Task: Research Airbnb options in Jönköping, Sweden from 6th December, 2023 to 10th December, 2023 for 1 adult.1  bedroom having 1 bed and 1 bathroom. Property type can be hotel. Look for 5 properties as per requirement.
Action: Mouse moved to (606, 80)
Screenshot: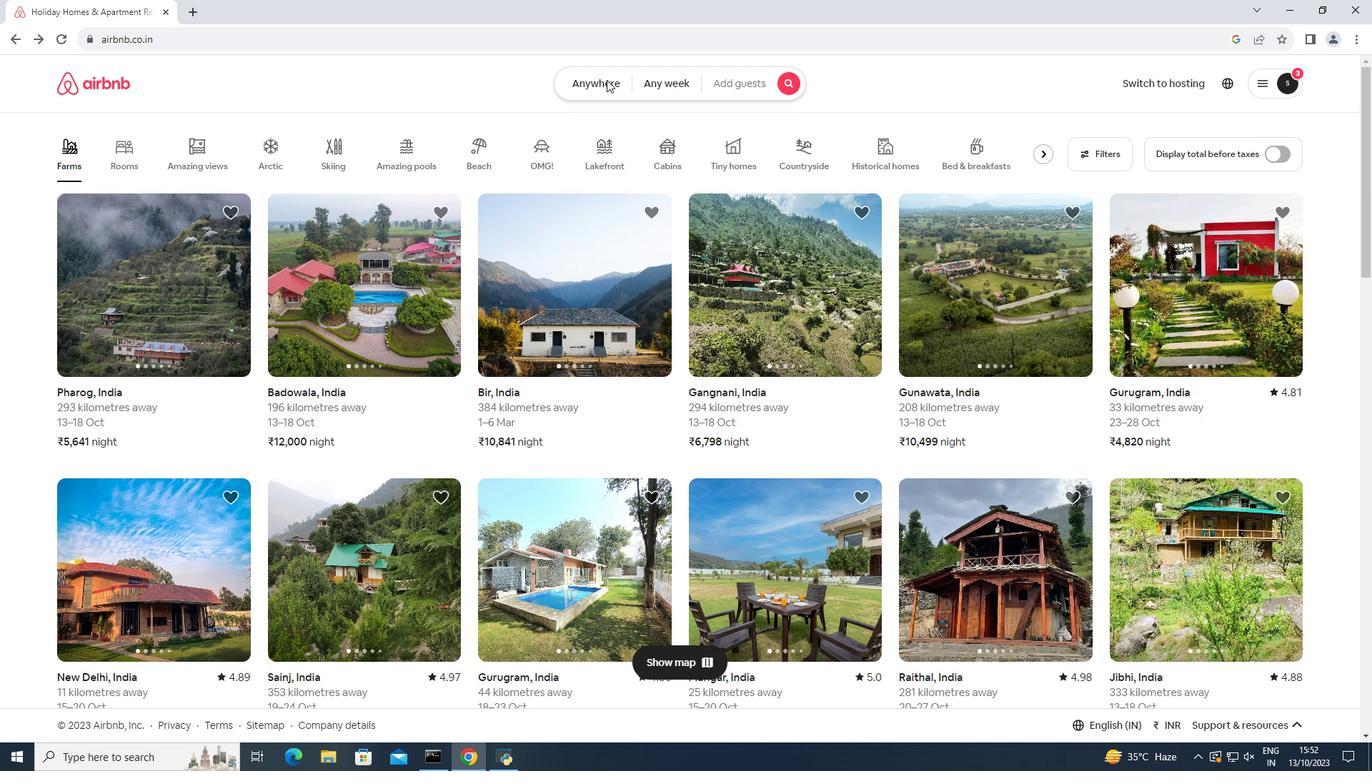 
Action: Mouse pressed left at (606, 80)
Screenshot: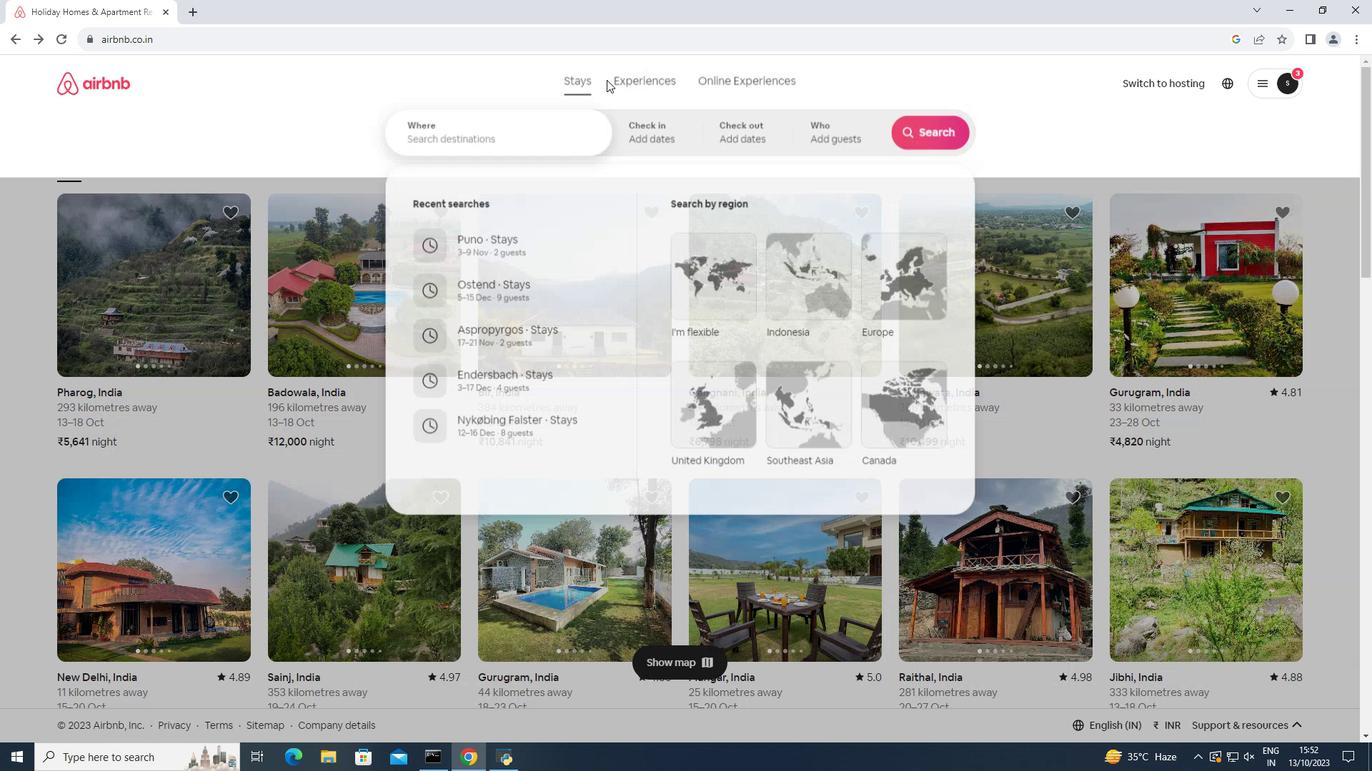 
Action: Mouse moved to (435, 137)
Screenshot: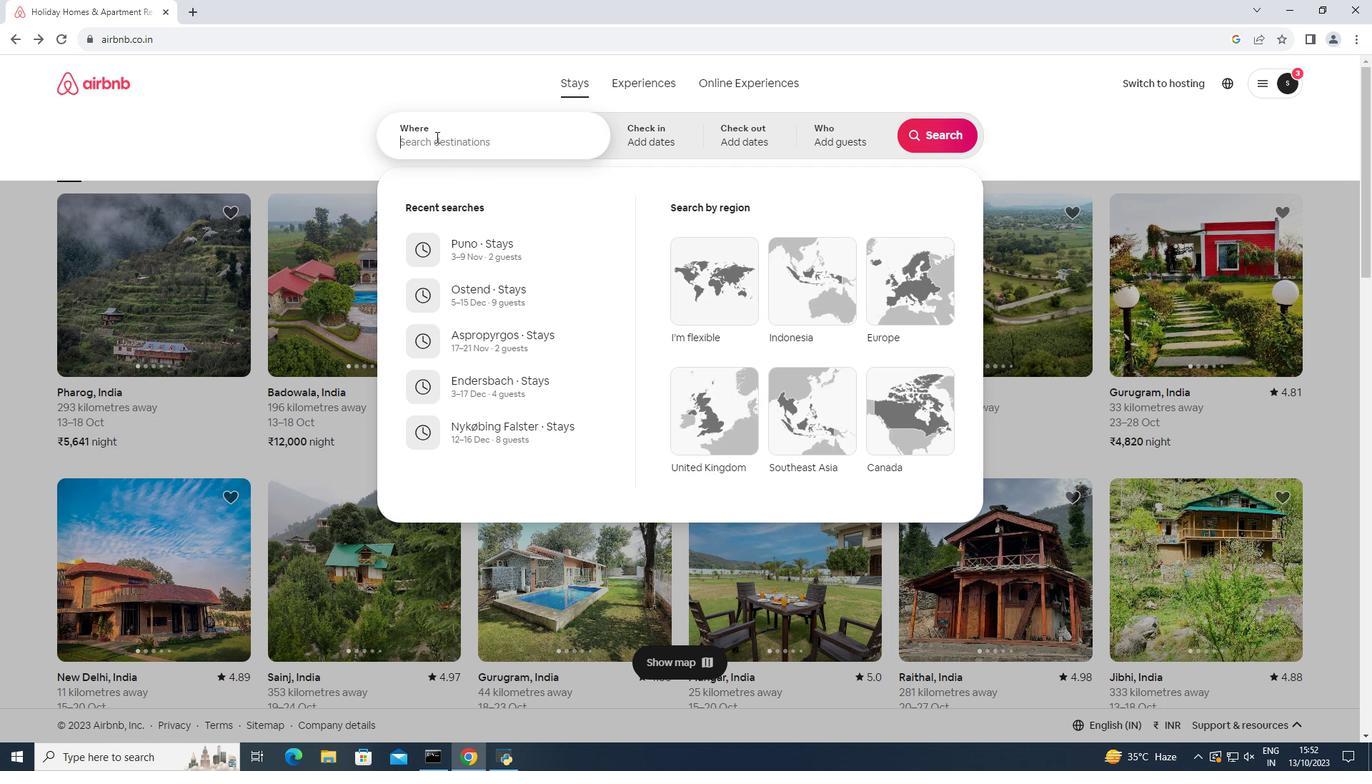 
Action: Mouse pressed left at (435, 137)
Screenshot: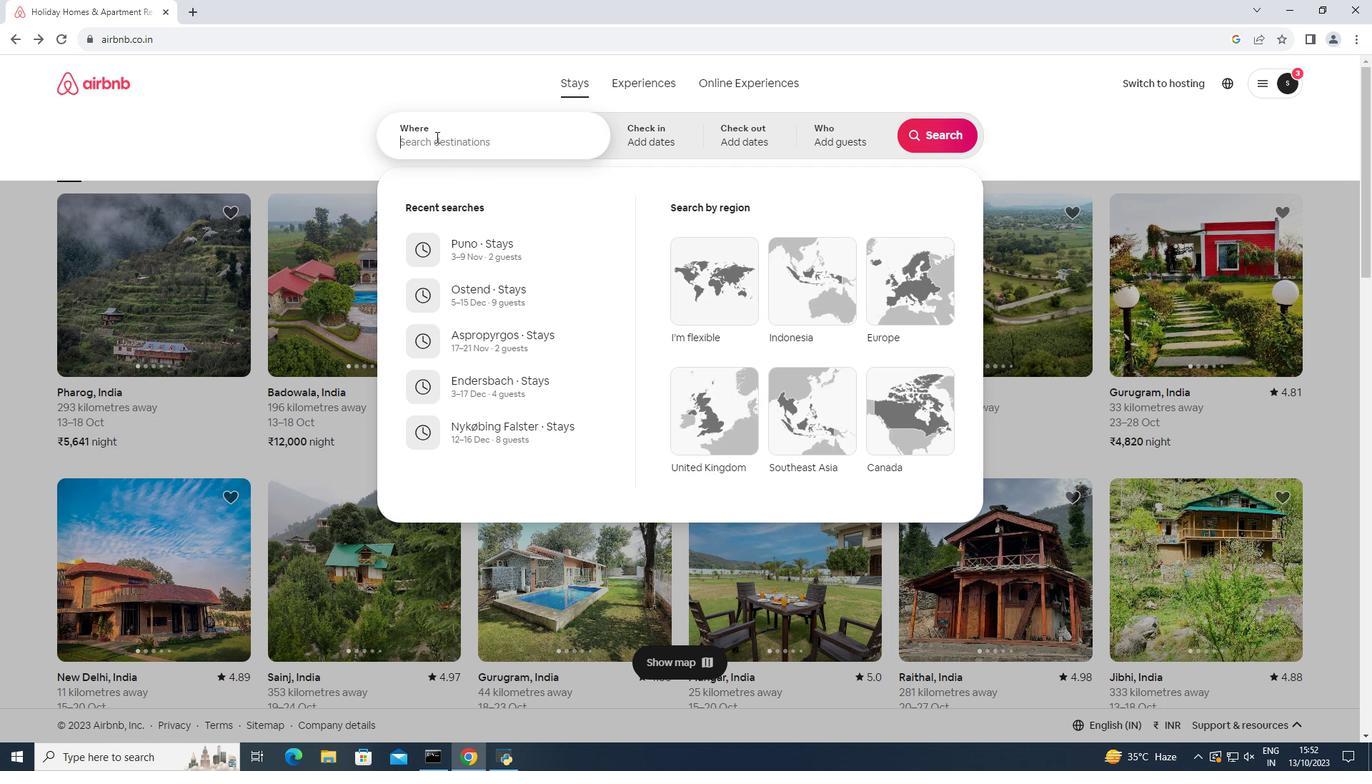 
Action: Key pressed <Key.shift>Jonkoping,<Key.space>sweden
Screenshot: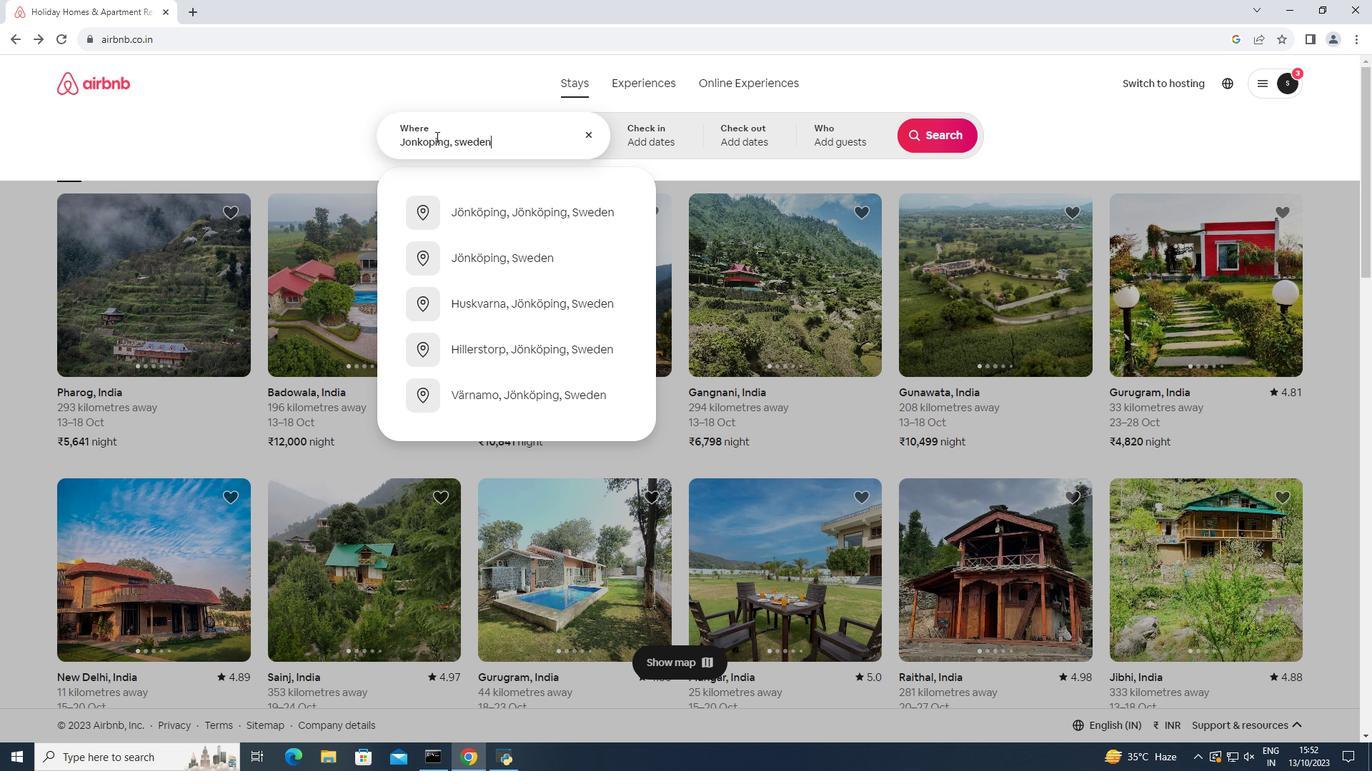
Action: Mouse moved to (556, 220)
Screenshot: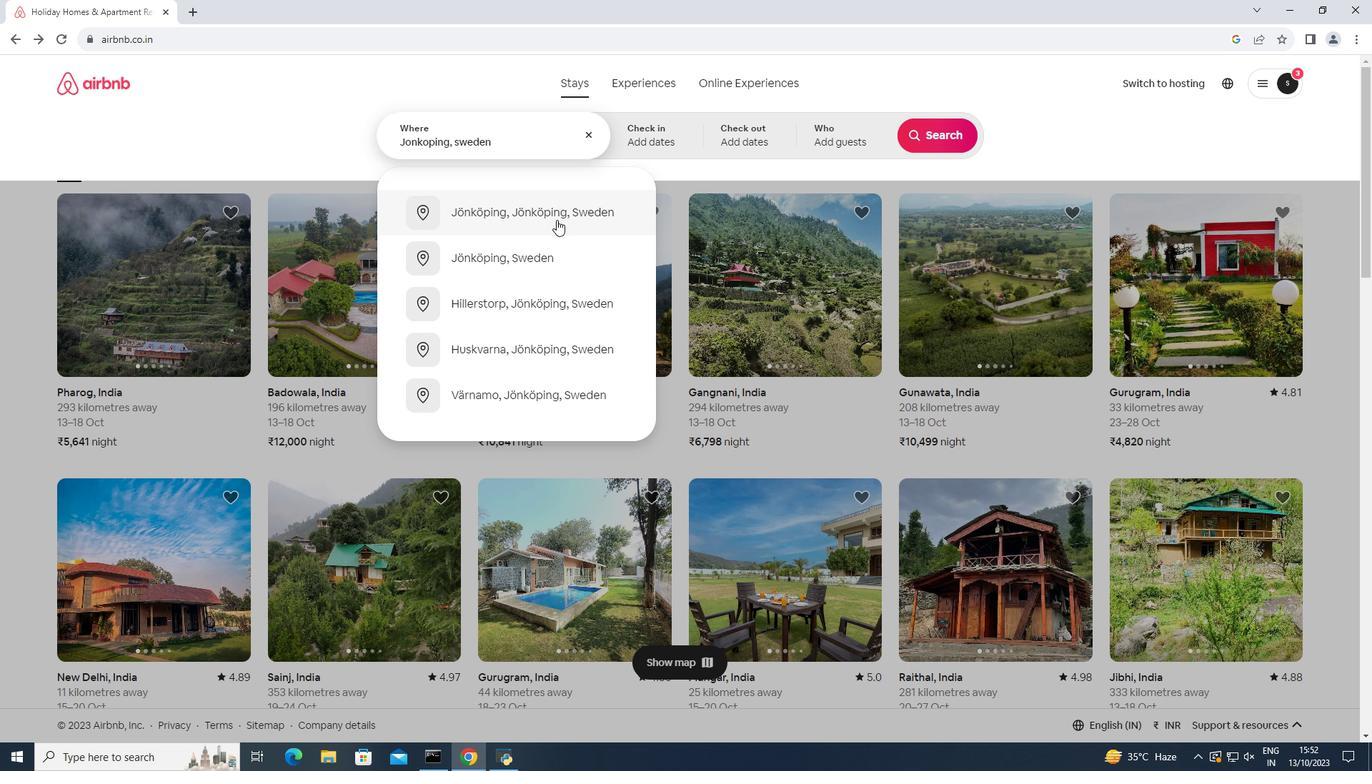 
Action: Key pressed <Key.enter>
Screenshot: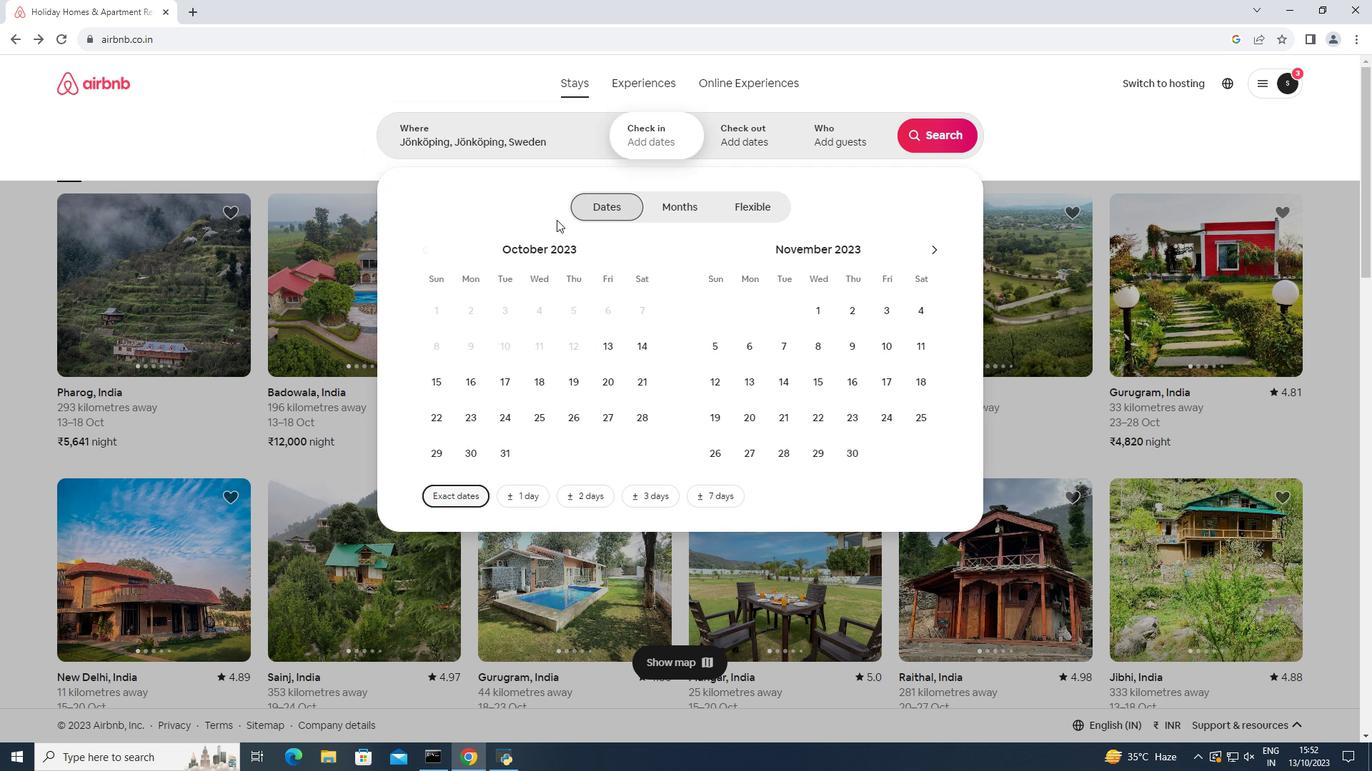 
Action: Mouse moved to (936, 250)
Screenshot: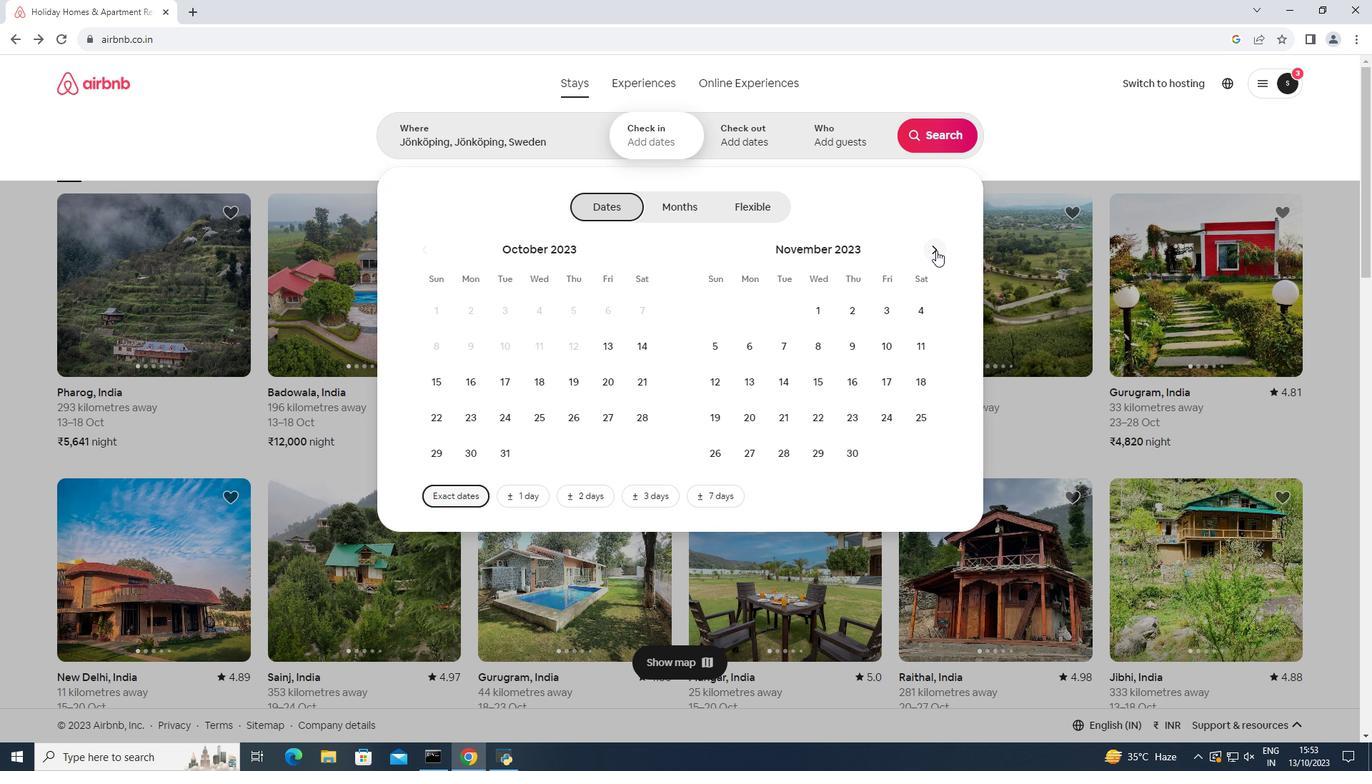 
Action: Mouse pressed left at (936, 250)
Screenshot: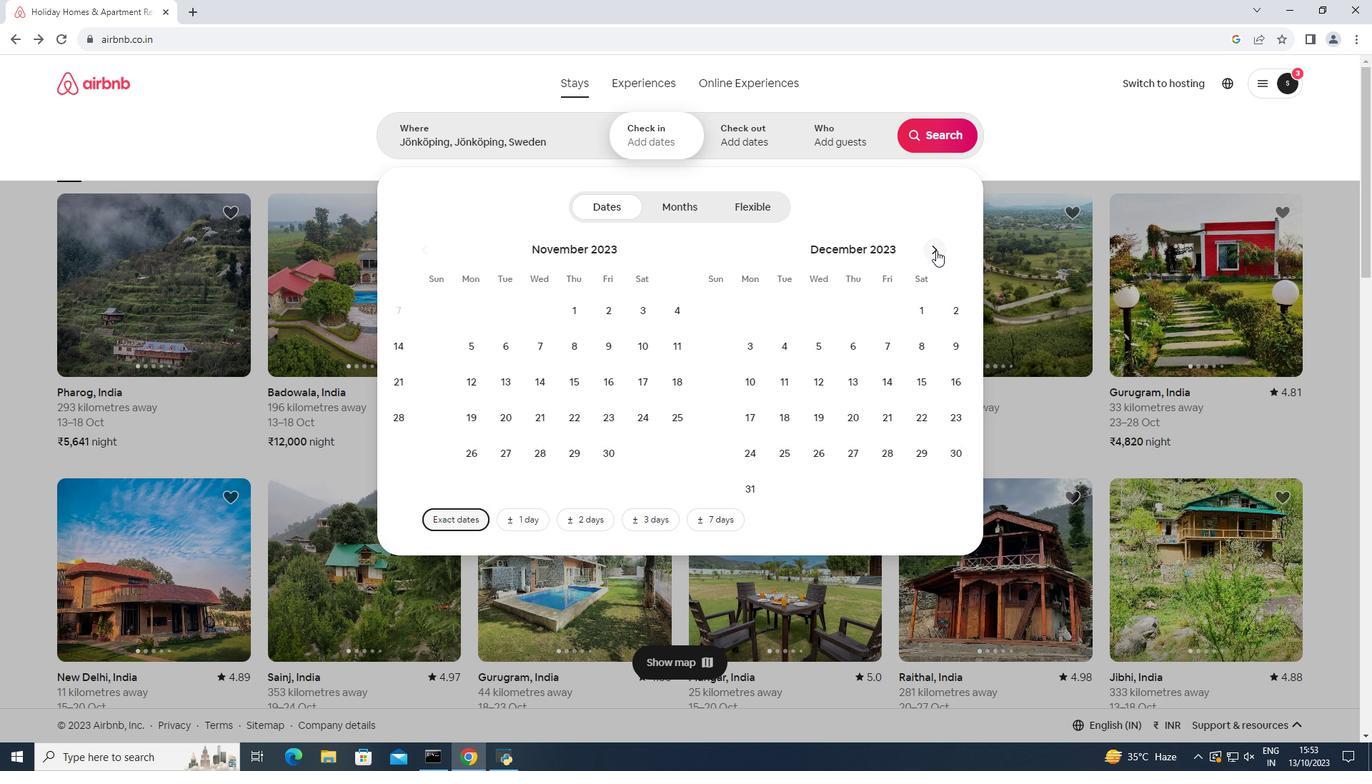 
Action: Mouse moved to (821, 345)
Screenshot: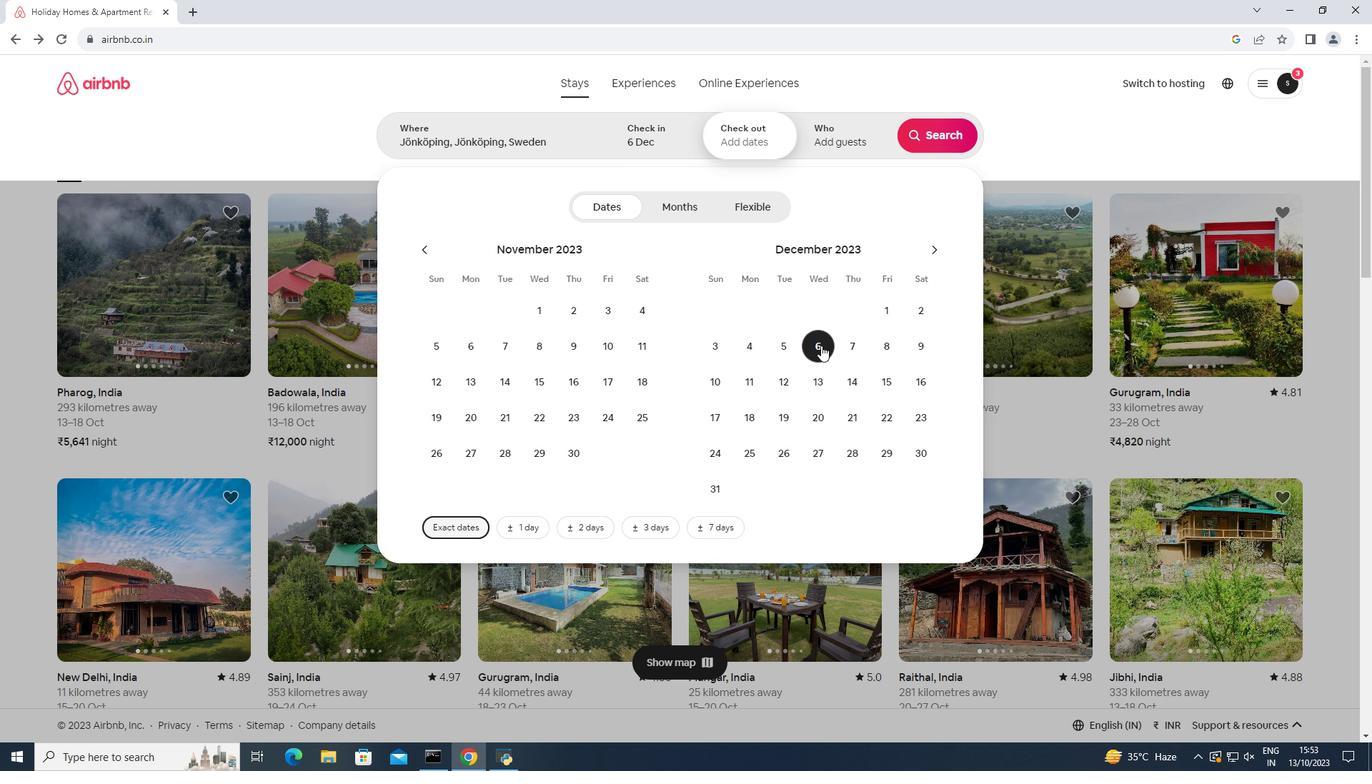 
Action: Mouse pressed left at (821, 345)
Screenshot: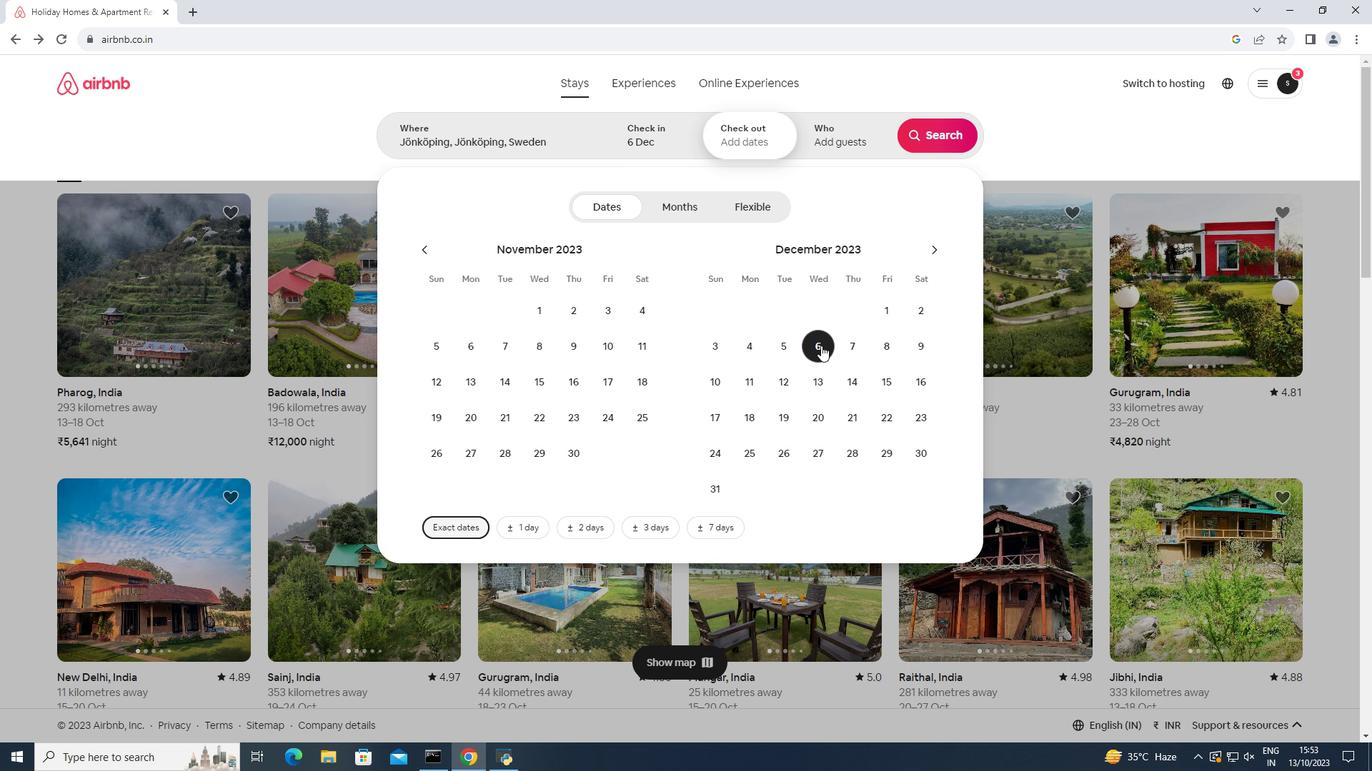 
Action: Mouse moved to (711, 380)
Screenshot: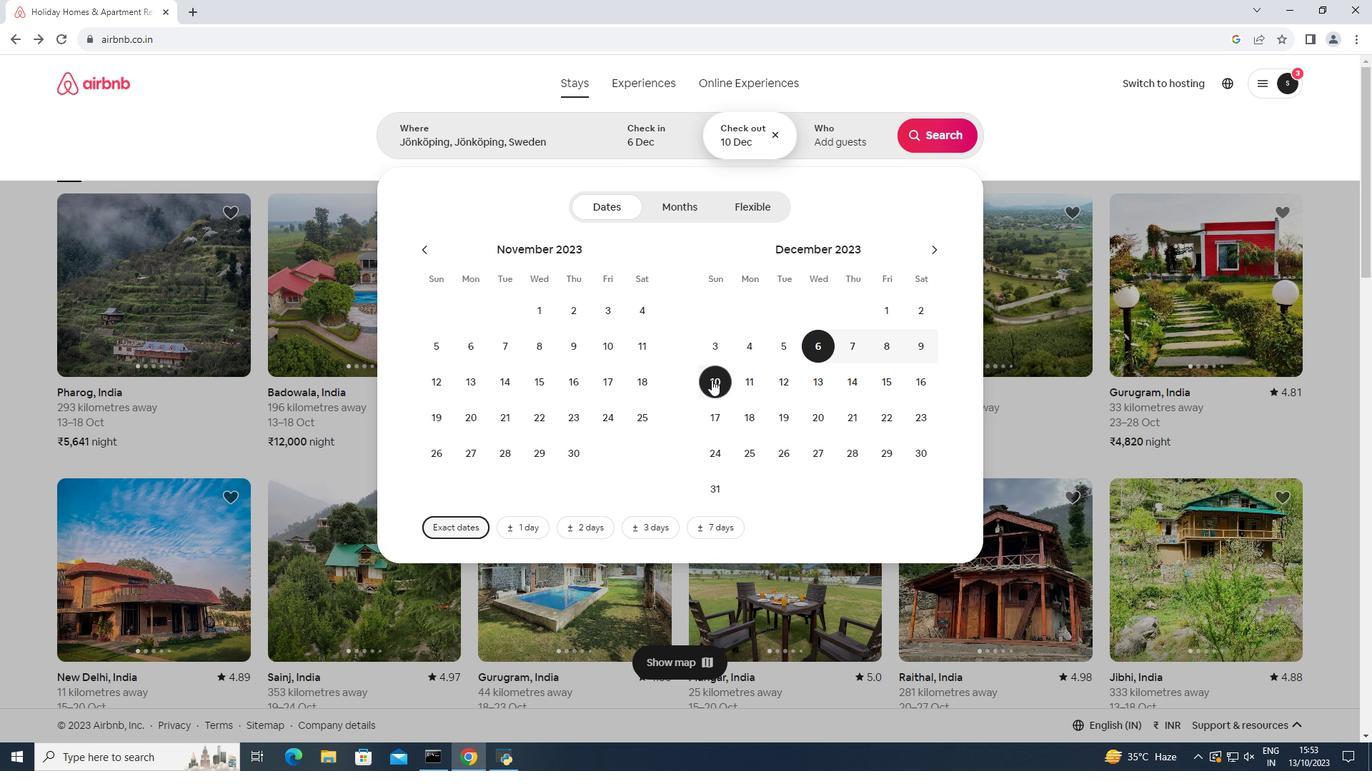 
Action: Mouse pressed left at (711, 380)
Screenshot: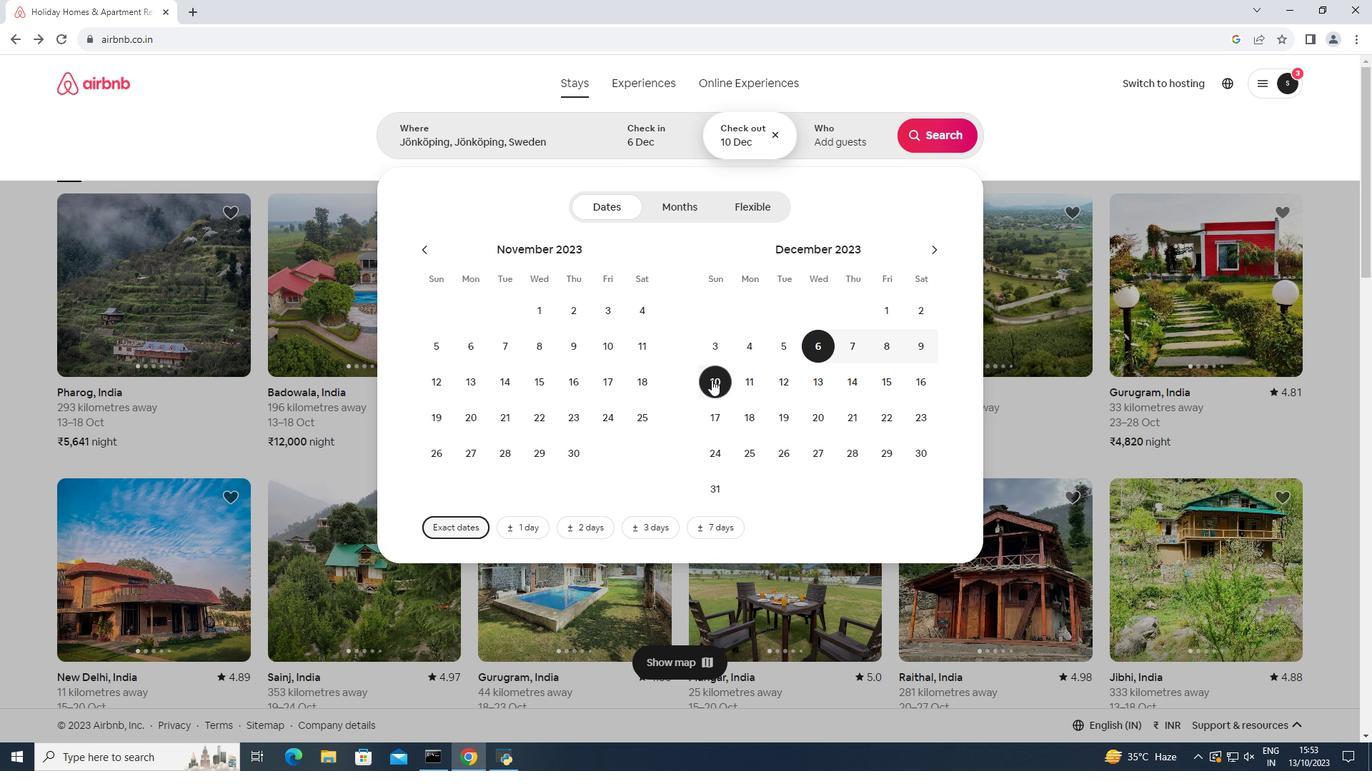 
Action: Mouse moved to (846, 130)
Screenshot: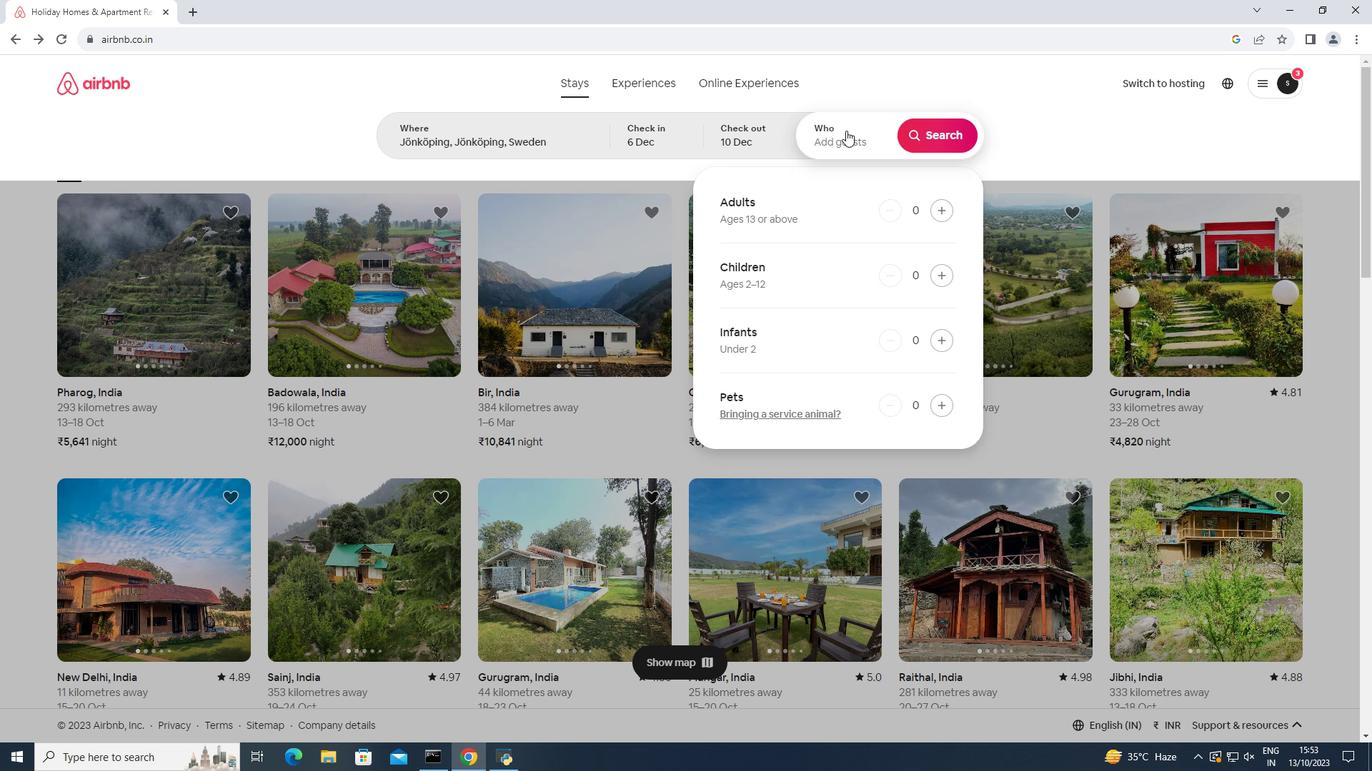 
Action: Mouse pressed left at (846, 130)
Screenshot: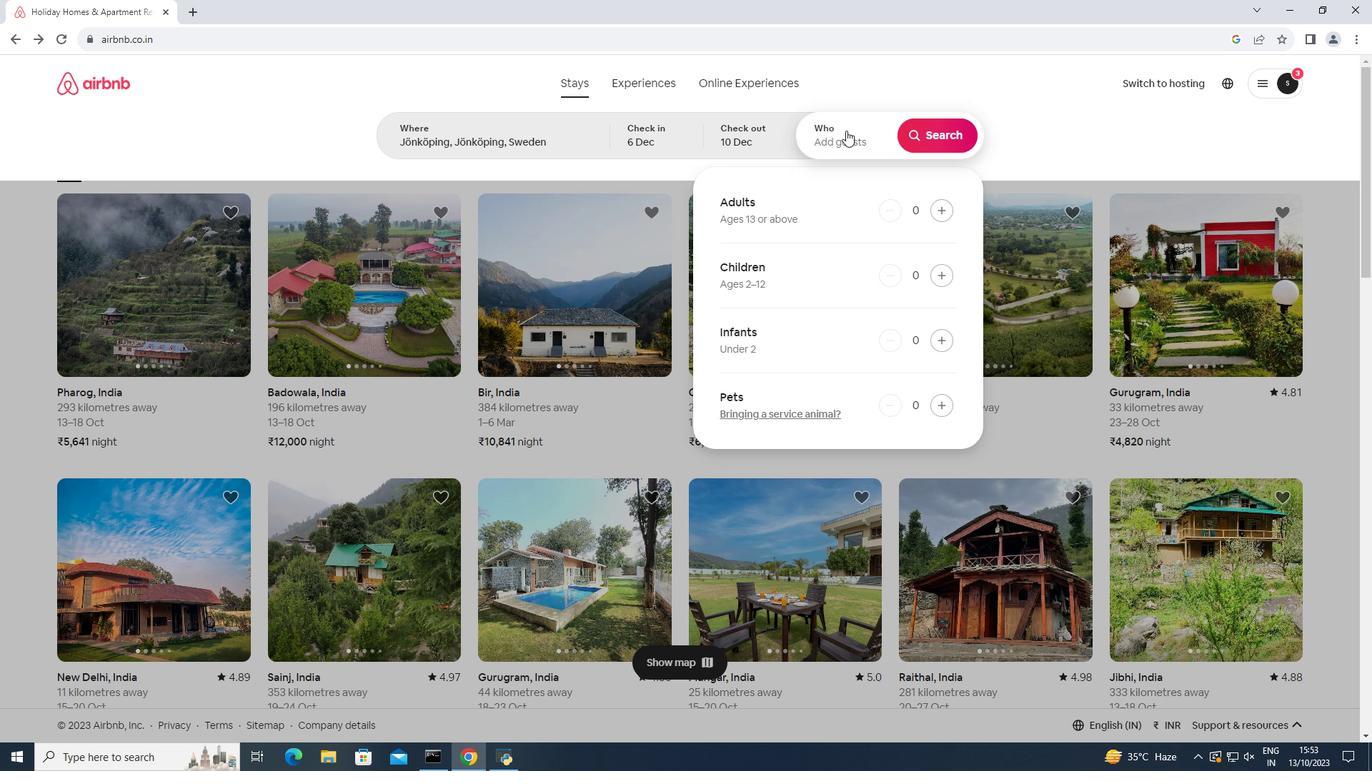 
Action: Mouse moved to (942, 210)
Screenshot: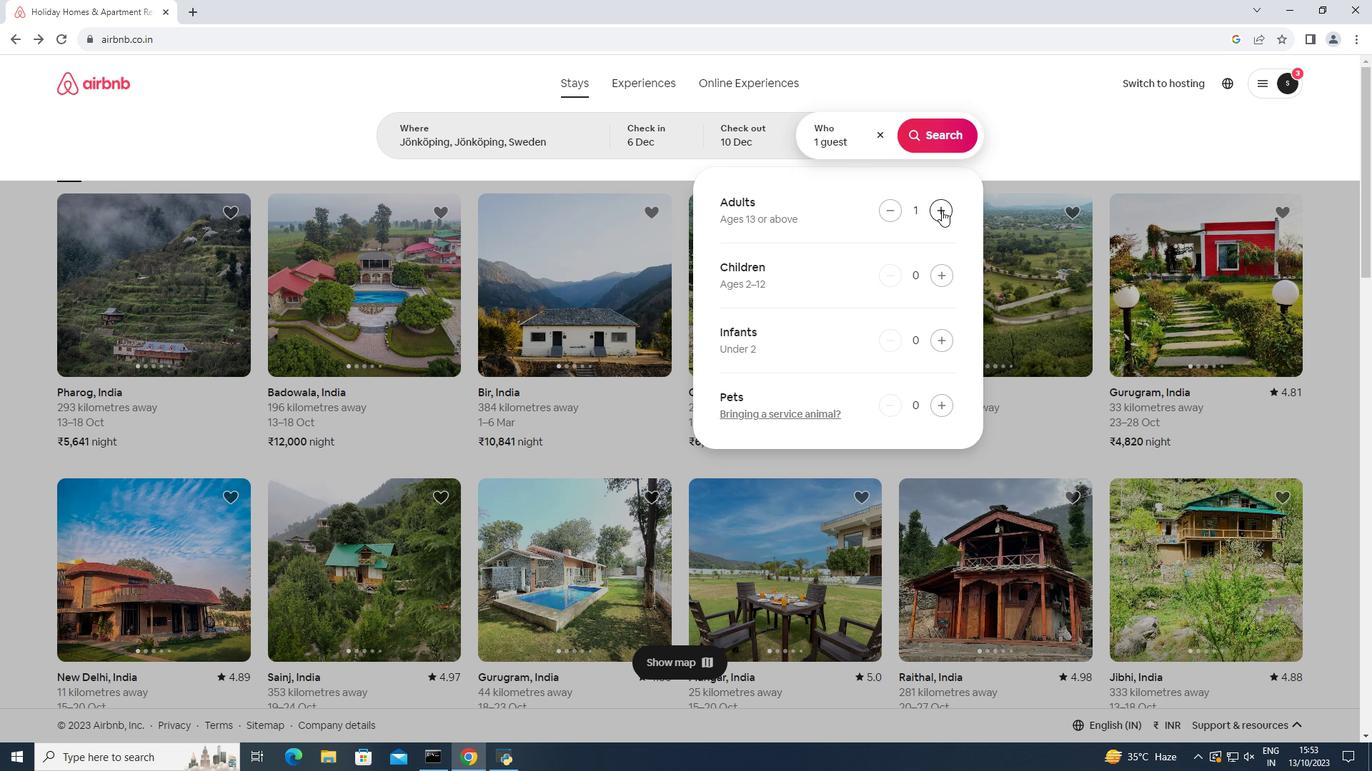 
Action: Mouse pressed left at (942, 210)
Screenshot: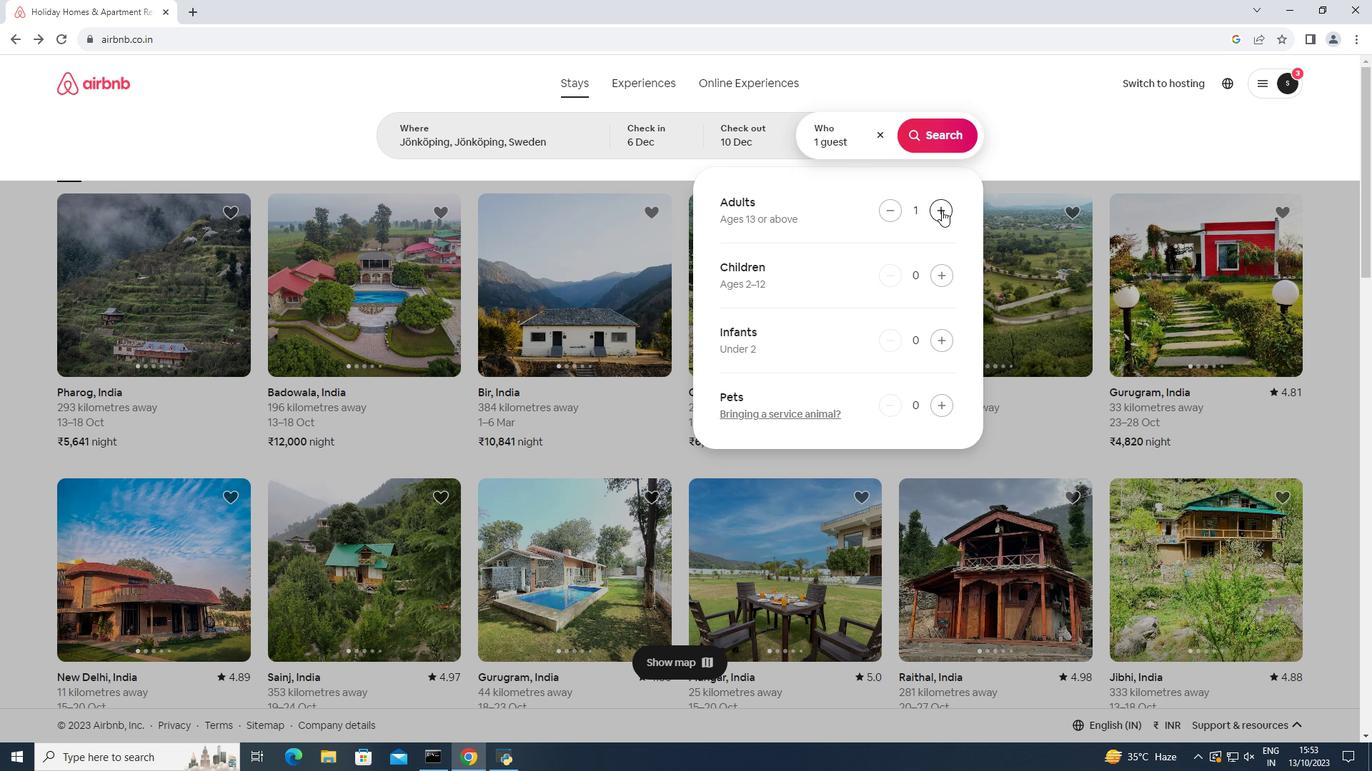 
Action: Mouse moved to (942, 124)
Screenshot: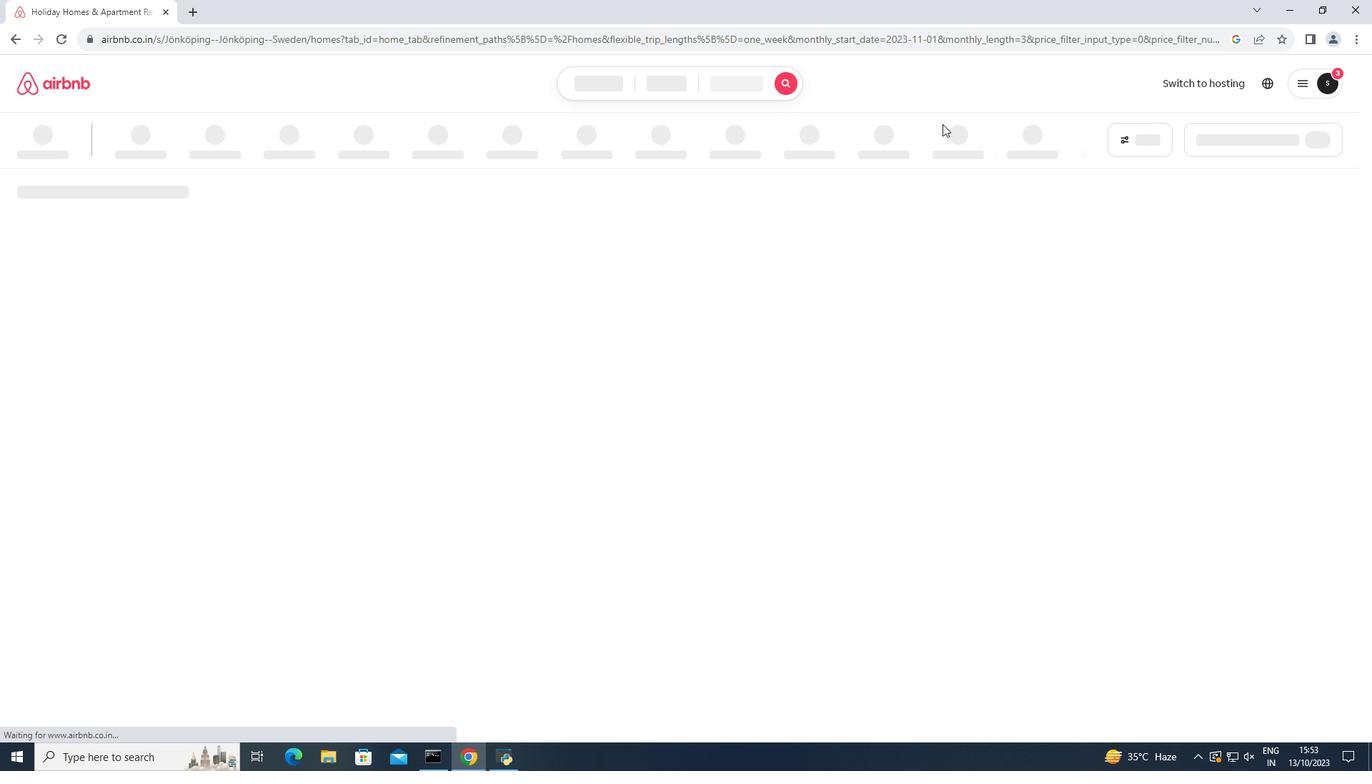 
Action: Mouse pressed left at (942, 124)
Screenshot: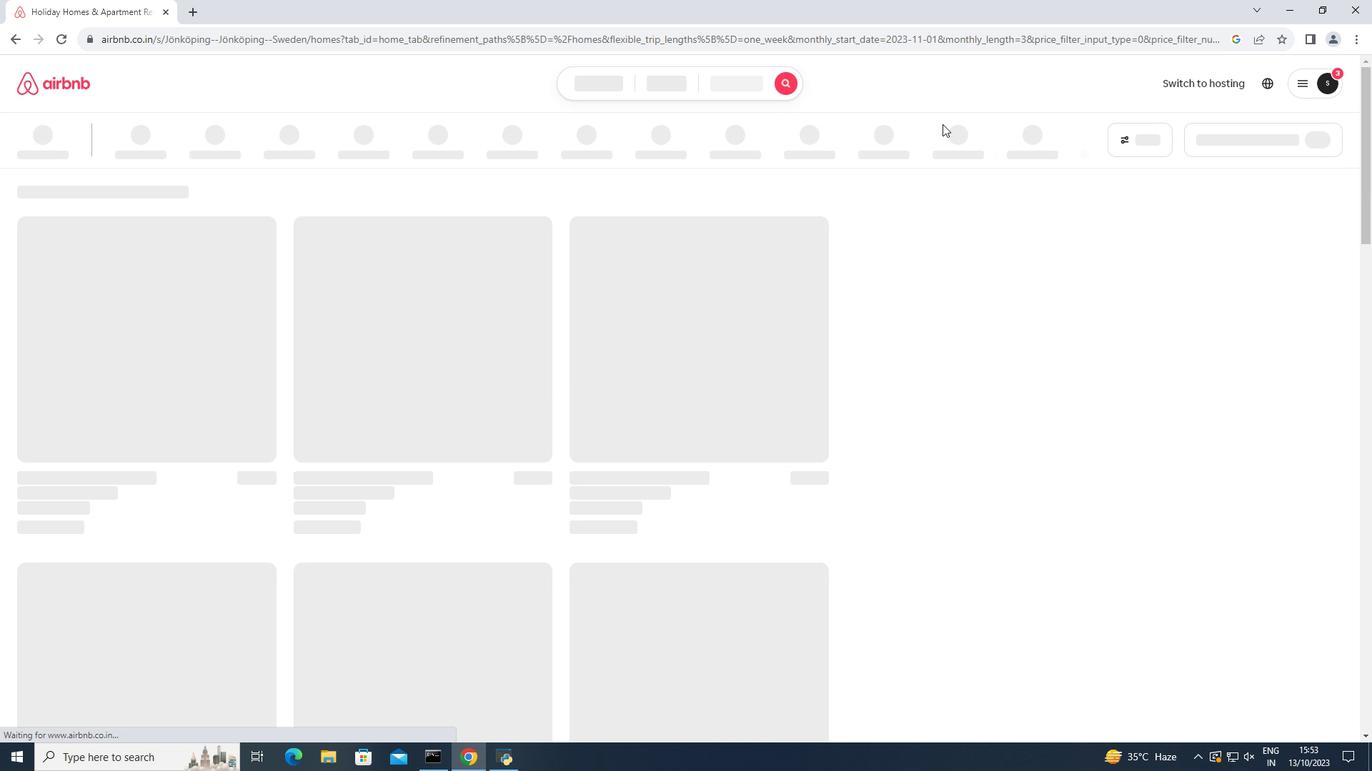 
Action: Mouse moved to (1136, 145)
Screenshot: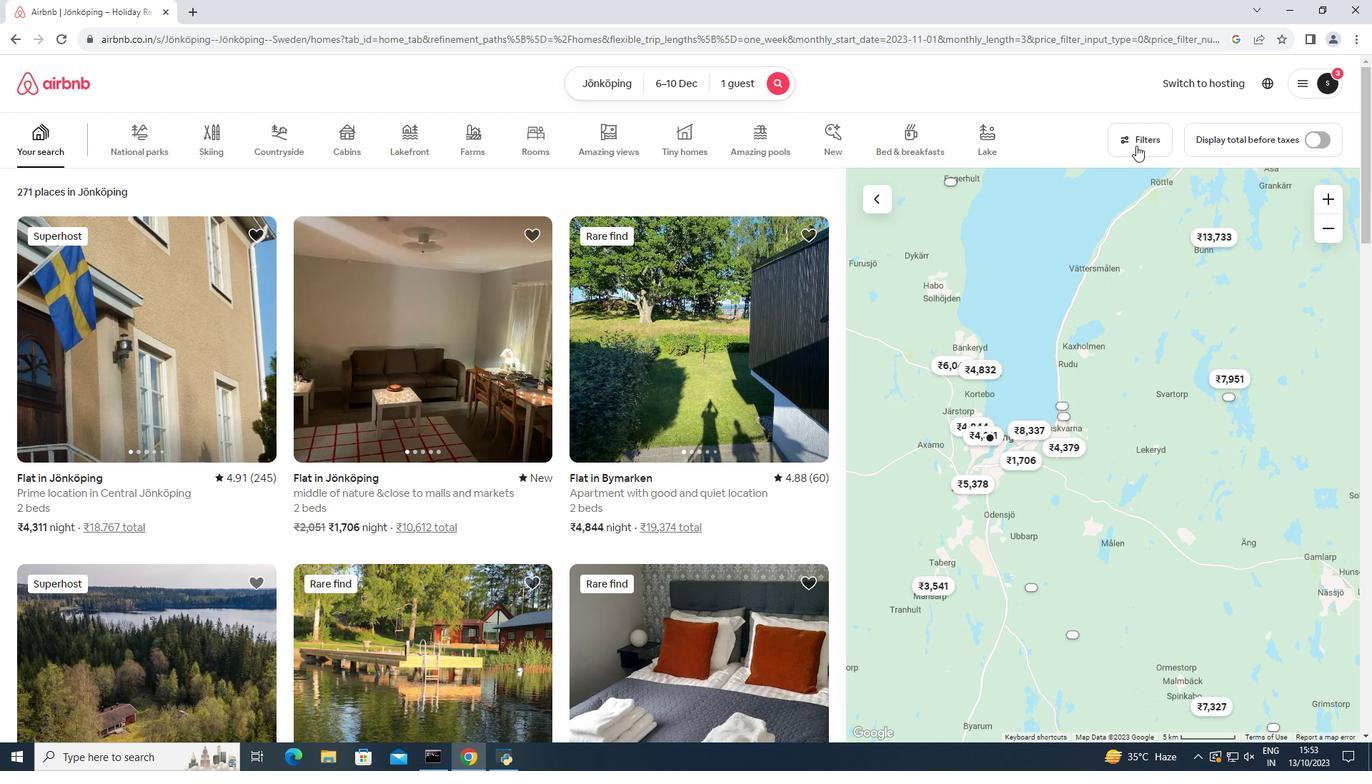 
Action: Mouse pressed left at (1136, 145)
Screenshot: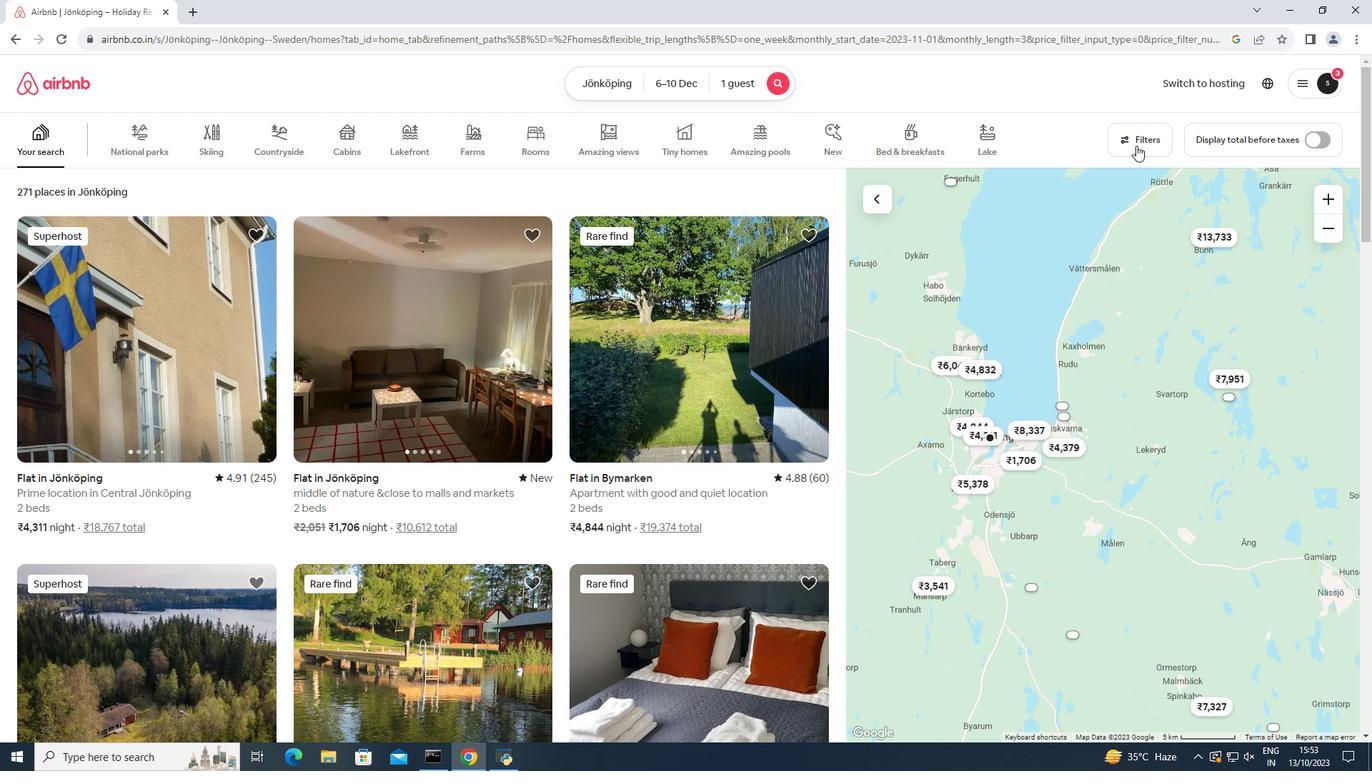 
Action: Mouse moved to (761, 419)
Screenshot: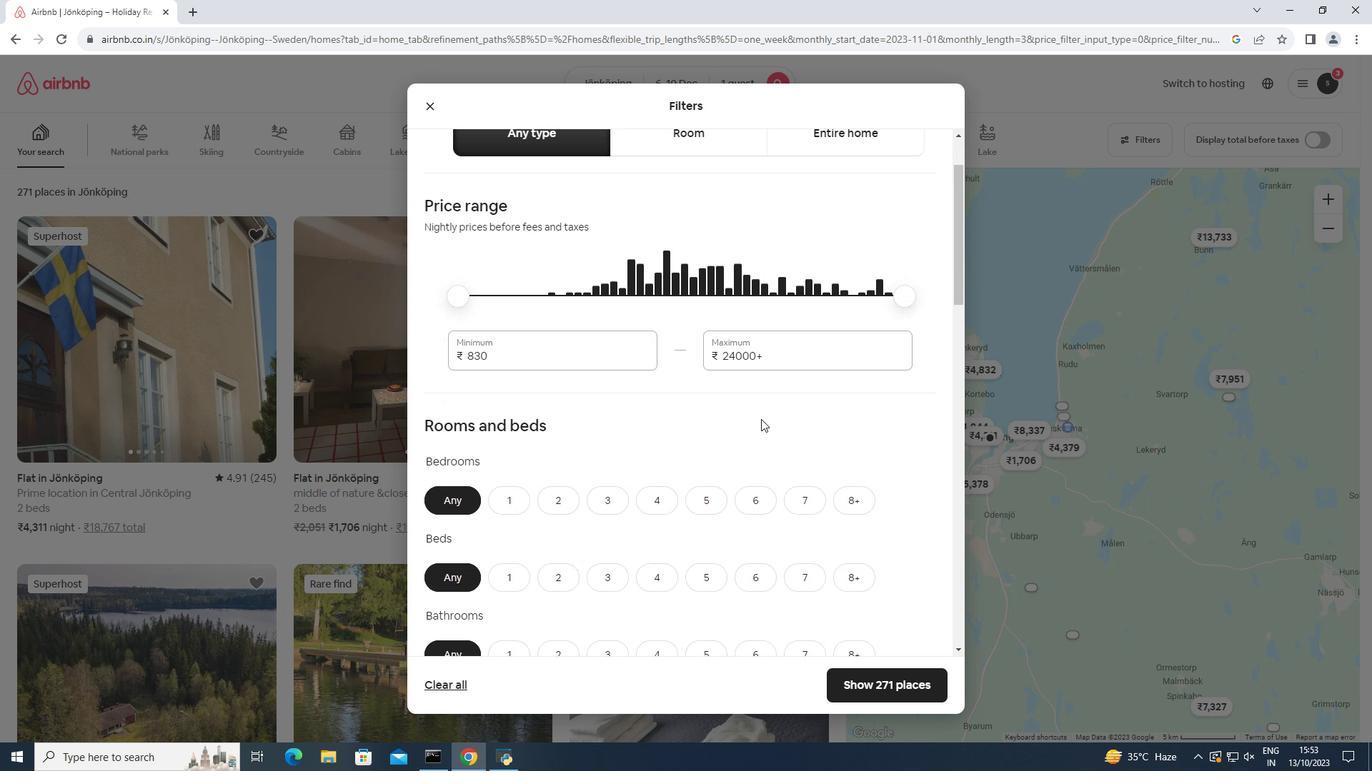 
Action: Mouse scrolled (761, 418) with delta (0, 0)
Screenshot: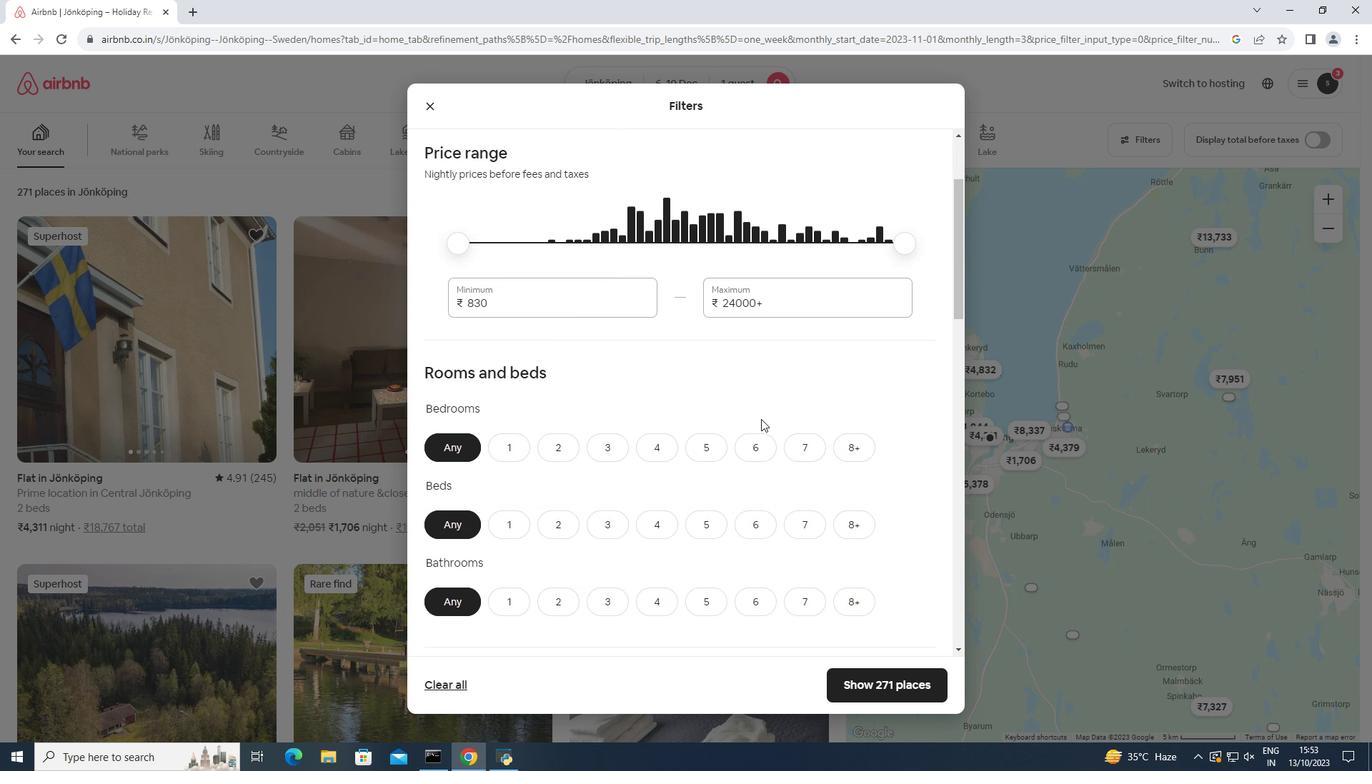 
Action: Mouse scrolled (761, 418) with delta (0, 0)
Screenshot: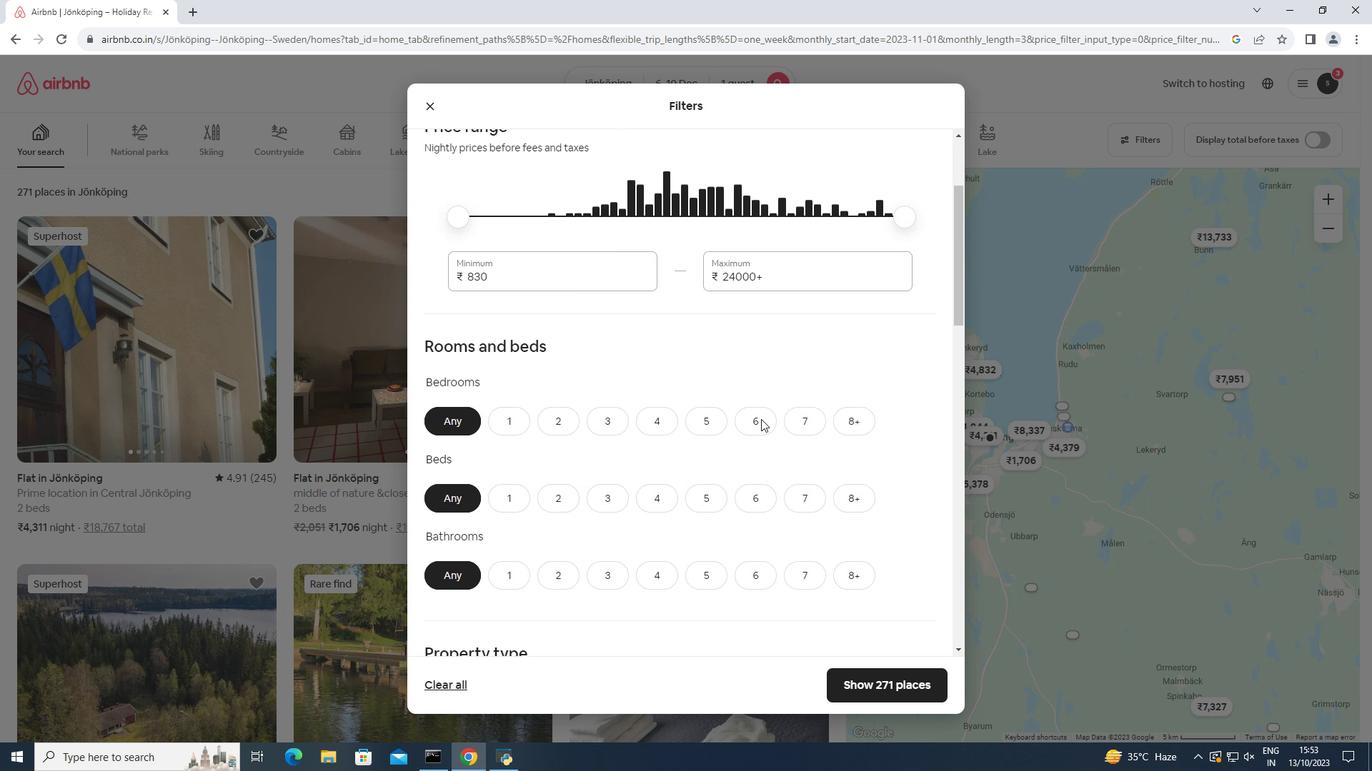 
Action: Mouse scrolled (761, 418) with delta (0, 0)
Screenshot: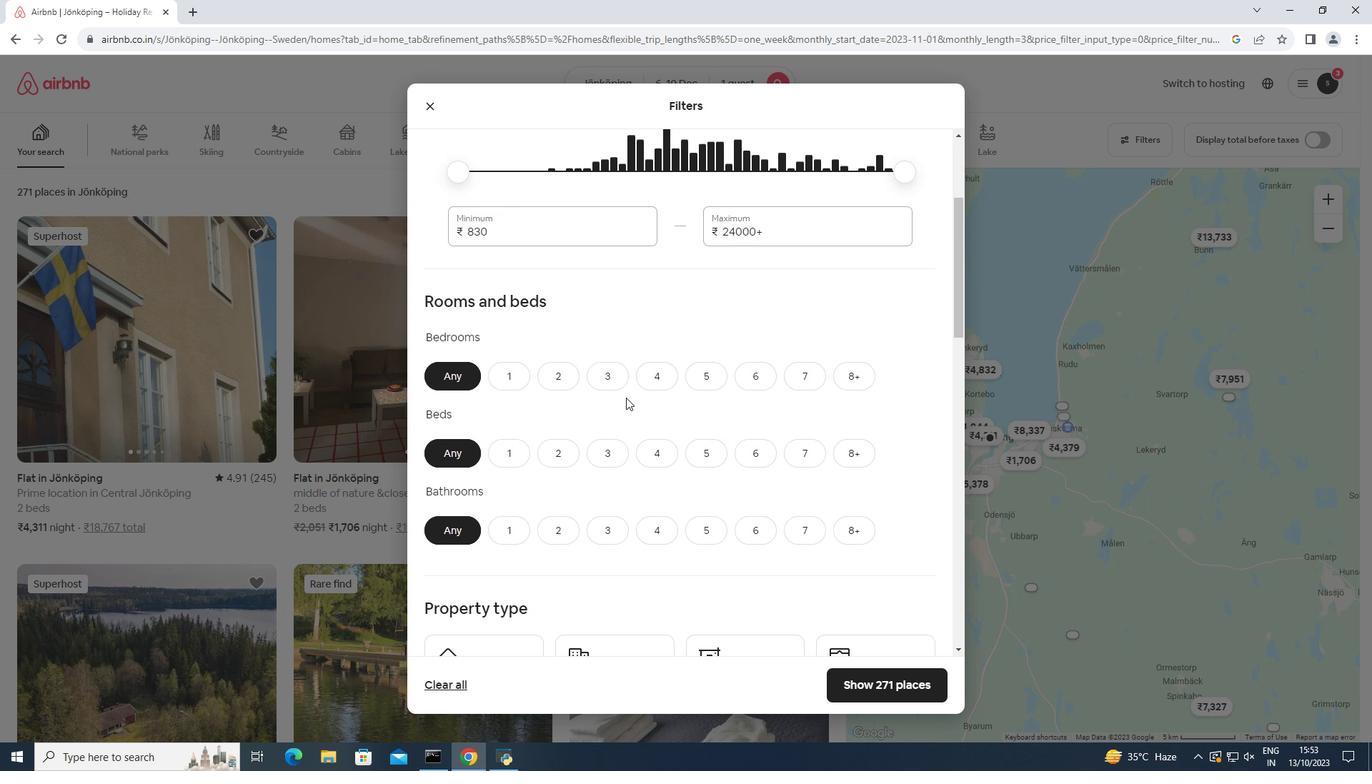 
Action: Mouse moved to (513, 370)
Screenshot: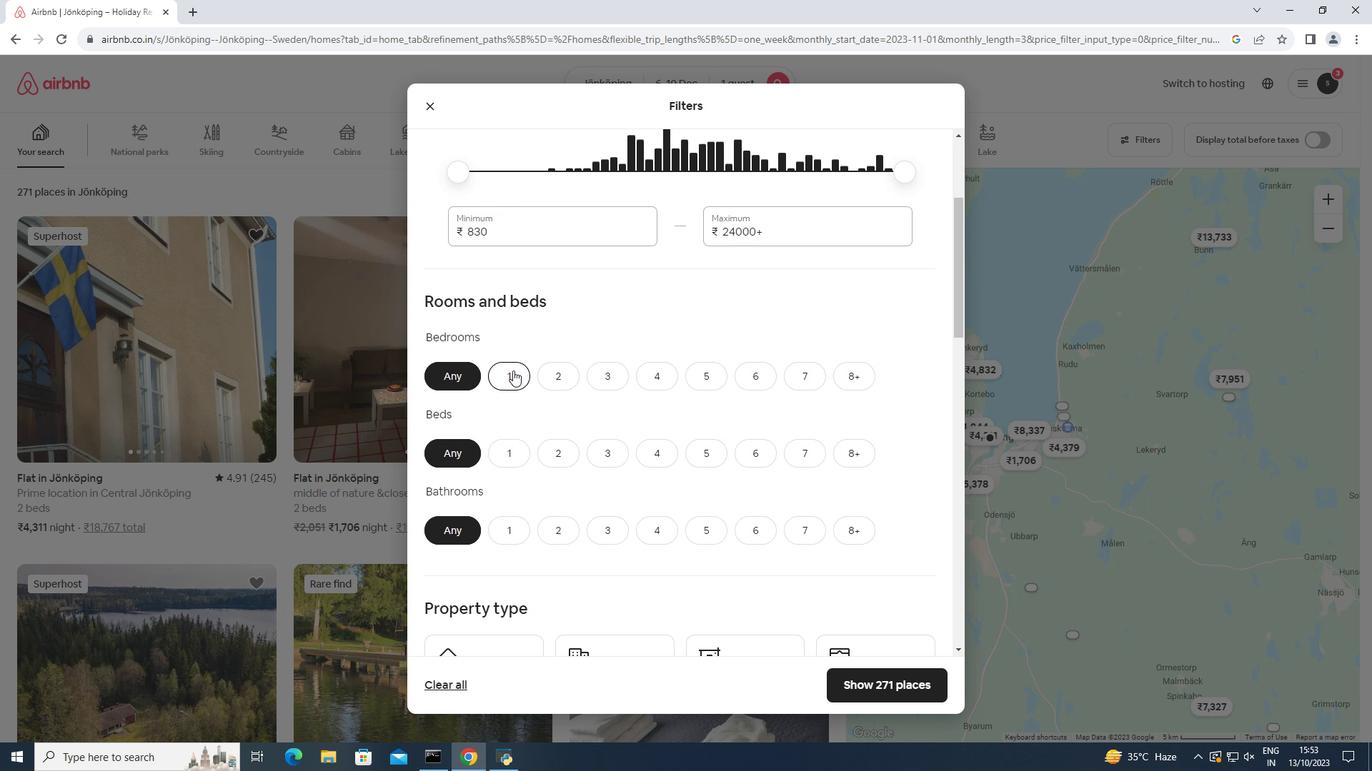 
Action: Mouse pressed left at (513, 370)
Screenshot: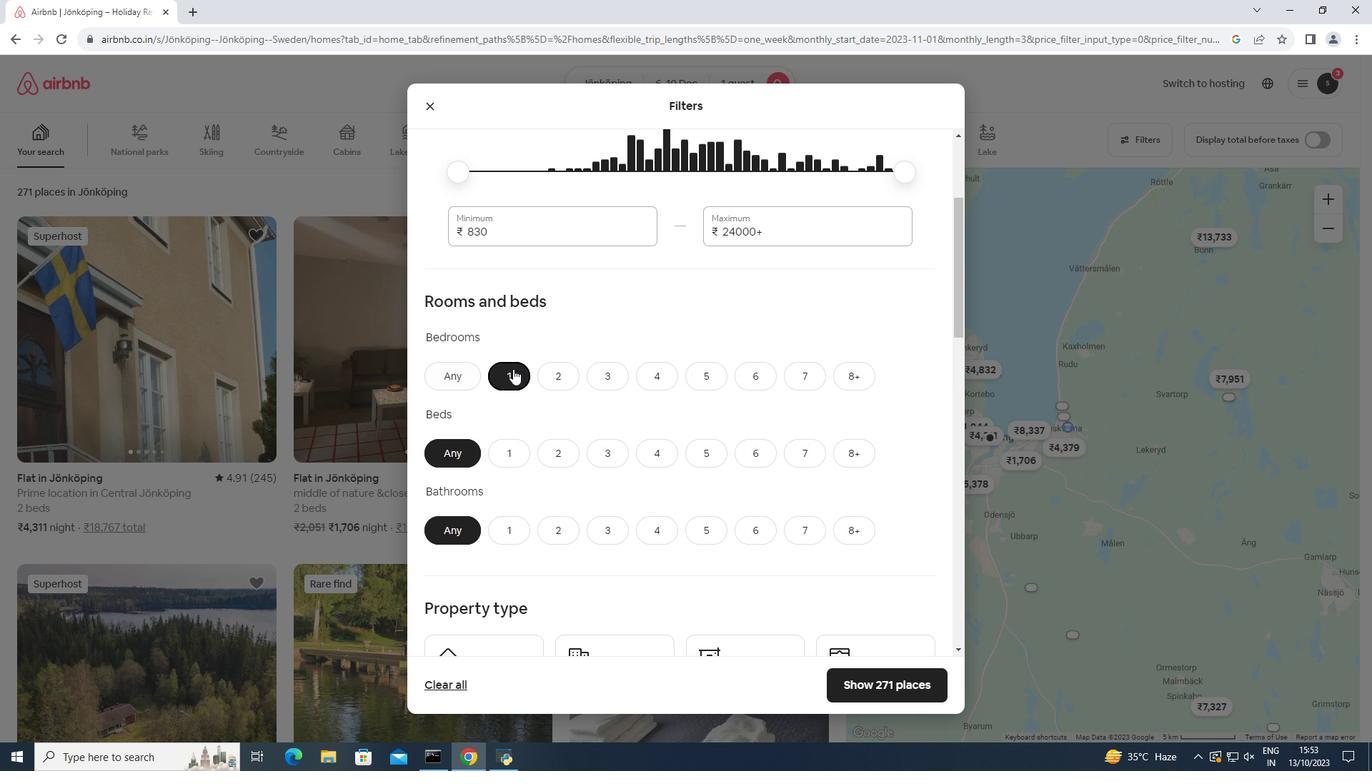 
Action: Mouse moved to (509, 450)
Screenshot: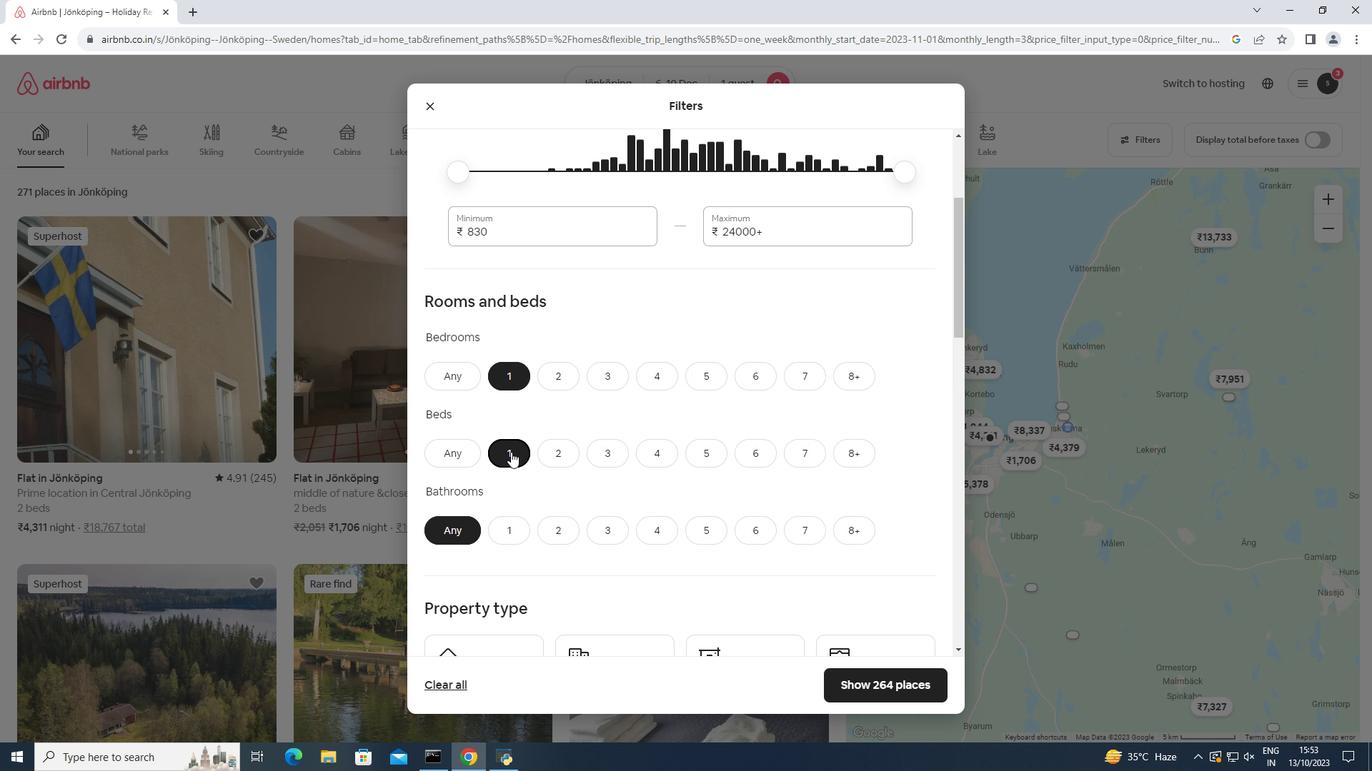 
Action: Mouse pressed left at (509, 450)
Screenshot: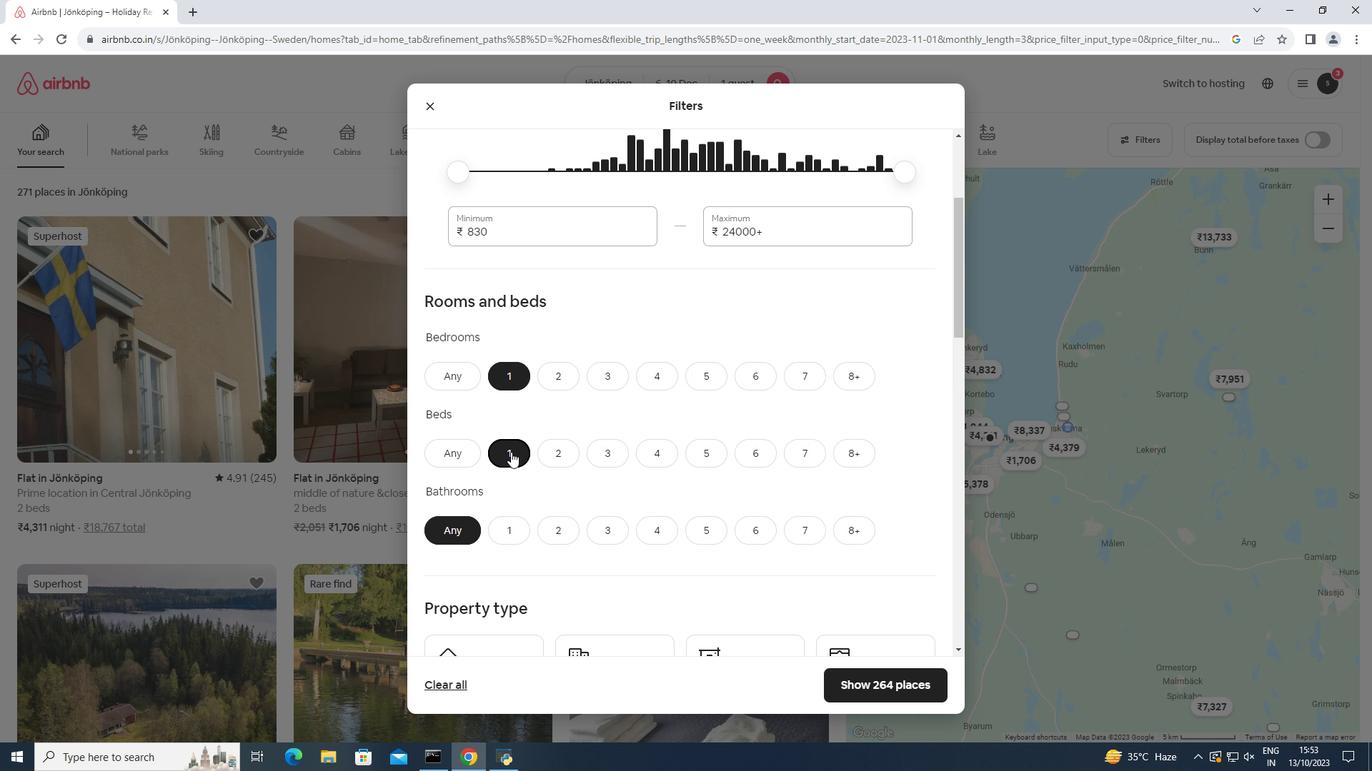 
Action: Mouse moved to (516, 531)
Screenshot: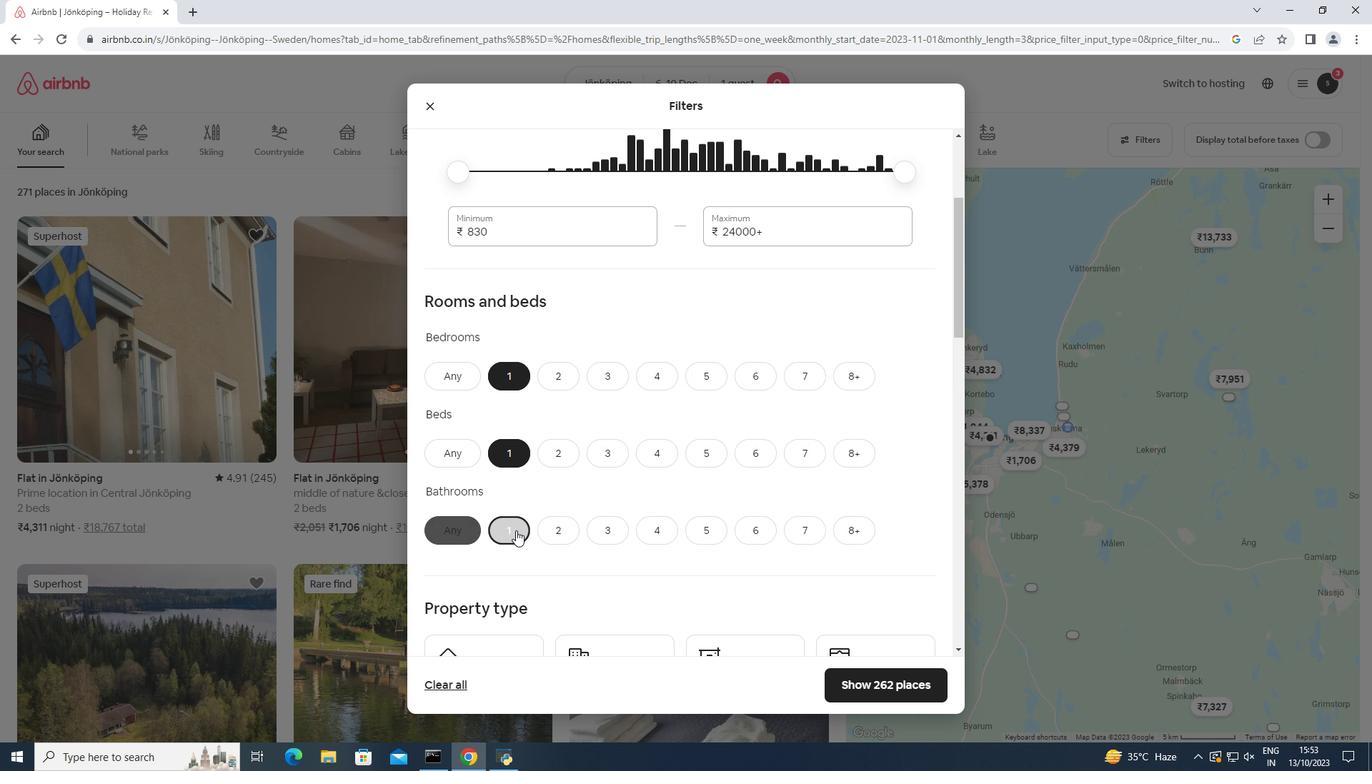 
Action: Mouse pressed left at (516, 531)
Screenshot: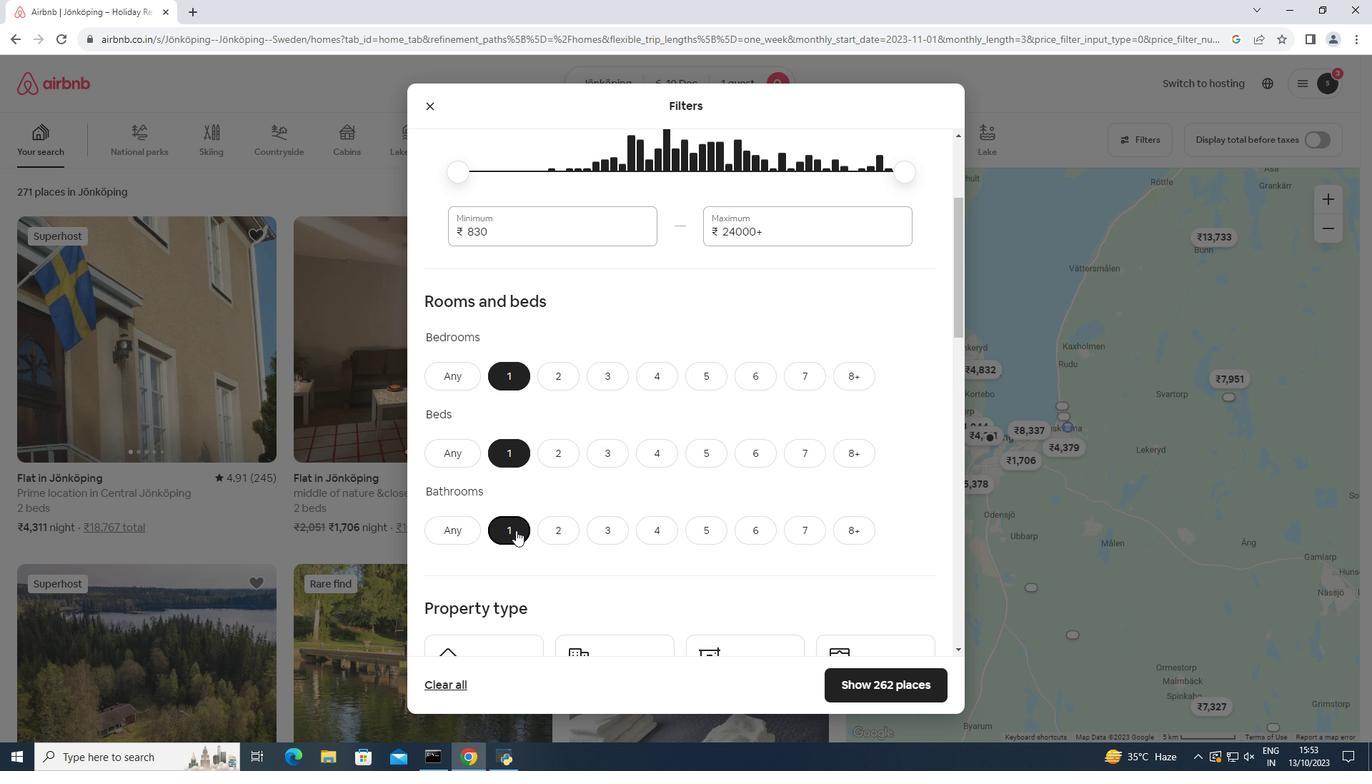 
Action: Mouse moved to (583, 459)
Screenshot: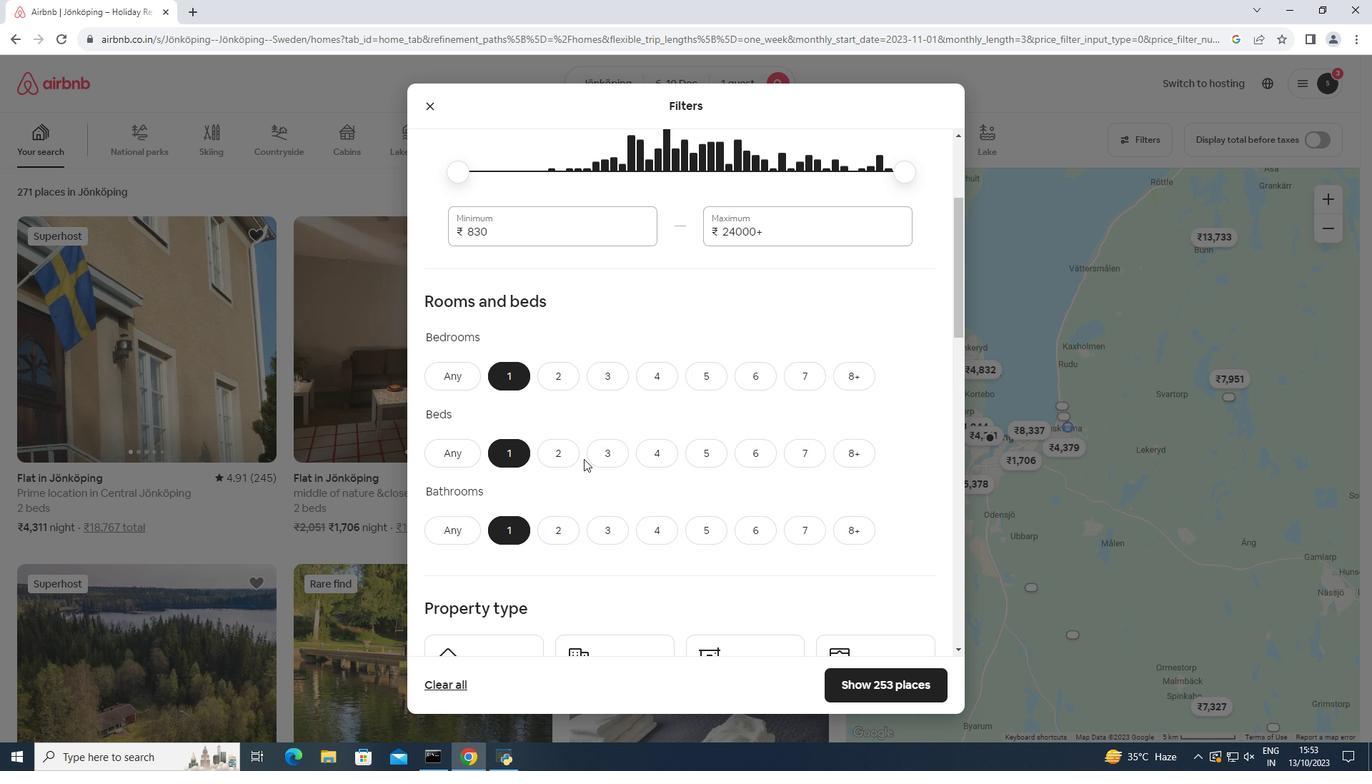 
Action: Mouse scrolled (583, 458) with delta (0, 0)
Screenshot: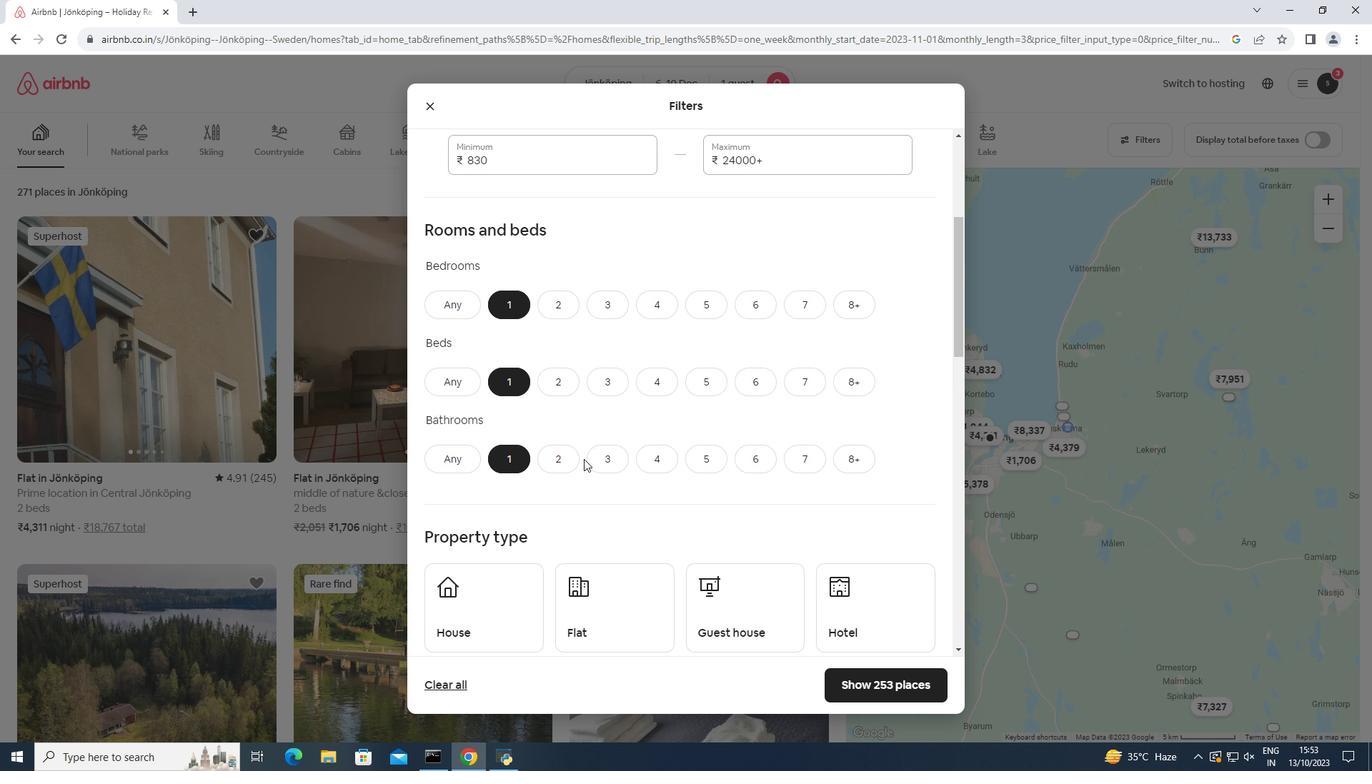 
Action: Mouse scrolled (583, 458) with delta (0, 0)
Screenshot: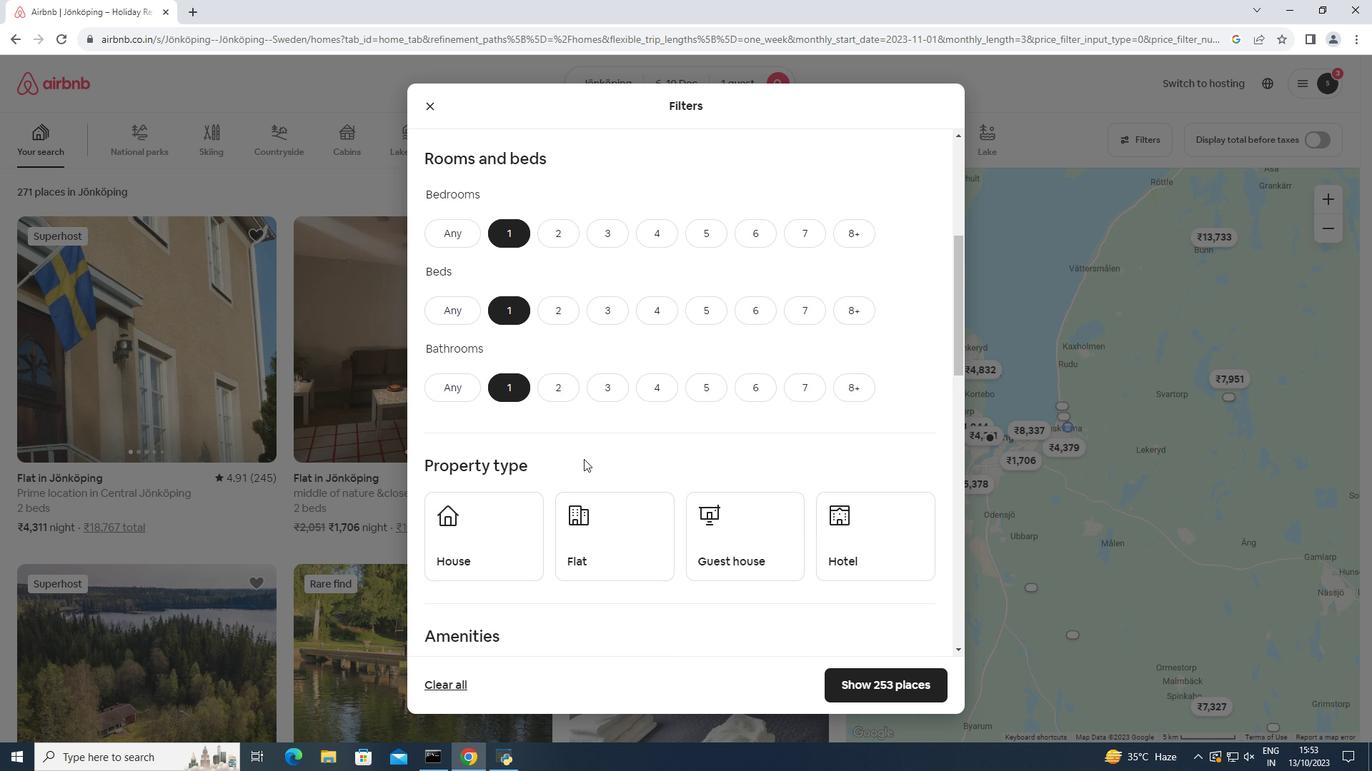 
Action: Mouse scrolled (583, 458) with delta (0, 0)
Screenshot: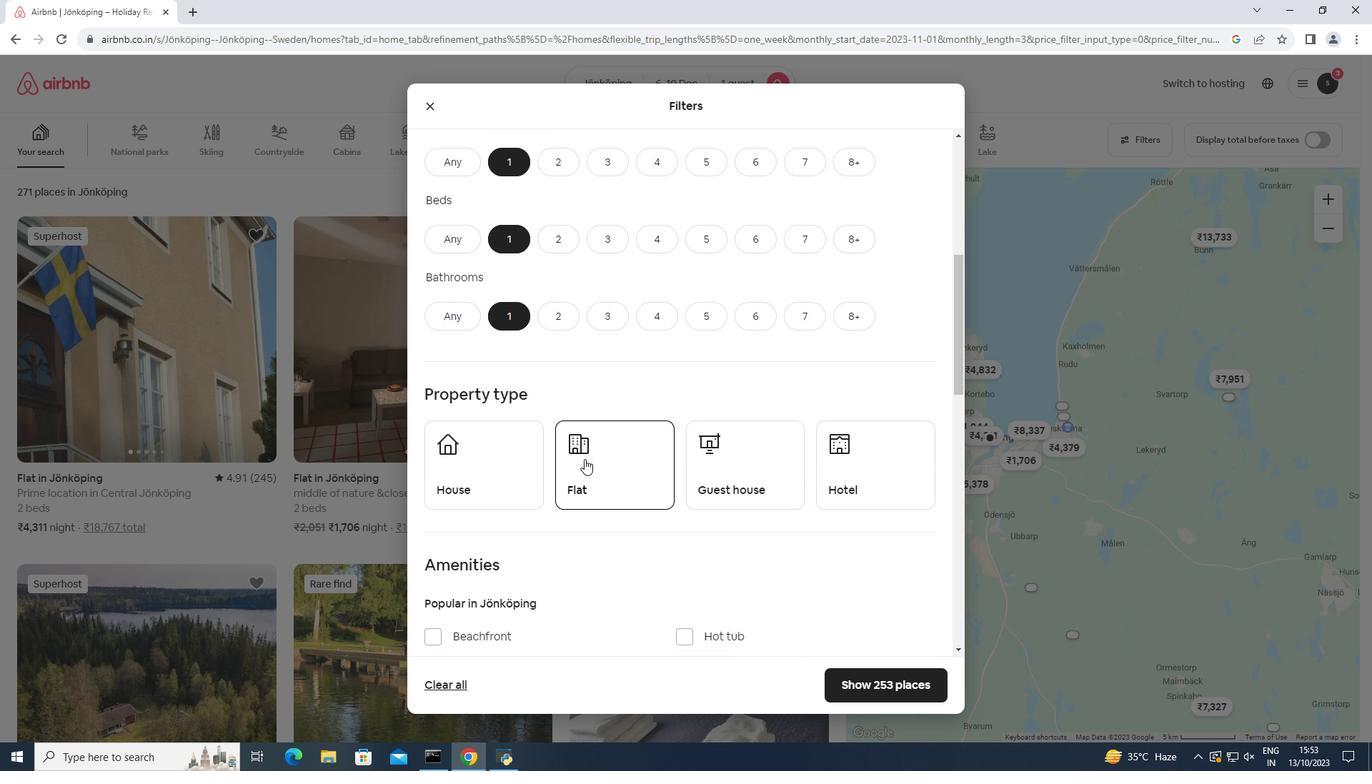 
Action: Mouse moved to (584, 459)
Screenshot: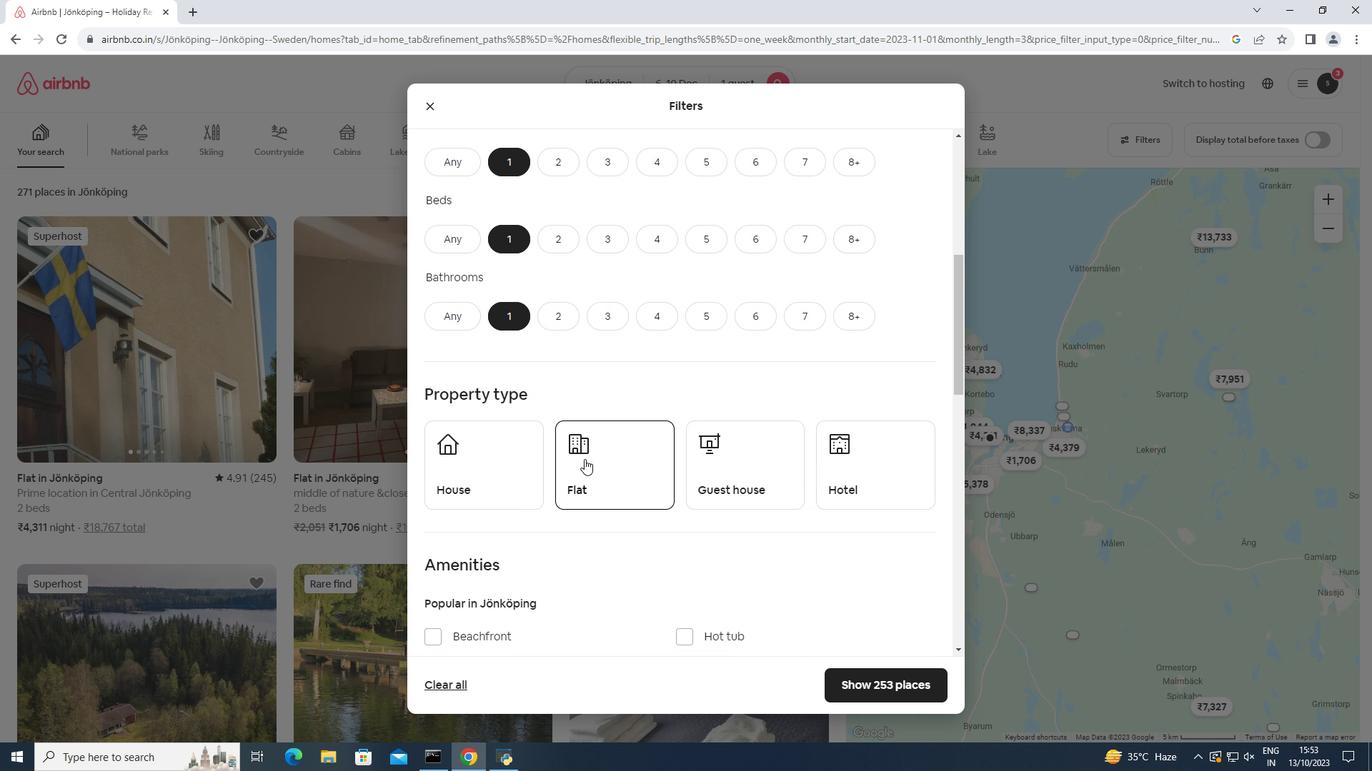 
Action: Mouse scrolled (584, 458) with delta (0, 0)
Screenshot: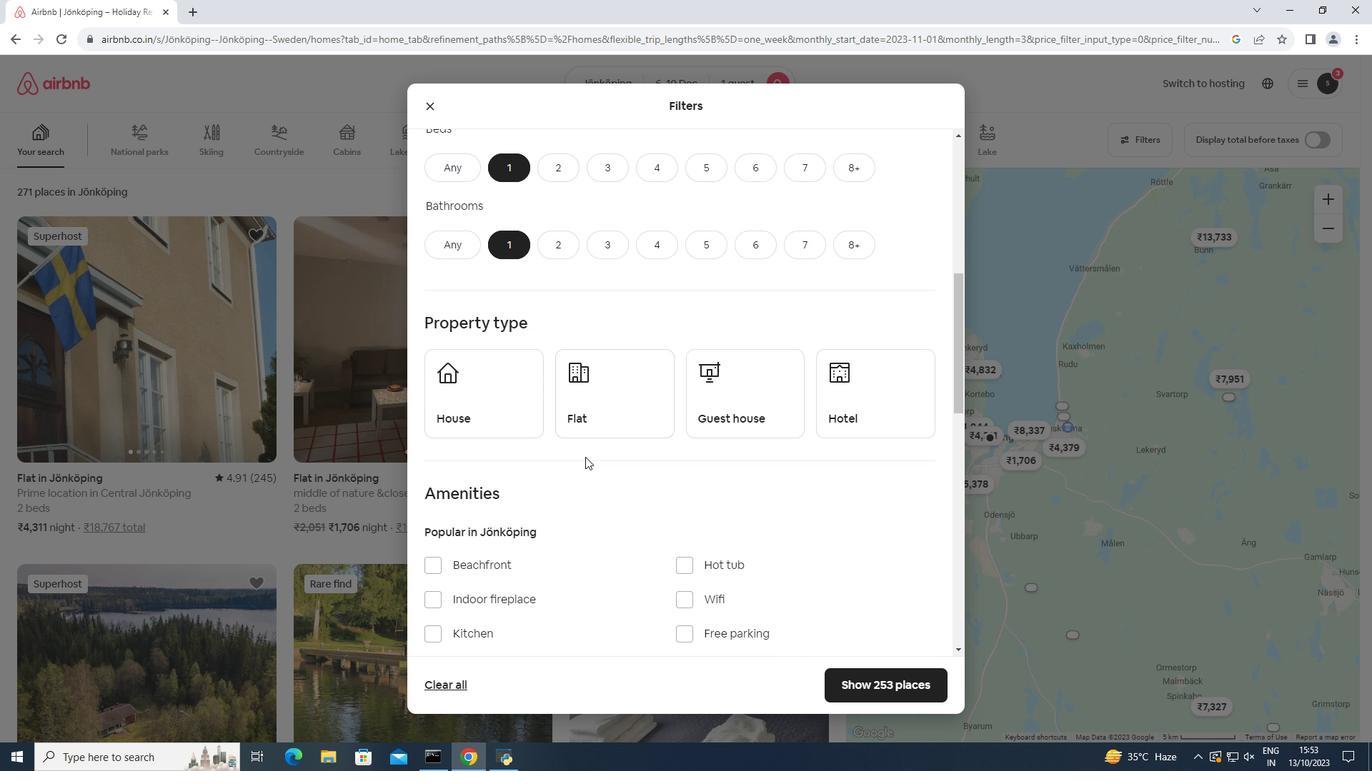 
Action: Mouse moved to (856, 422)
Screenshot: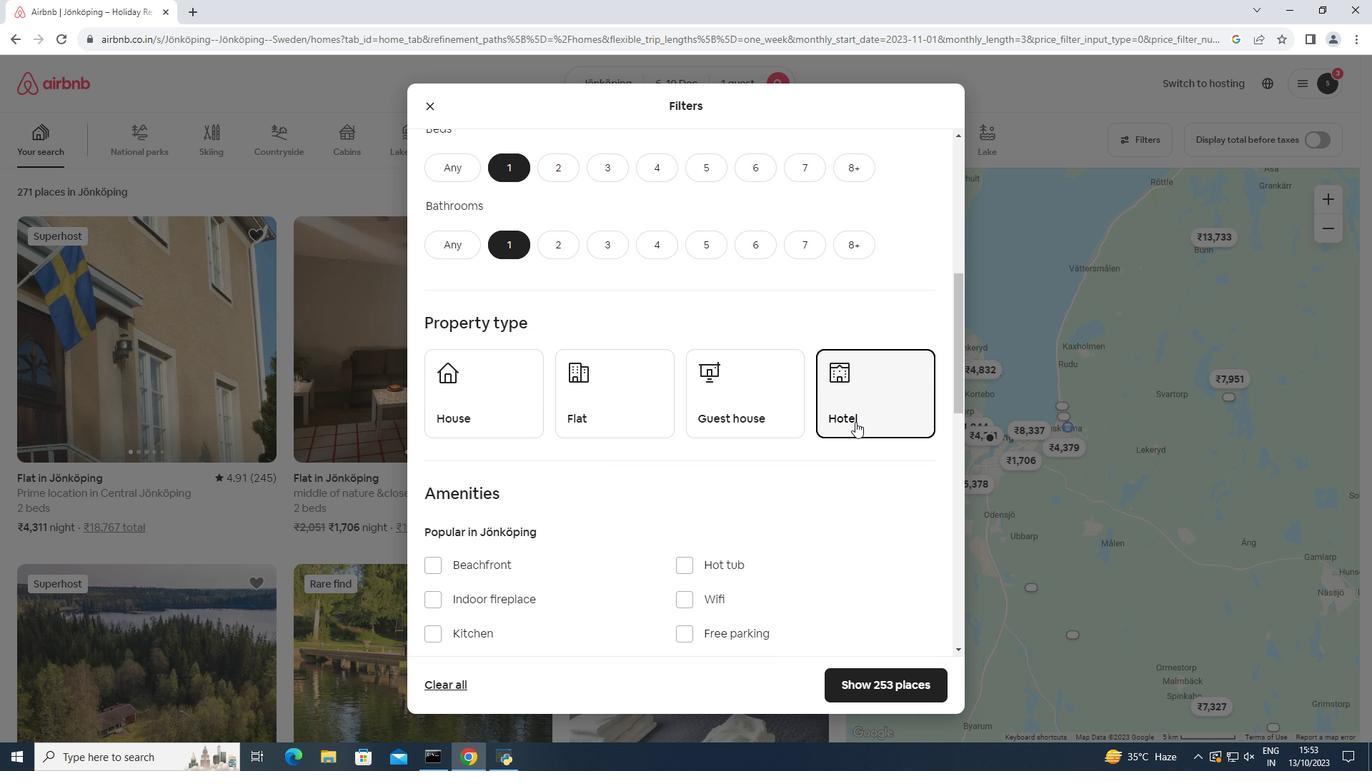 
Action: Mouse pressed left at (856, 422)
Screenshot: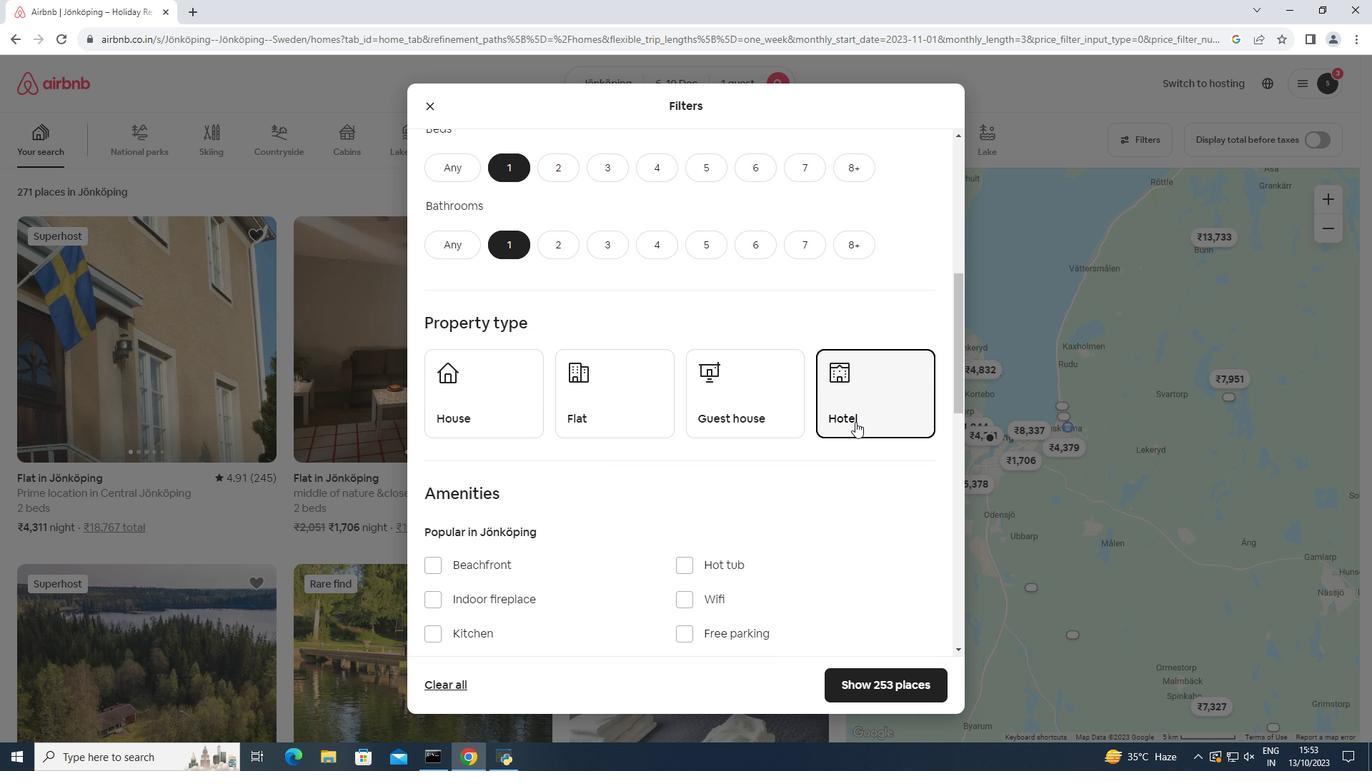 
Action: Mouse moved to (705, 441)
Screenshot: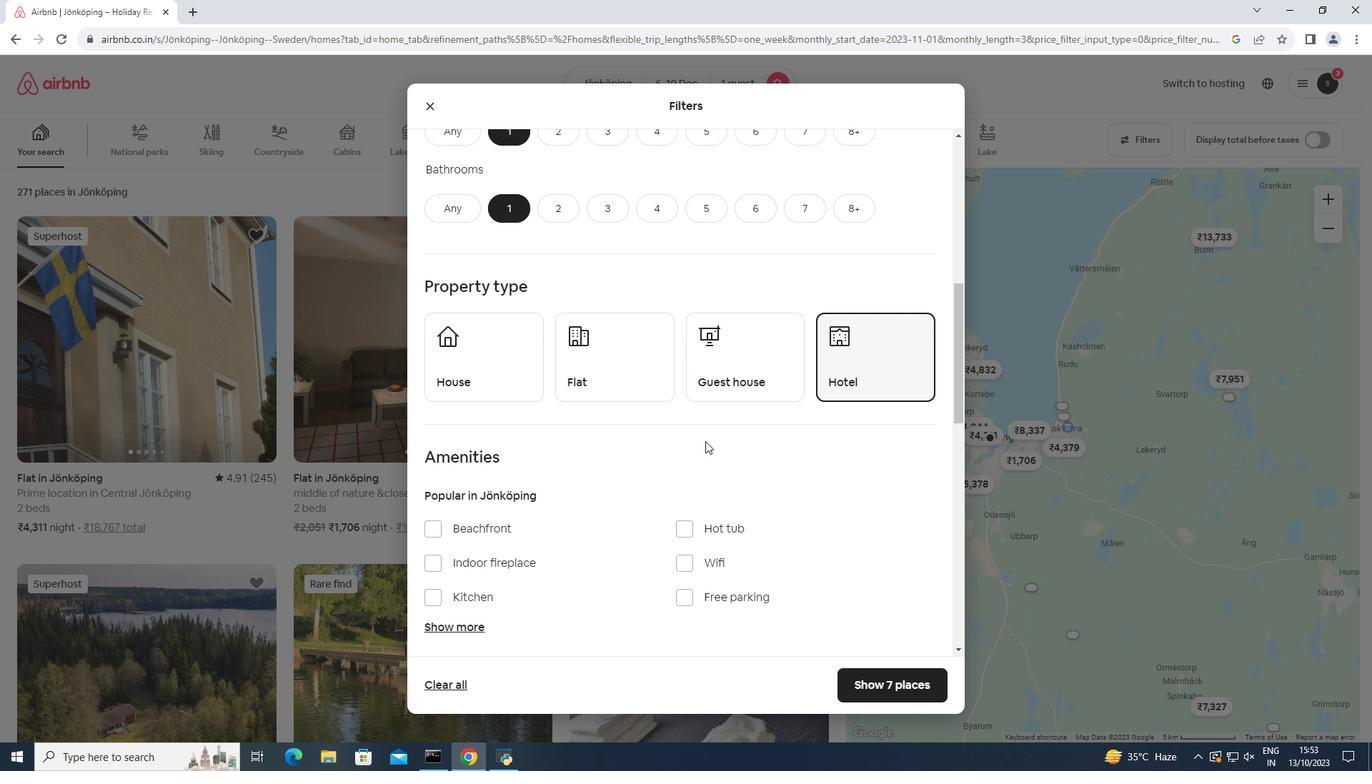 
Action: Mouse scrolled (705, 440) with delta (0, 0)
Screenshot: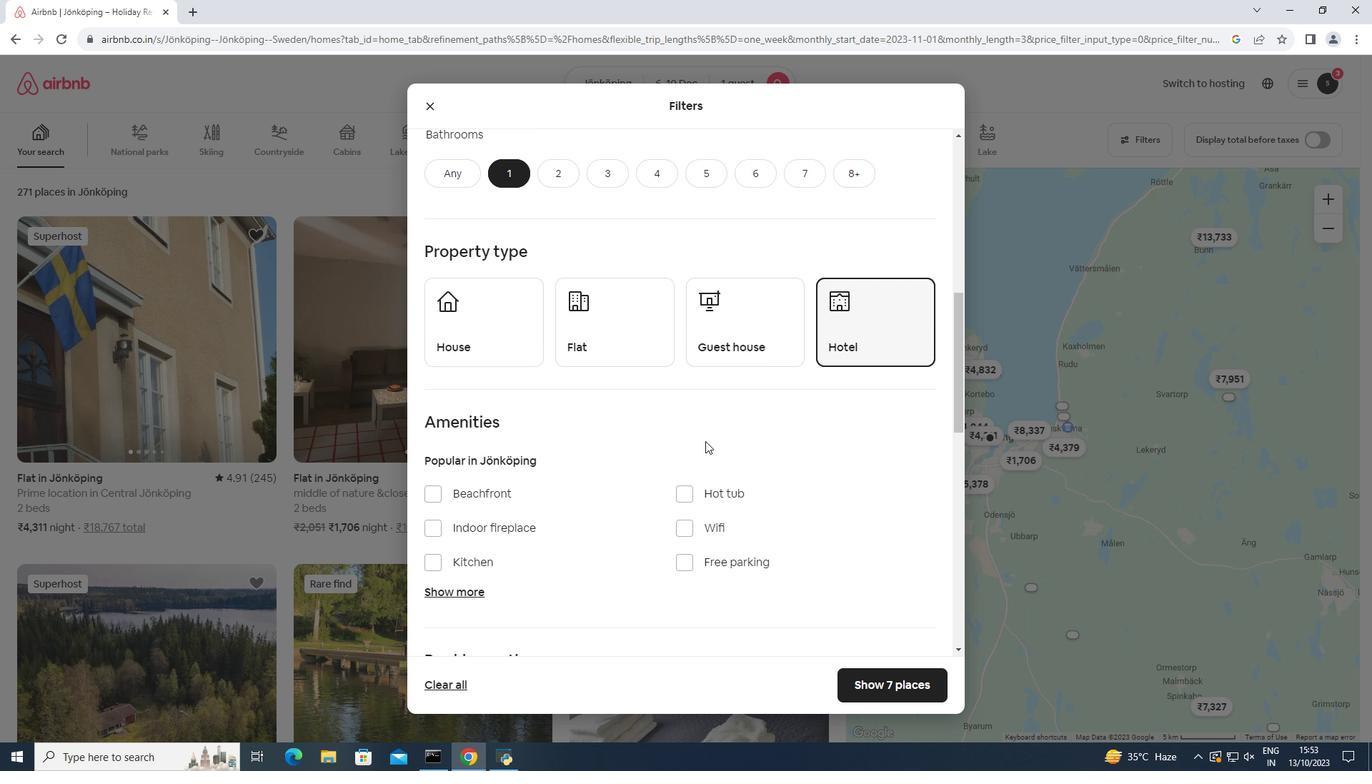 
Action: Mouse scrolled (705, 440) with delta (0, 0)
Screenshot: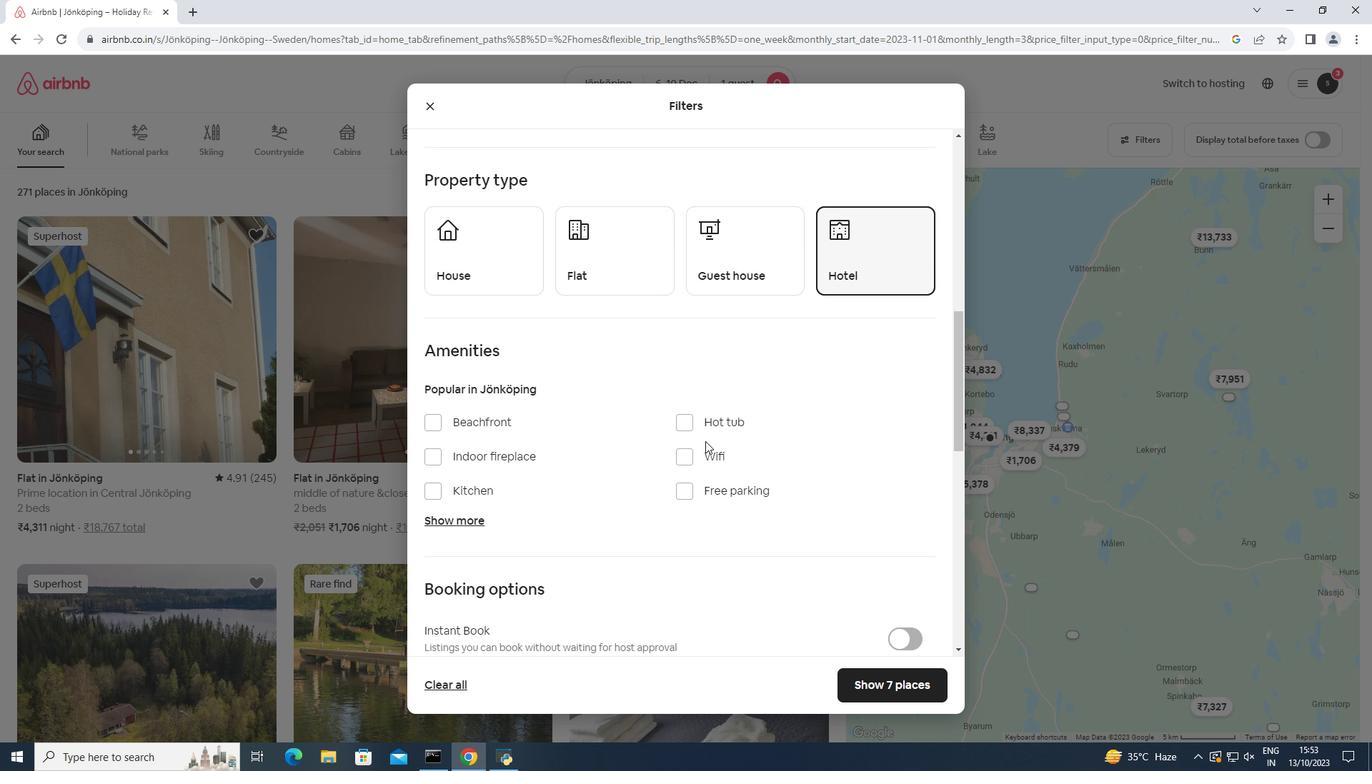 
Action: Mouse moved to (901, 698)
Screenshot: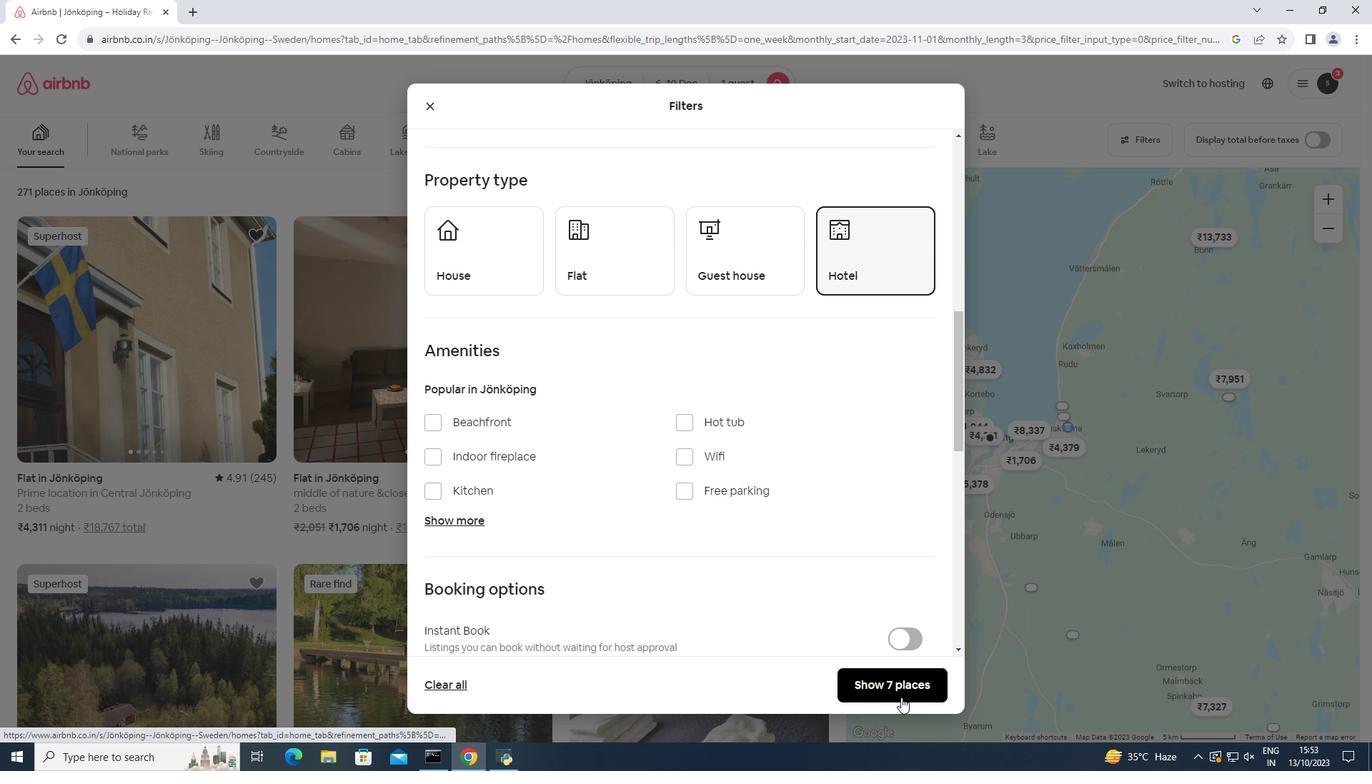 
Action: Mouse pressed left at (901, 698)
Screenshot: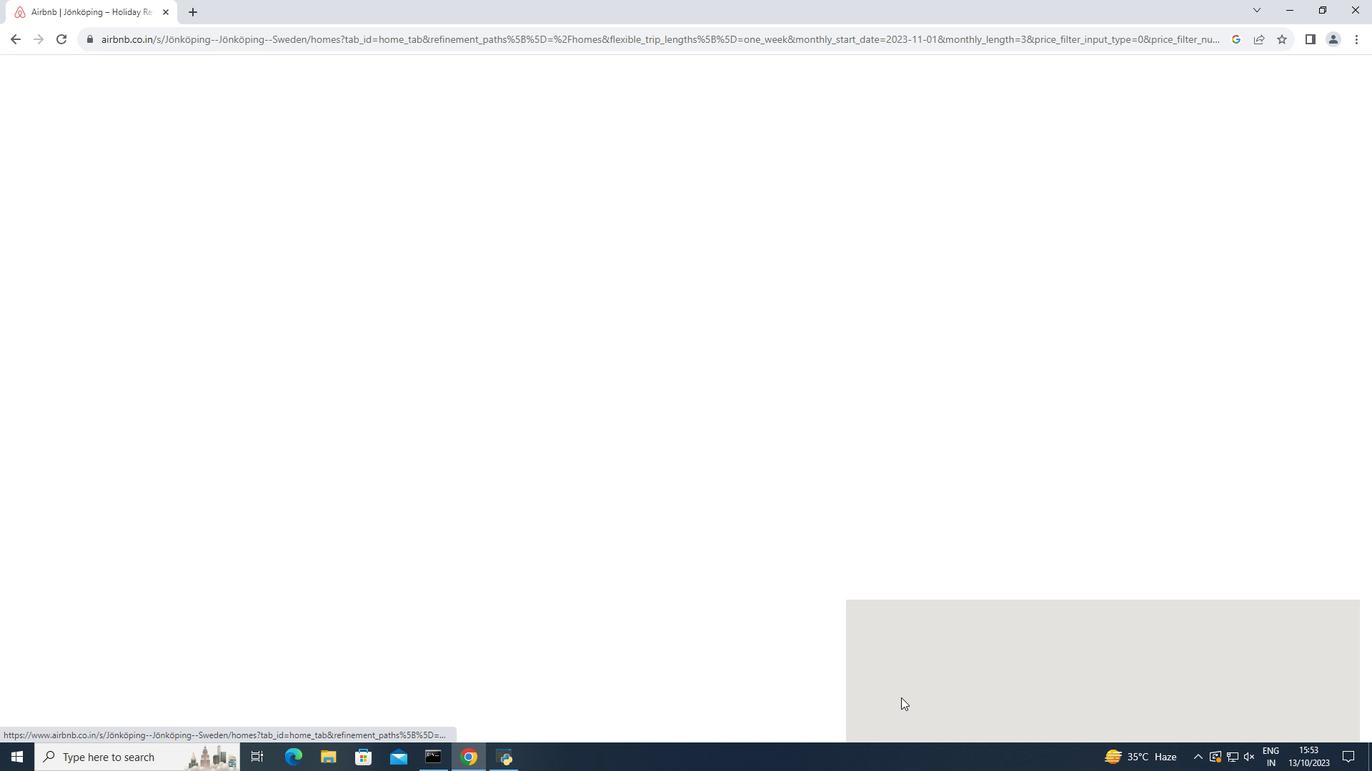 
Action: Mouse moved to (205, 330)
Screenshot: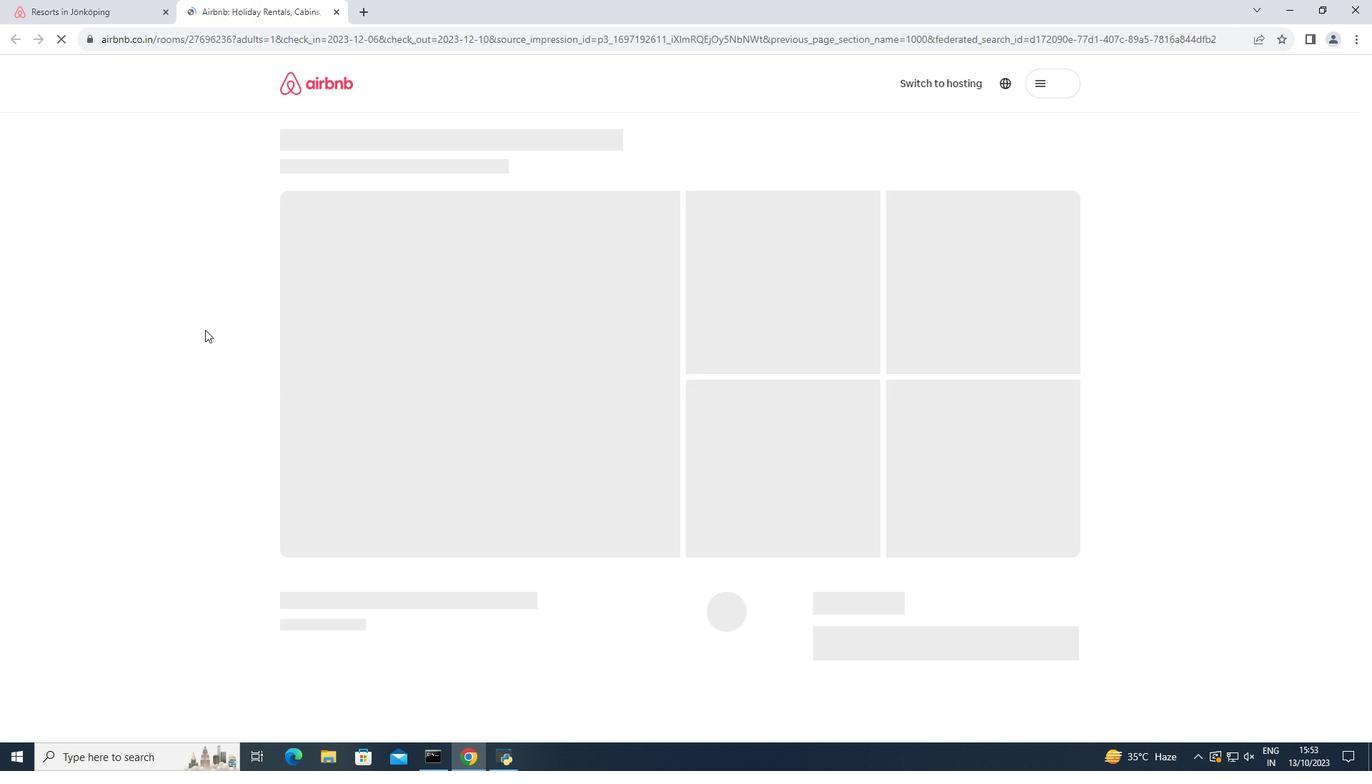 
Action: Mouse pressed left at (205, 330)
Screenshot: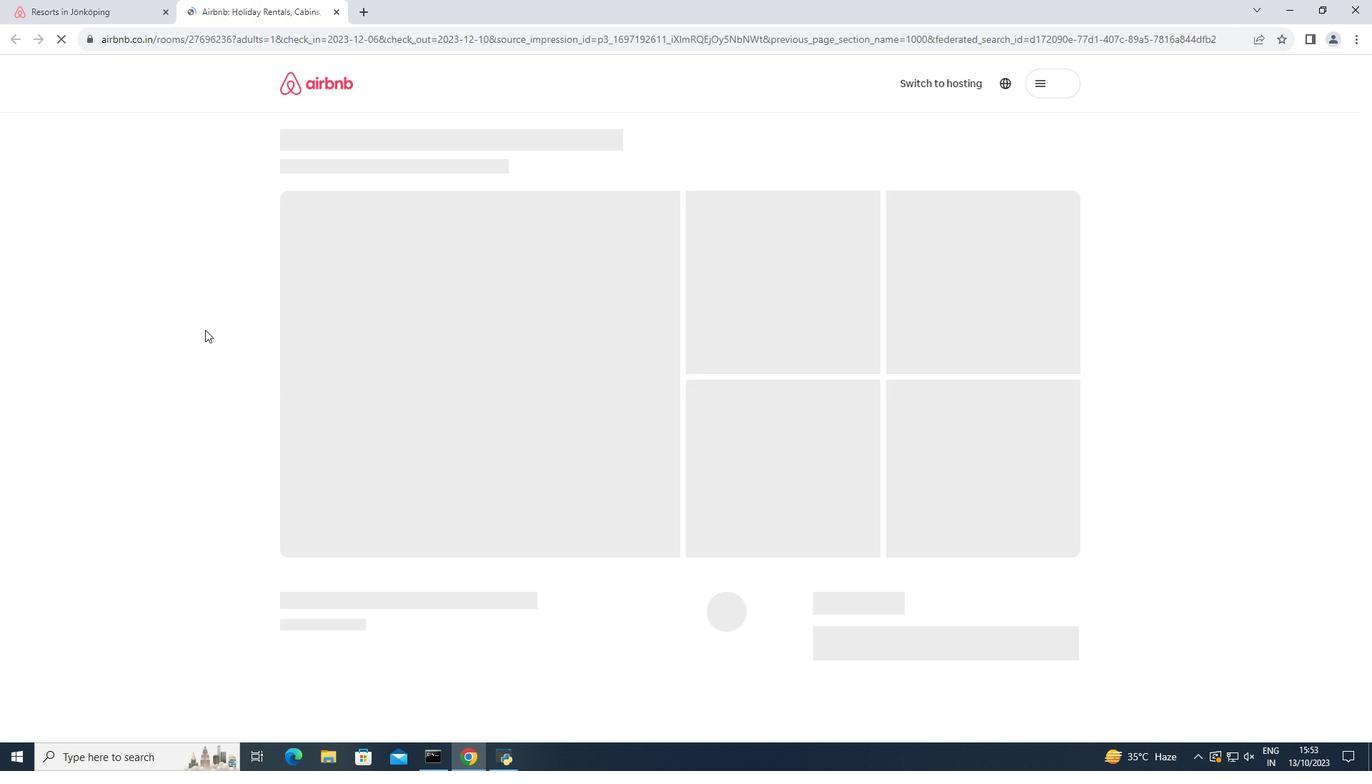 
Action: Mouse moved to (461, 375)
Screenshot: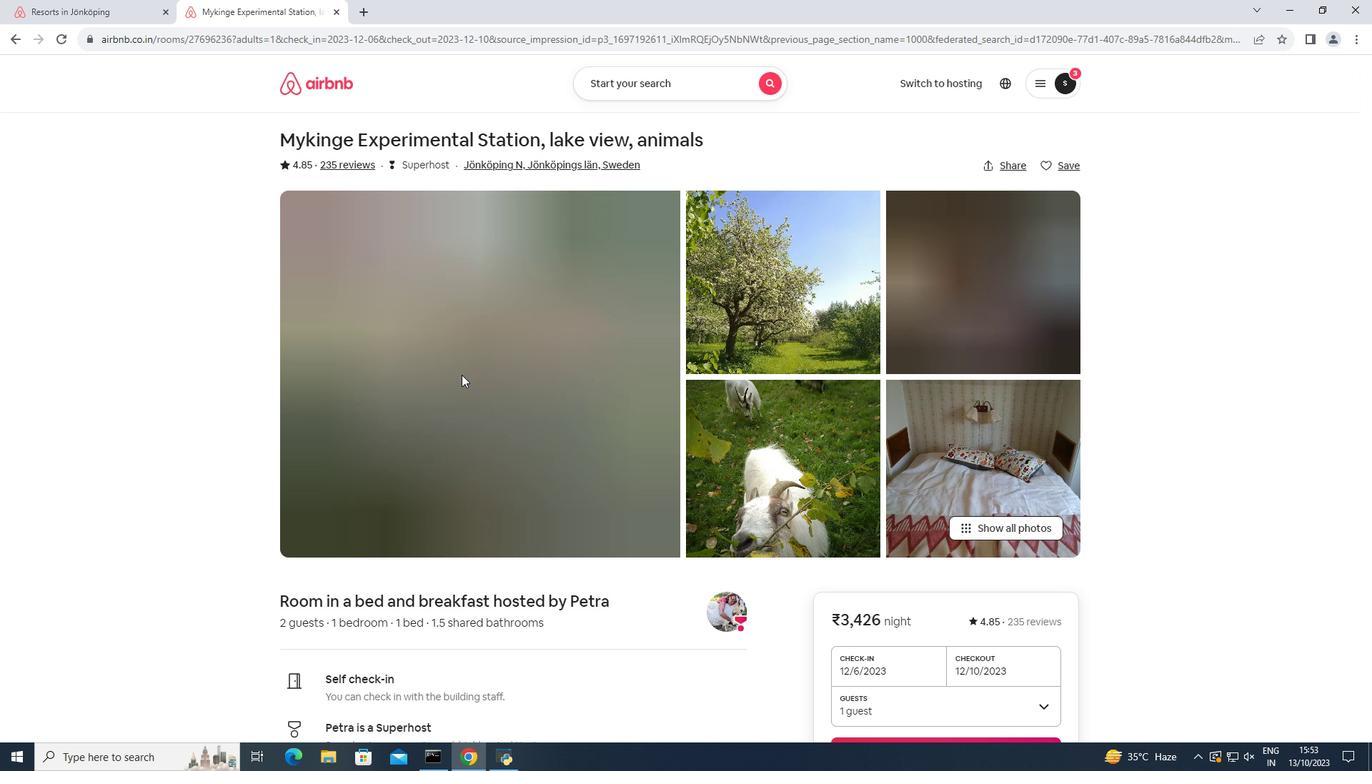 
Action: Mouse pressed left at (461, 375)
Screenshot: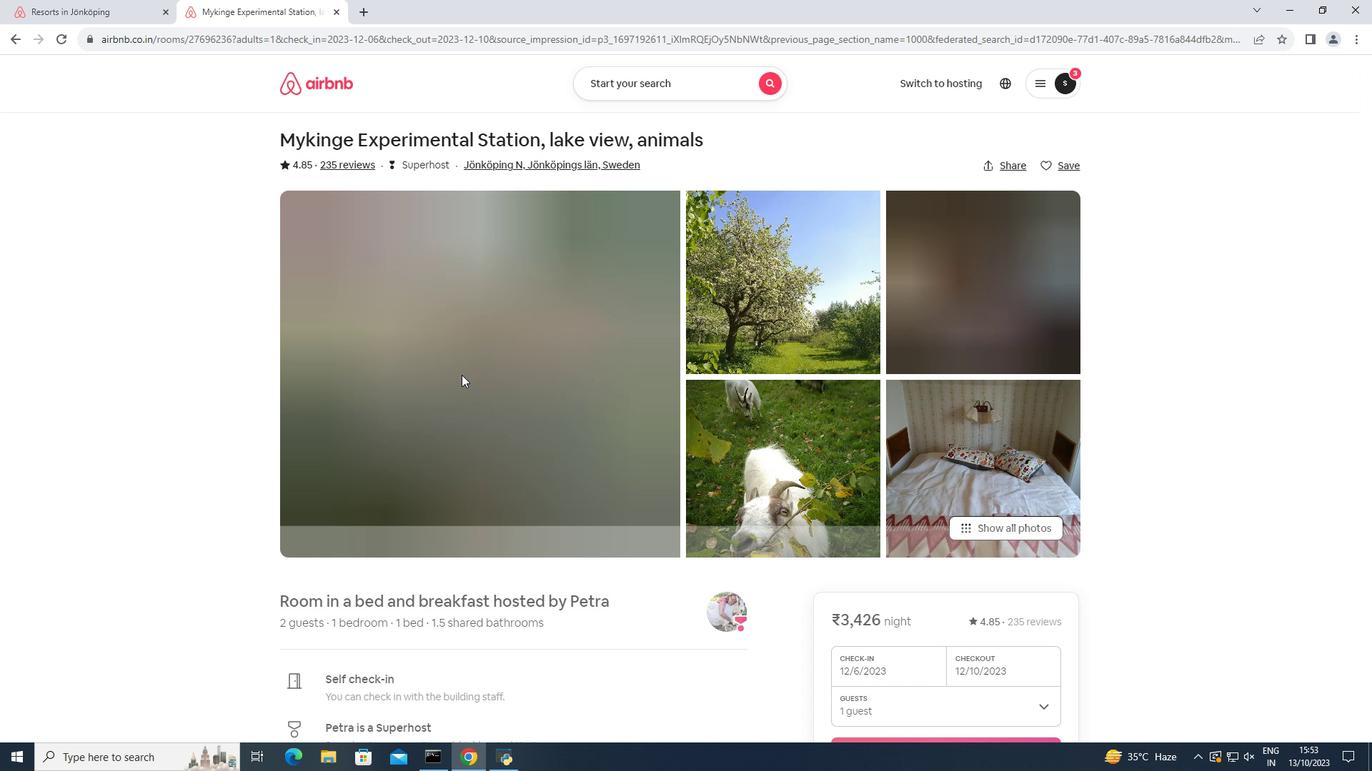 
Action: Mouse moved to (578, 384)
Screenshot: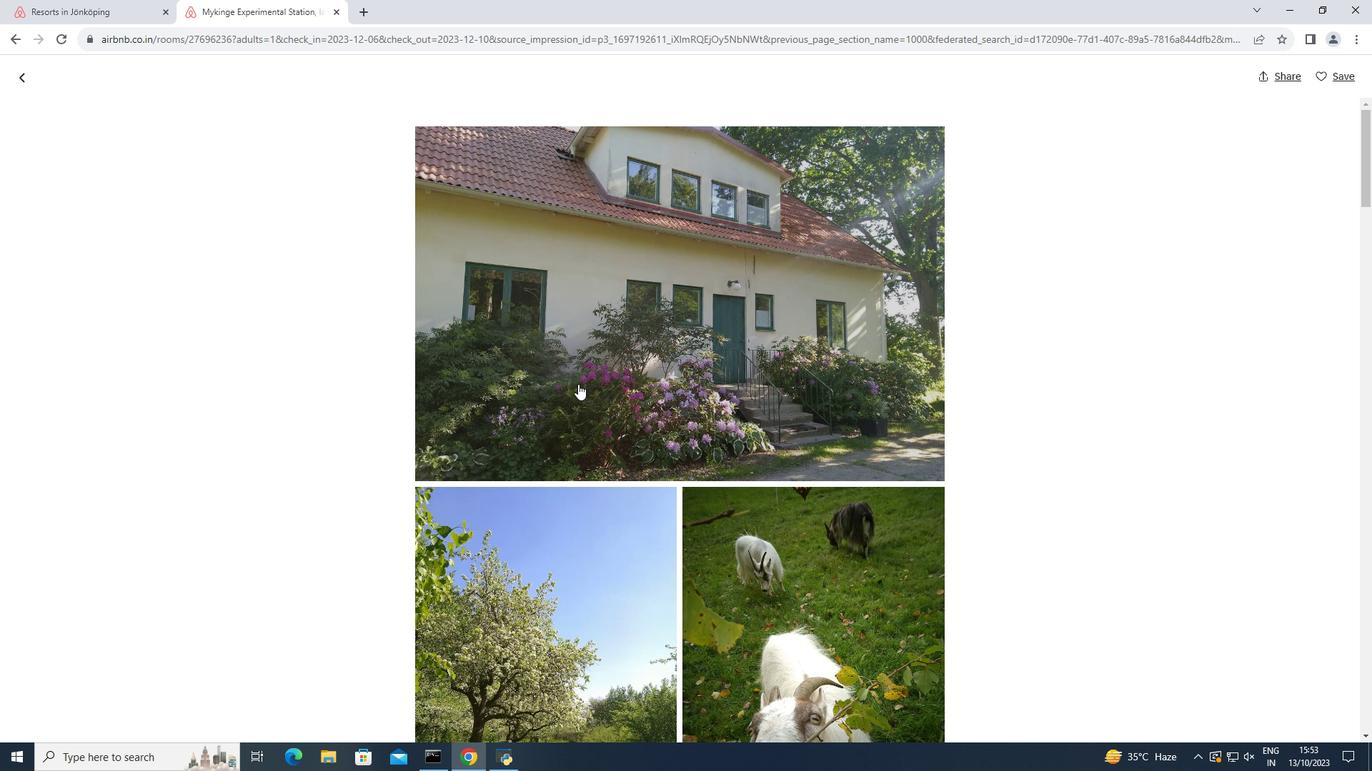 
Action: Mouse scrolled (578, 383) with delta (0, 0)
Screenshot: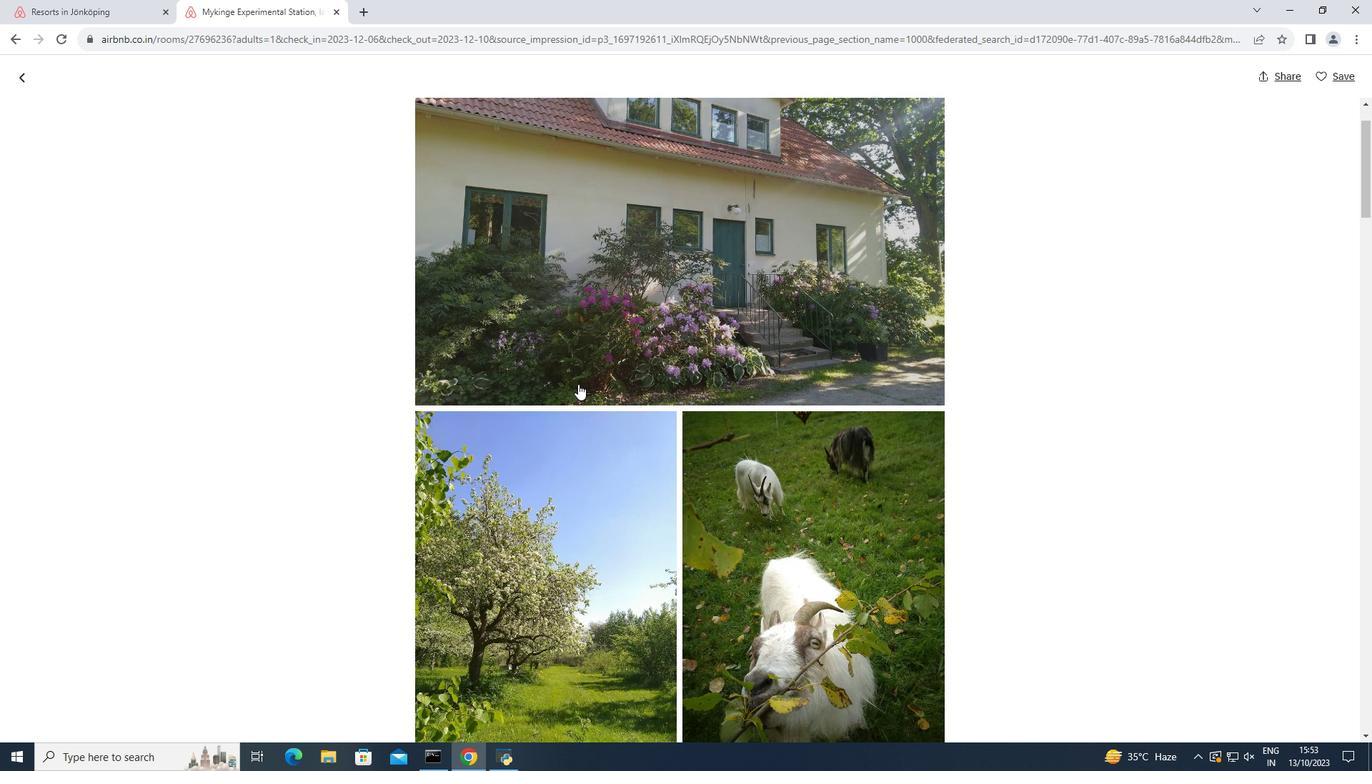 
Action: Mouse scrolled (578, 383) with delta (0, 0)
Screenshot: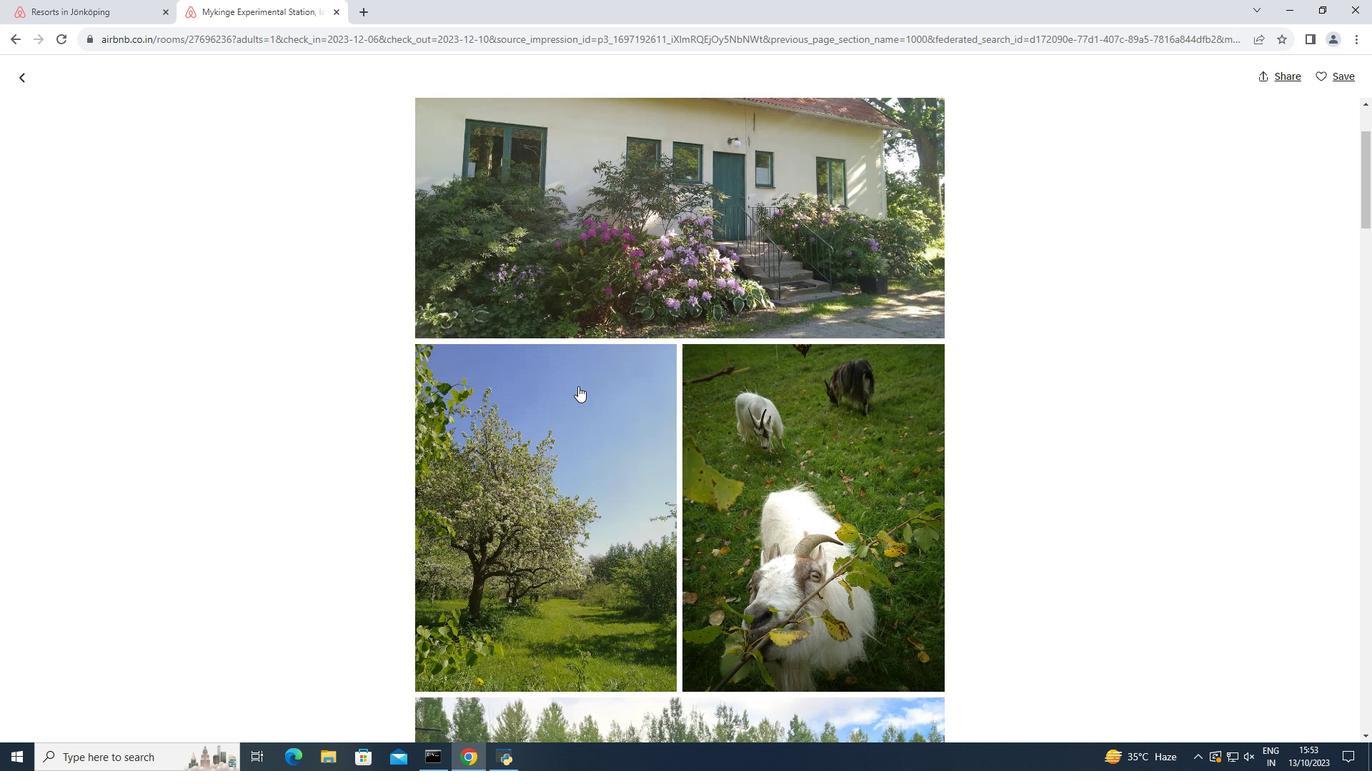 
Action: Mouse moved to (578, 386)
Screenshot: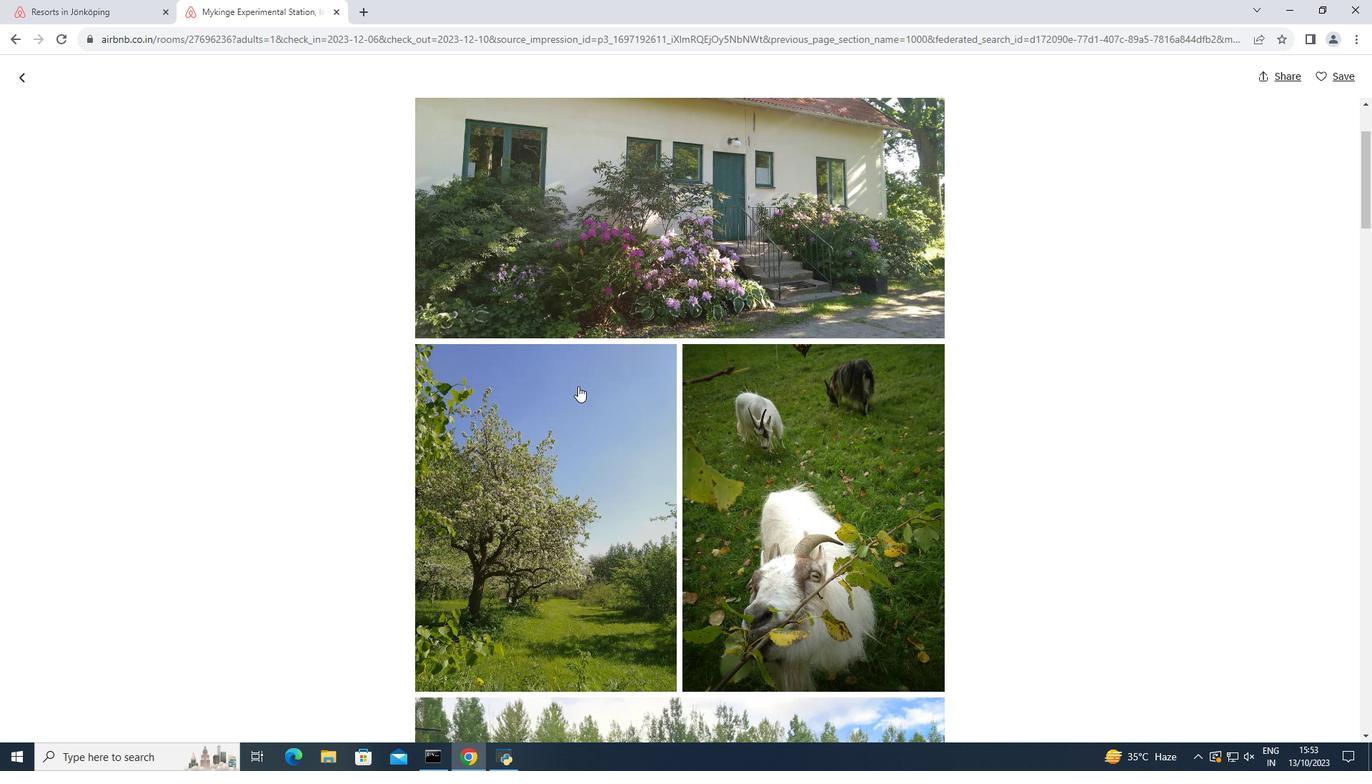 
Action: Mouse scrolled (578, 385) with delta (0, 0)
Screenshot: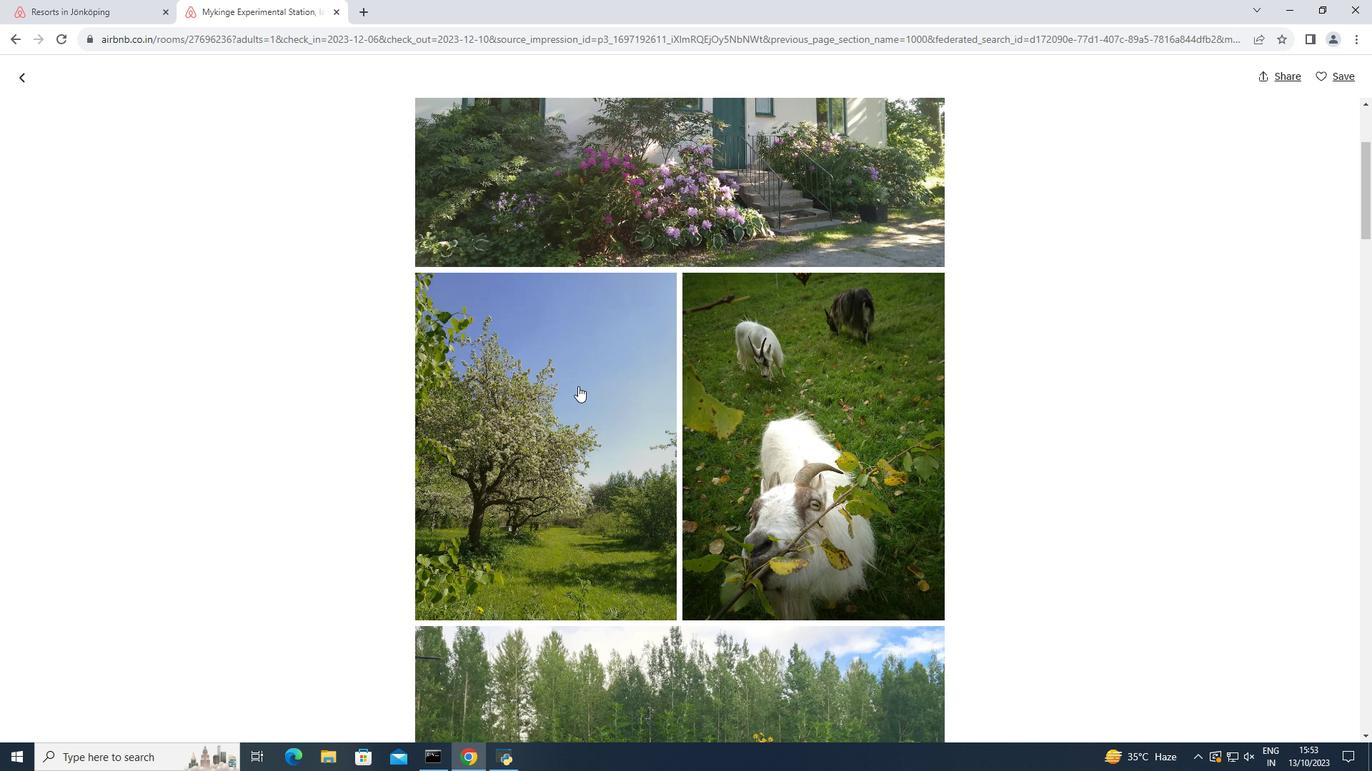 
Action: Mouse moved to (571, 388)
Screenshot: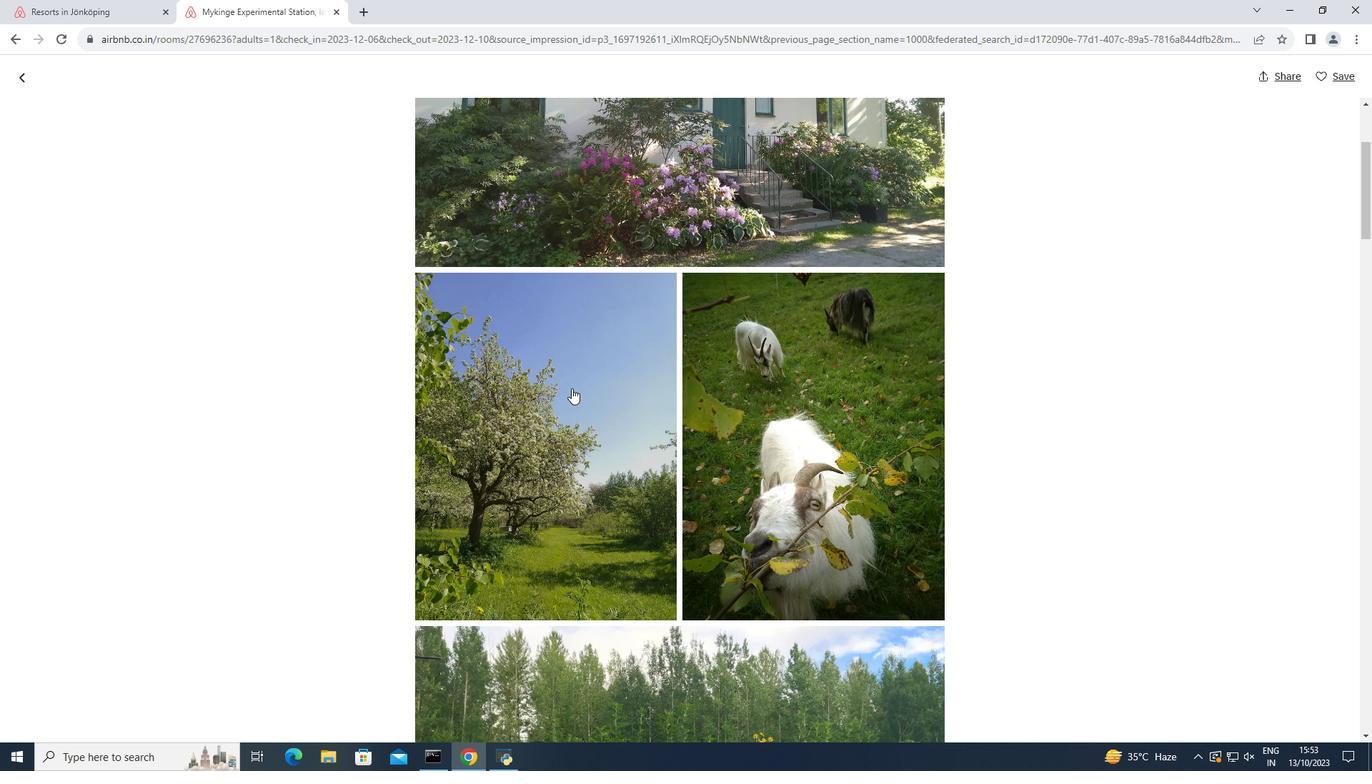 
Action: Mouse scrolled (571, 388) with delta (0, 0)
Screenshot: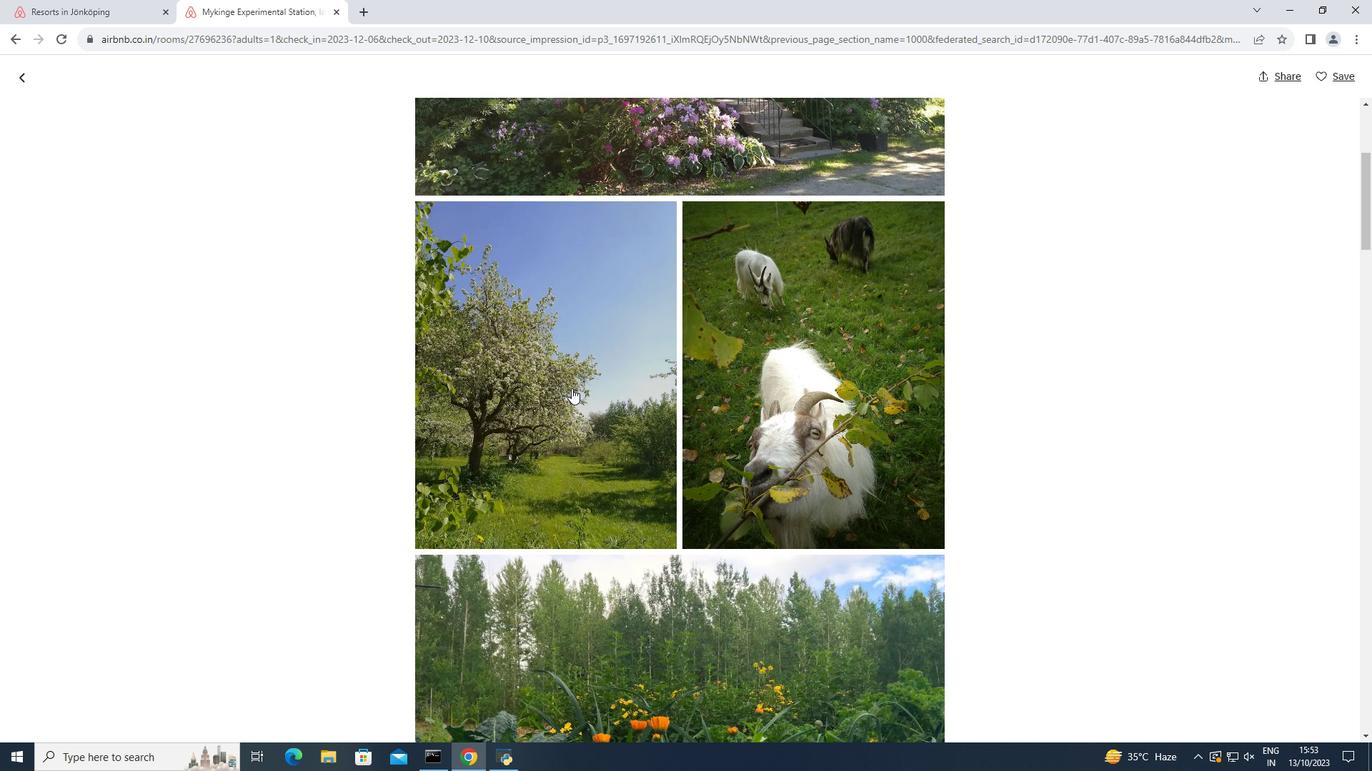 
Action: Mouse scrolled (571, 388) with delta (0, 0)
Screenshot: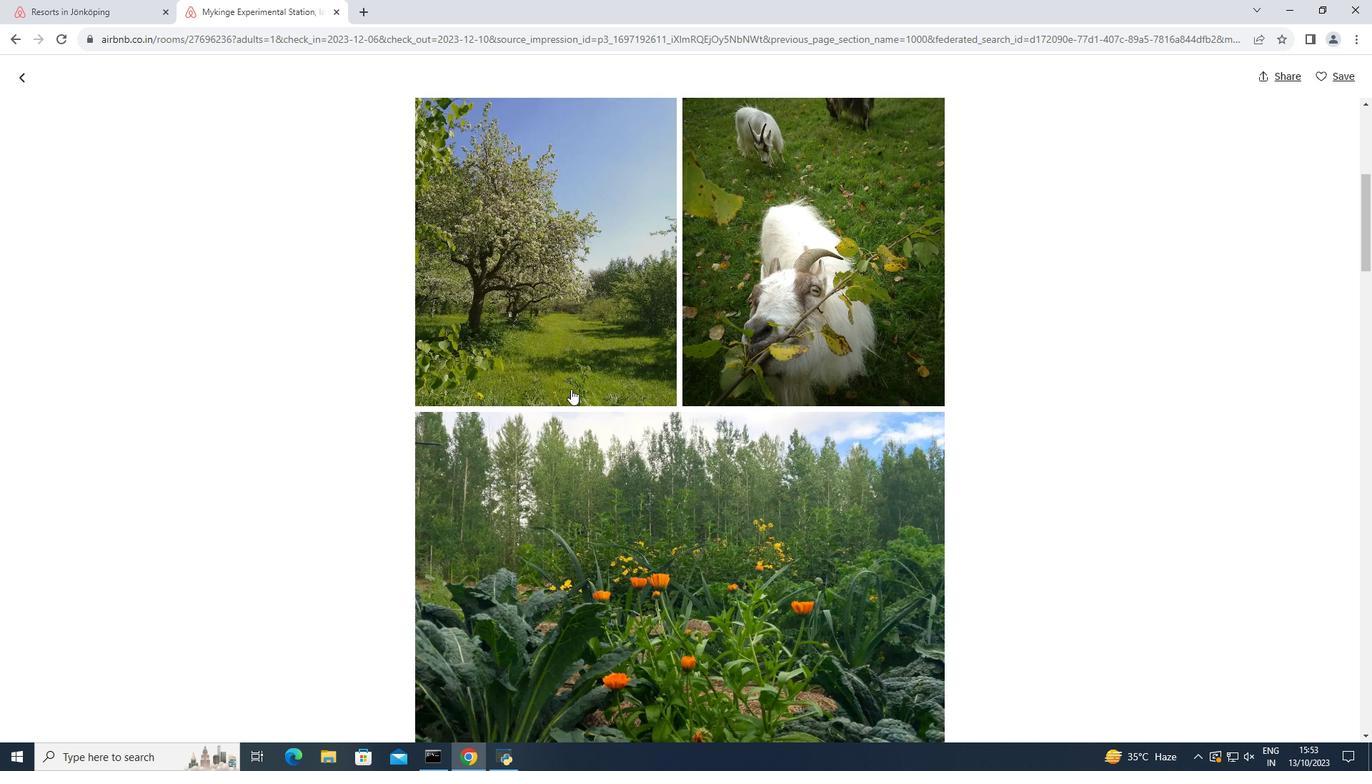 
Action: Mouse moved to (571, 389)
Screenshot: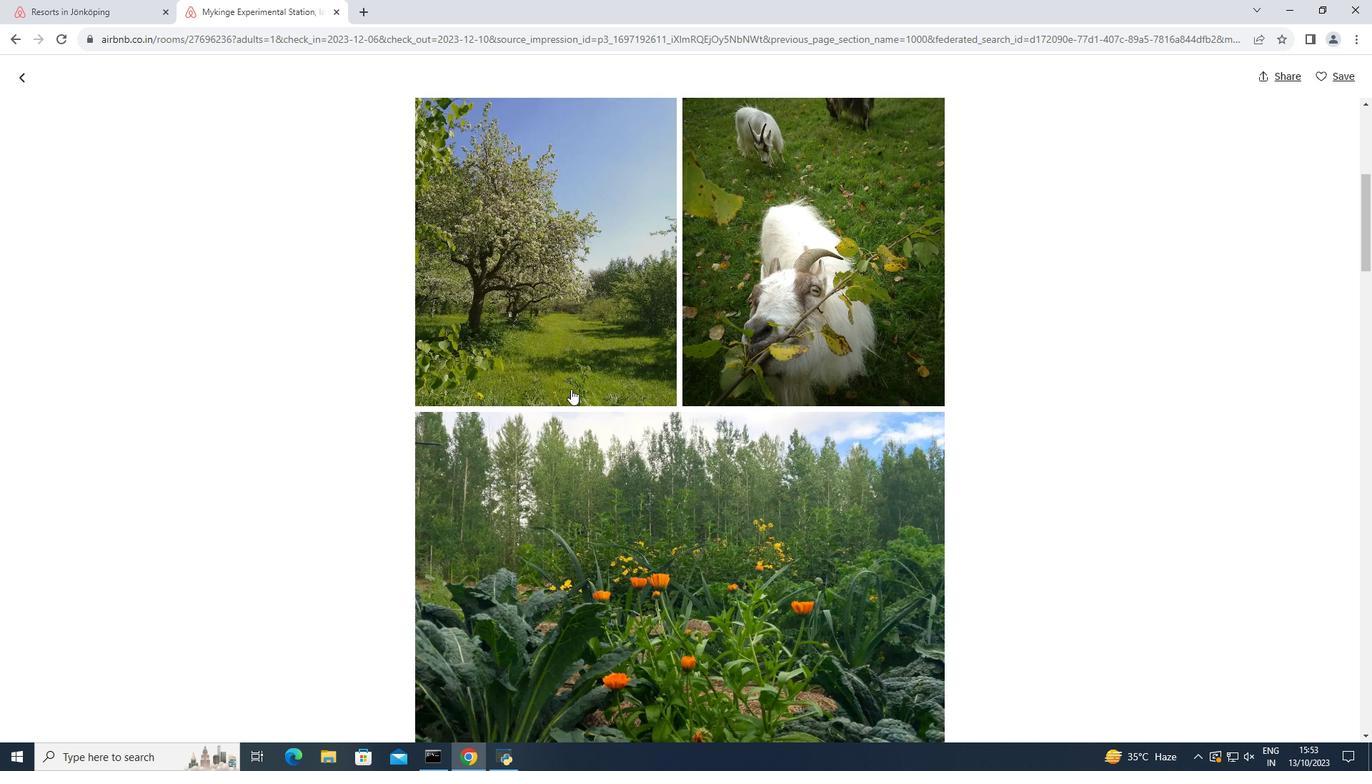 
Action: Mouse scrolled (571, 388) with delta (0, 0)
Screenshot: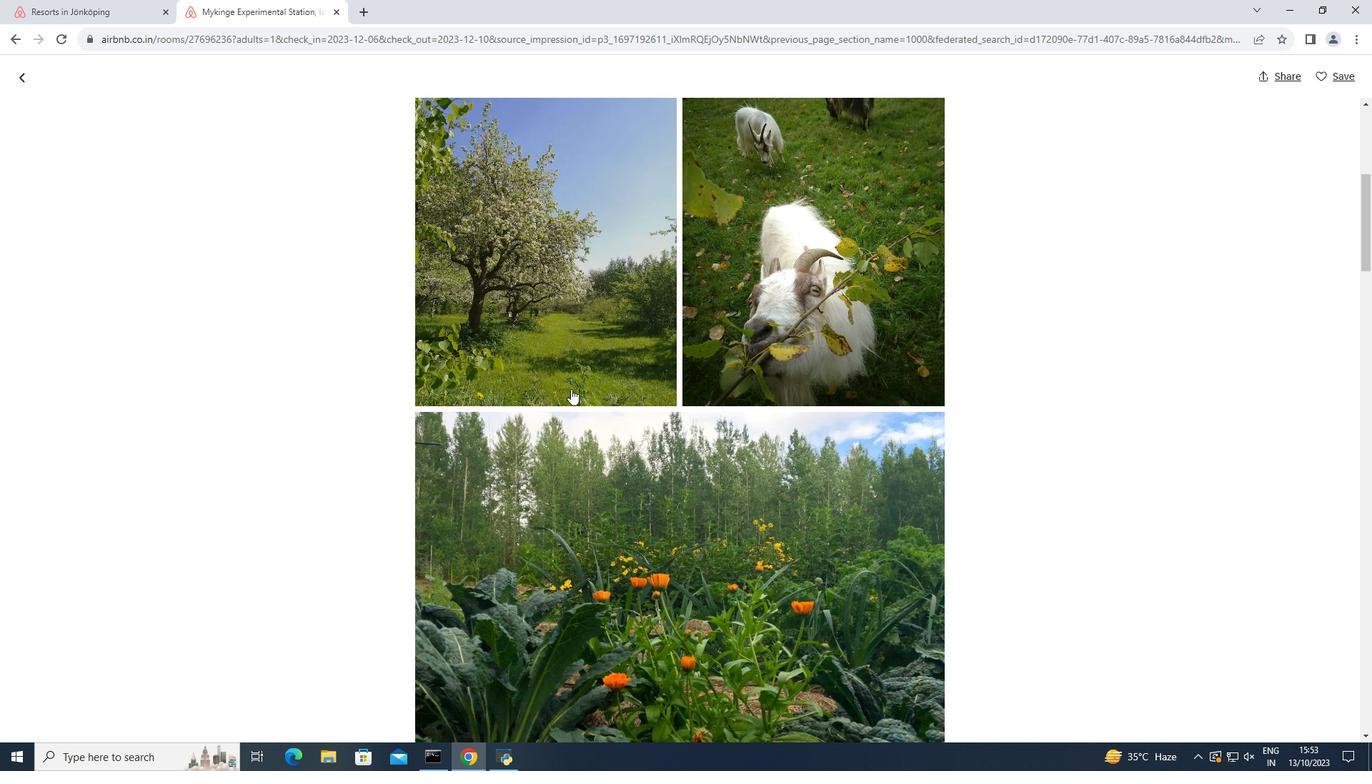 
Action: Mouse moved to (571, 390)
Screenshot: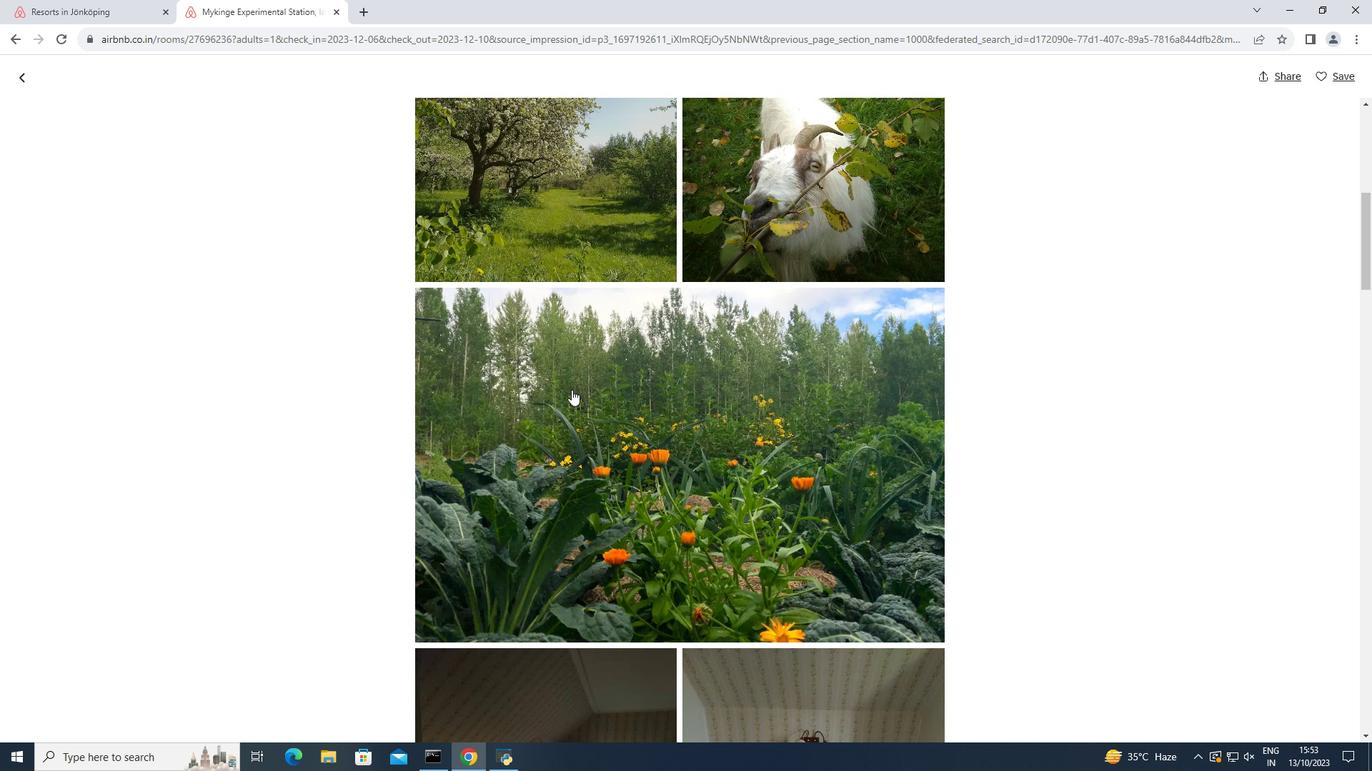 
Action: Mouse scrolled (571, 389) with delta (0, 0)
Screenshot: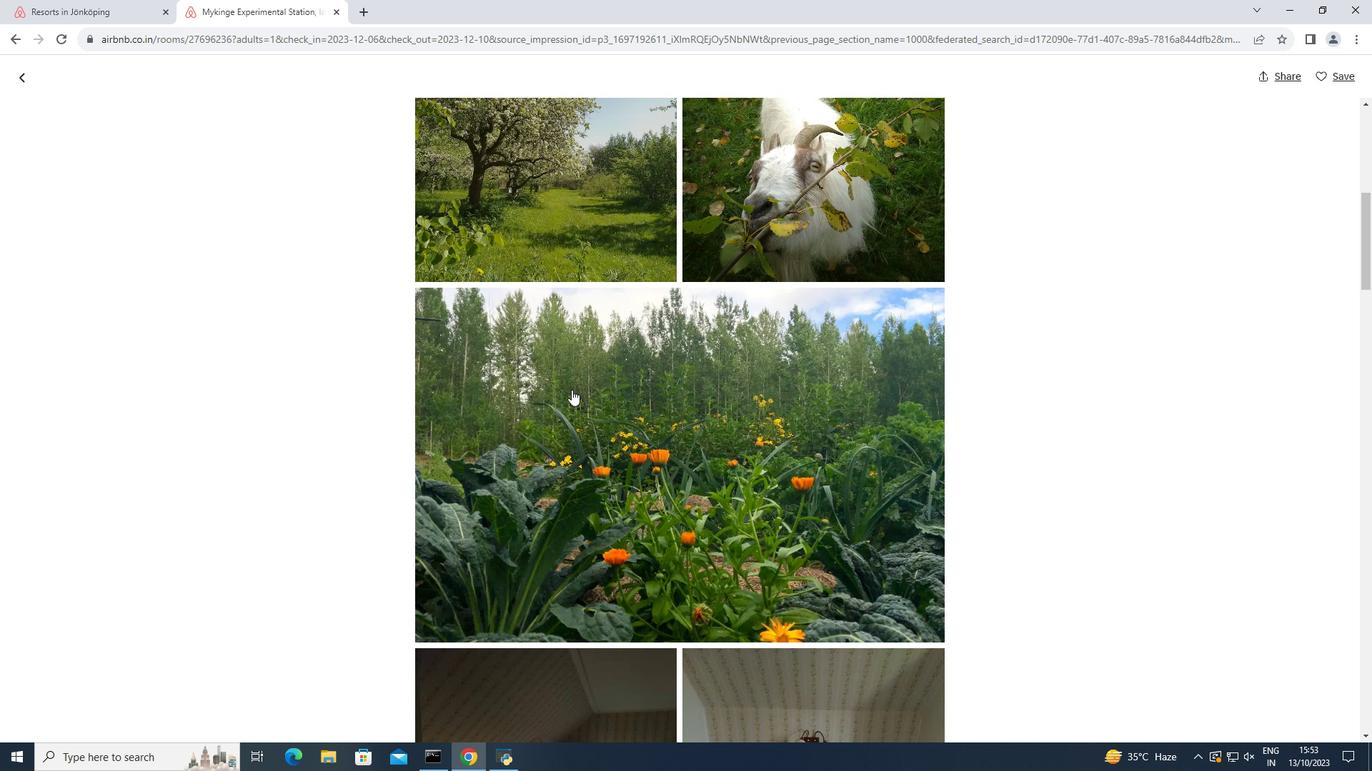 
Action: Mouse scrolled (571, 389) with delta (0, 0)
Screenshot: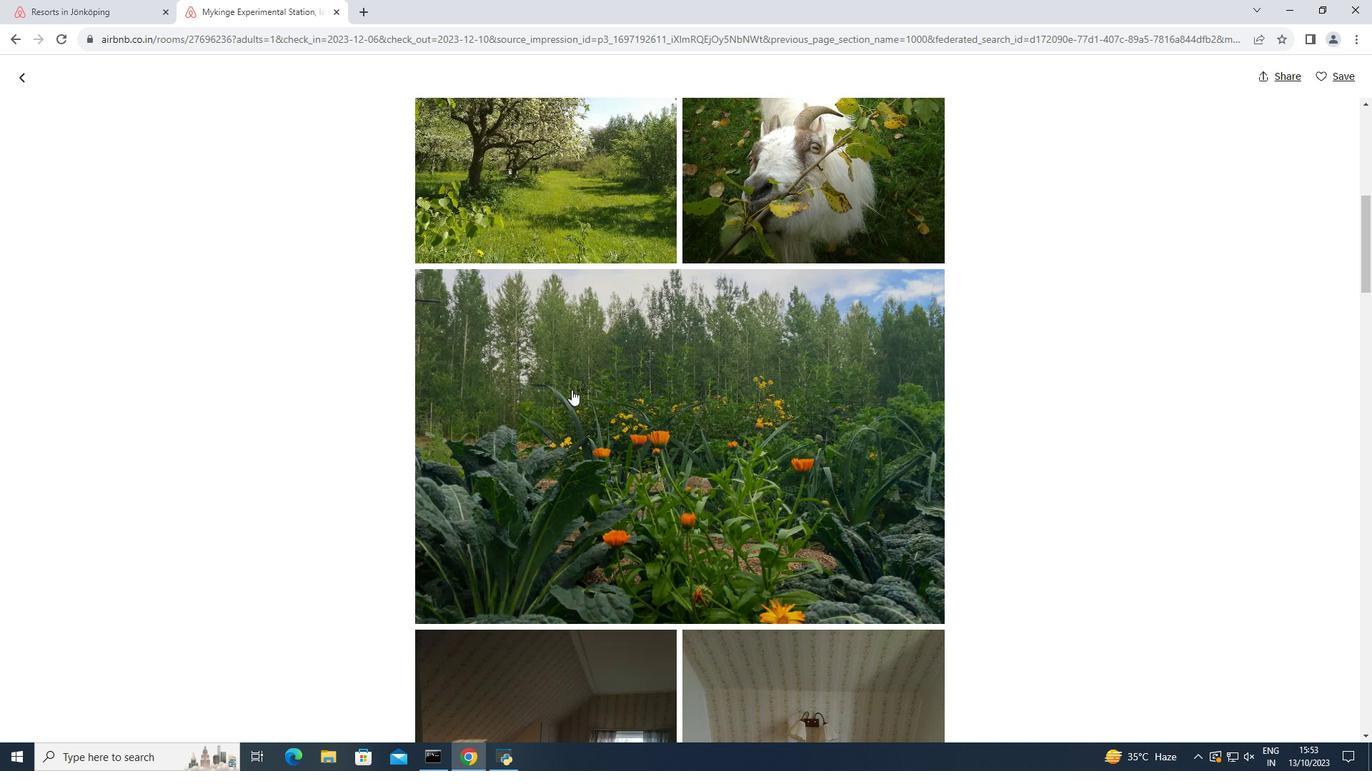 
Action: Mouse moved to (568, 390)
Screenshot: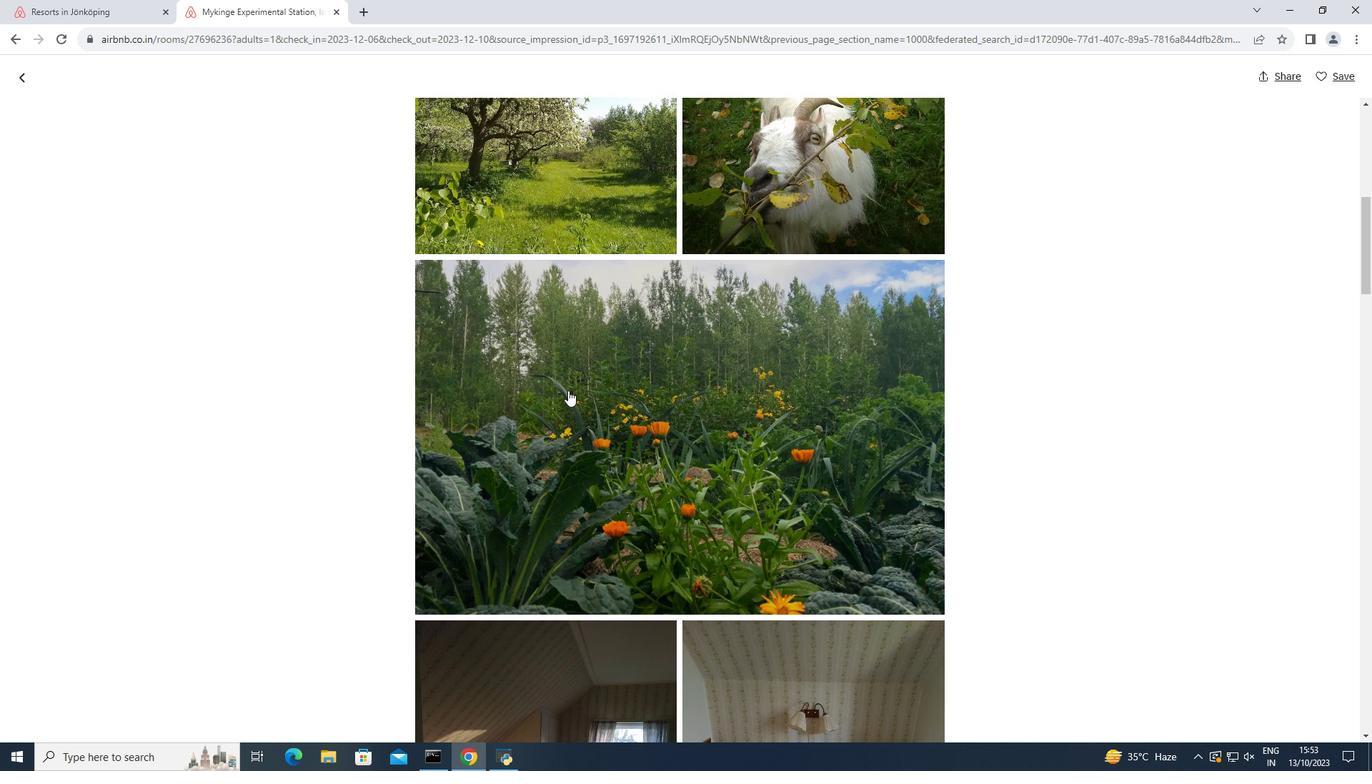 
Action: Mouse scrolled (568, 390) with delta (0, 0)
Screenshot: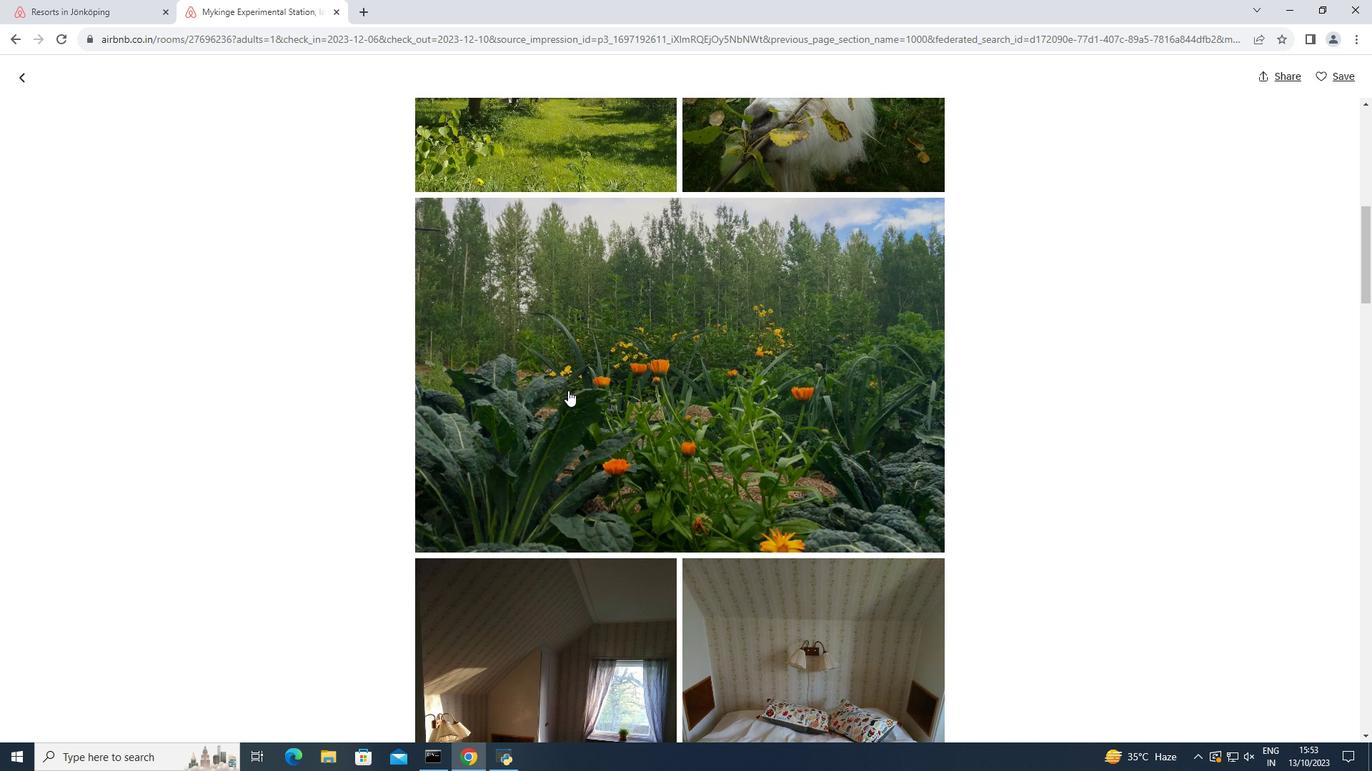 
Action: Mouse moved to (568, 390)
Screenshot: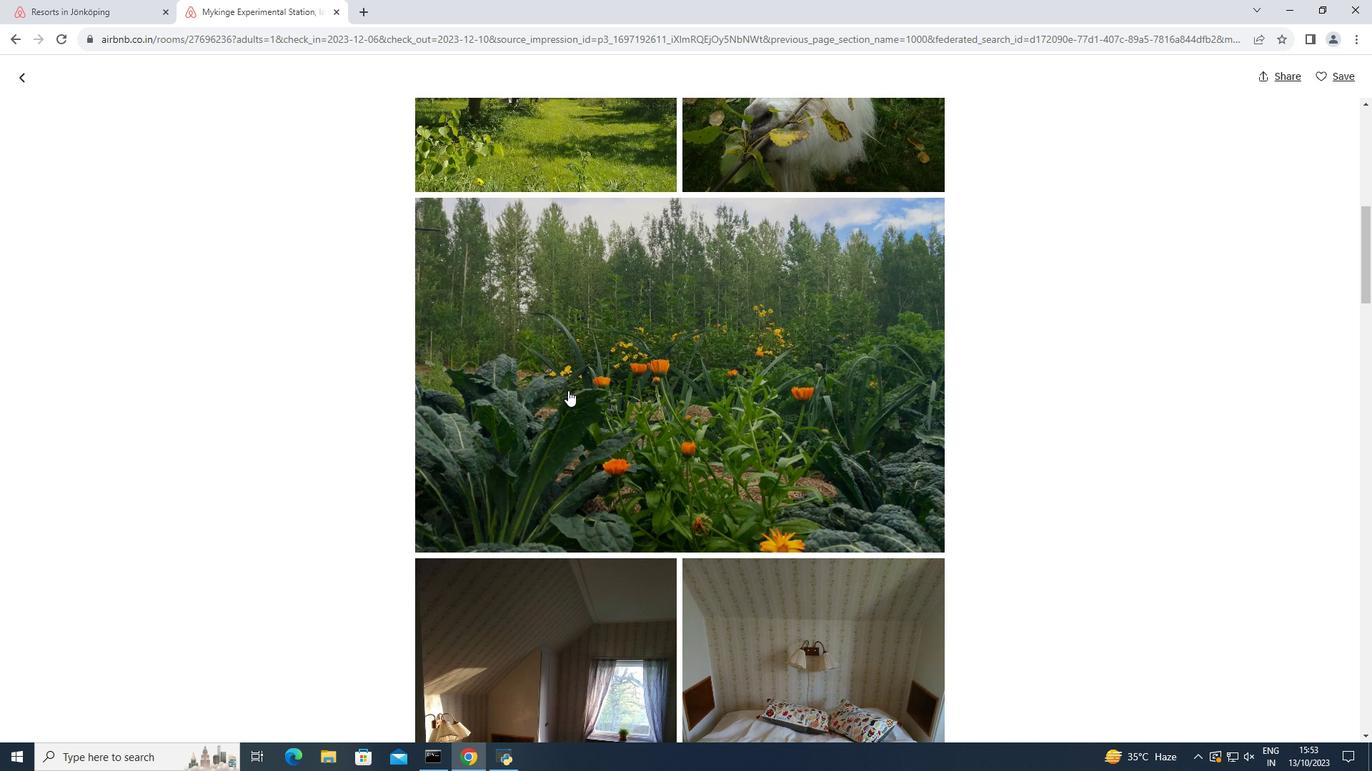
Action: Mouse scrolled (568, 390) with delta (0, 0)
Screenshot: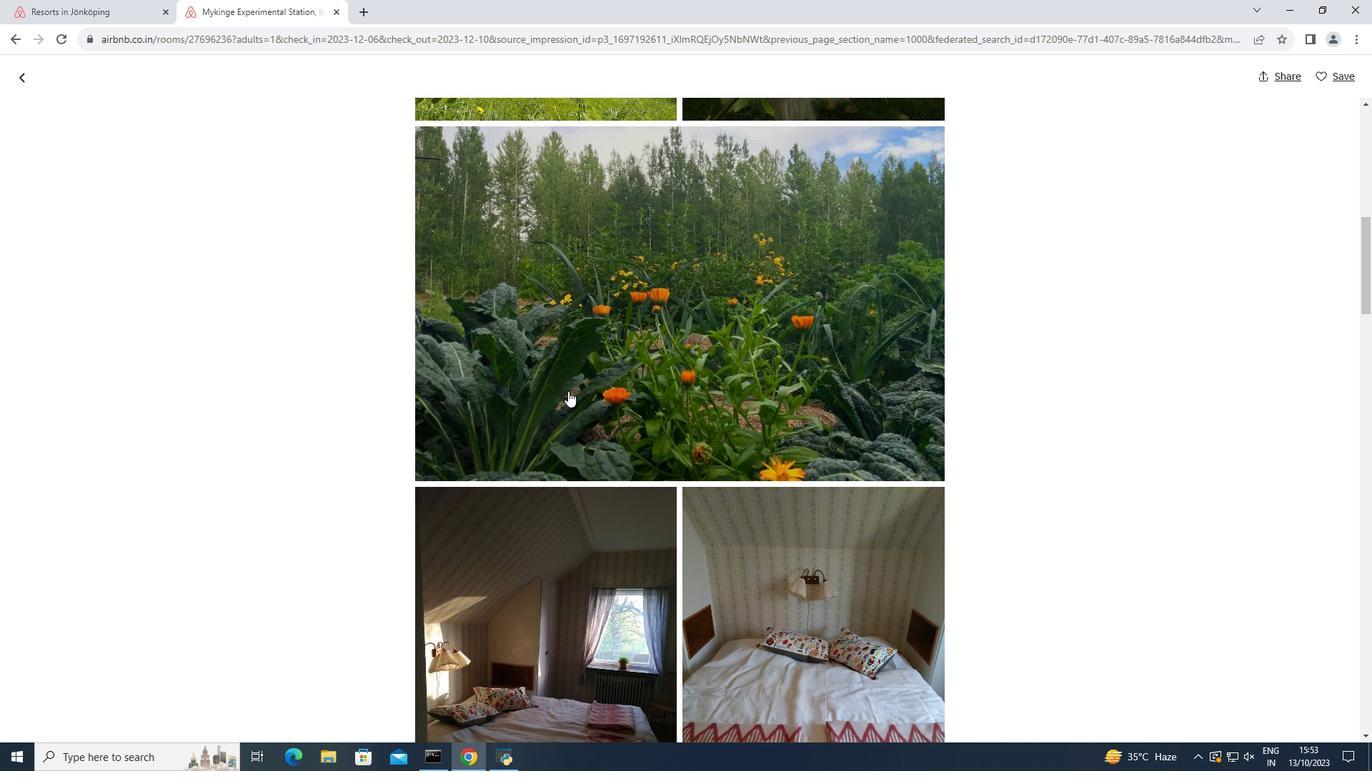 
Action: Mouse moved to (566, 393)
Screenshot: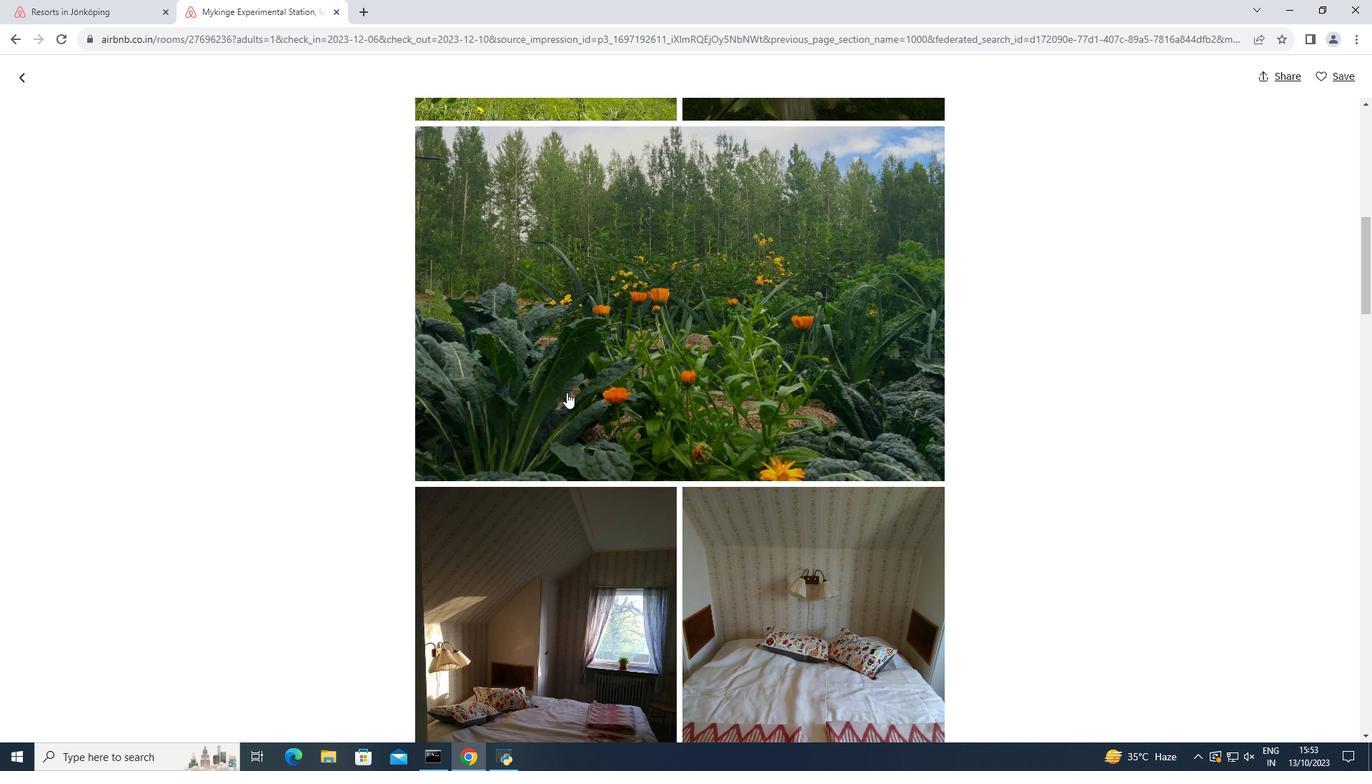 
Action: Mouse scrolled (566, 392) with delta (0, 0)
Screenshot: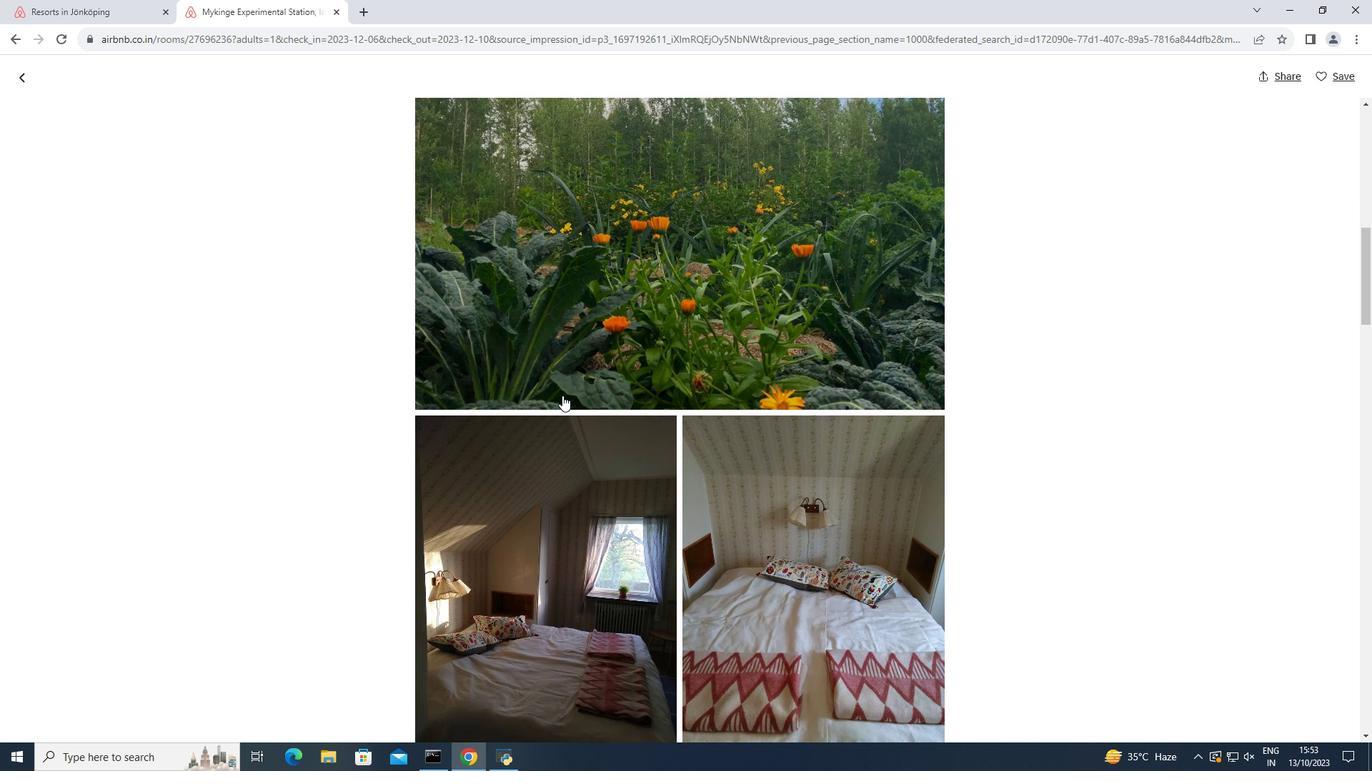 
Action: Mouse moved to (562, 395)
Screenshot: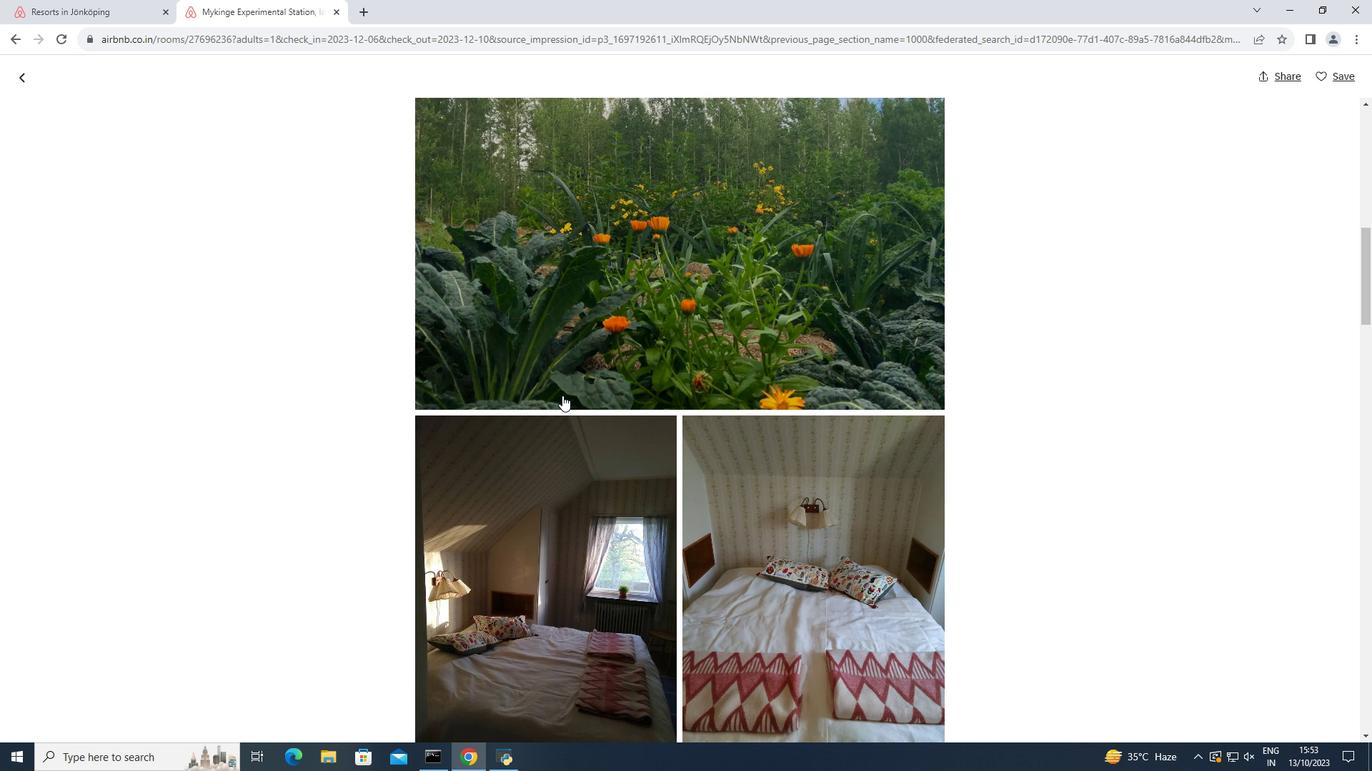 
Action: Mouse scrolled (562, 395) with delta (0, 0)
Screenshot: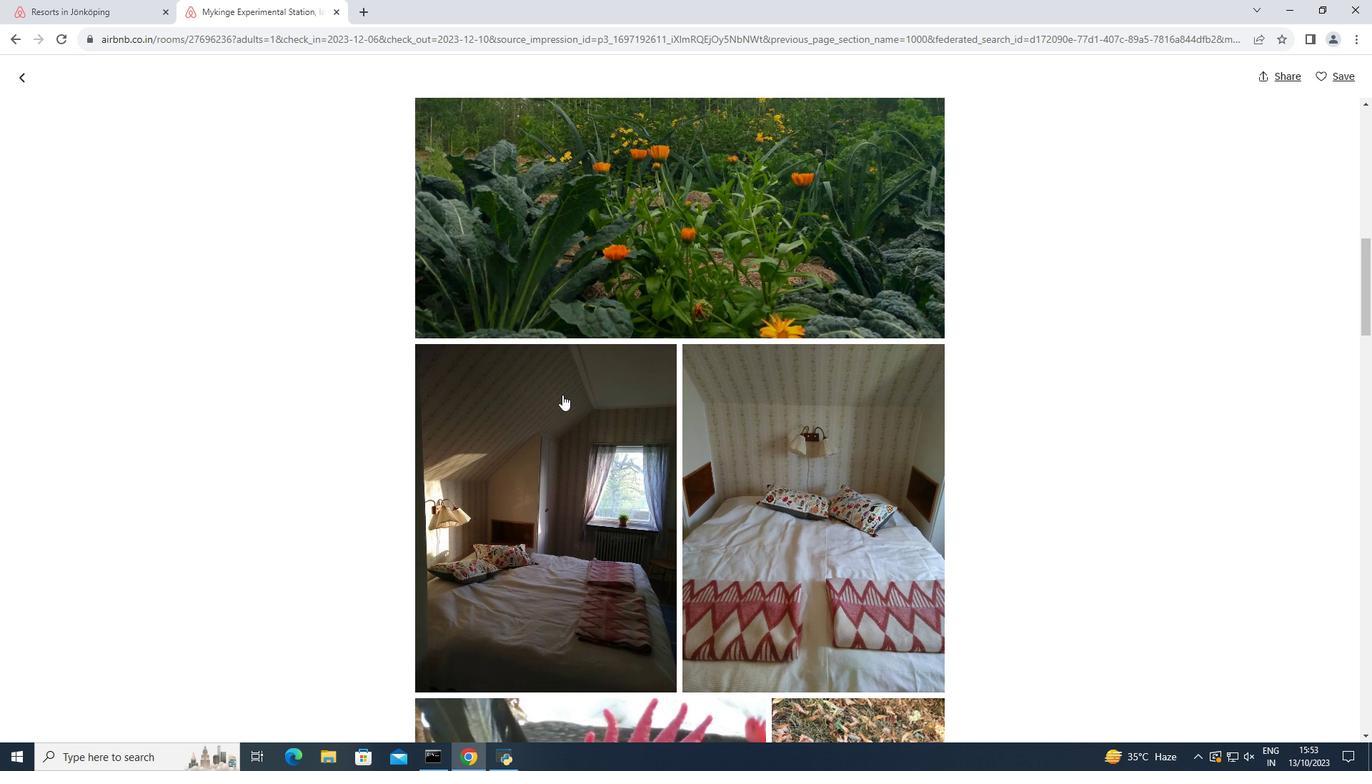 
Action: Mouse moved to (555, 393)
Screenshot: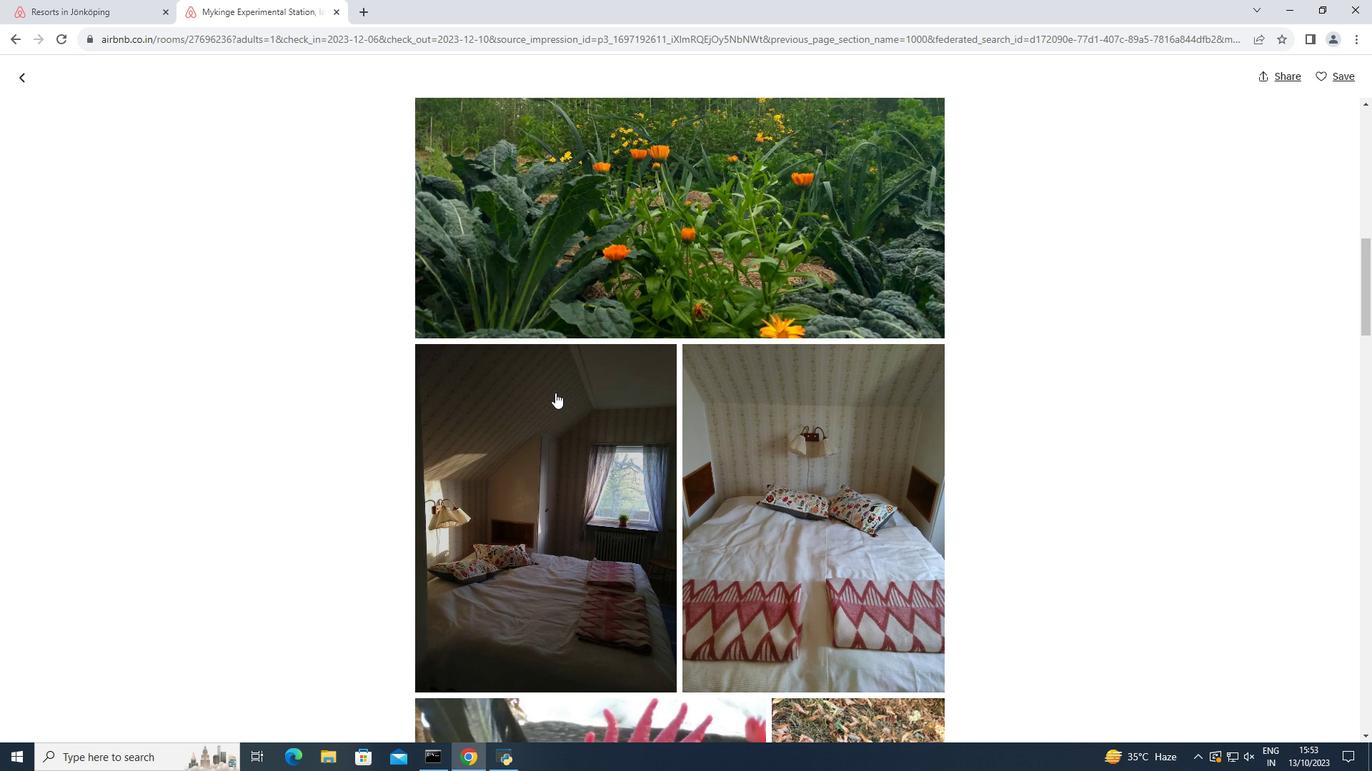 
Action: Mouse scrolled (555, 392) with delta (0, 0)
Screenshot: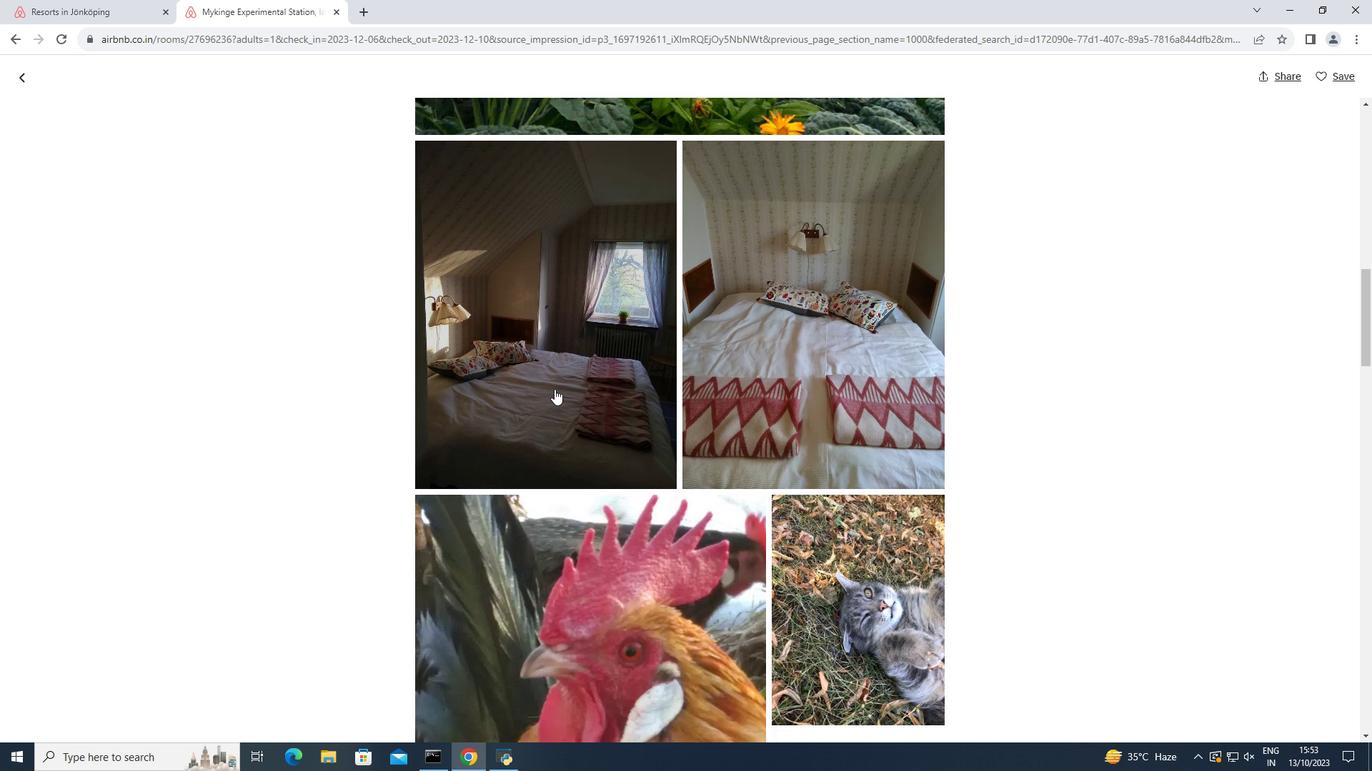 
Action: Mouse scrolled (555, 392) with delta (0, 0)
Screenshot: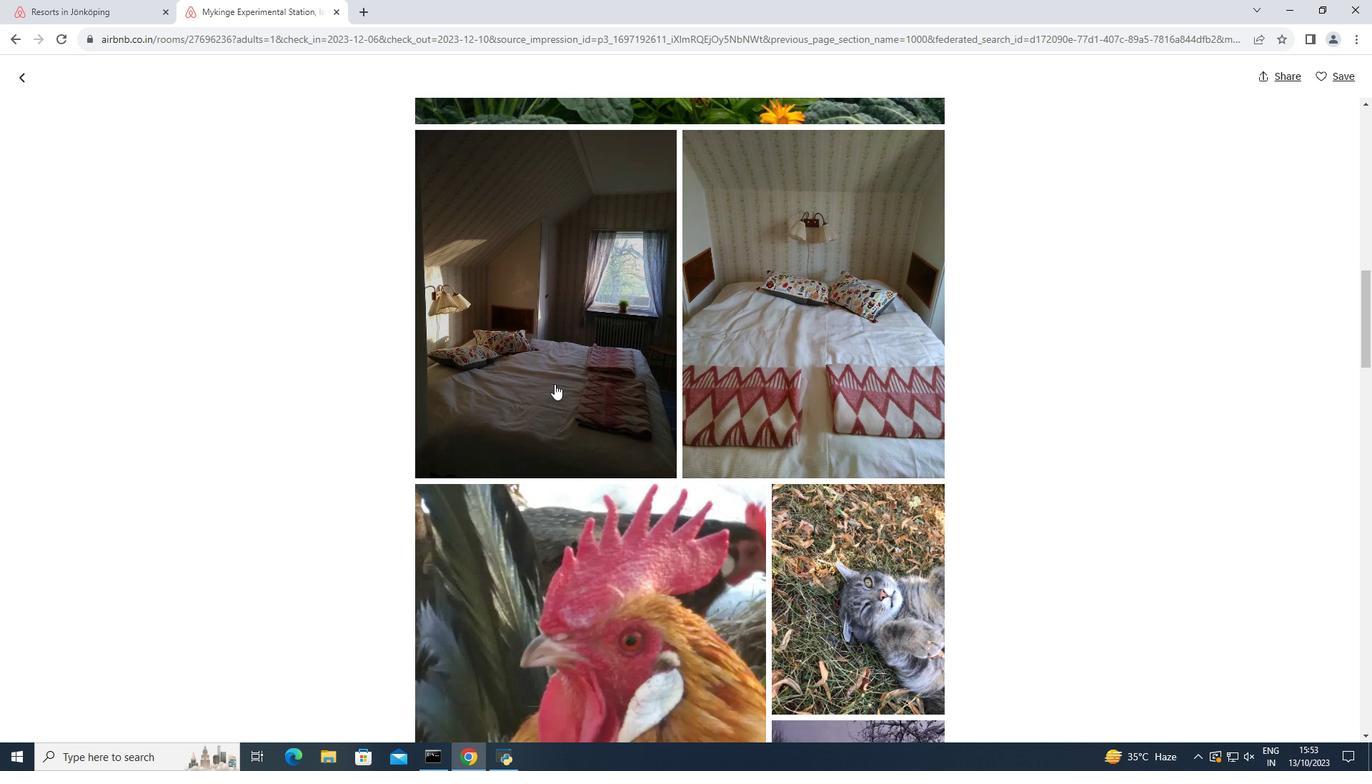 
Action: Mouse scrolled (555, 392) with delta (0, 0)
Screenshot: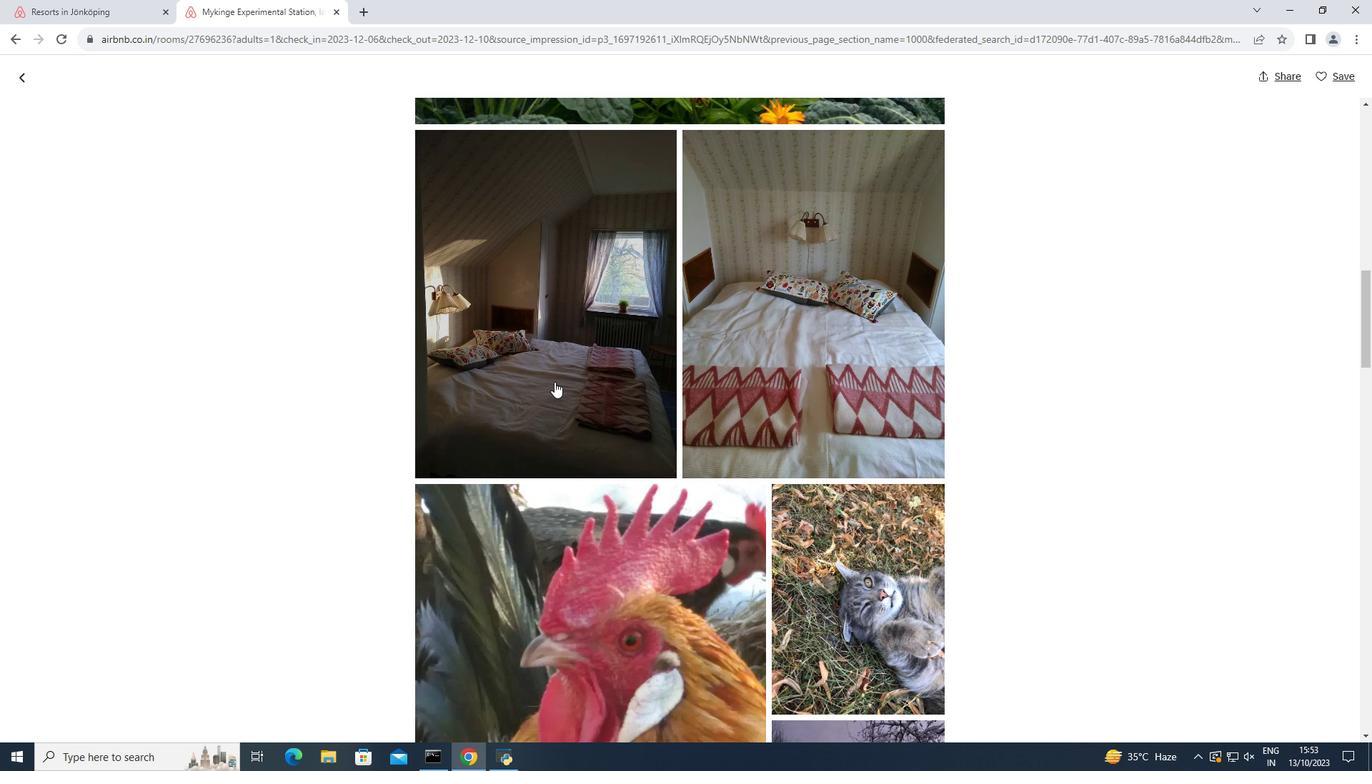 
Action: Mouse moved to (554, 381)
Screenshot: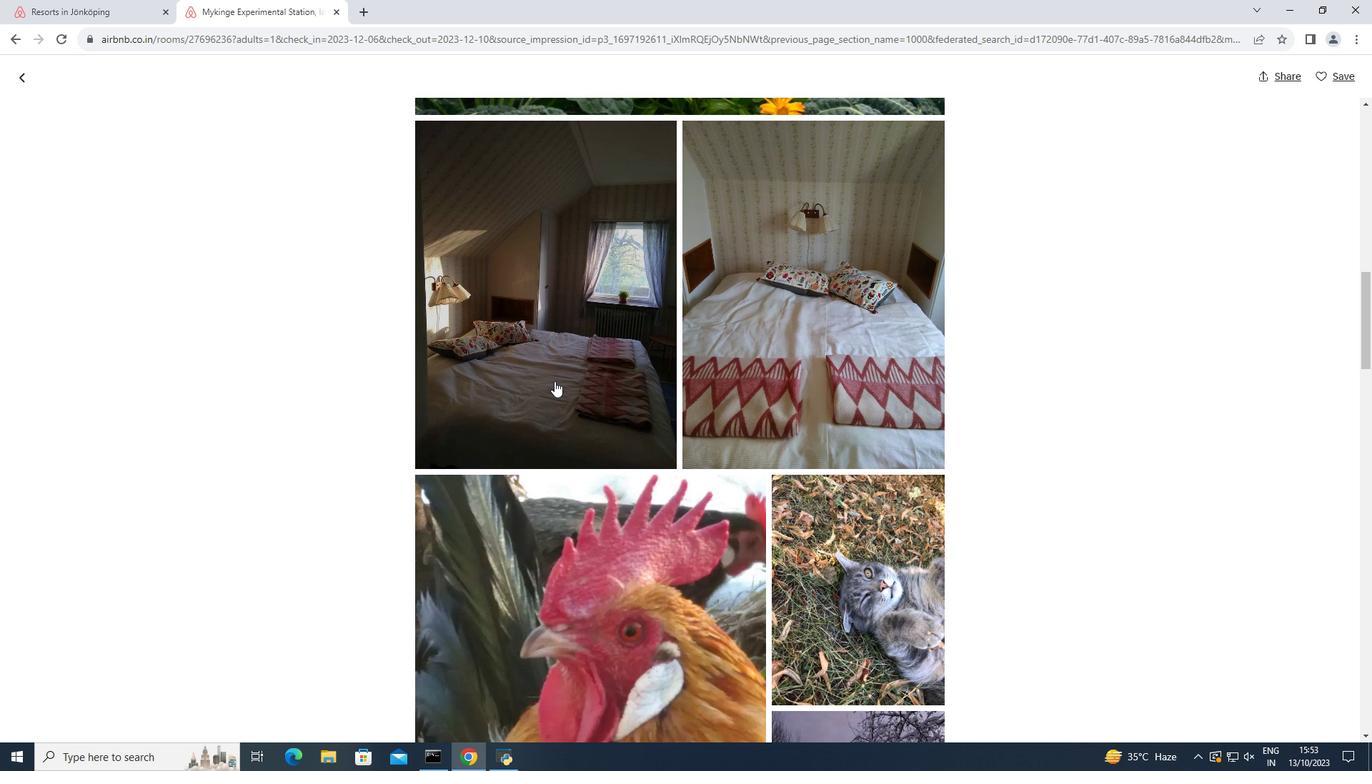 
Action: Mouse scrolled (554, 380) with delta (0, 0)
Screenshot: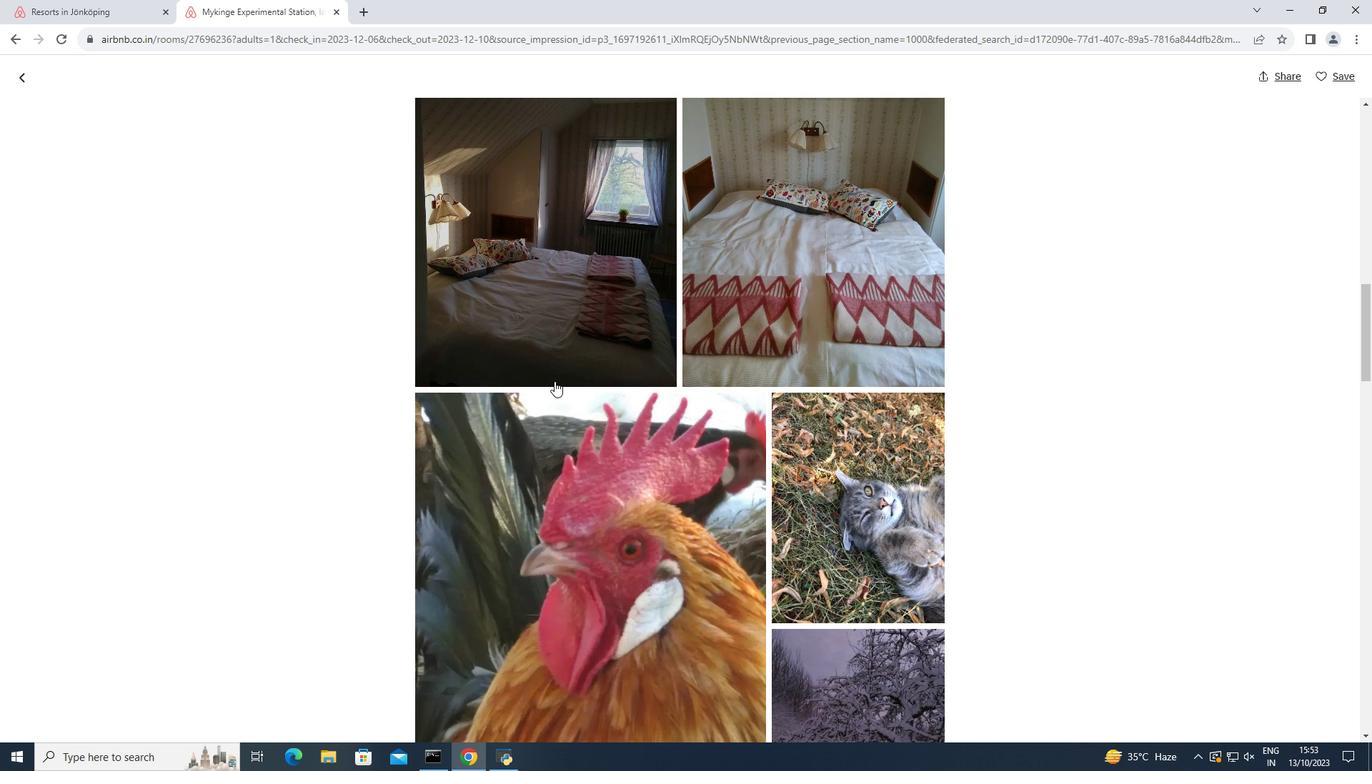 
Action: Mouse scrolled (554, 380) with delta (0, 0)
Screenshot: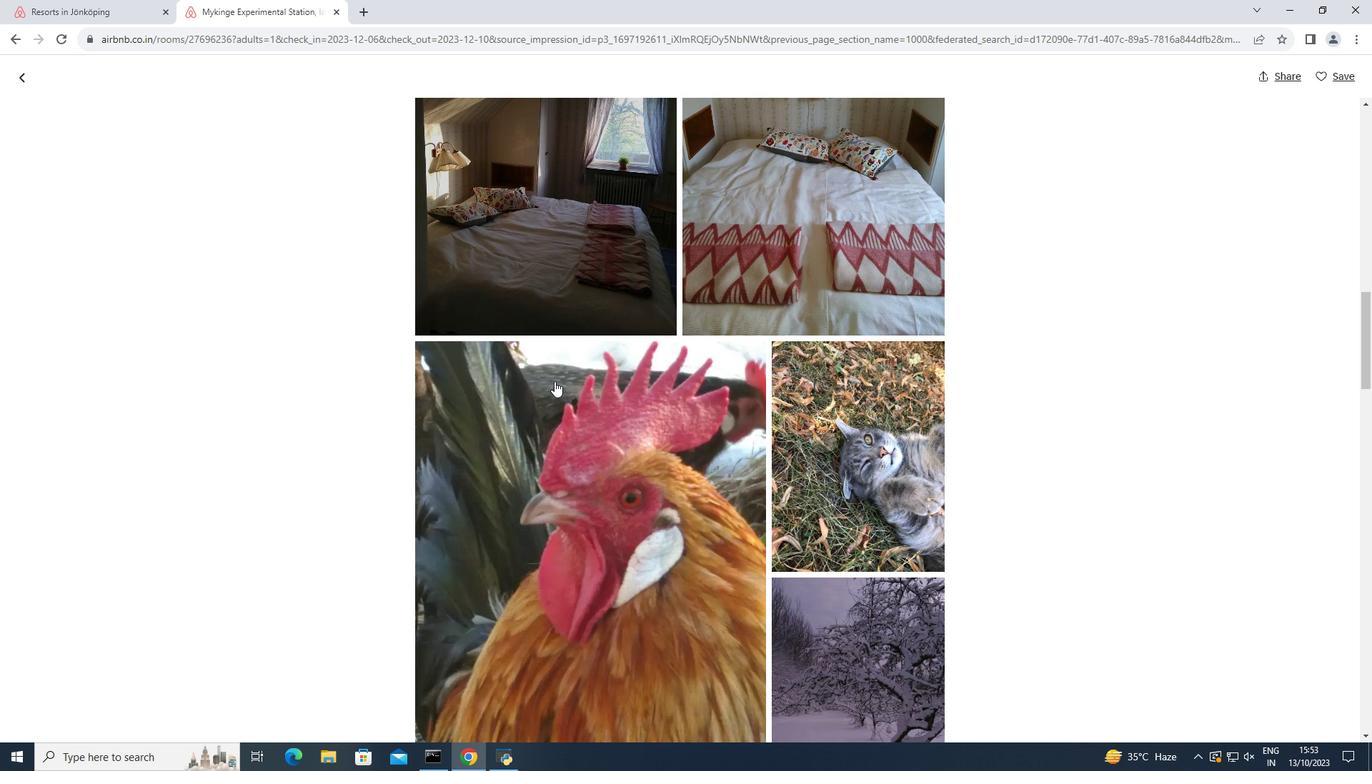 
Action: Mouse scrolled (554, 380) with delta (0, 0)
Screenshot: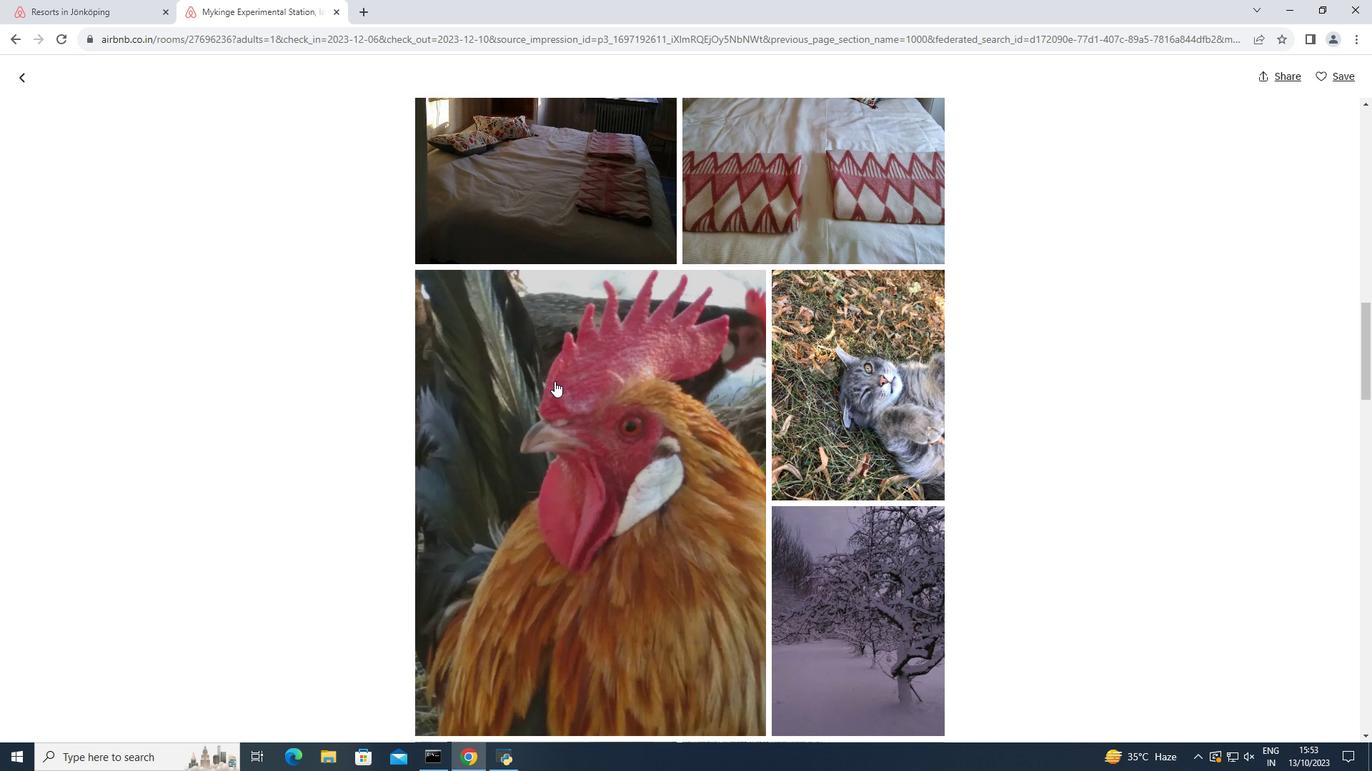 
Action: Mouse moved to (554, 378)
Screenshot: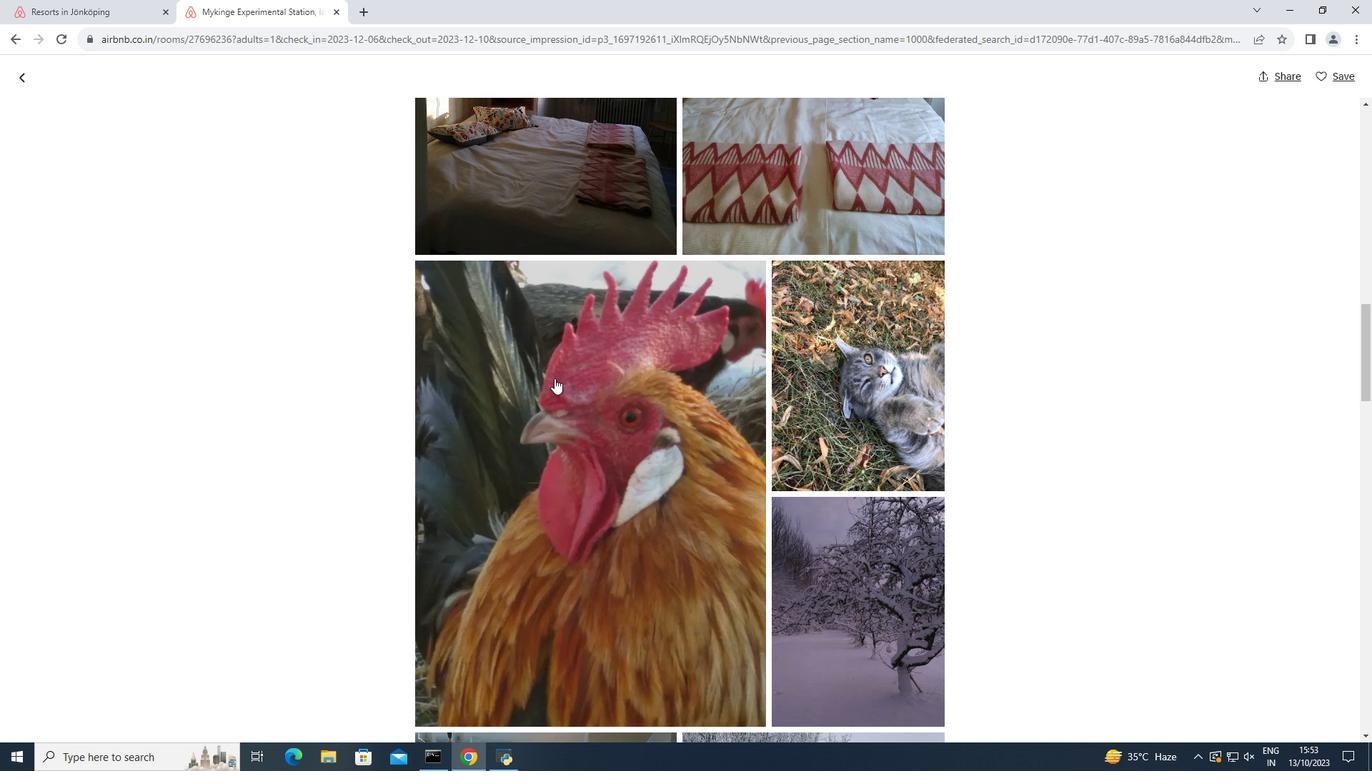 
Action: Mouse scrolled (554, 378) with delta (0, 0)
Screenshot: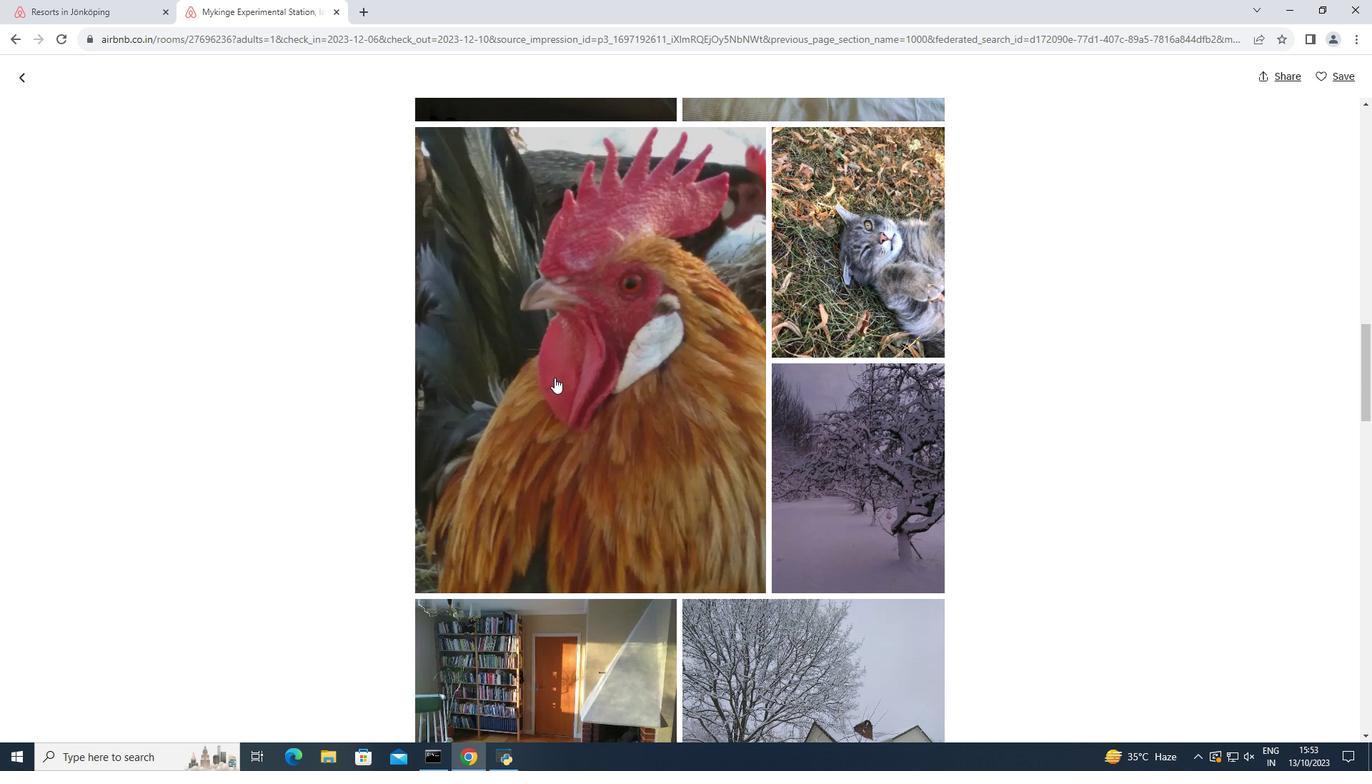 
Action: Mouse scrolled (554, 378) with delta (0, 0)
Screenshot: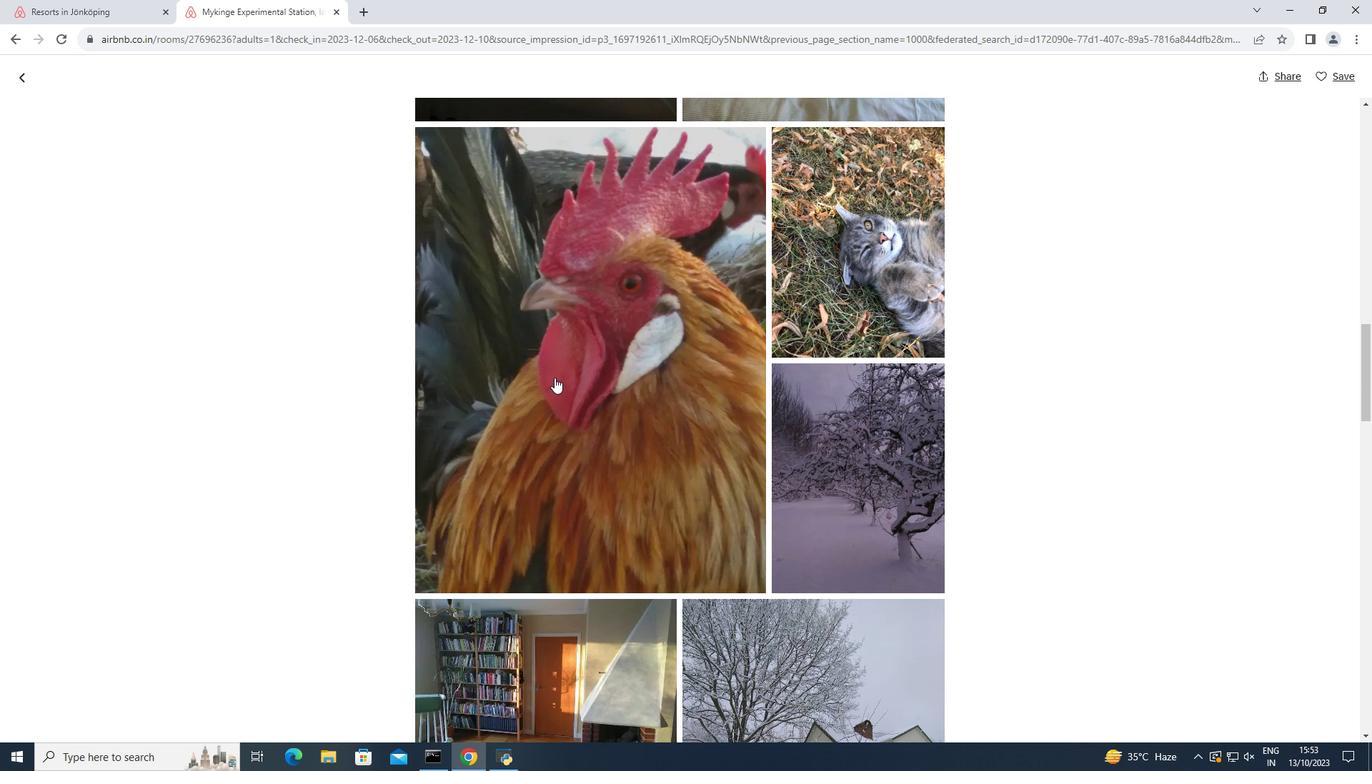 
Action: Mouse moved to (555, 378)
Screenshot: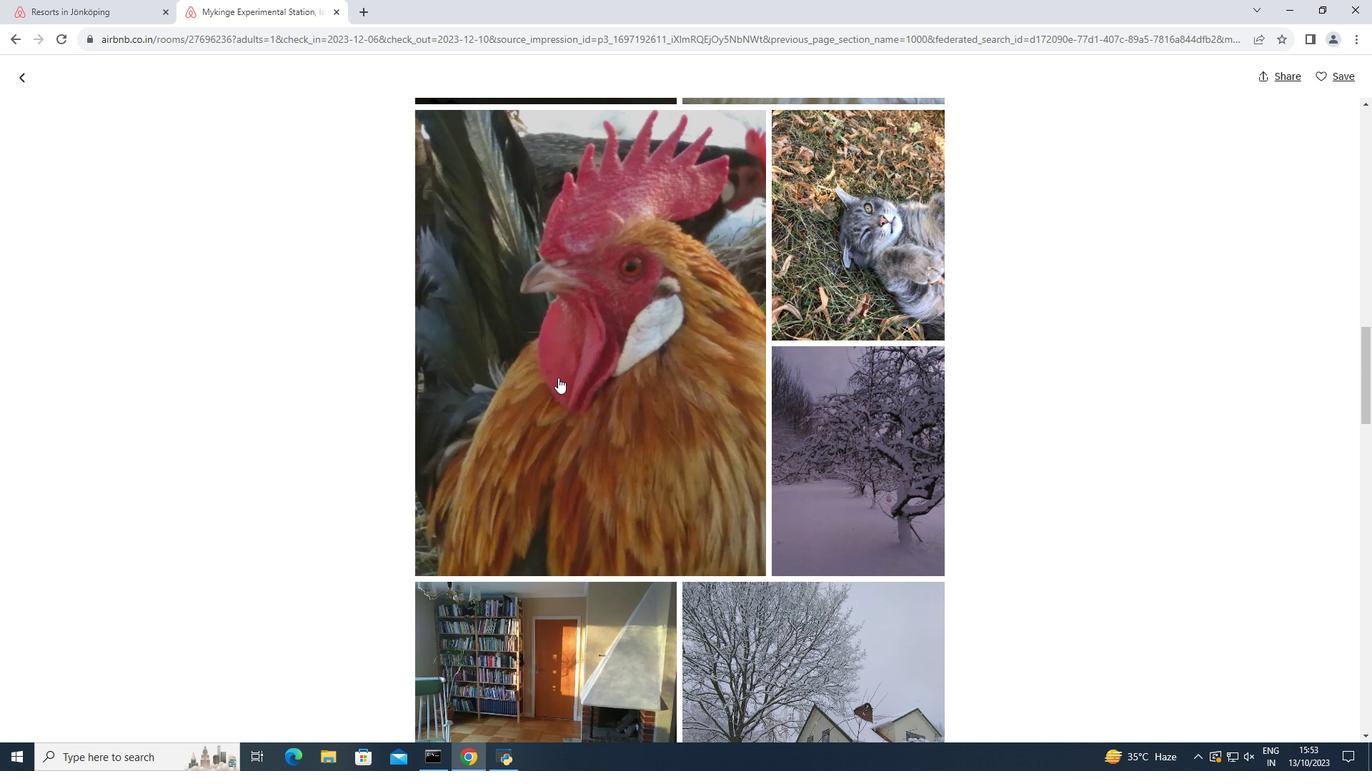 
Action: Mouse scrolled (555, 377) with delta (0, 0)
Screenshot: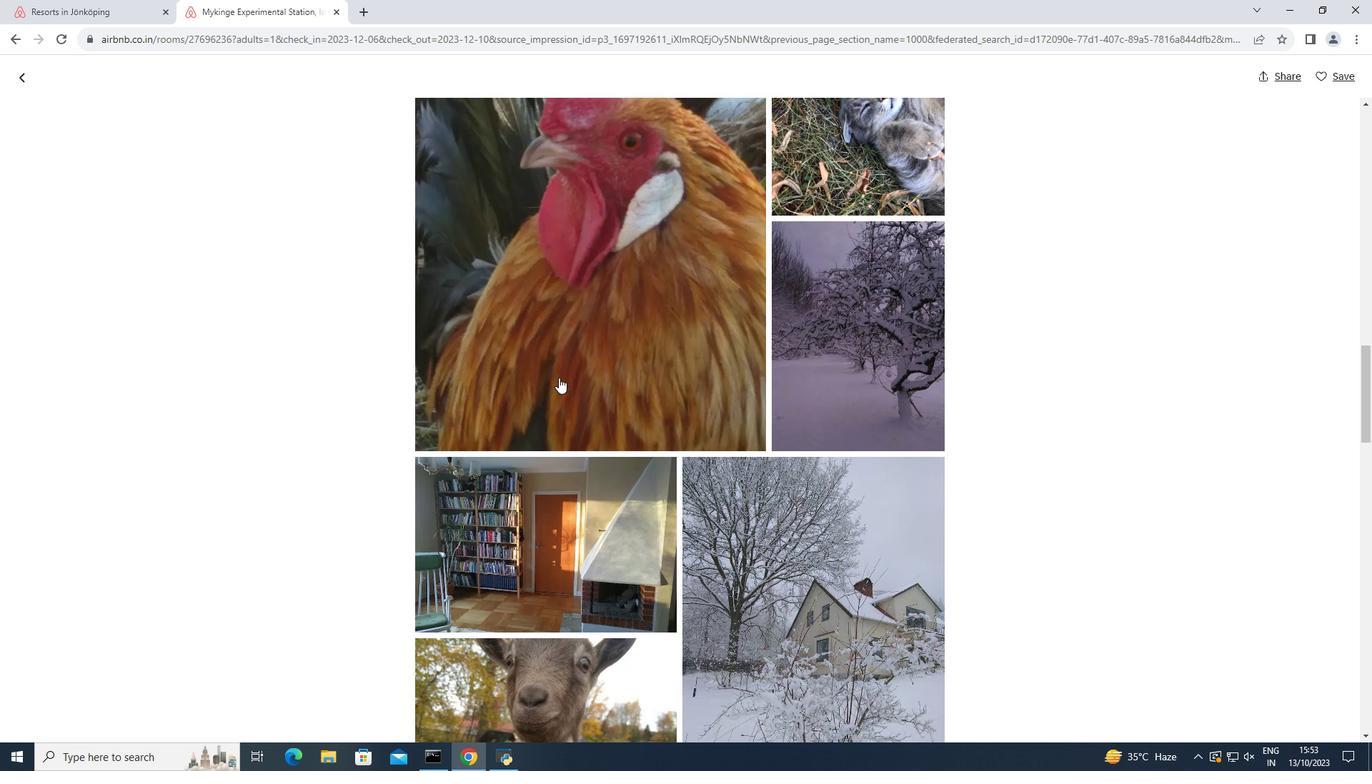 
Action: Mouse moved to (558, 378)
Screenshot: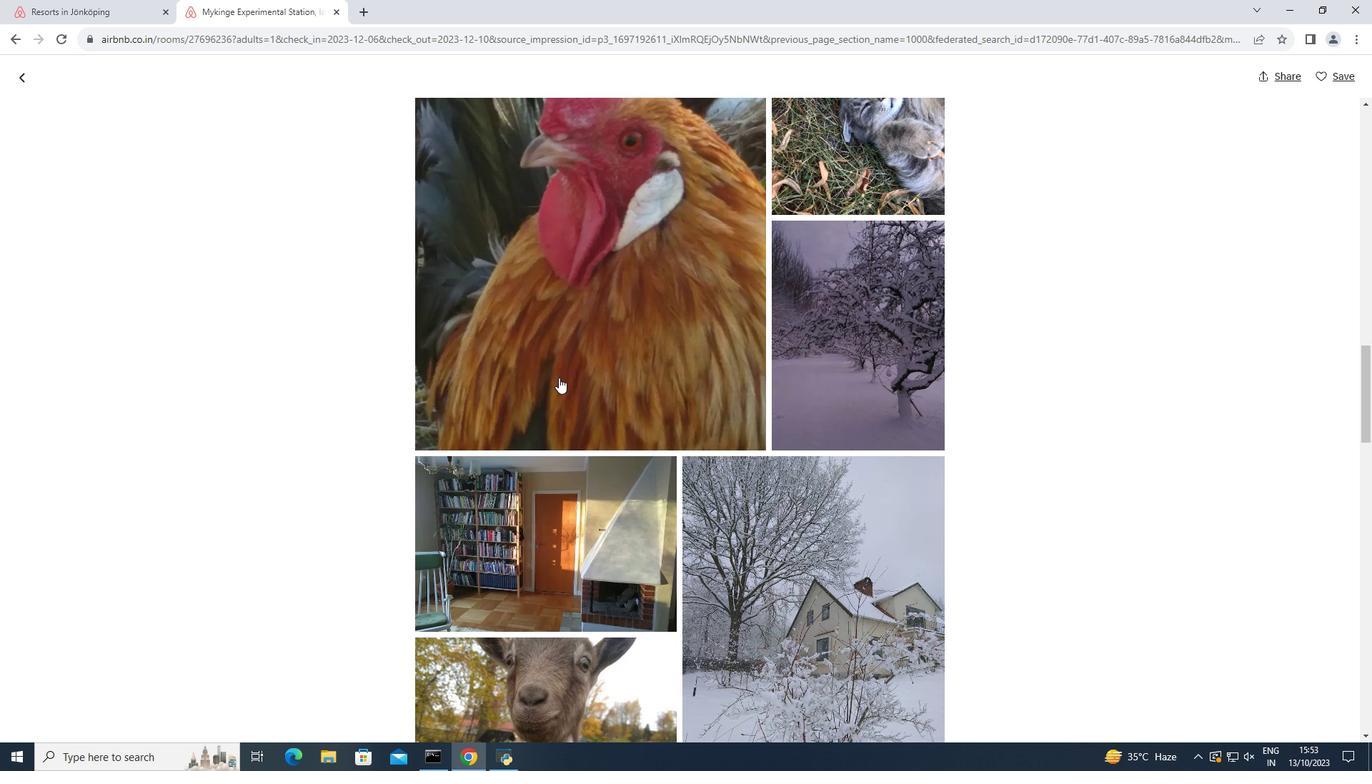 
Action: Mouse scrolled (558, 377) with delta (0, 0)
Screenshot: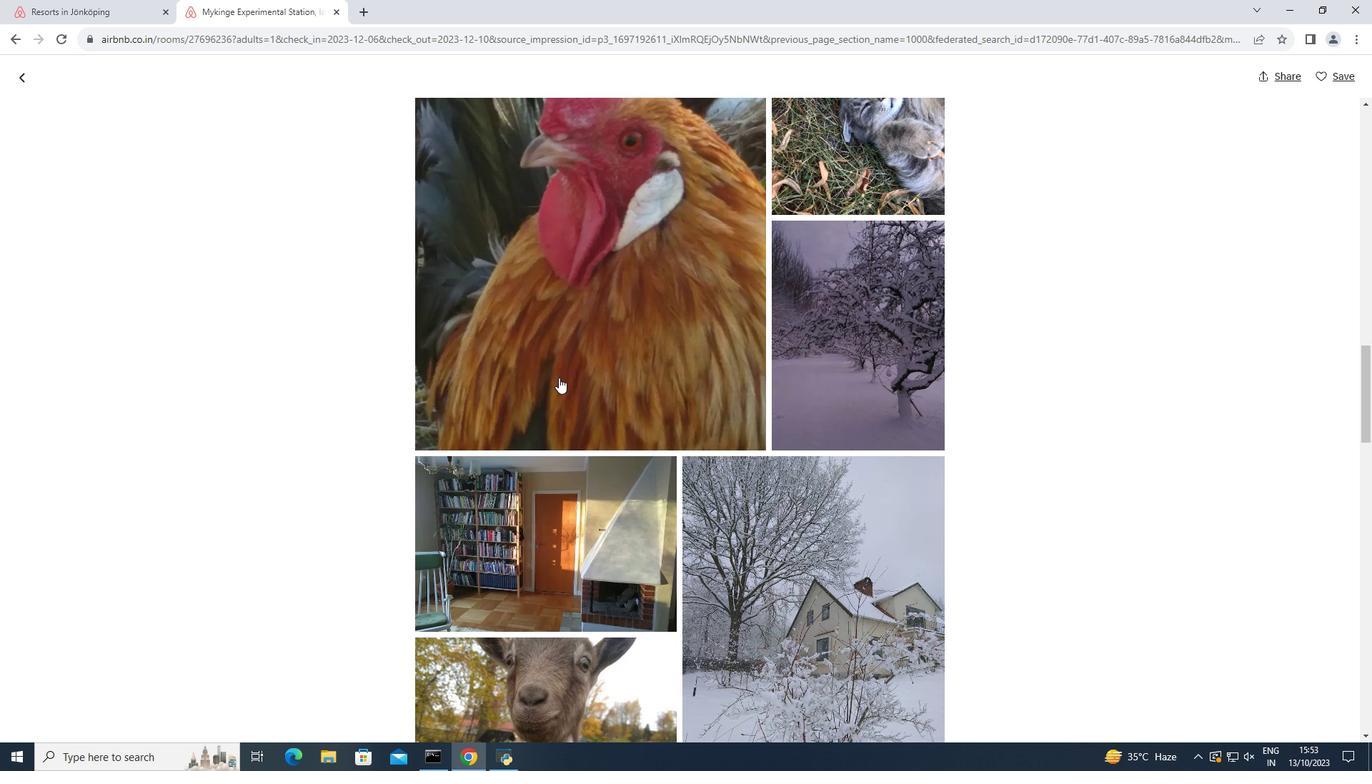 
Action: Mouse moved to (558, 378)
Screenshot: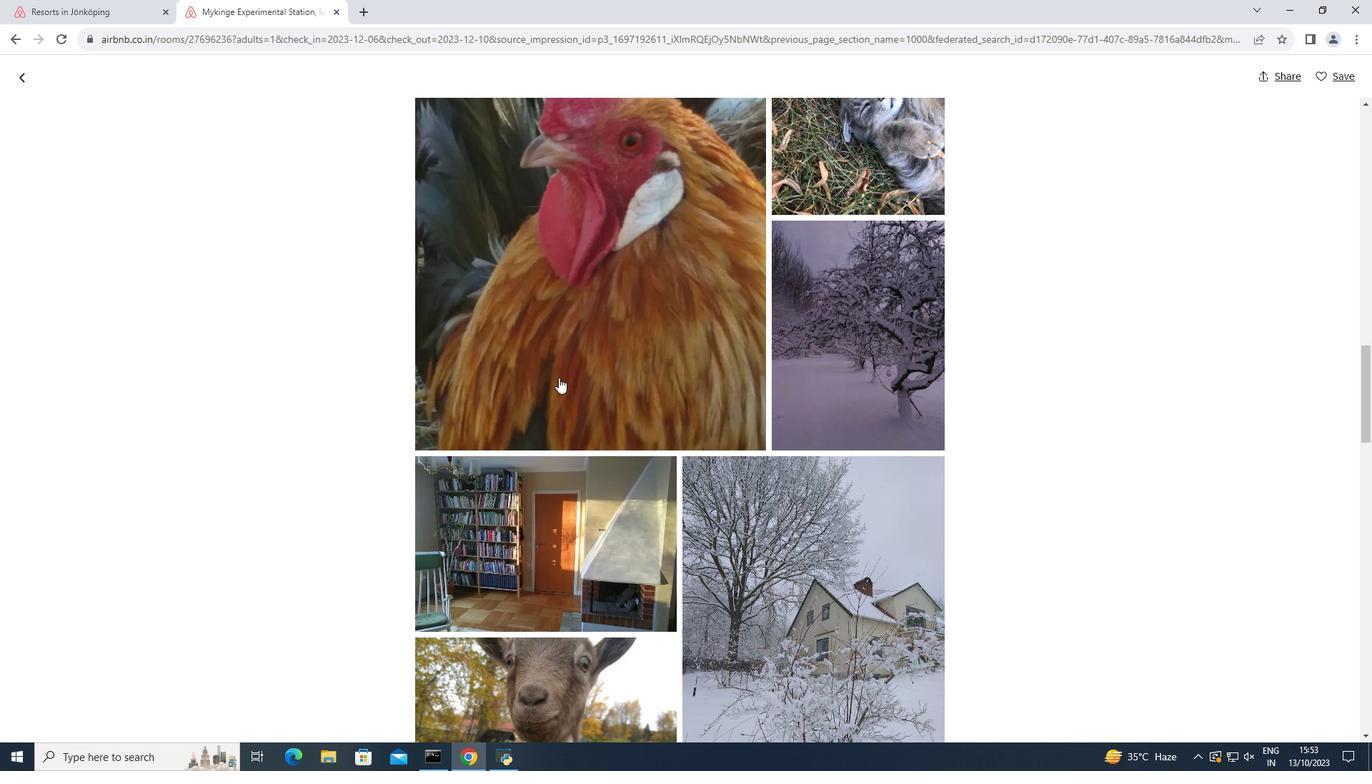 
Action: Mouse scrolled (558, 377) with delta (0, 0)
Screenshot: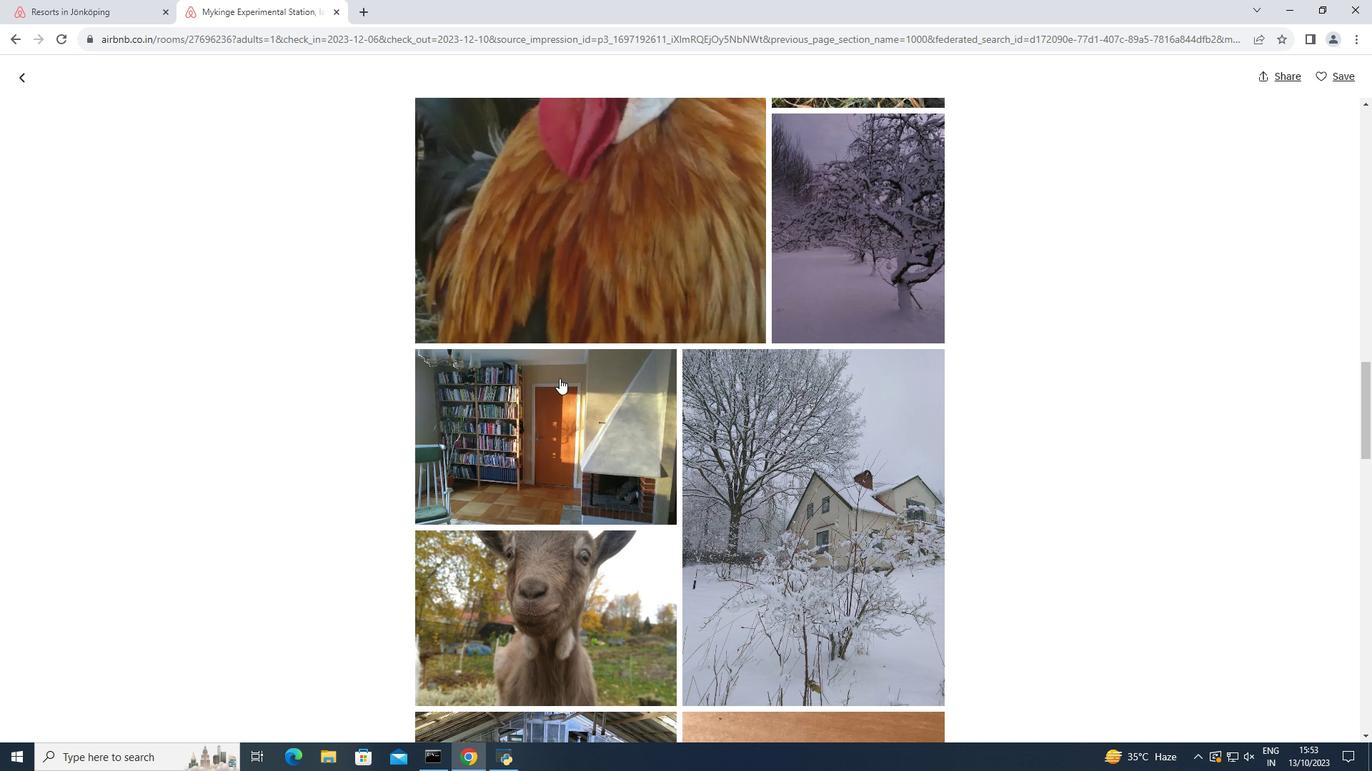 
Action: Mouse moved to (559, 378)
Screenshot: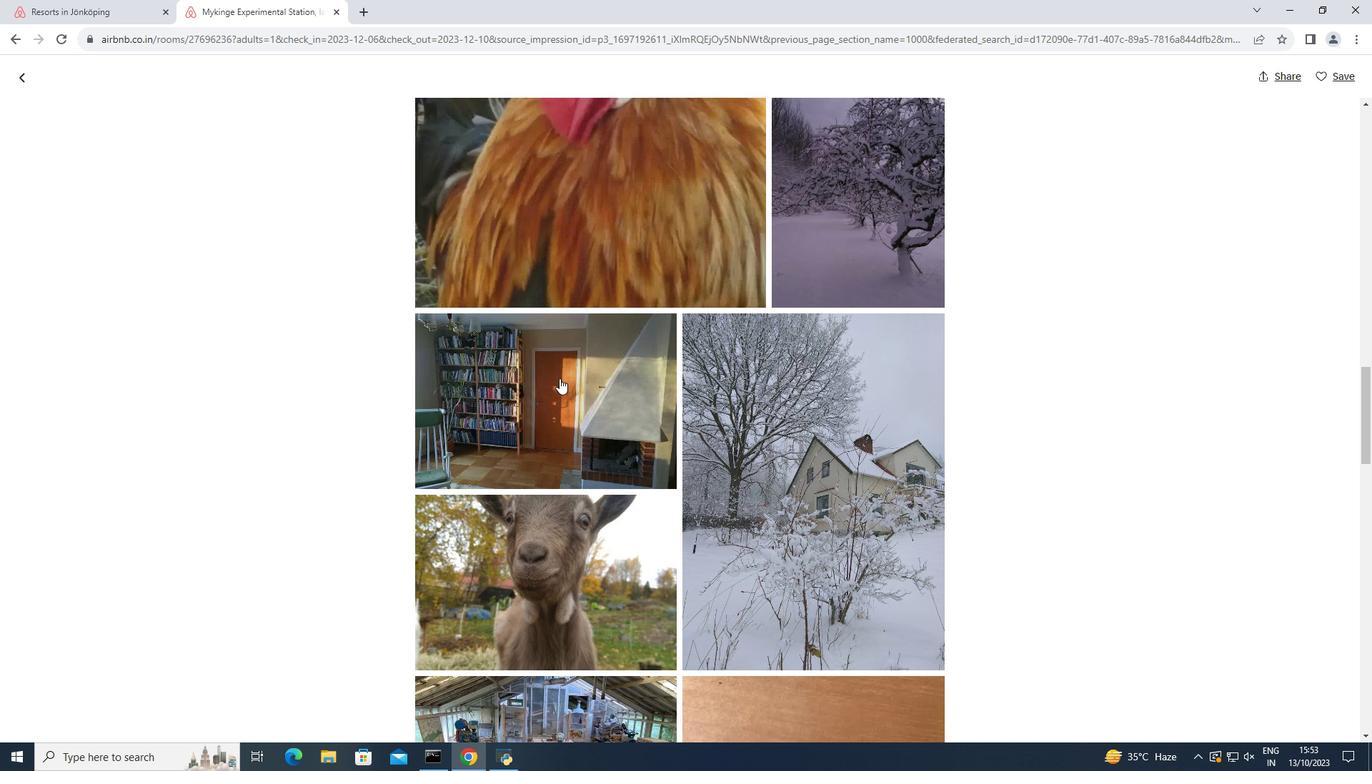 
Action: Mouse scrolled (559, 377) with delta (0, 0)
Screenshot: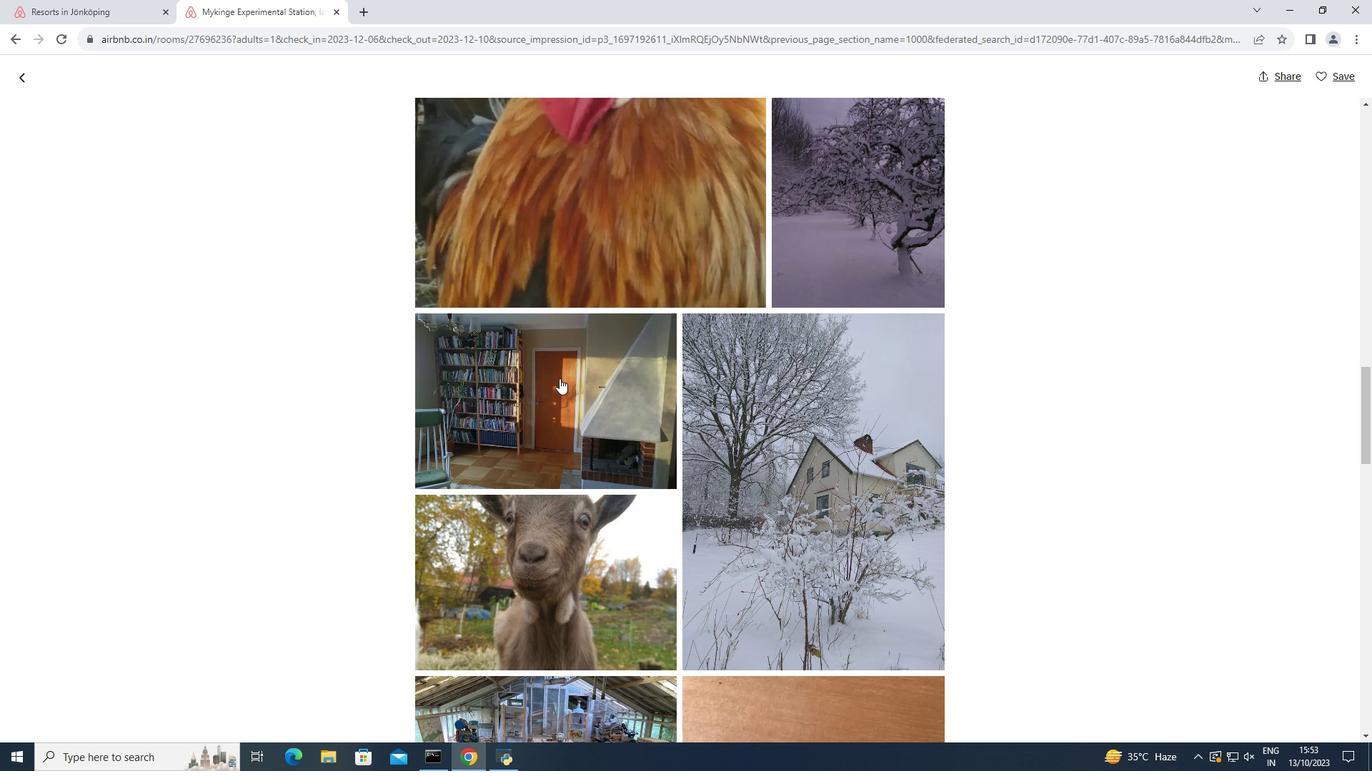 
Action: Mouse moved to (556, 381)
Screenshot: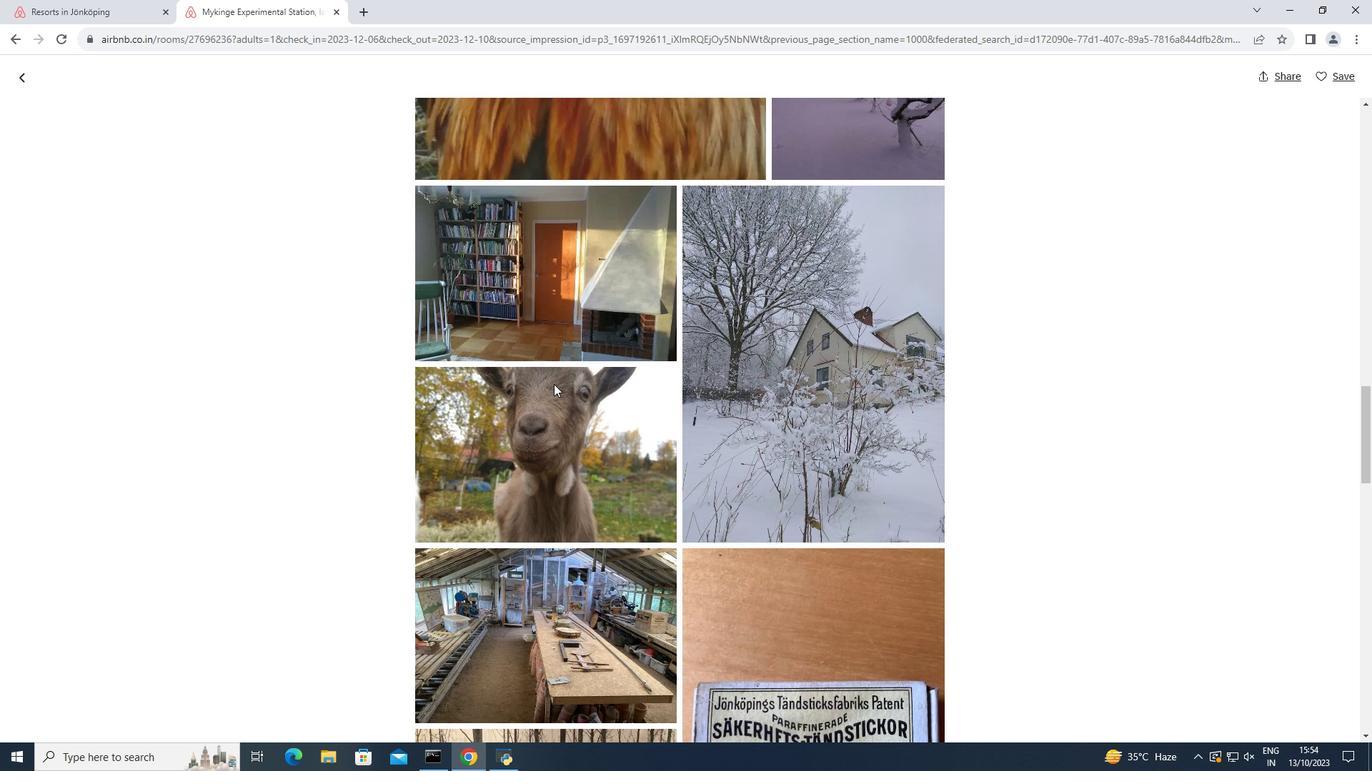 
Action: Mouse scrolled (556, 380) with delta (0, 0)
Screenshot: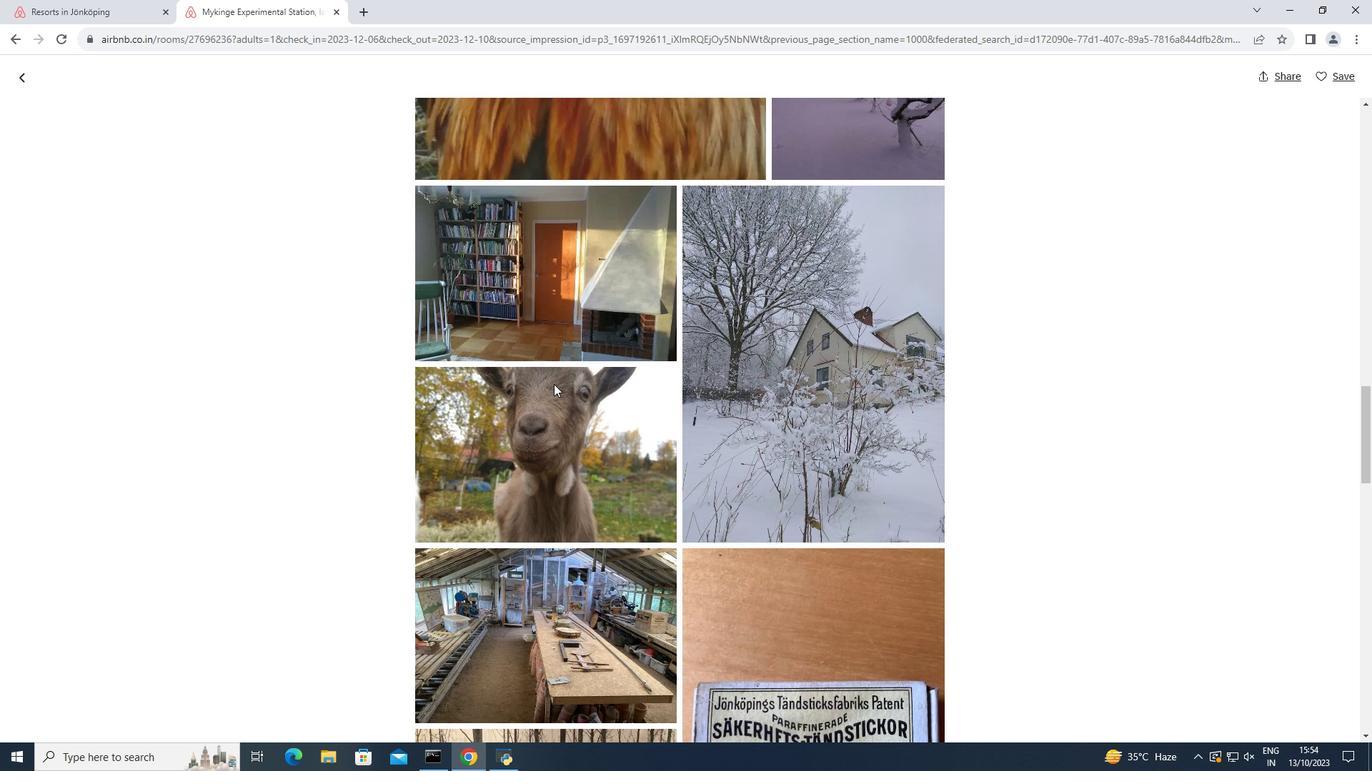 
Action: Mouse moved to (553, 384)
Screenshot: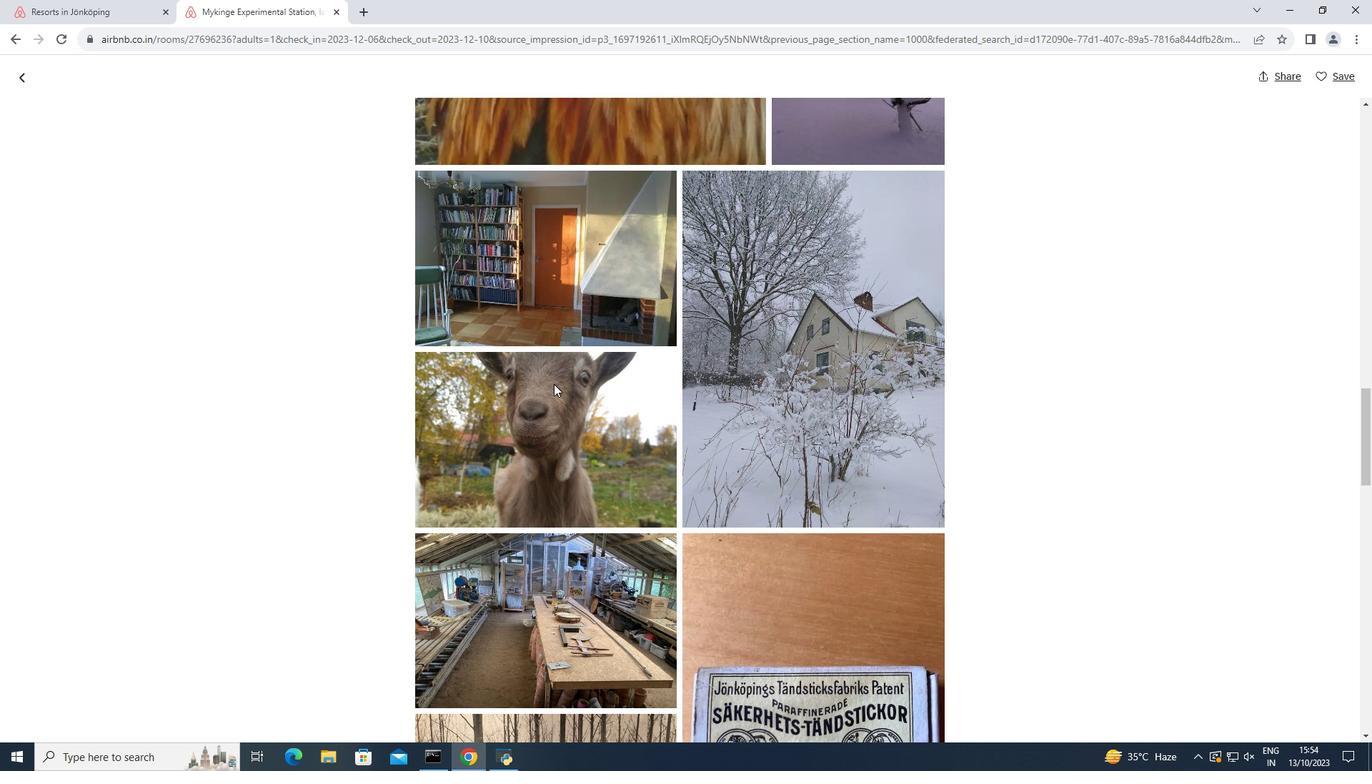 
Action: Mouse scrolled (553, 383) with delta (0, 0)
Screenshot: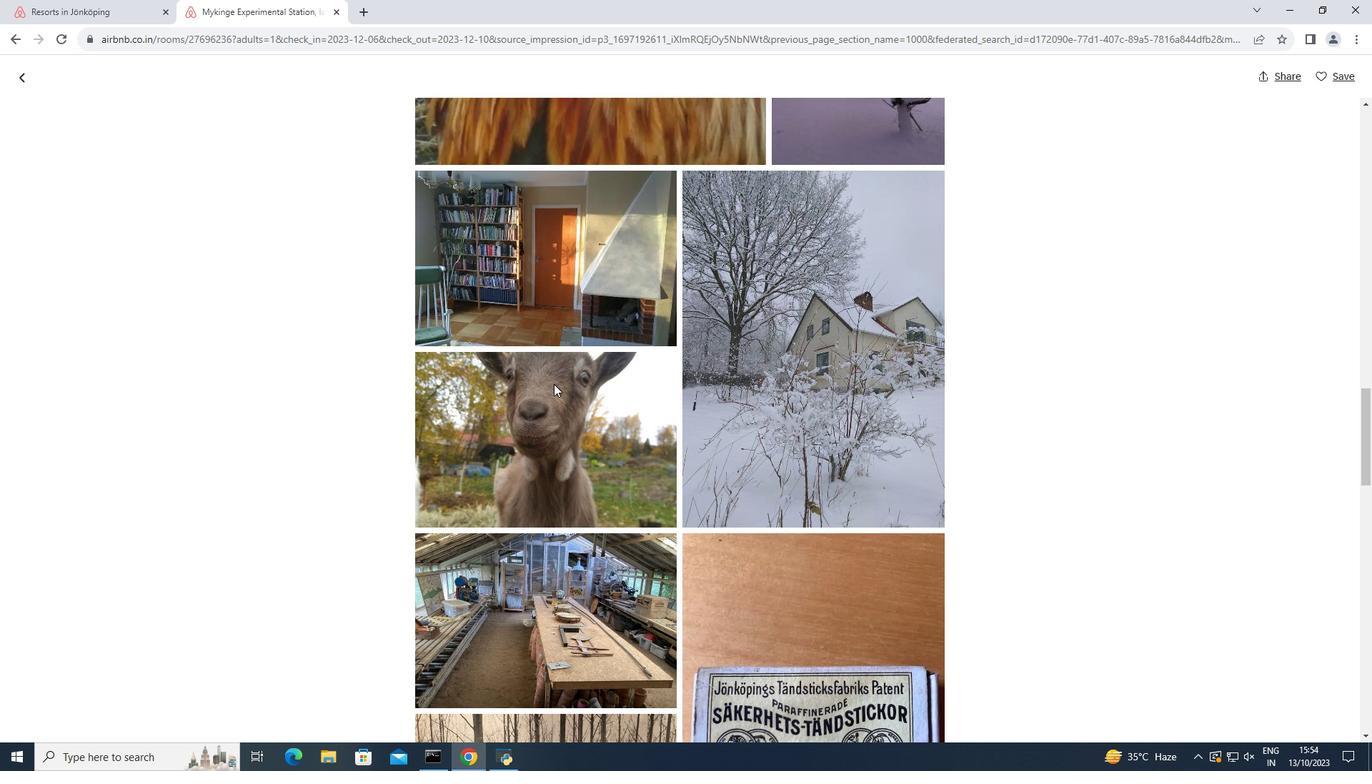 
Action: Mouse moved to (553, 385)
Screenshot: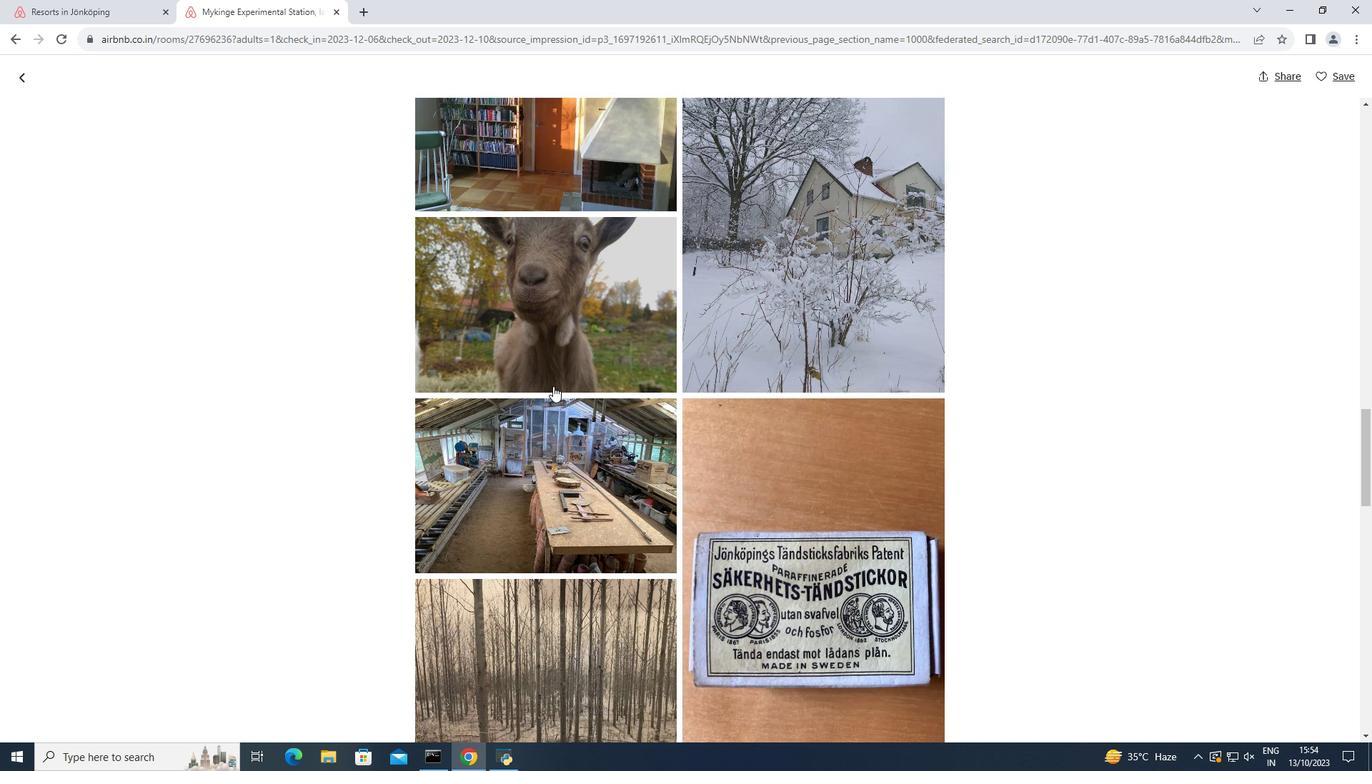 
Action: Mouse scrolled (553, 385) with delta (0, 0)
Screenshot: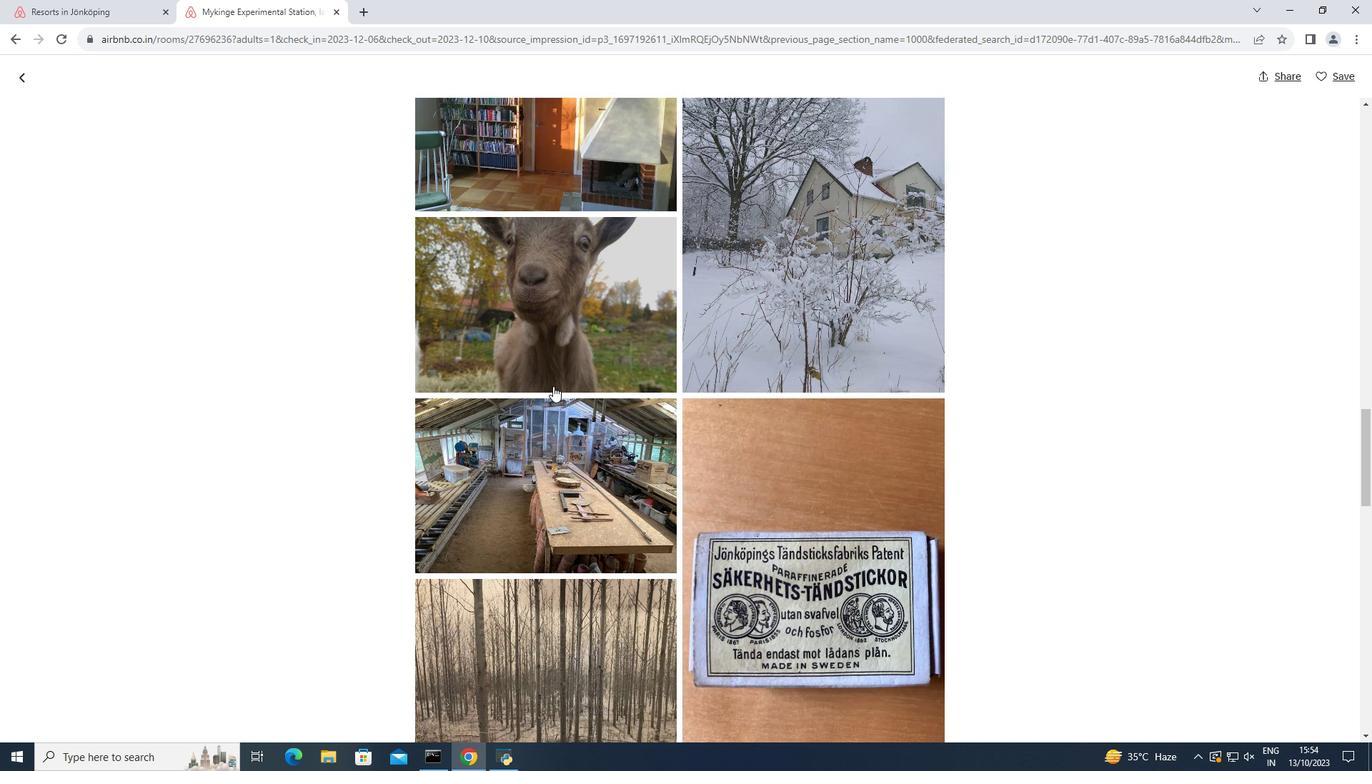 
Action: Mouse moved to (553, 386)
Screenshot: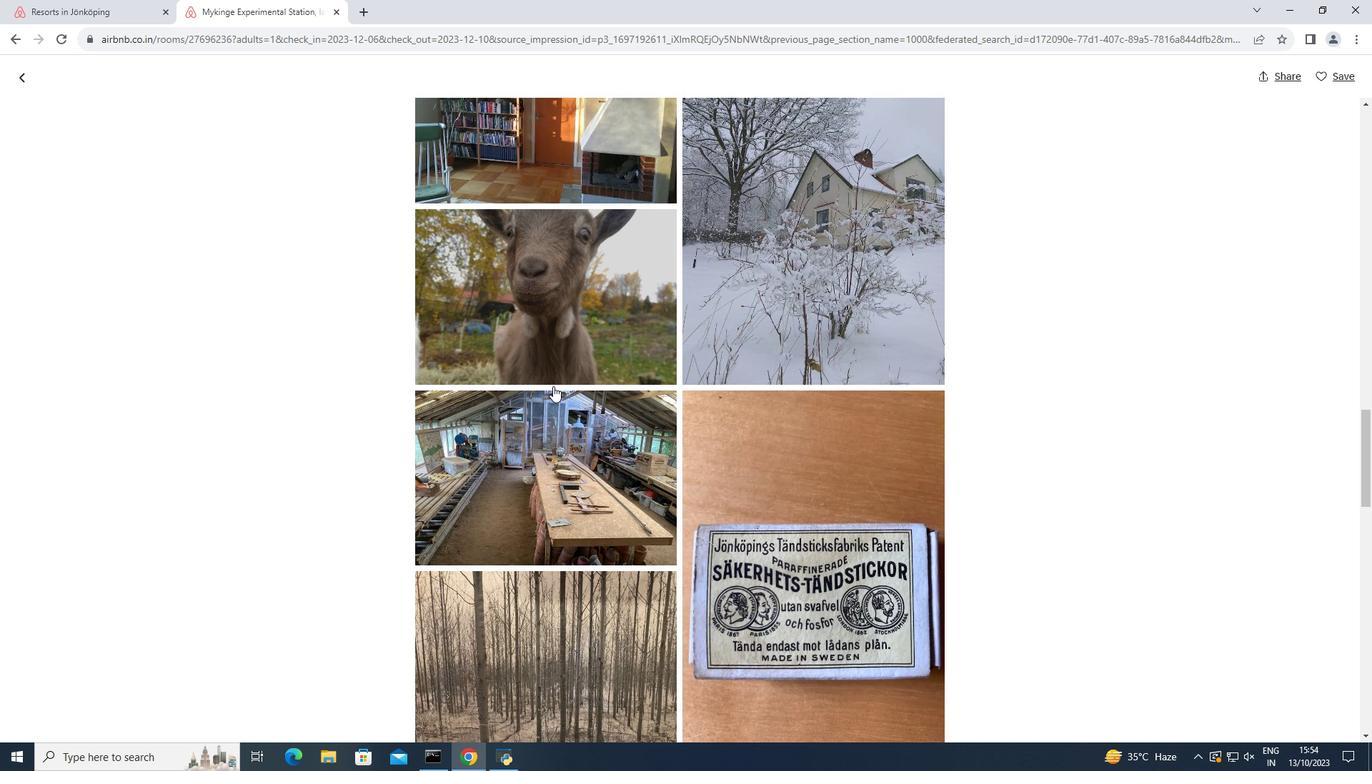 
Action: Mouse scrolled (553, 385) with delta (0, 0)
Screenshot: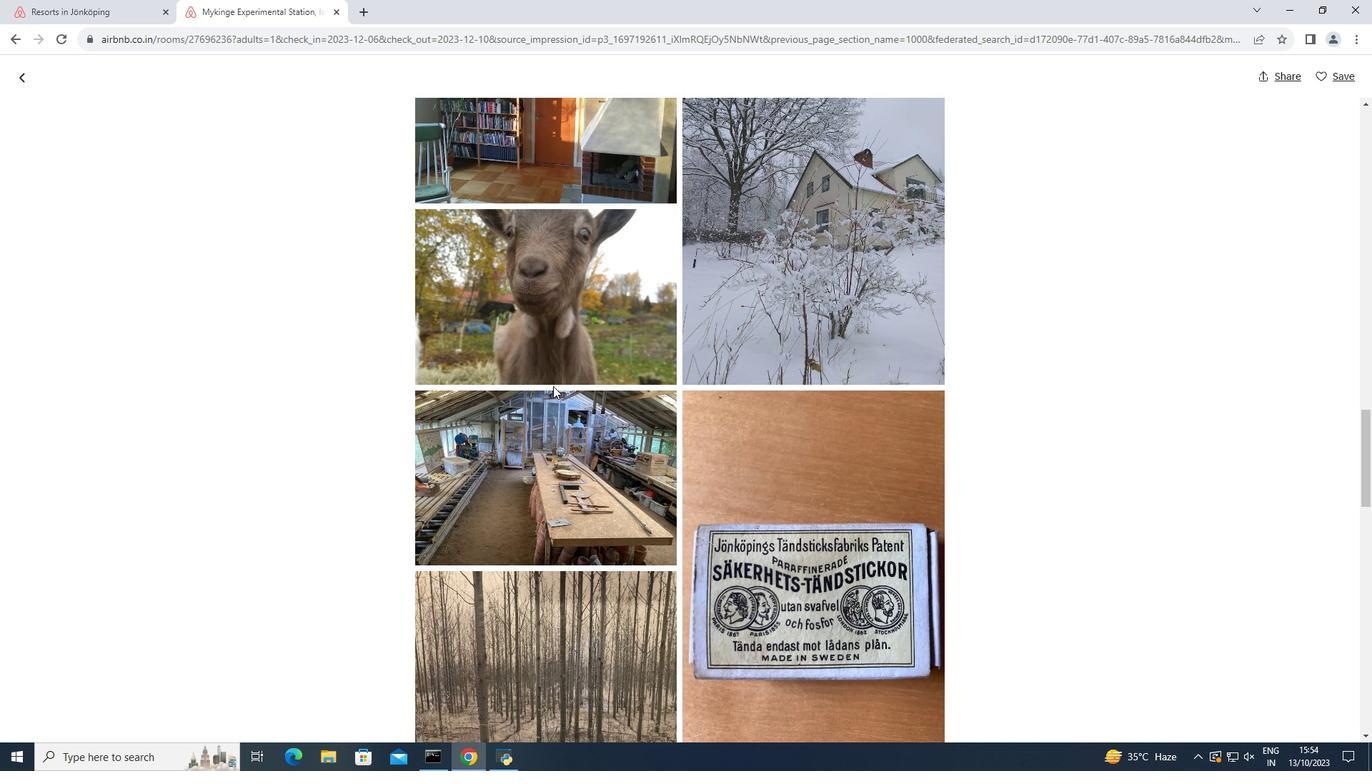 
Action: Mouse moved to (552, 387)
Screenshot: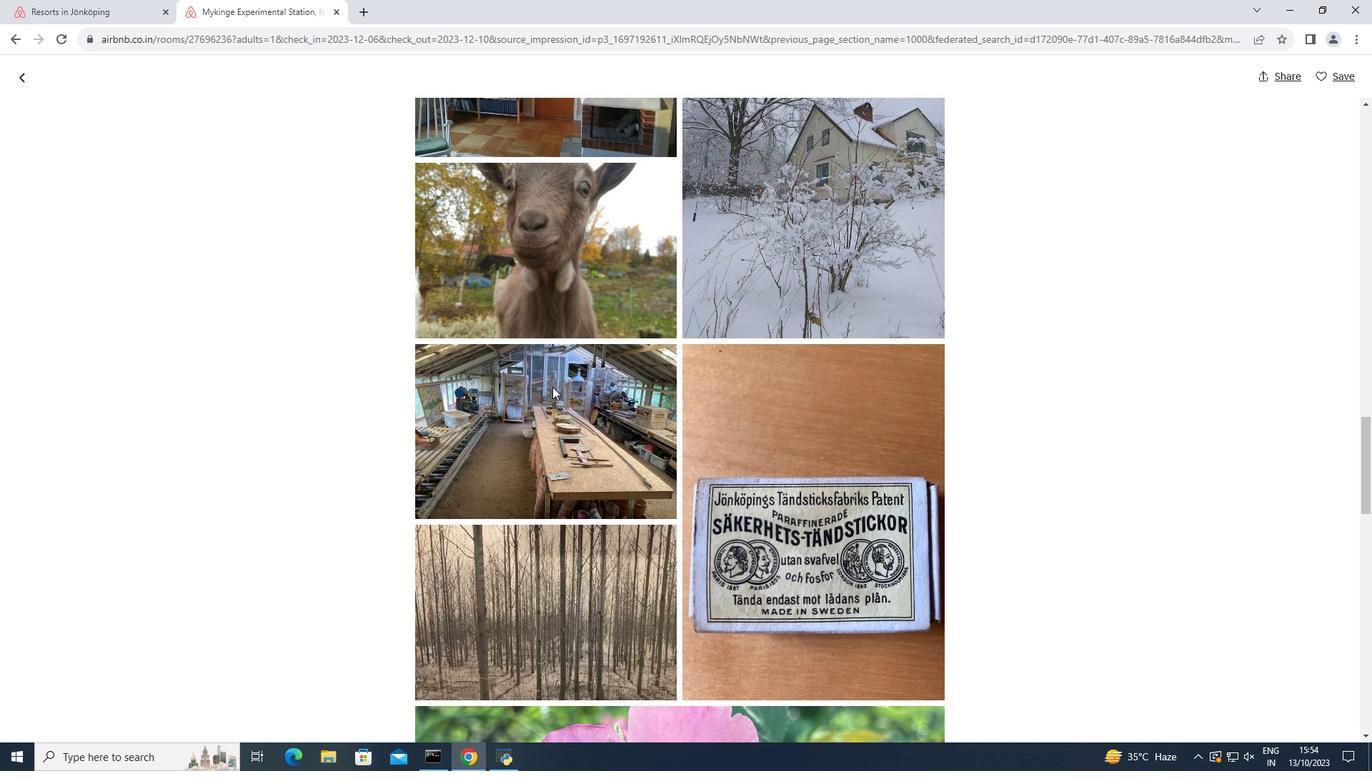 
Action: Mouse scrolled (552, 386) with delta (0, 0)
Screenshot: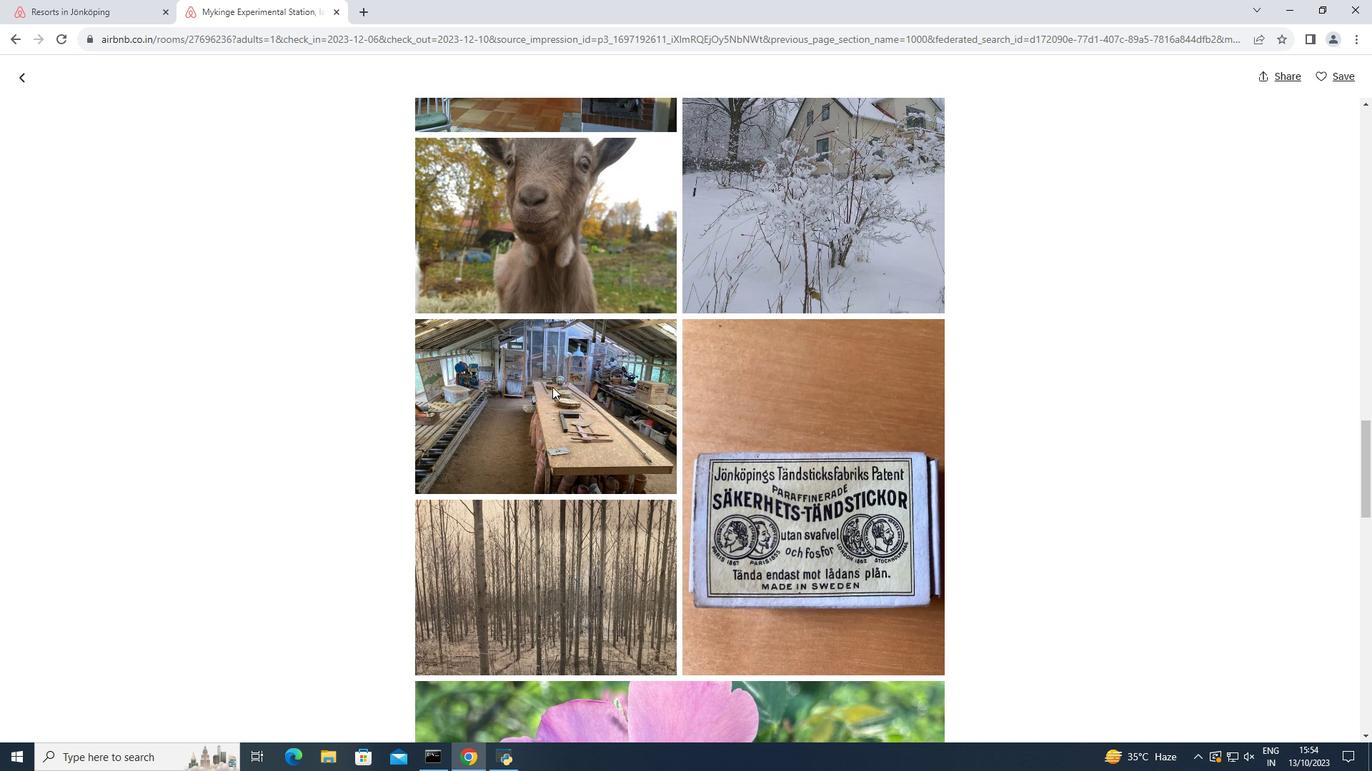 
Action: Mouse moved to (553, 386)
Screenshot: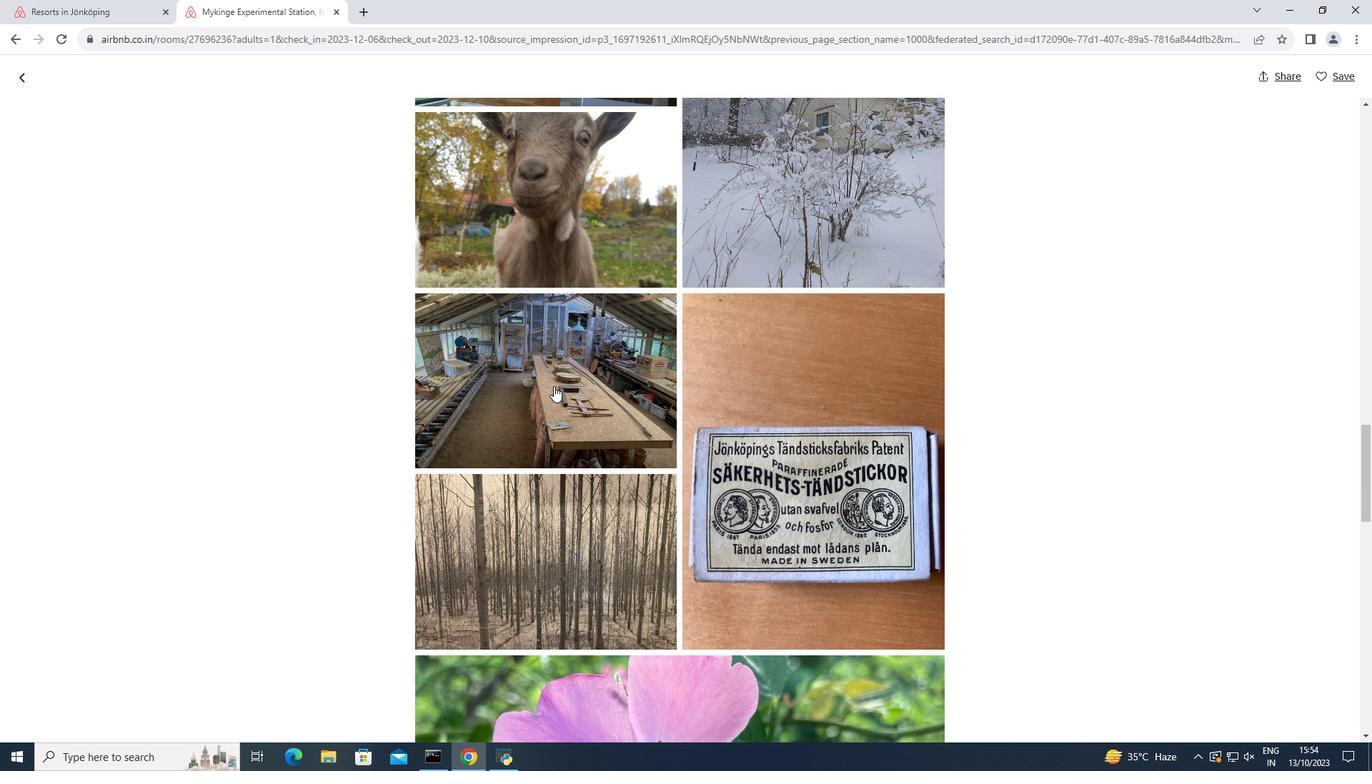 
Action: Mouse scrolled (553, 385) with delta (0, 0)
Screenshot: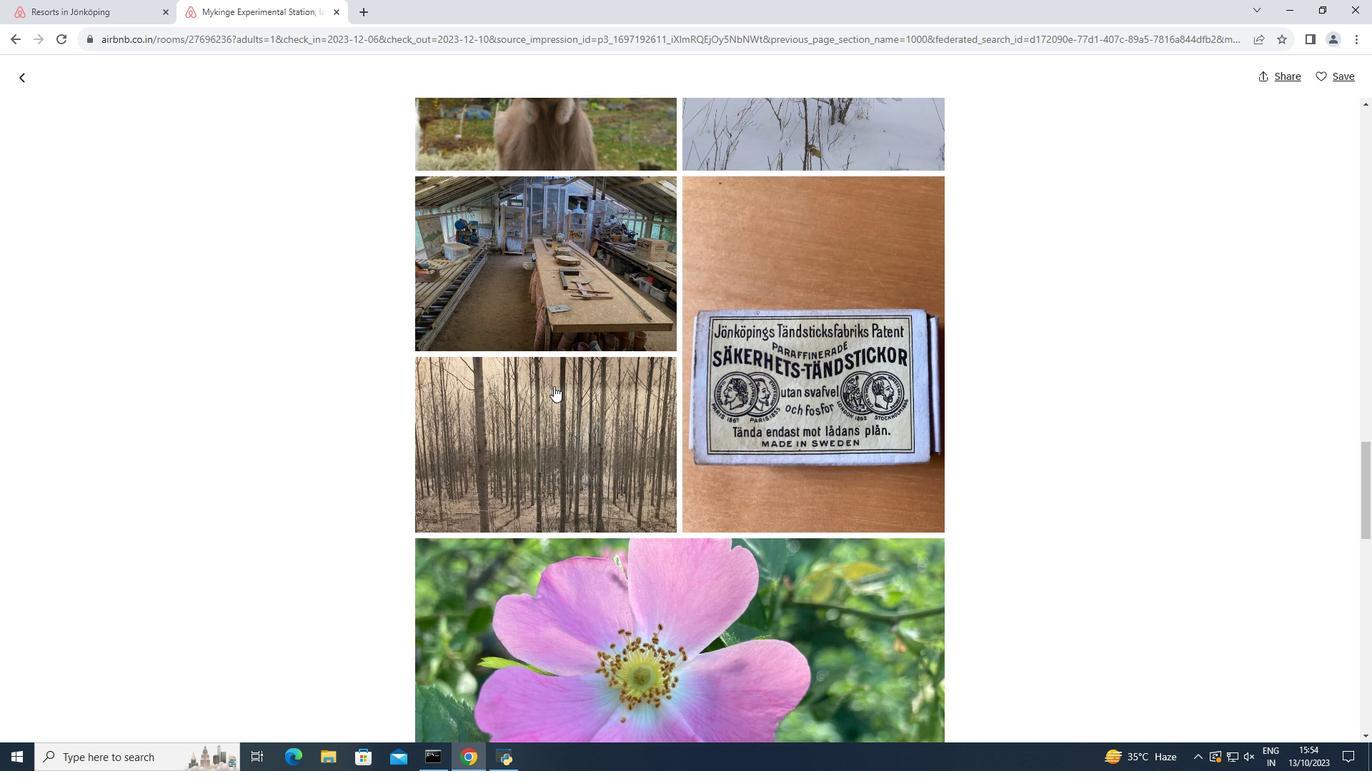 
Action: Mouse moved to (553, 386)
Screenshot: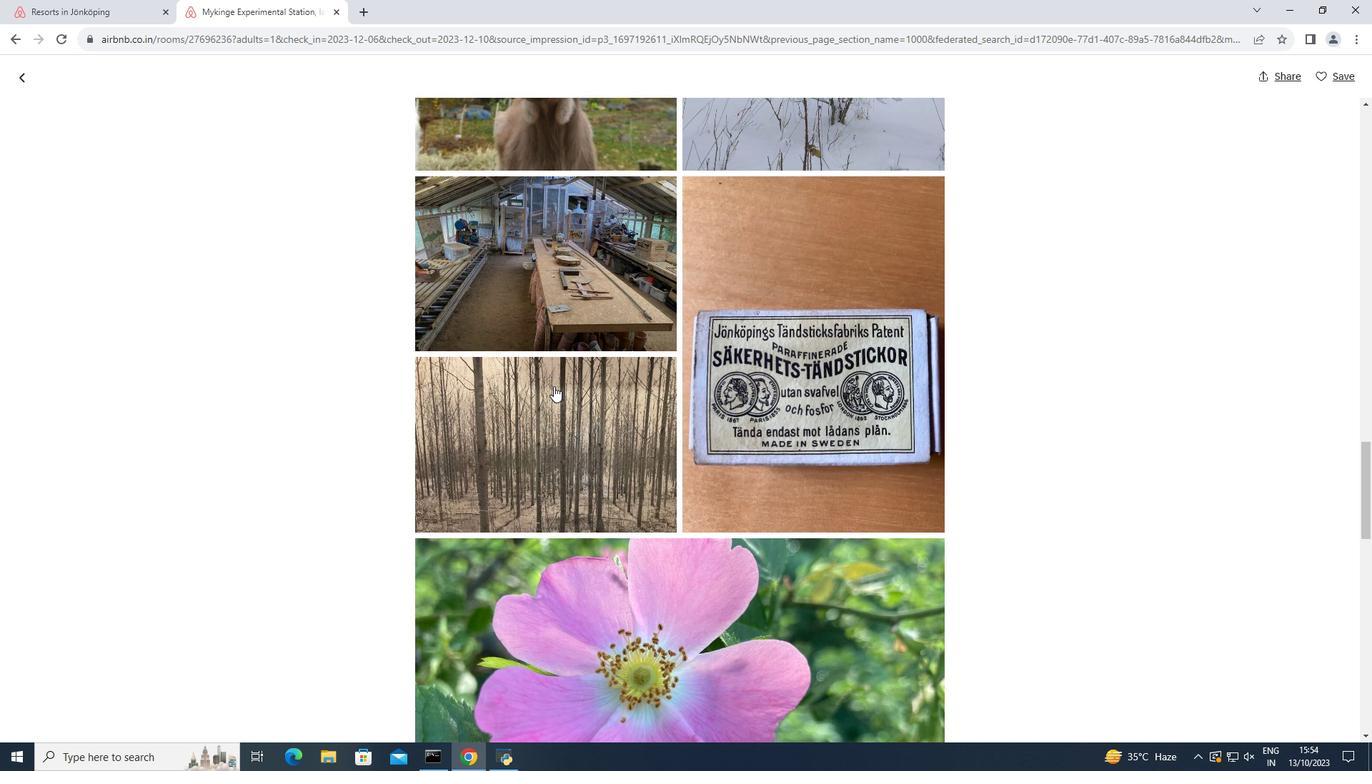 
Action: Mouse scrolled (553, 385) with delta (0, 0)
Screenshot: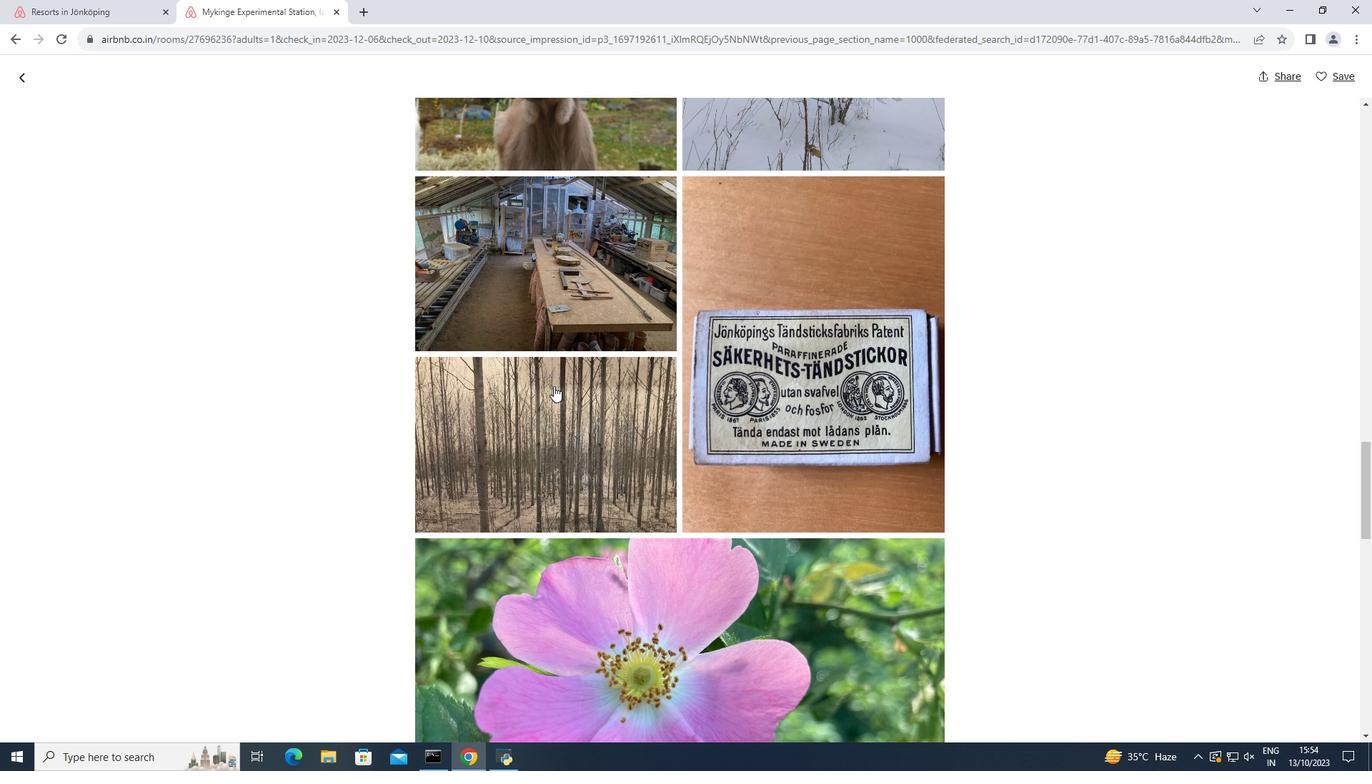 
Action: Mouse moved to (555, 386)
Screenshot: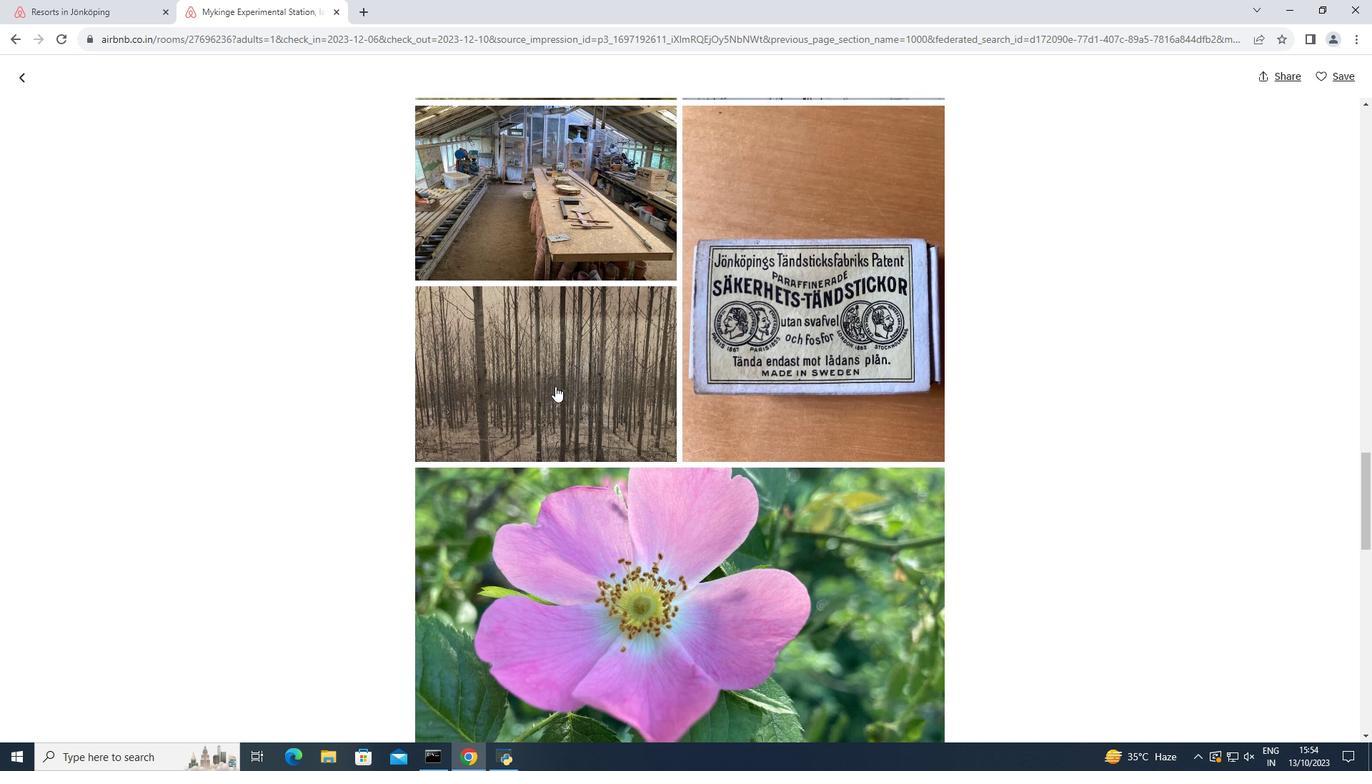 
Action: Mouse scrolled (555, 385) with delta (0, 0)
Screenshot: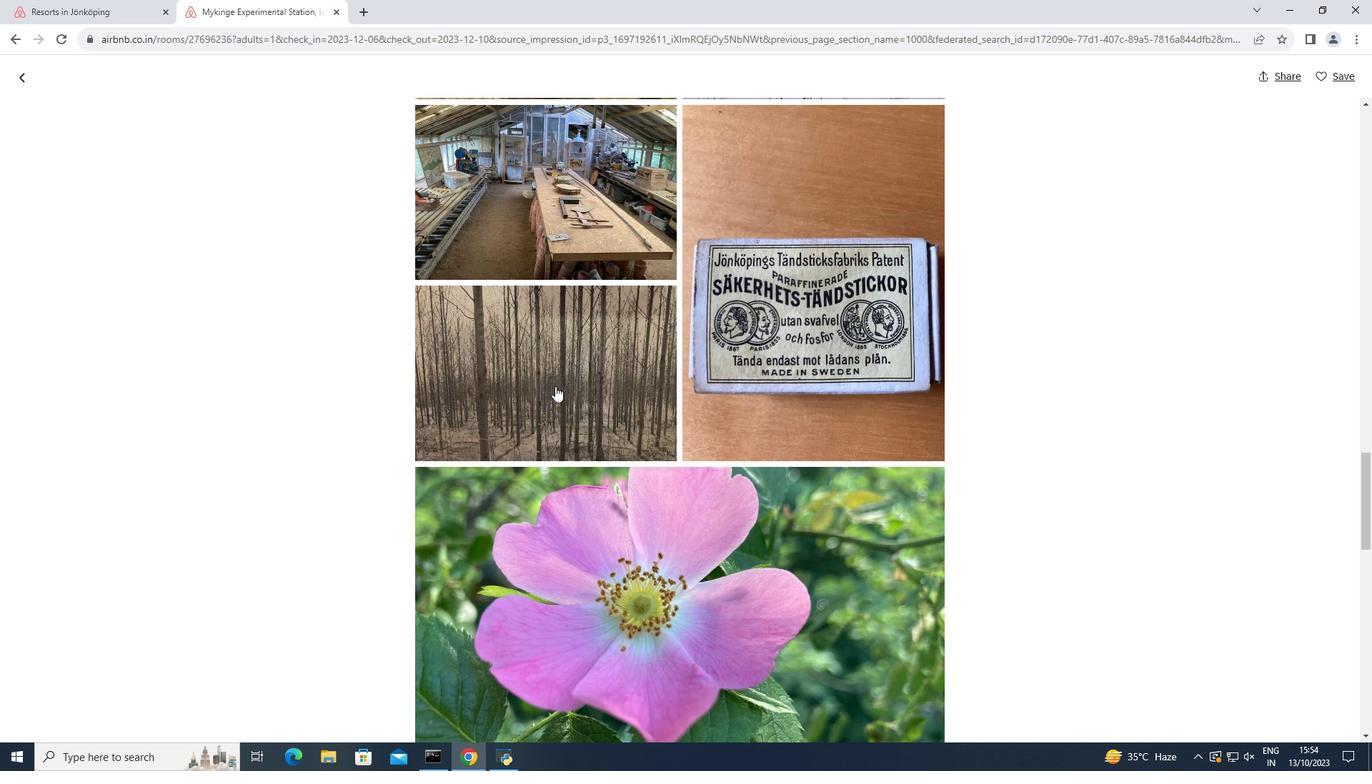 
Action: Mouse moved to (554, 392)
Screenshot: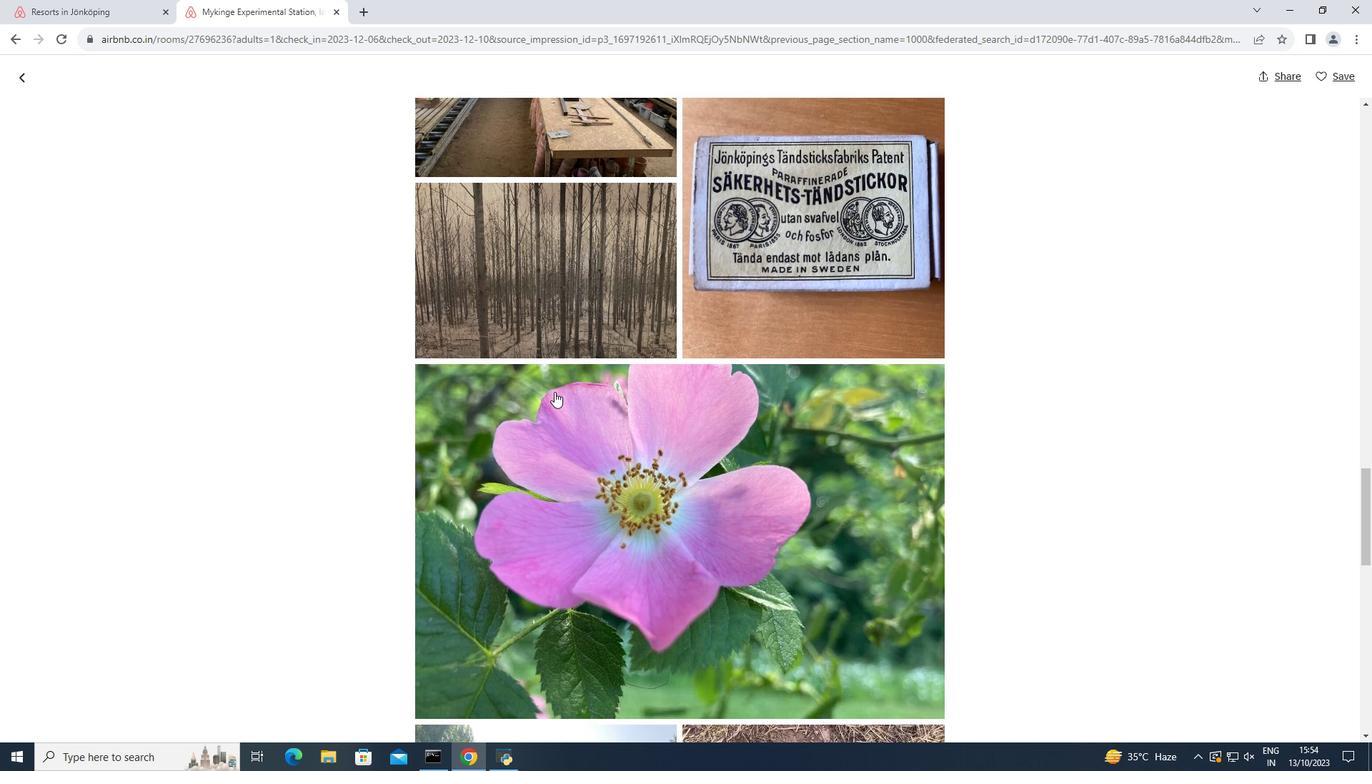 
Action: Mouse scrolled (554, 391) with delta (0, 0)
Screenshot: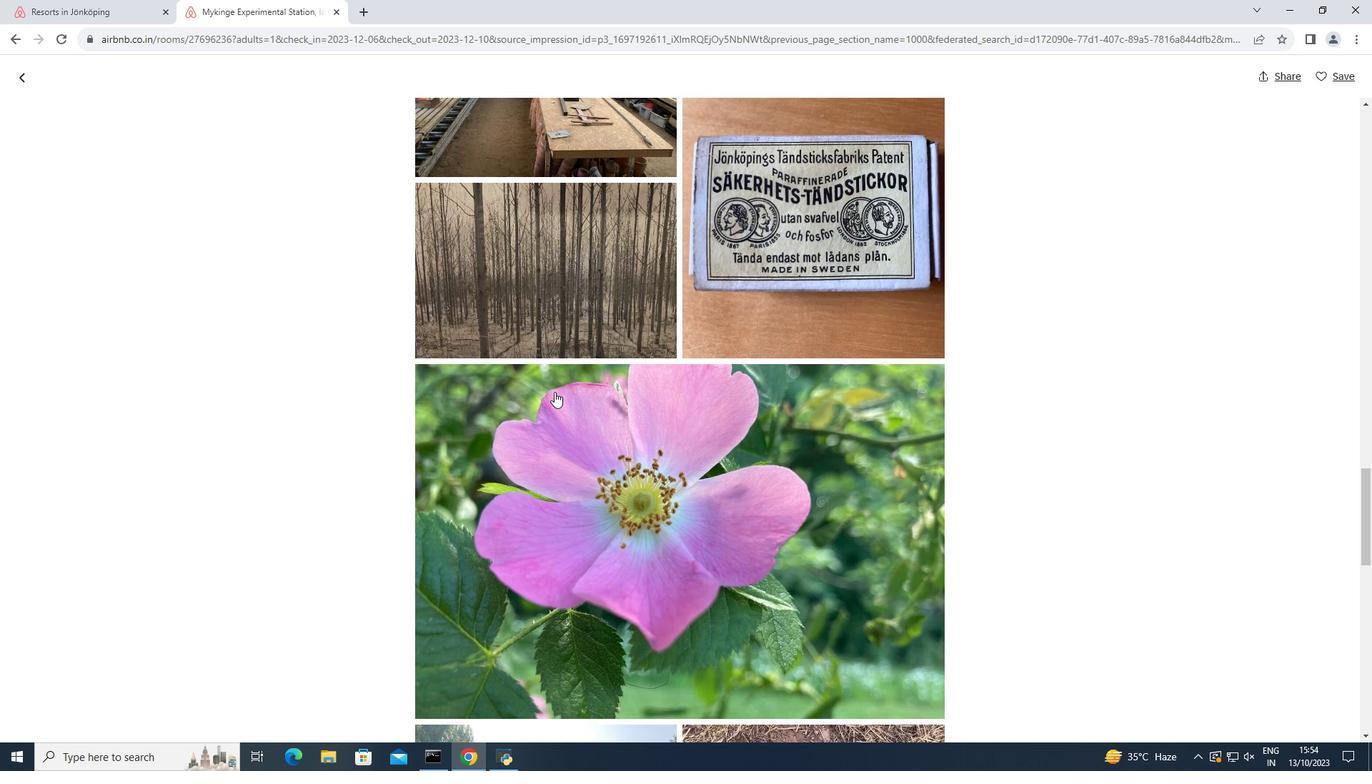 
Action: Mouse scrolled (554, 391) with delta (0, 0)
Screenshot: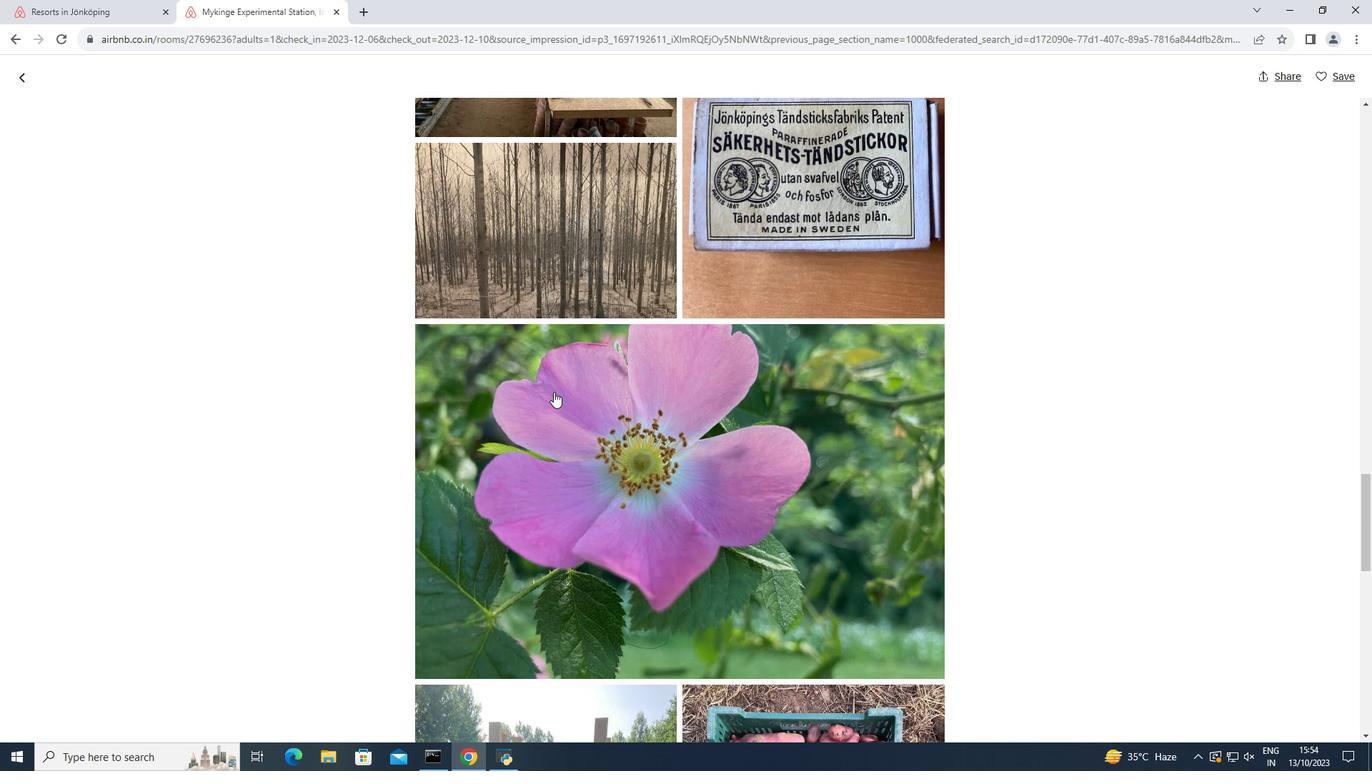 
Action: Mouse moved to (553, 392)
Screenshot: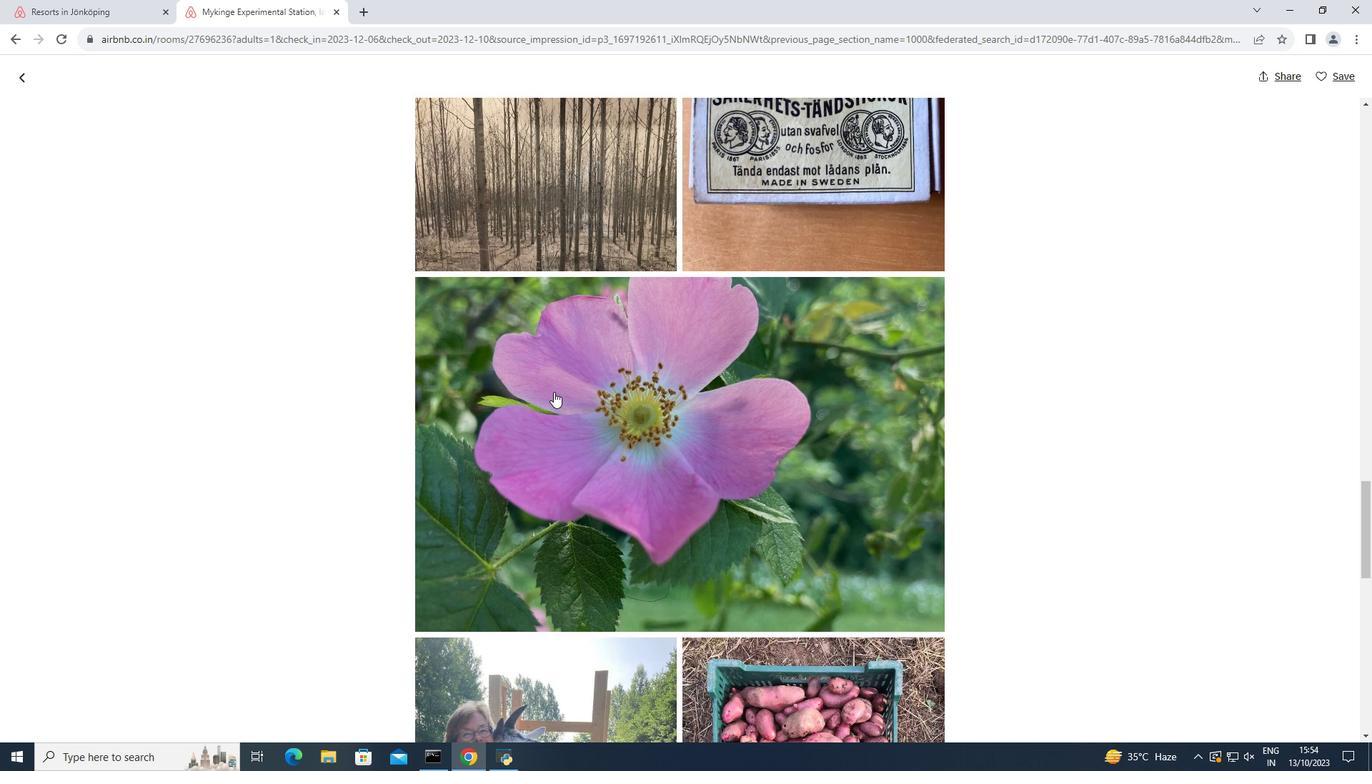 
Action: Mouse scrolled (553, 391) with delta (0, 0)
Screenshot: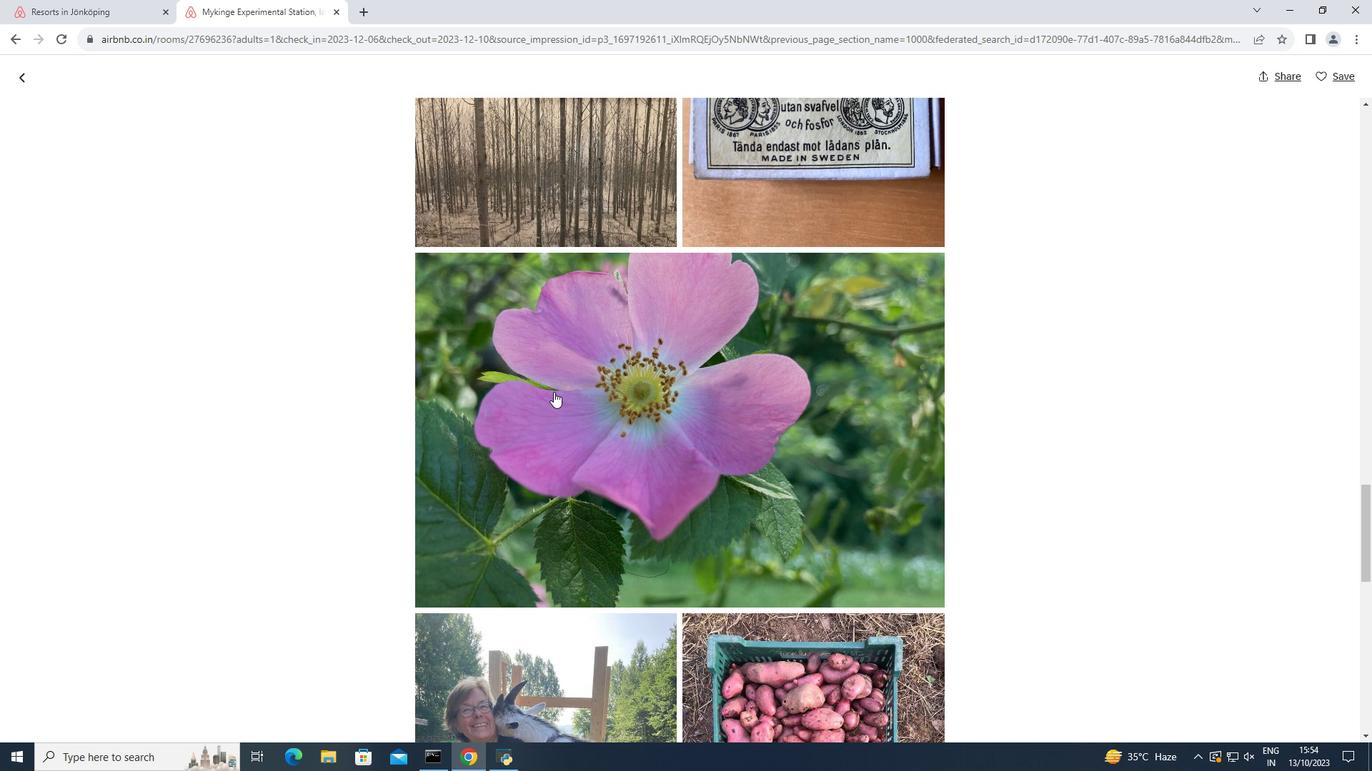 
Action: Mouse scrolled (553, 391) with delta (0, 0)
Screenshot: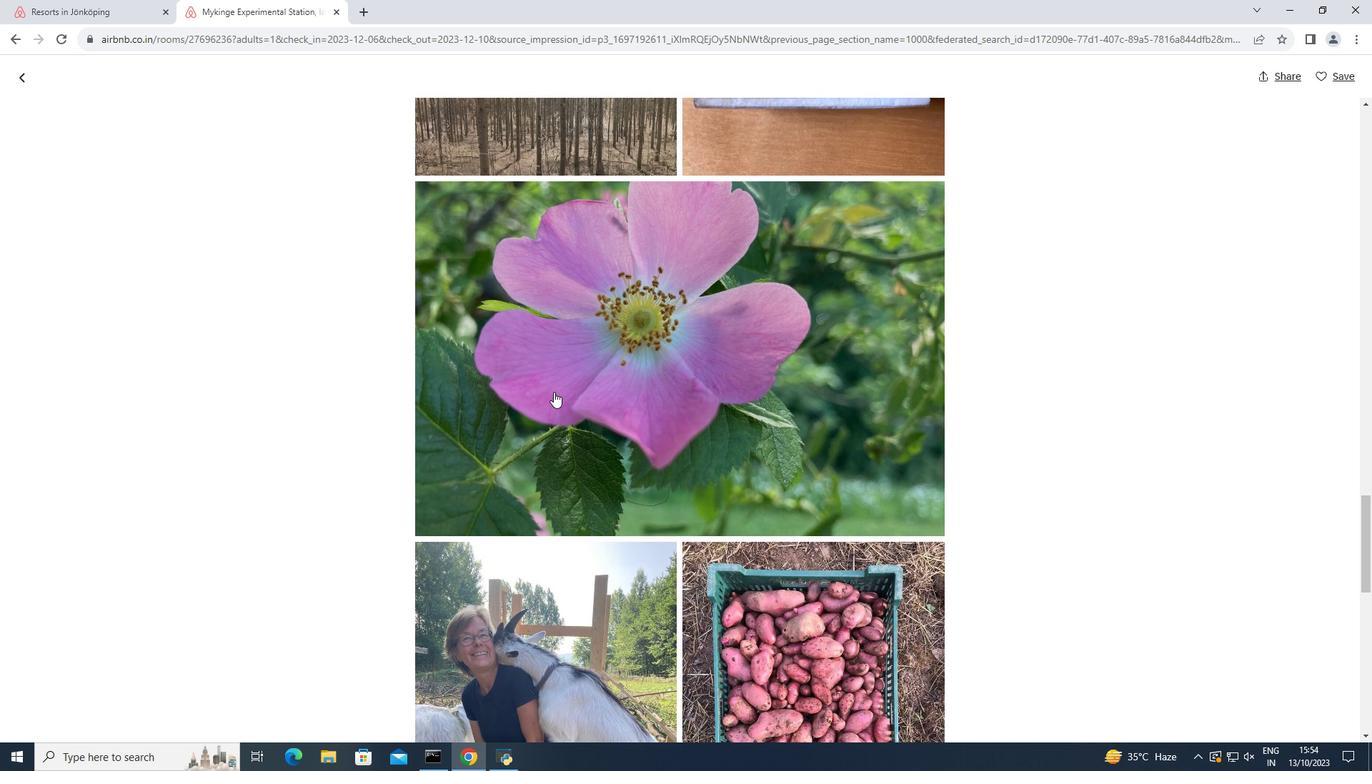 
Action: Mouse moved to (551, 393)
Screenshot: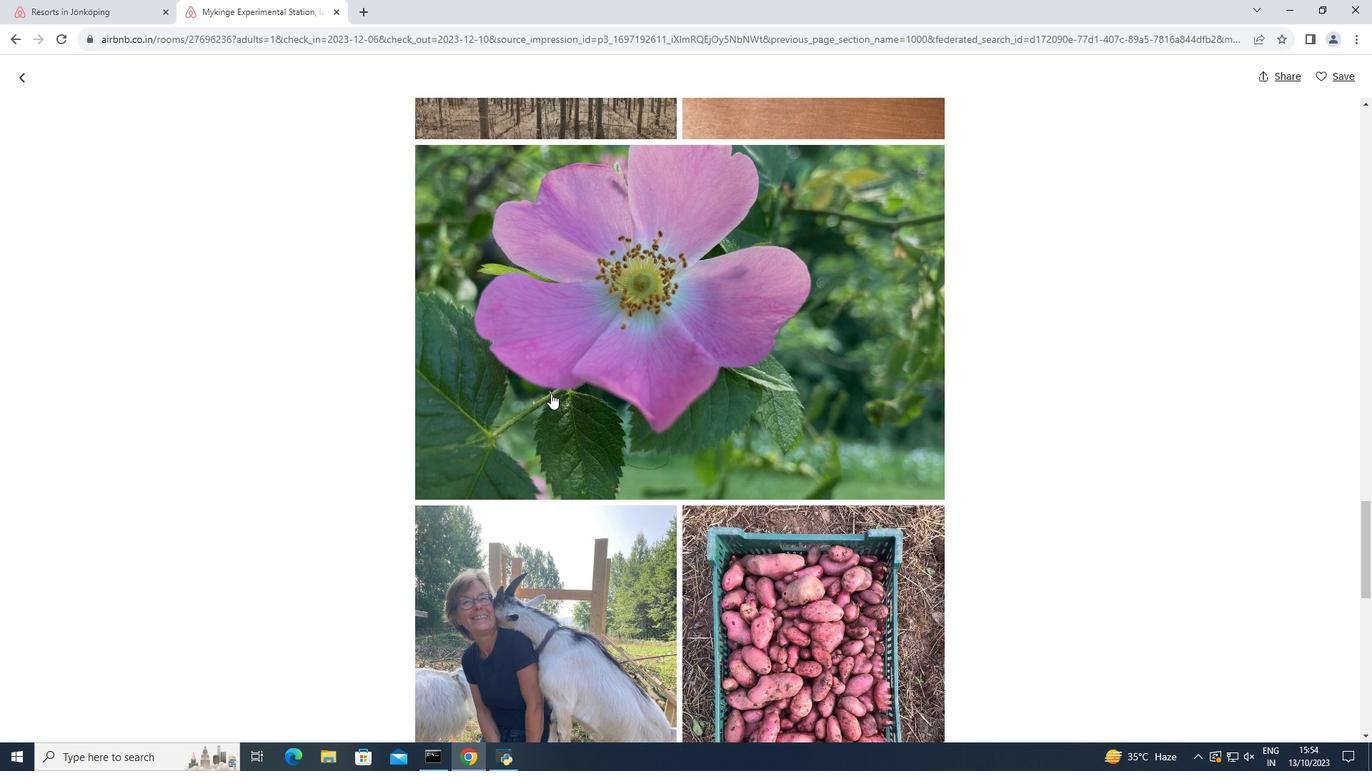 
Action: Mouse scrolled (551, 393) with delta (0, 0)
Screenshot: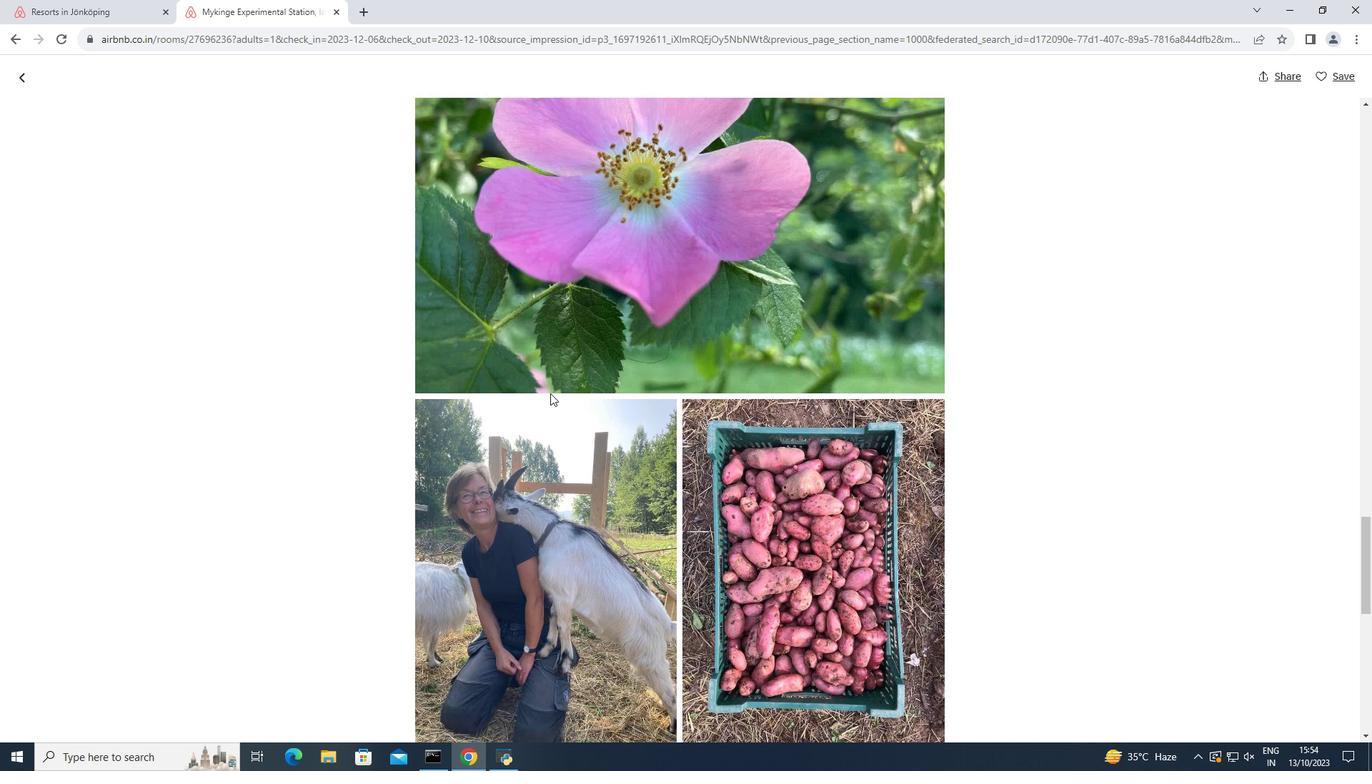 
Action: Mouse scrolled (551, 393) with delta (0, 0)
Screenshot: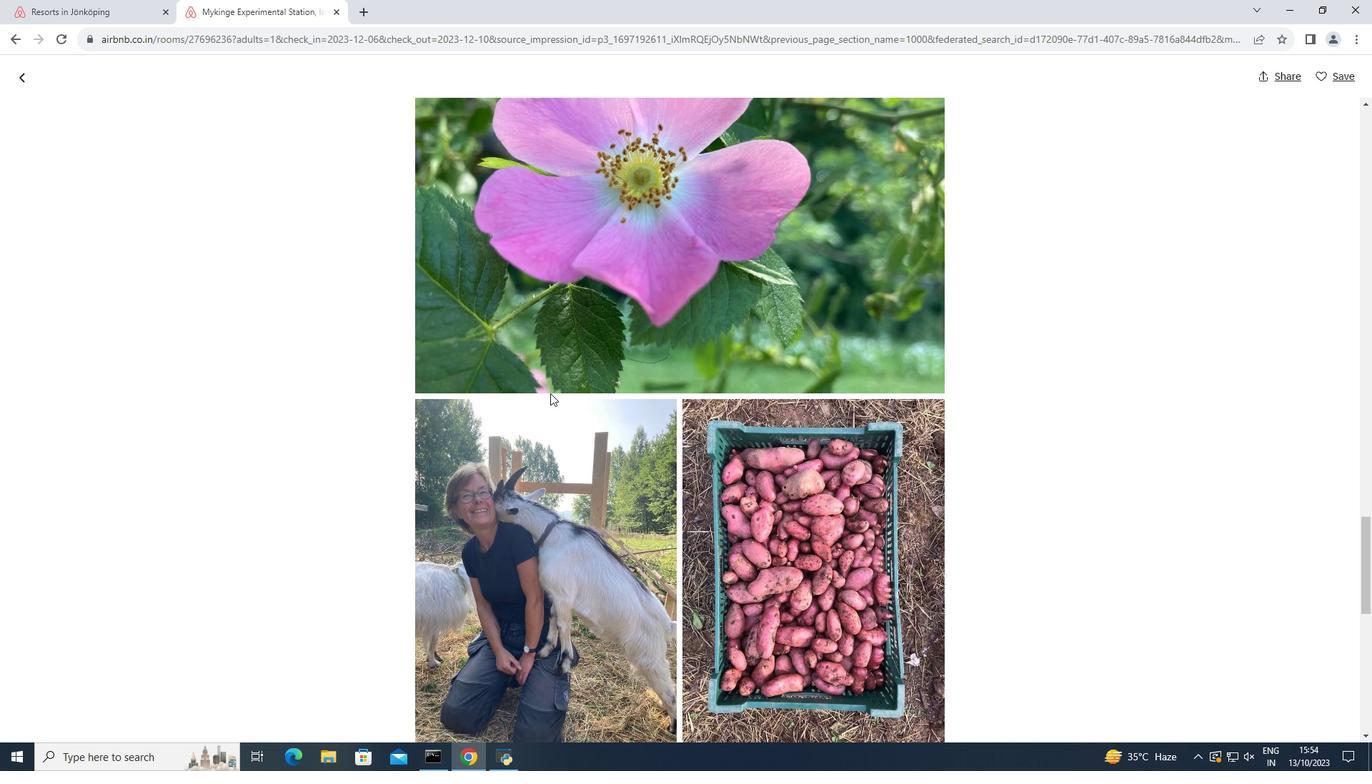 
Action: Mouse moved to (550, 393)
Screenshot: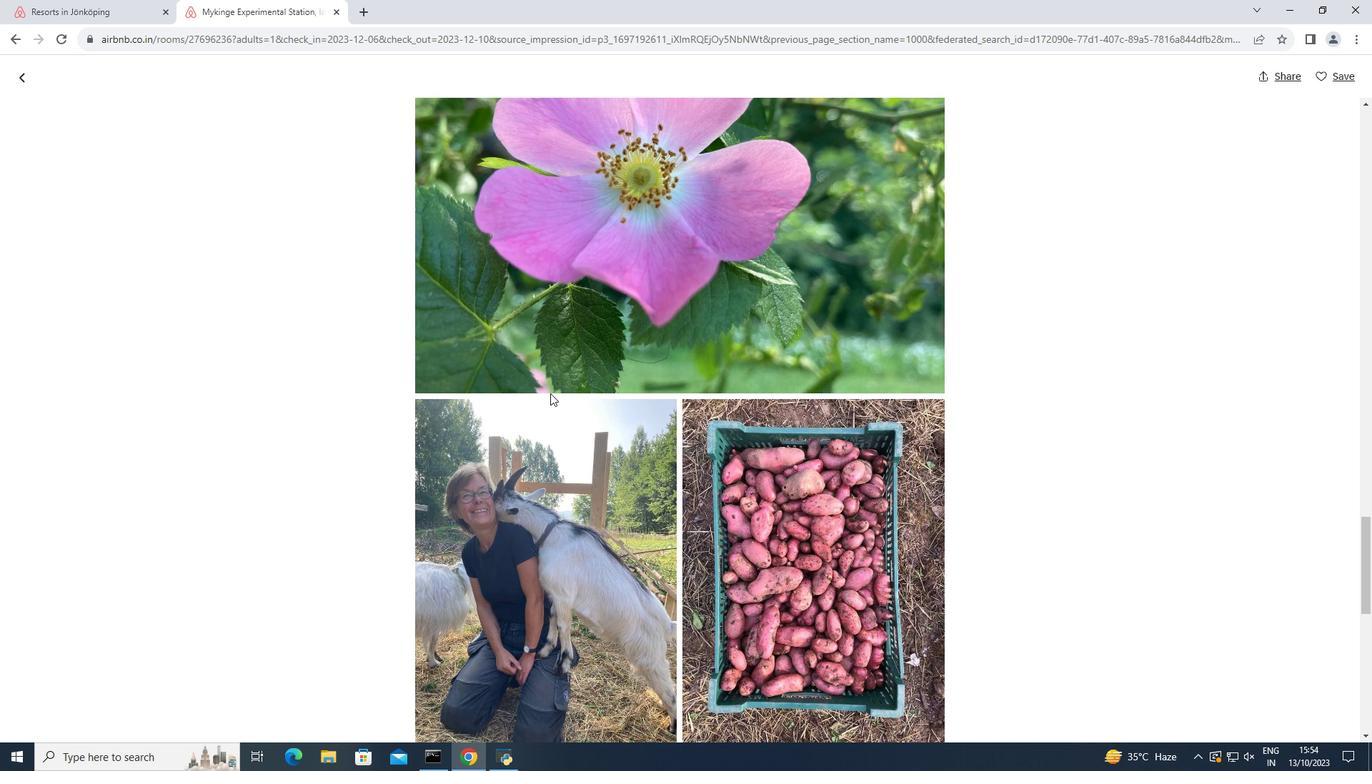 
Action: Mouse scrolled (550, 393) with delta (0, 0)
Screenshot: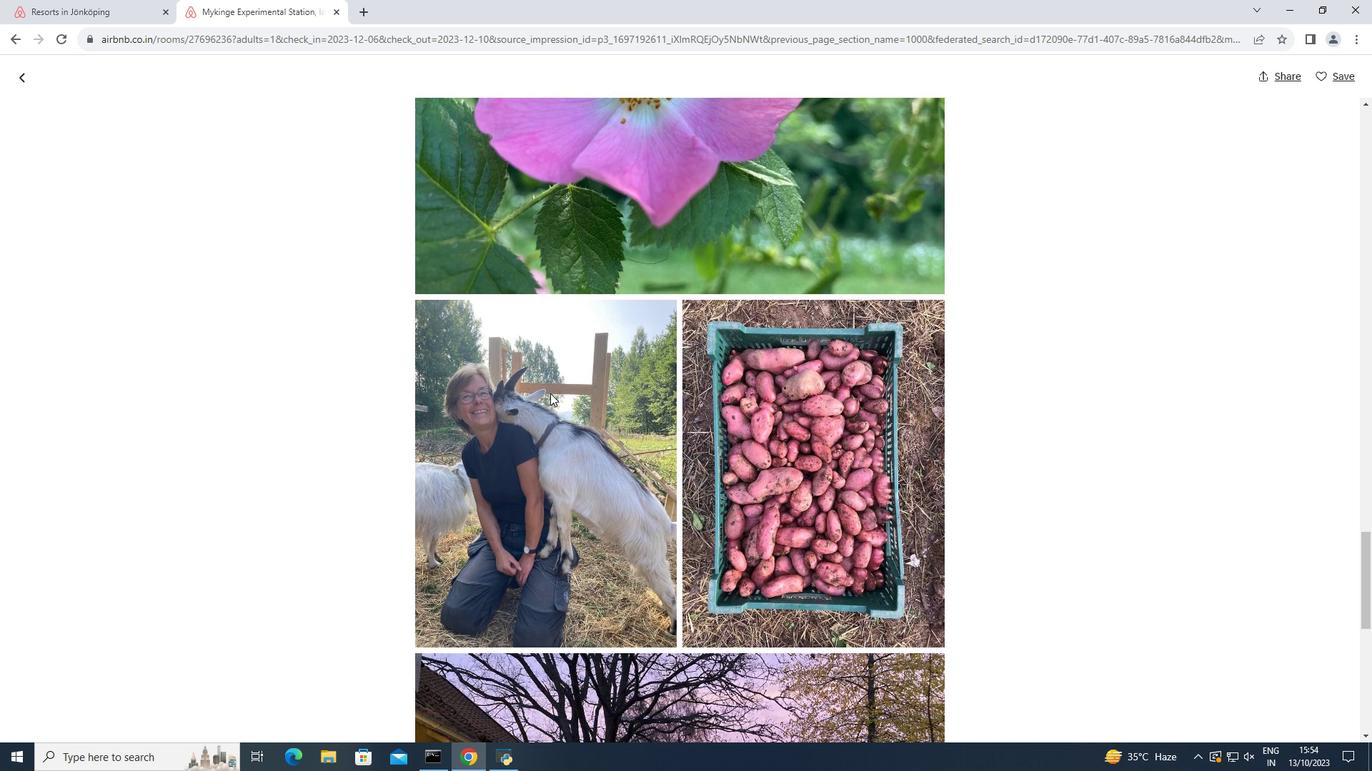 
Action: Mouse scrolled (550, 393) with delta (0, 0)
Screenshot: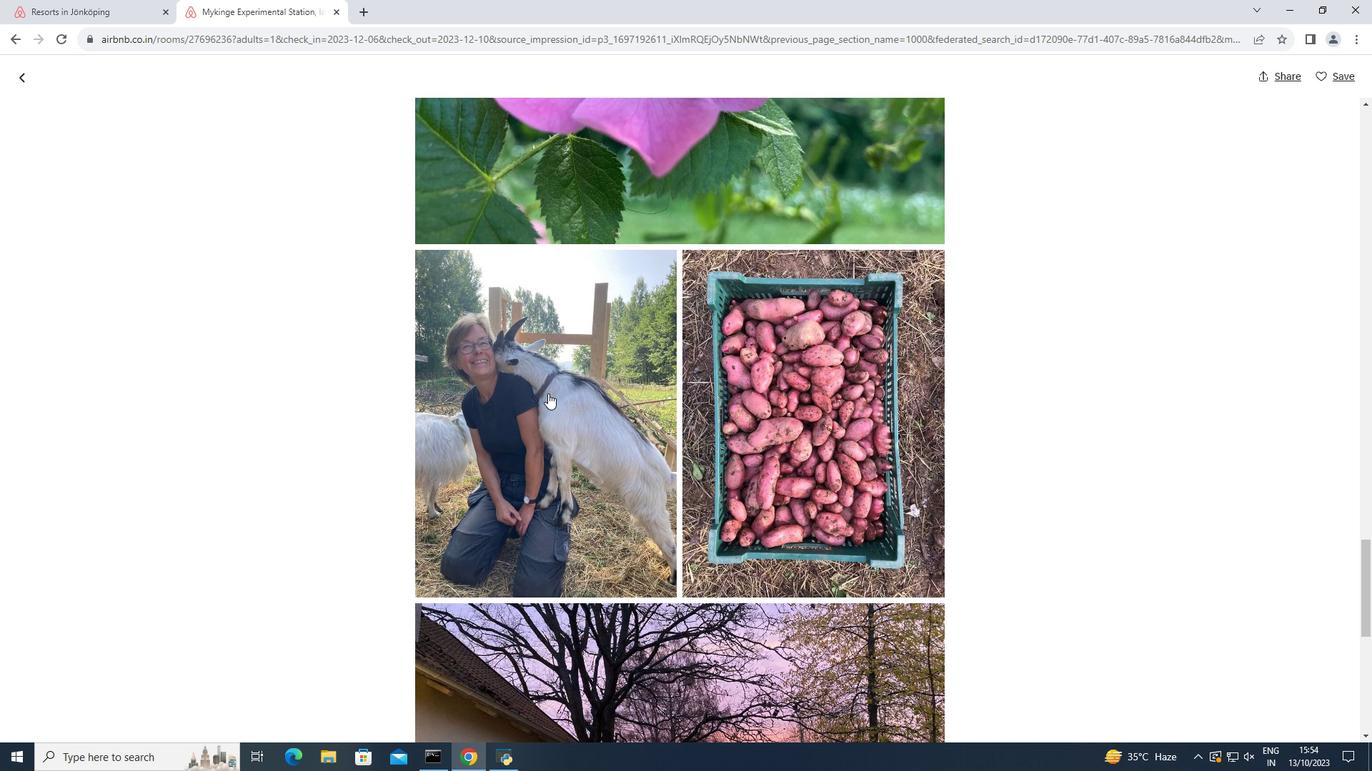 
Action: Mouse moved to (550, 393)
Screenshot: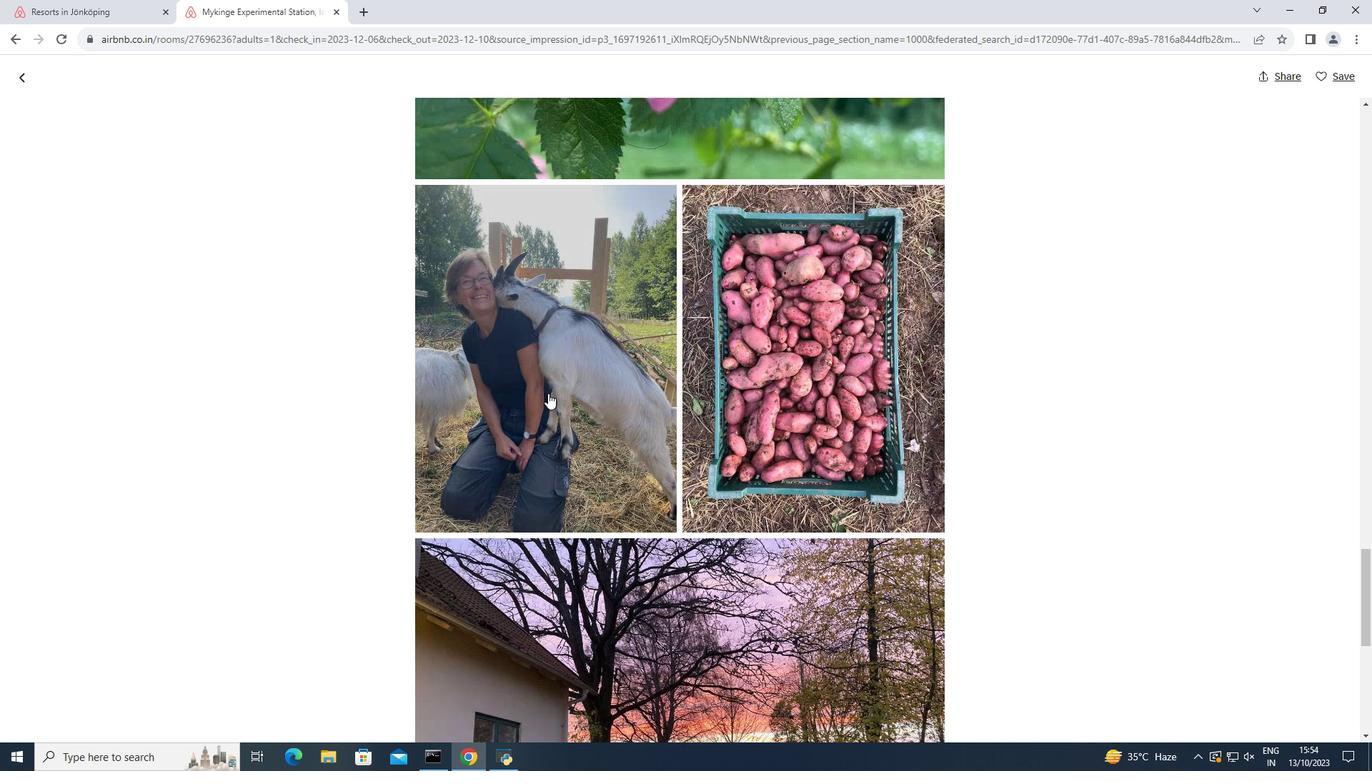 
Action: Mouse scrolled (550, 393) with delta (0, 0)
Screenshot: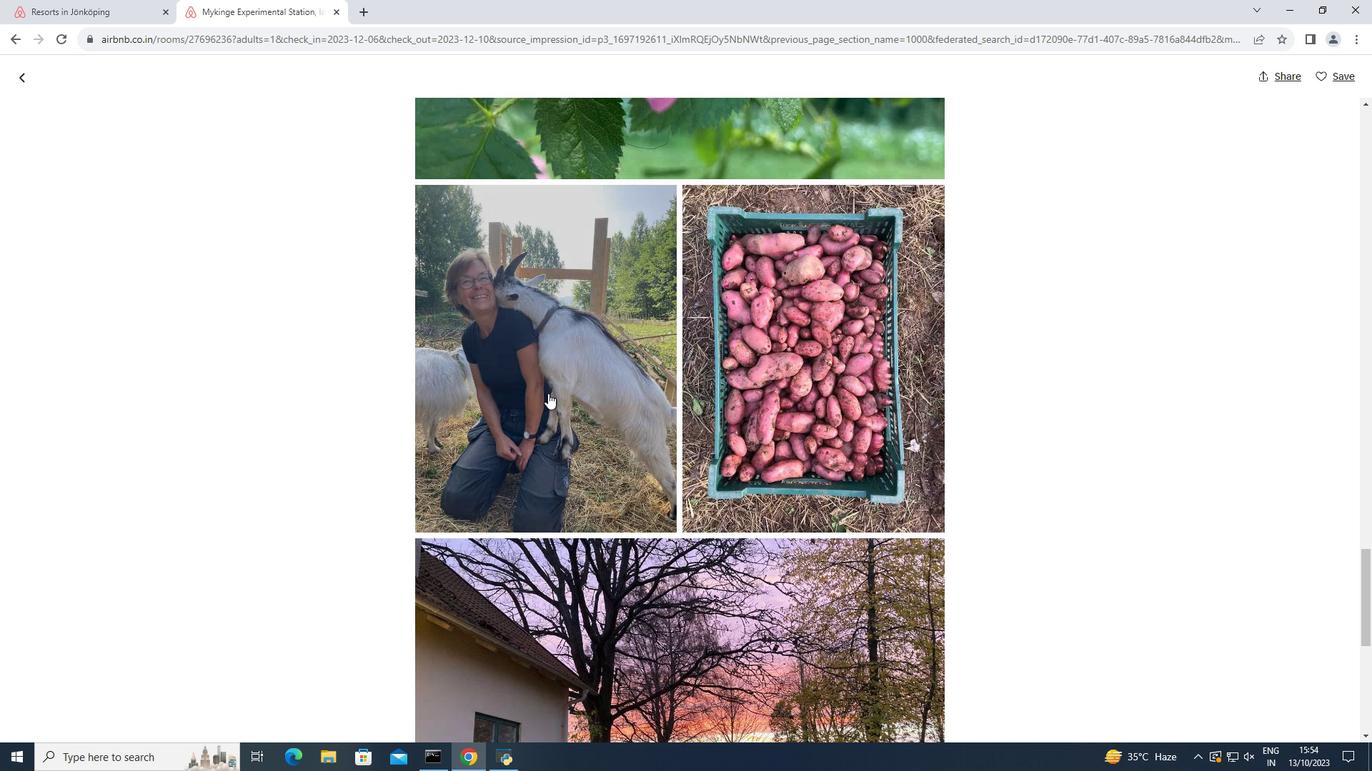 
Action: Mouse moved to (548, 393)
Screenshot: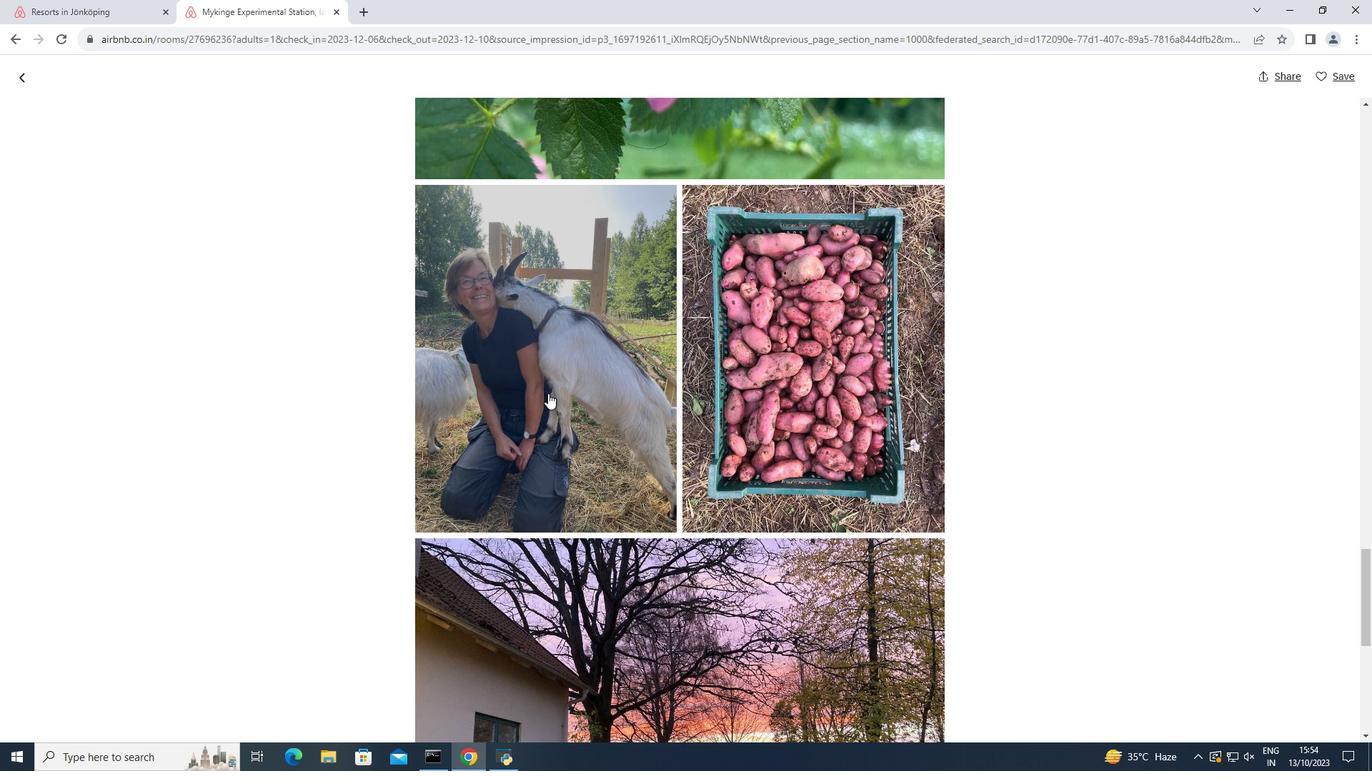 
Action: Mouse scrolled (548, 393) with delta (0, 0)
Screenshot: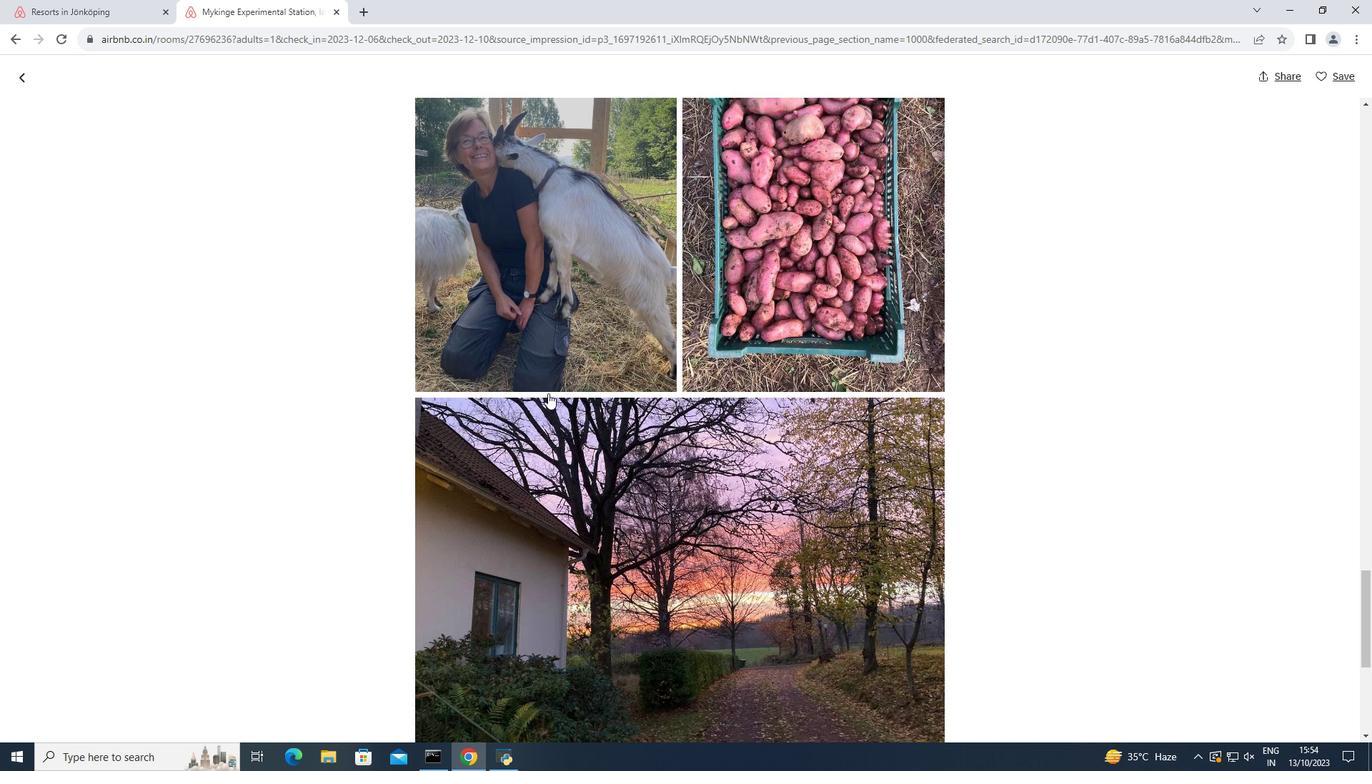 
Action: Mouse scrolled (548, 393) with delta (0, 0)
Screenshot: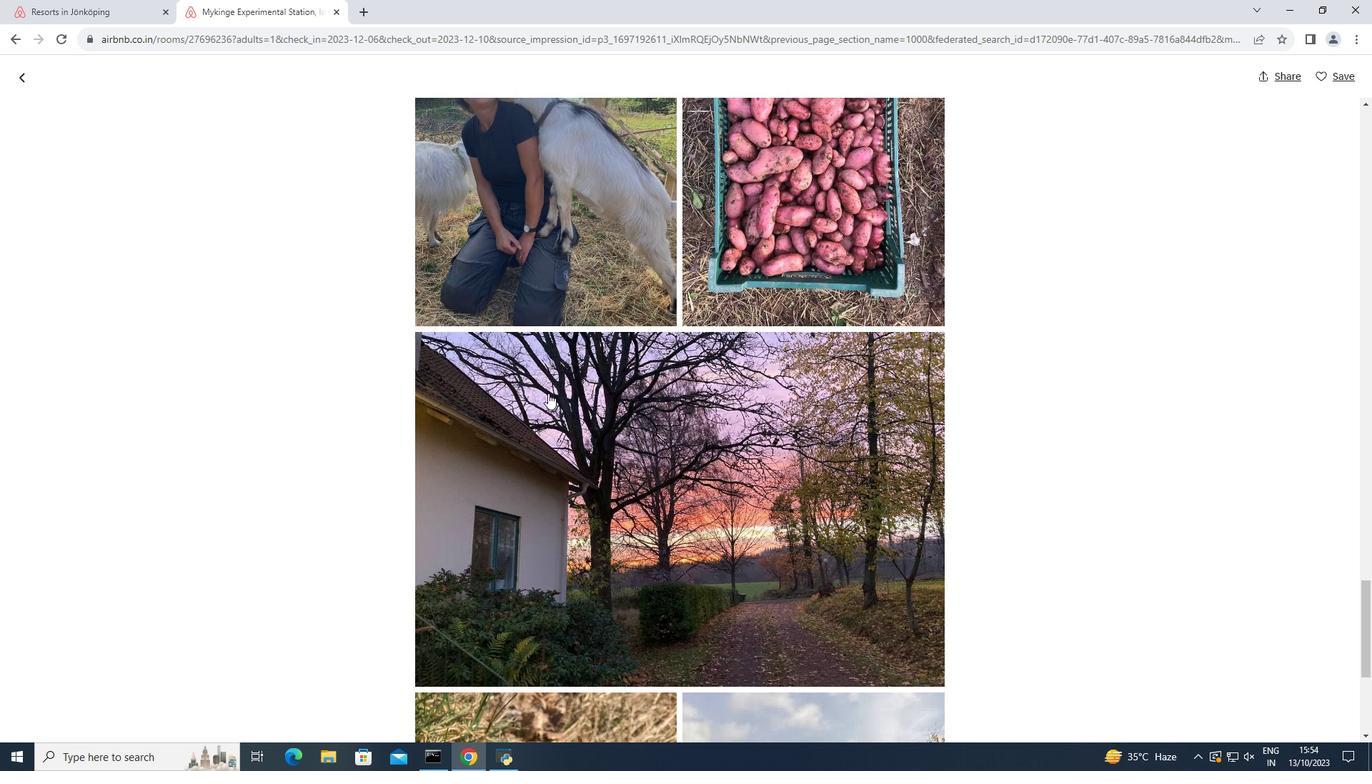 
Action: Mouse scrolled (548, 393) with delta (0, 0)
Screenshot: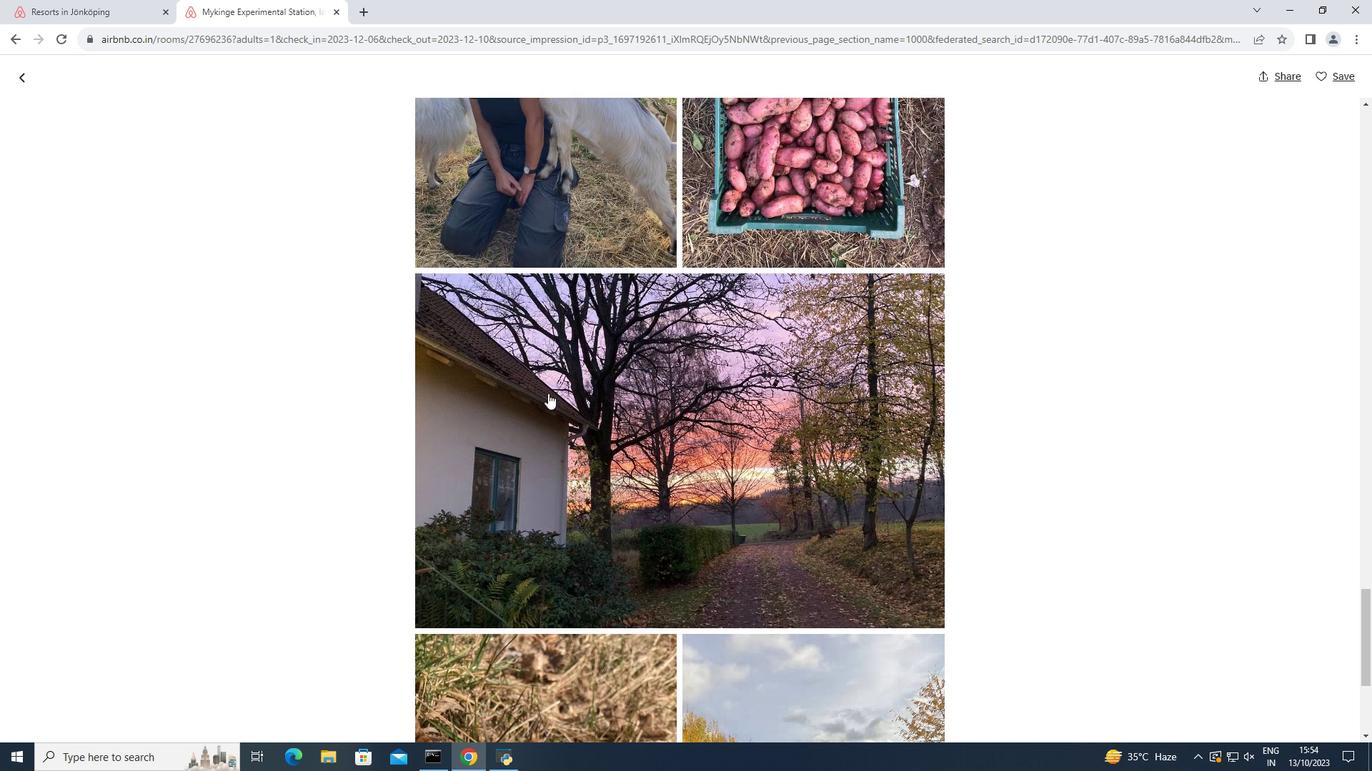 
Action: Mouse scrolled (548, 393) with delta (0, 0)
Screenshot: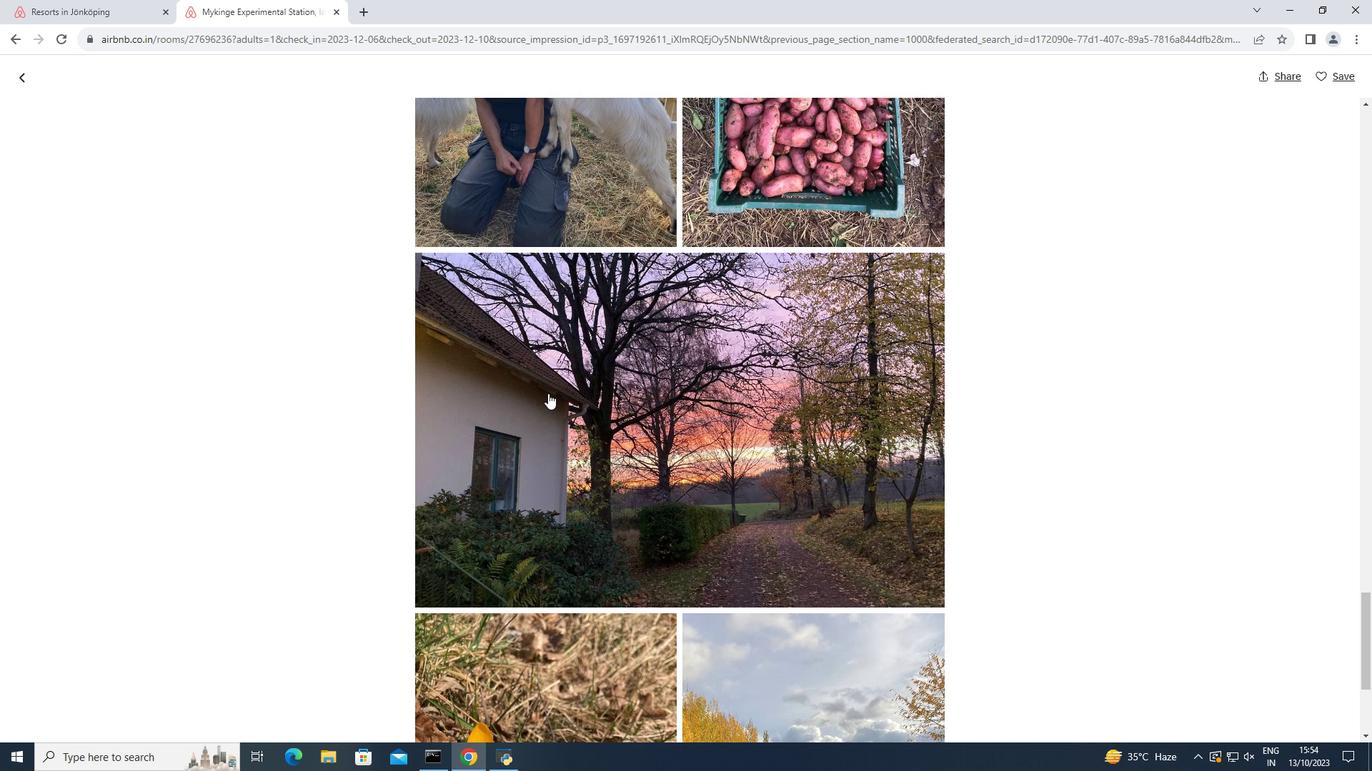 
Action: Mouse scrolled (548, 393) with delta (0, 0)
Screenshot: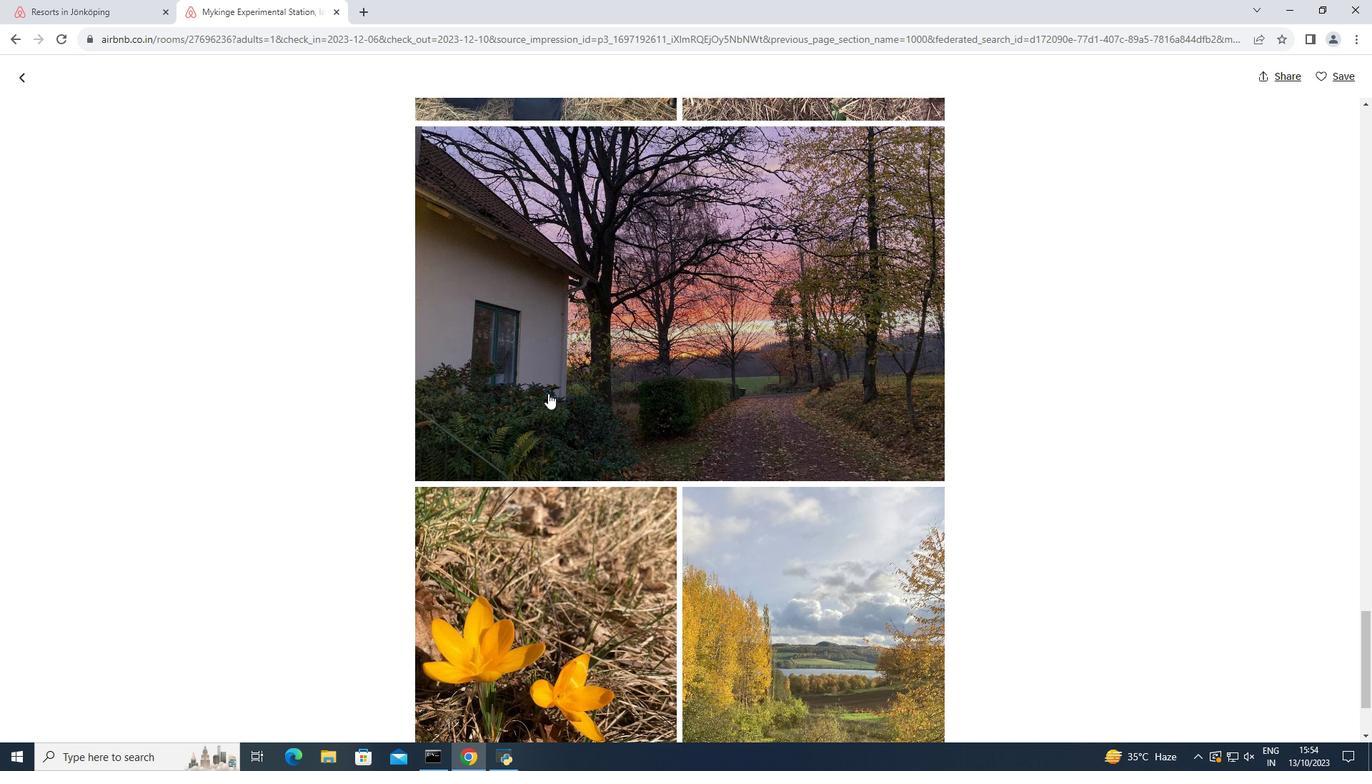 
Action: Mouse scrolled (548, 393) with delta (0, 0)
Screenshot: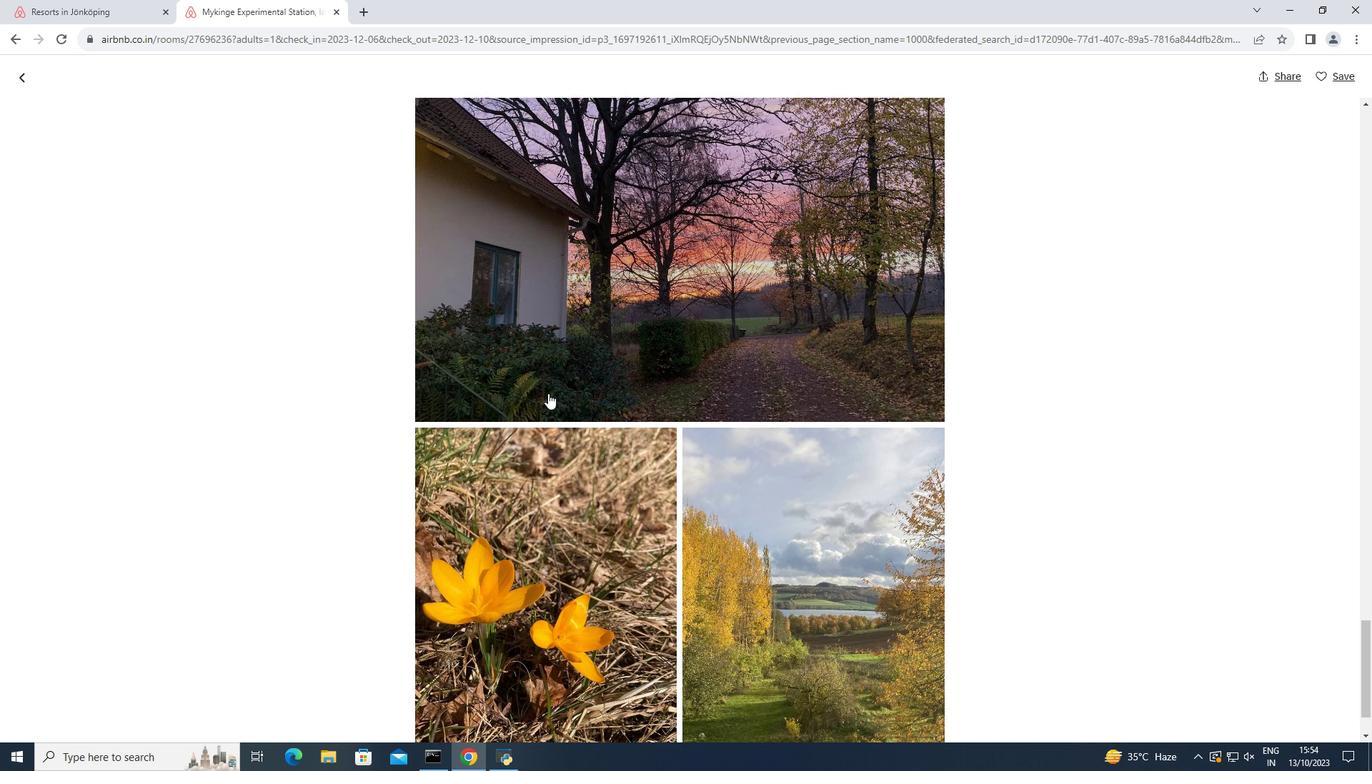 
Action: Mouse scrolled (548, 393) with delta (0, 0)
Screenshot: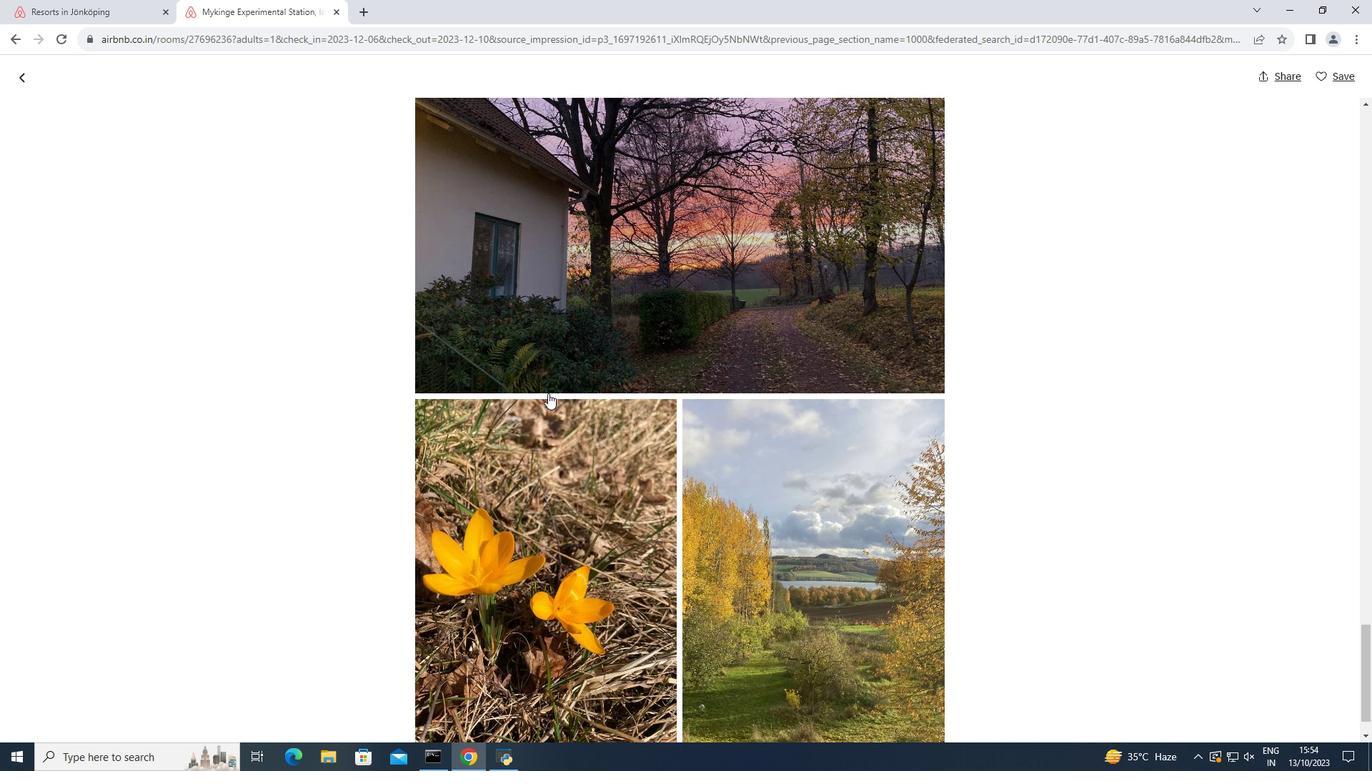 
Action: Mouse scrolled (548, 393) with delta (0, 0)
Screenshot: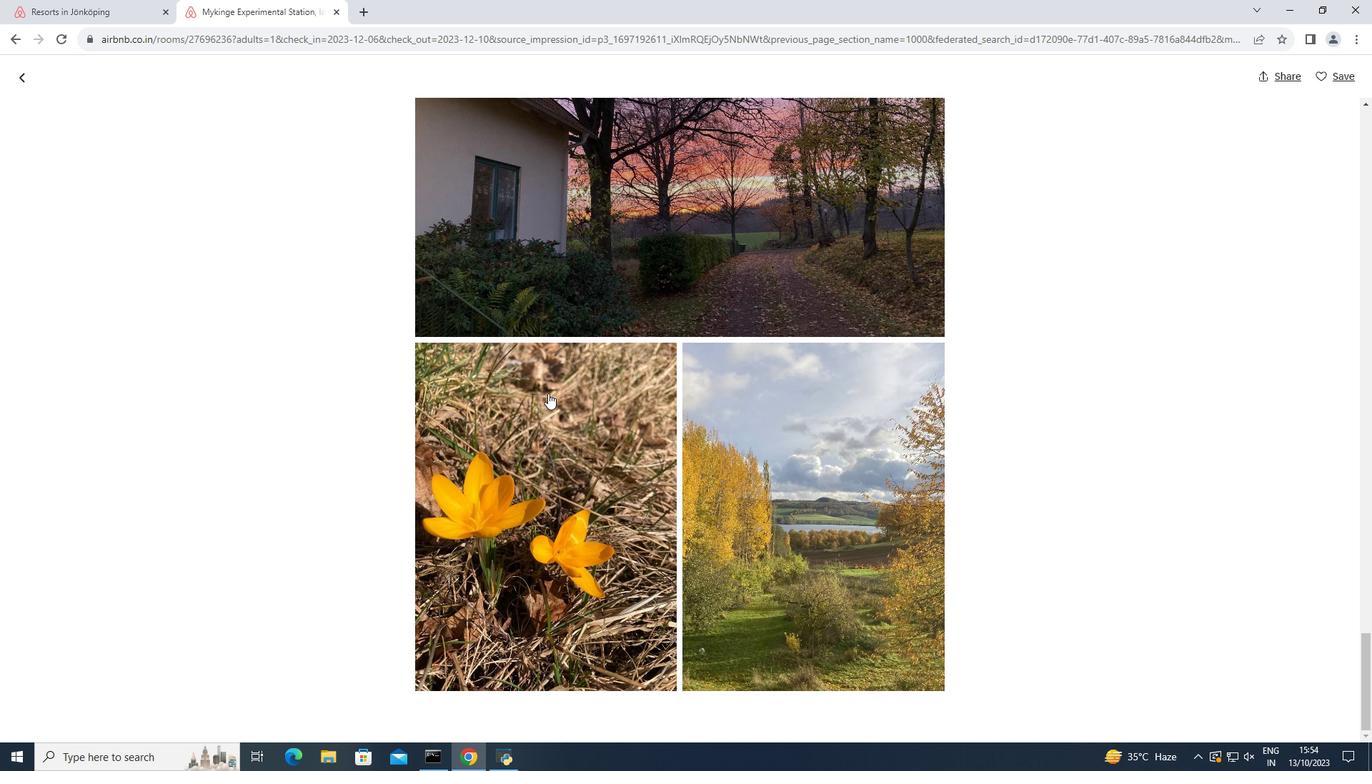 
Action: Mouse scrolled (548, 393) with delta (0, 0)
Screenshot: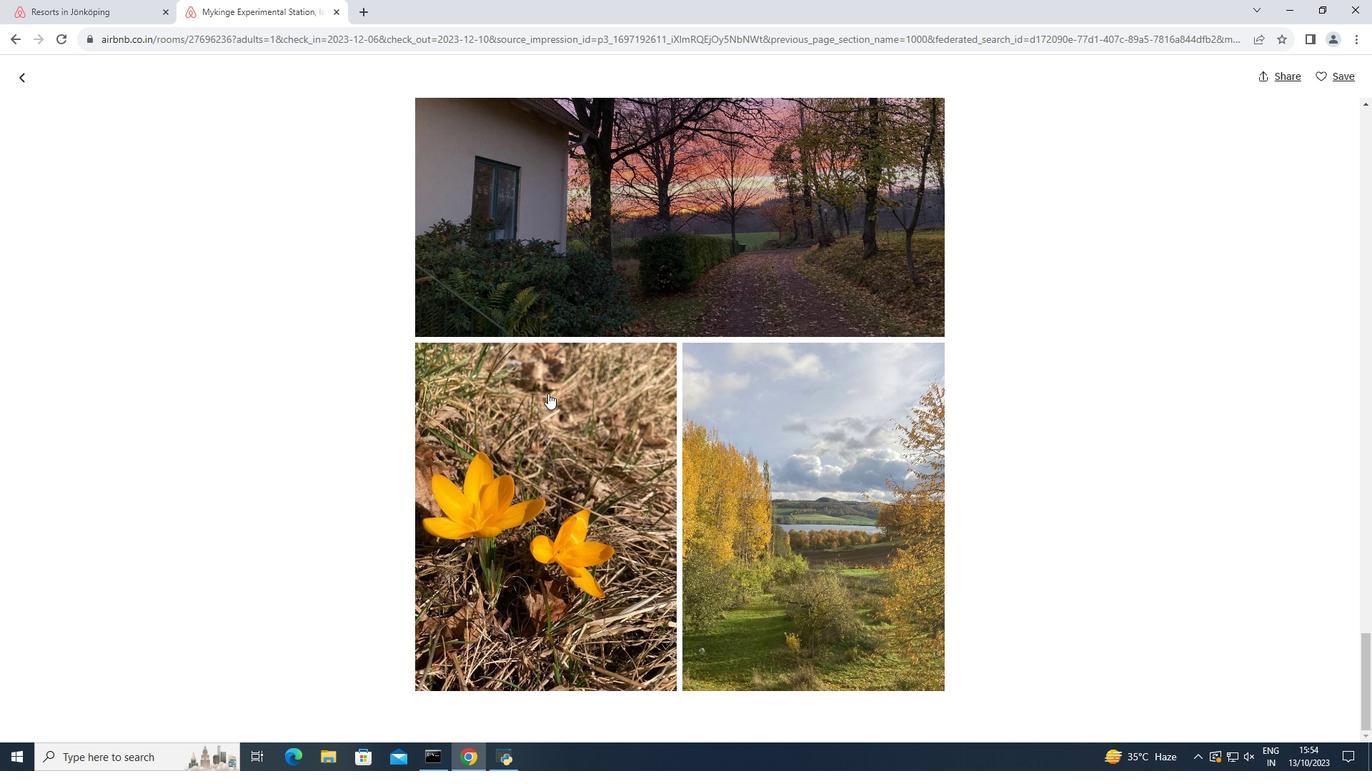 
Action: Mouse scrolled (548, 393) with delta (0, 0)
Screenshot: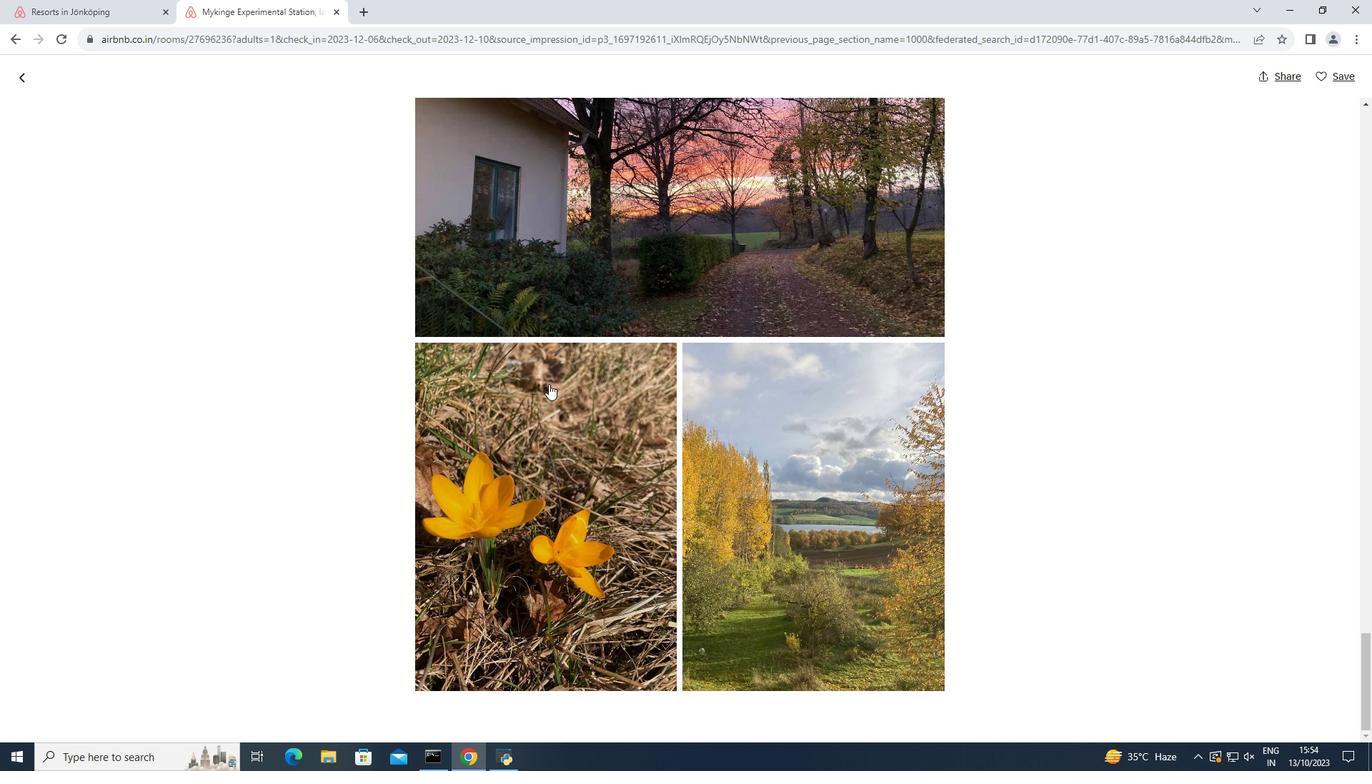 
Action: Mouse scrolled (548, 393) with delta (0, 0)
Screenshot: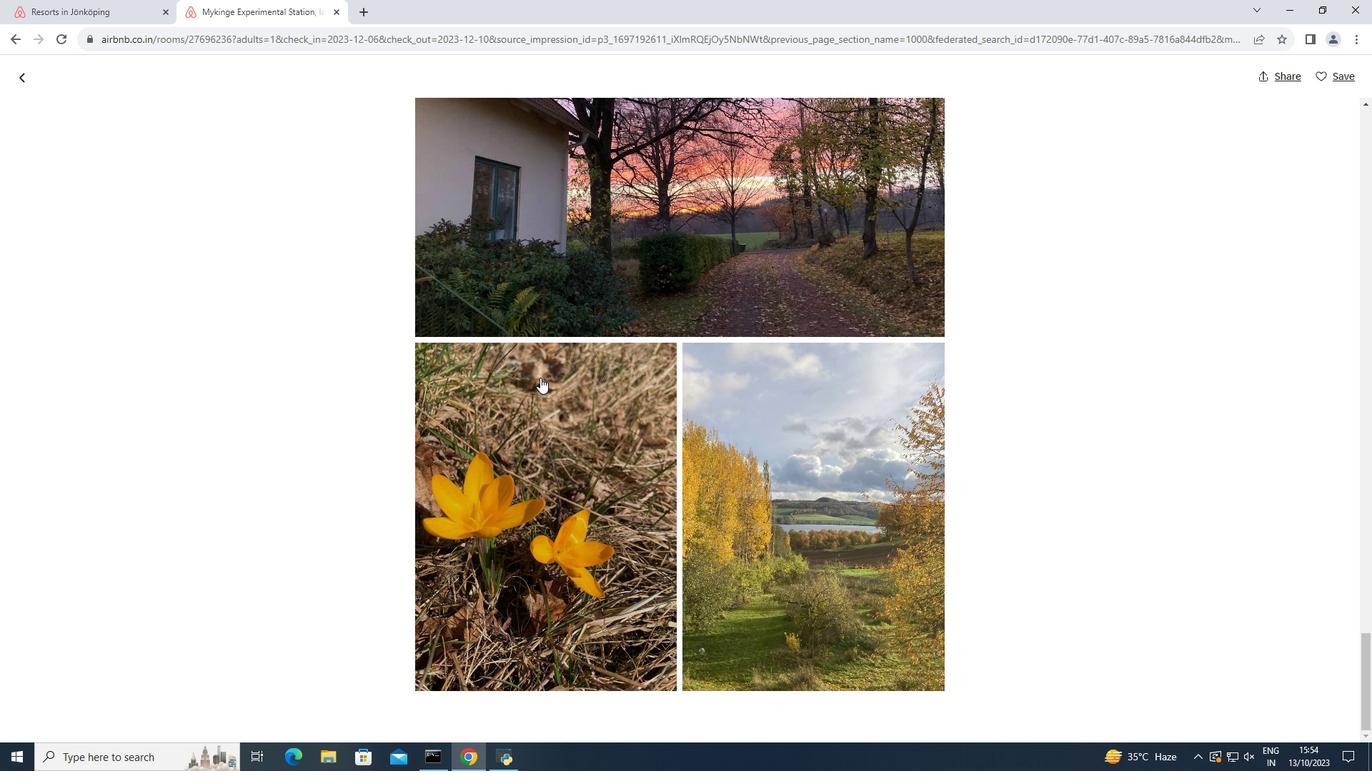 
Action: Mouse moved to (18, 79)
Screenshot: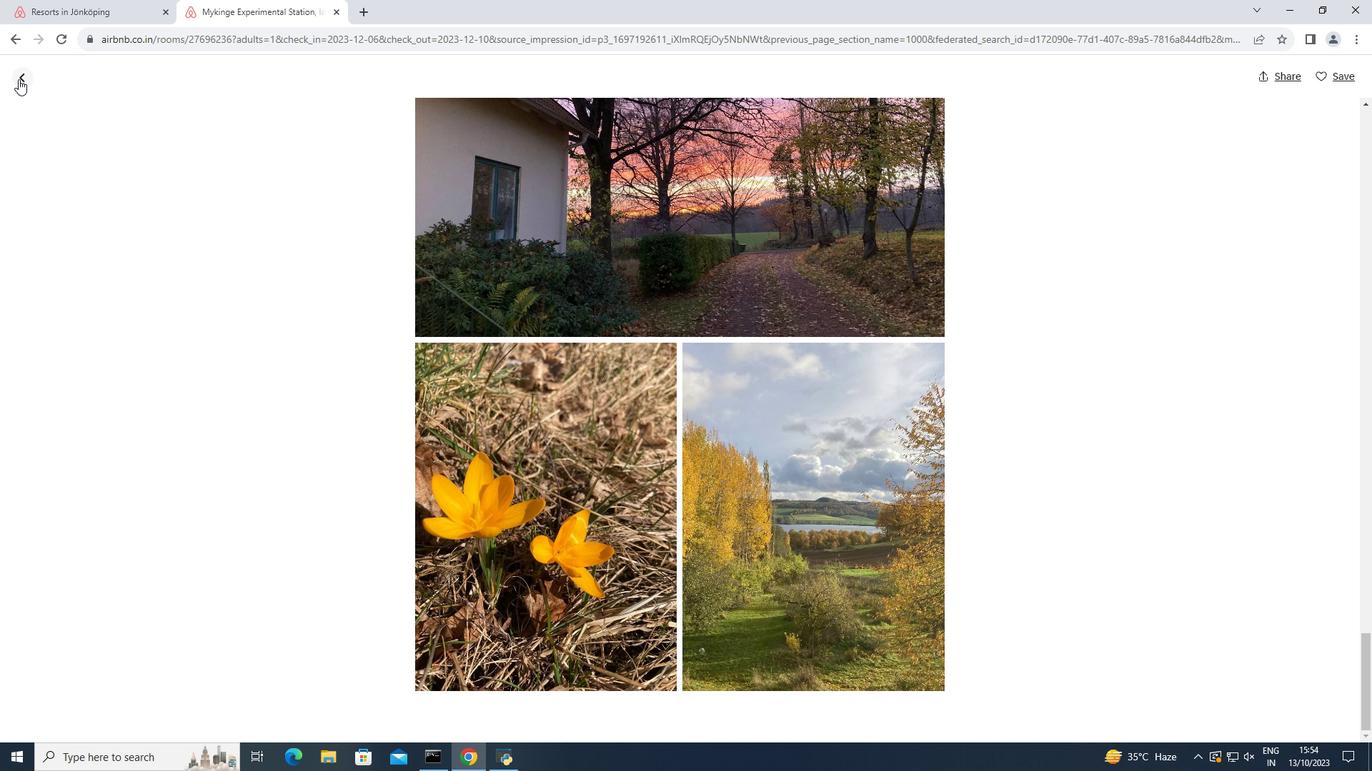 
Action: Mouse pressed left at (18, 79)
Screenshot: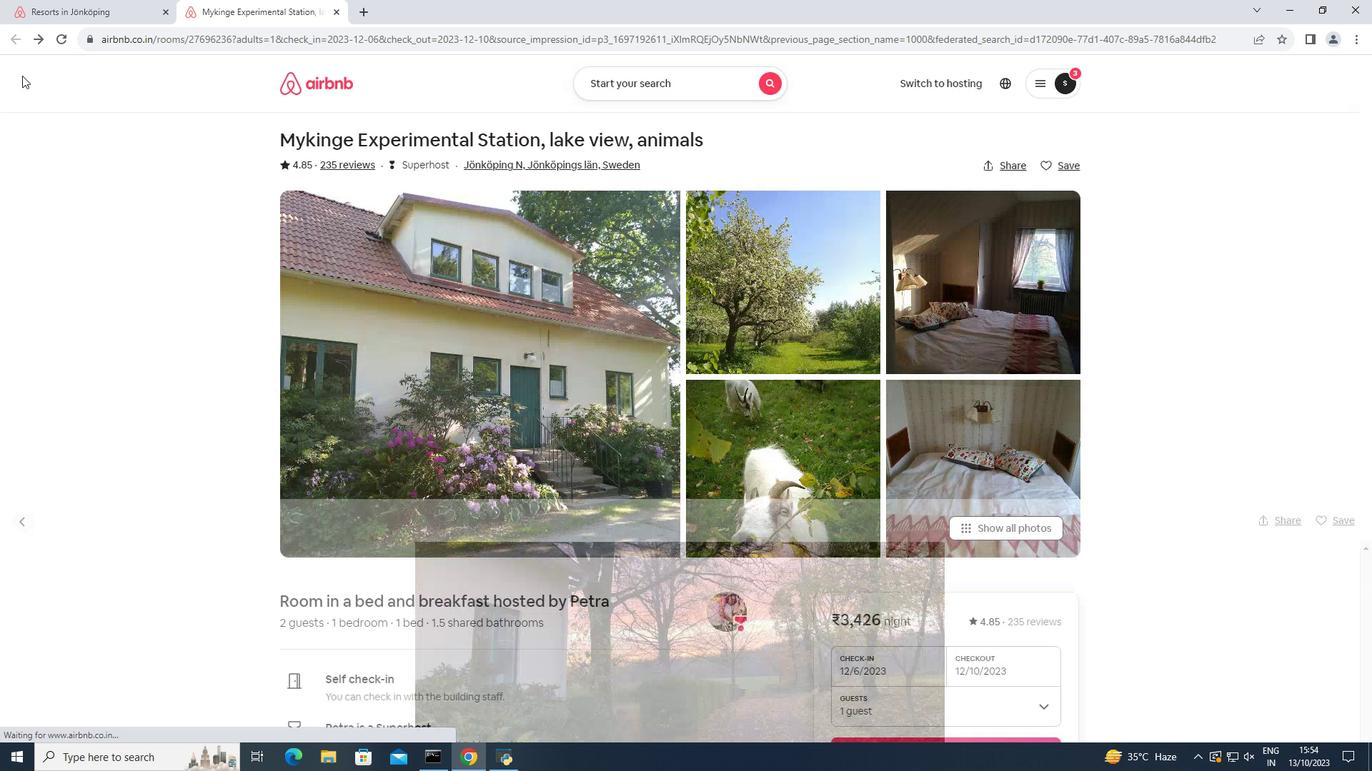 
Action: Mouse moved to (409, 348)
Screenshot: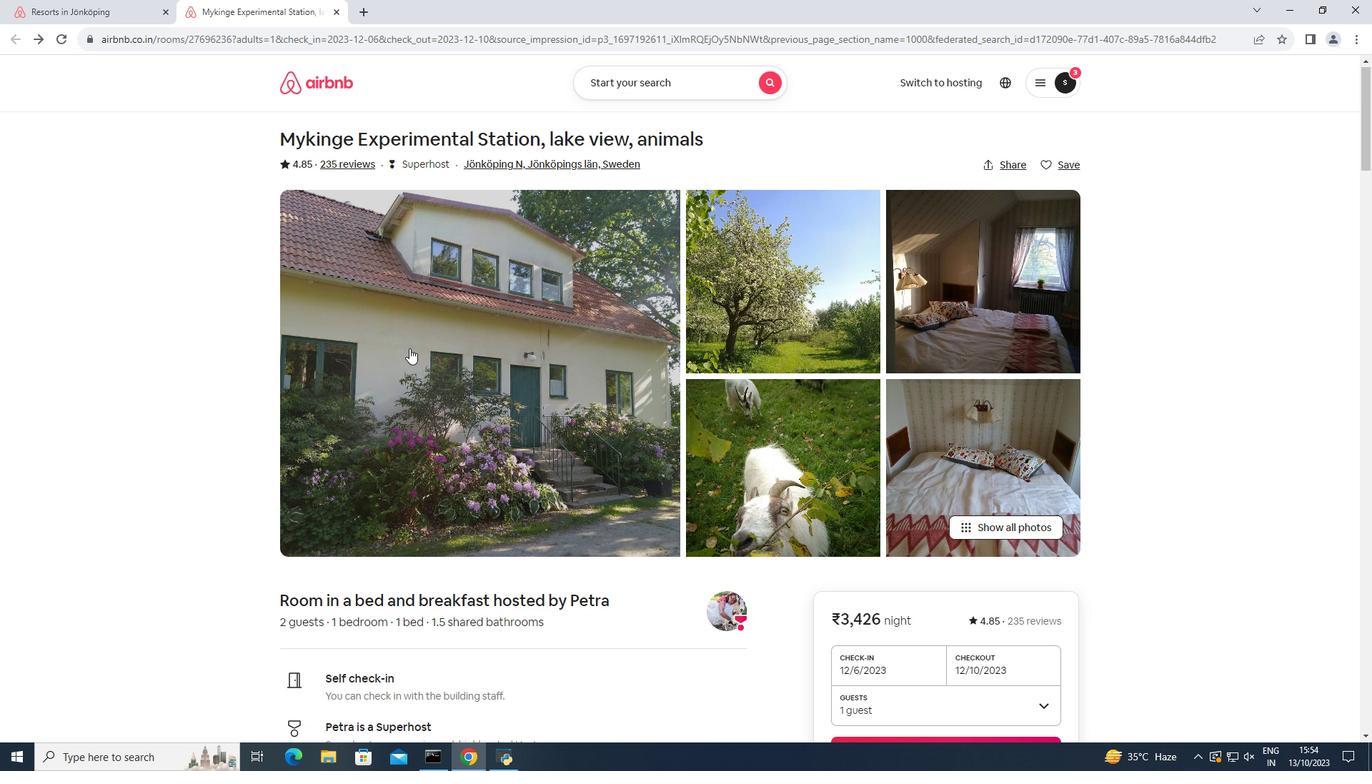 
Action: Mouse scrolled (409, 348) with delta (0, 0)
Screenshot: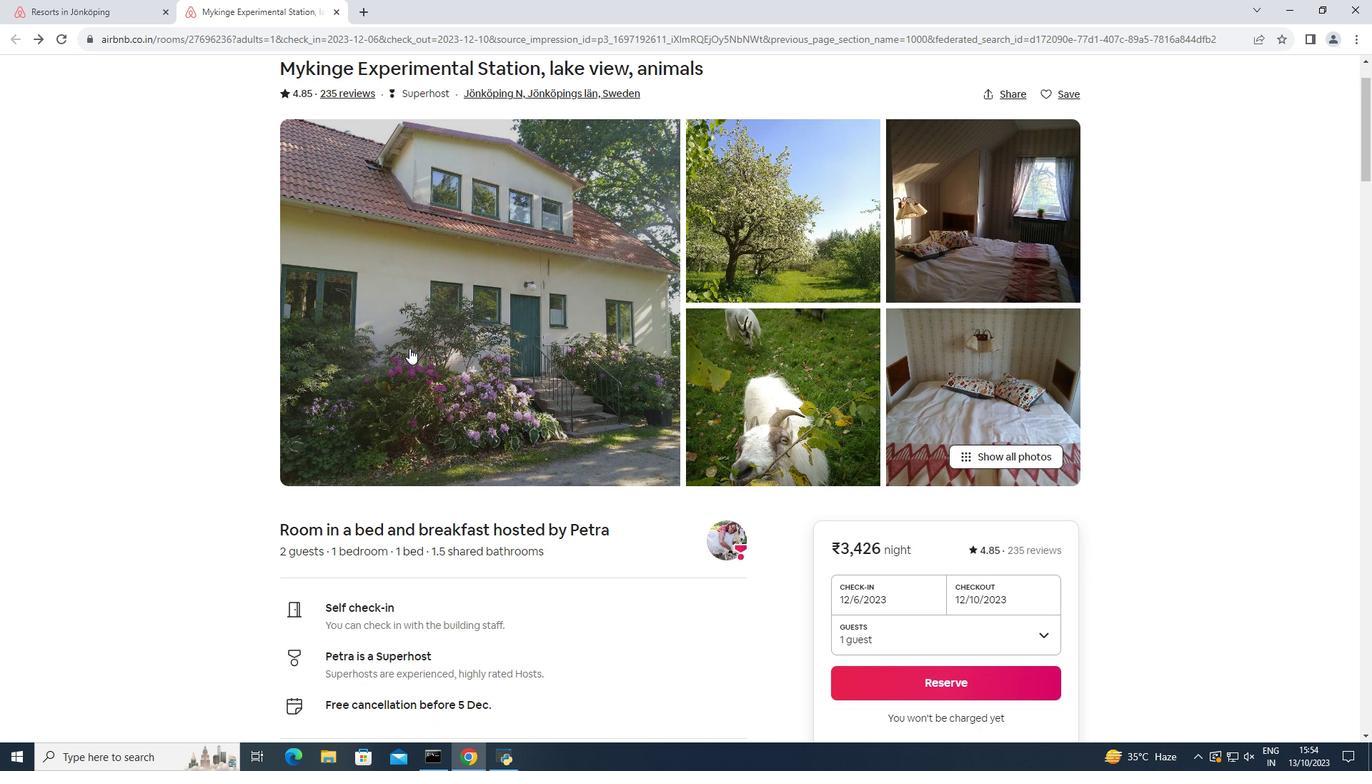 
Action: Mouse scrolled (409, 348) with delta (0, 0)
Screenshot: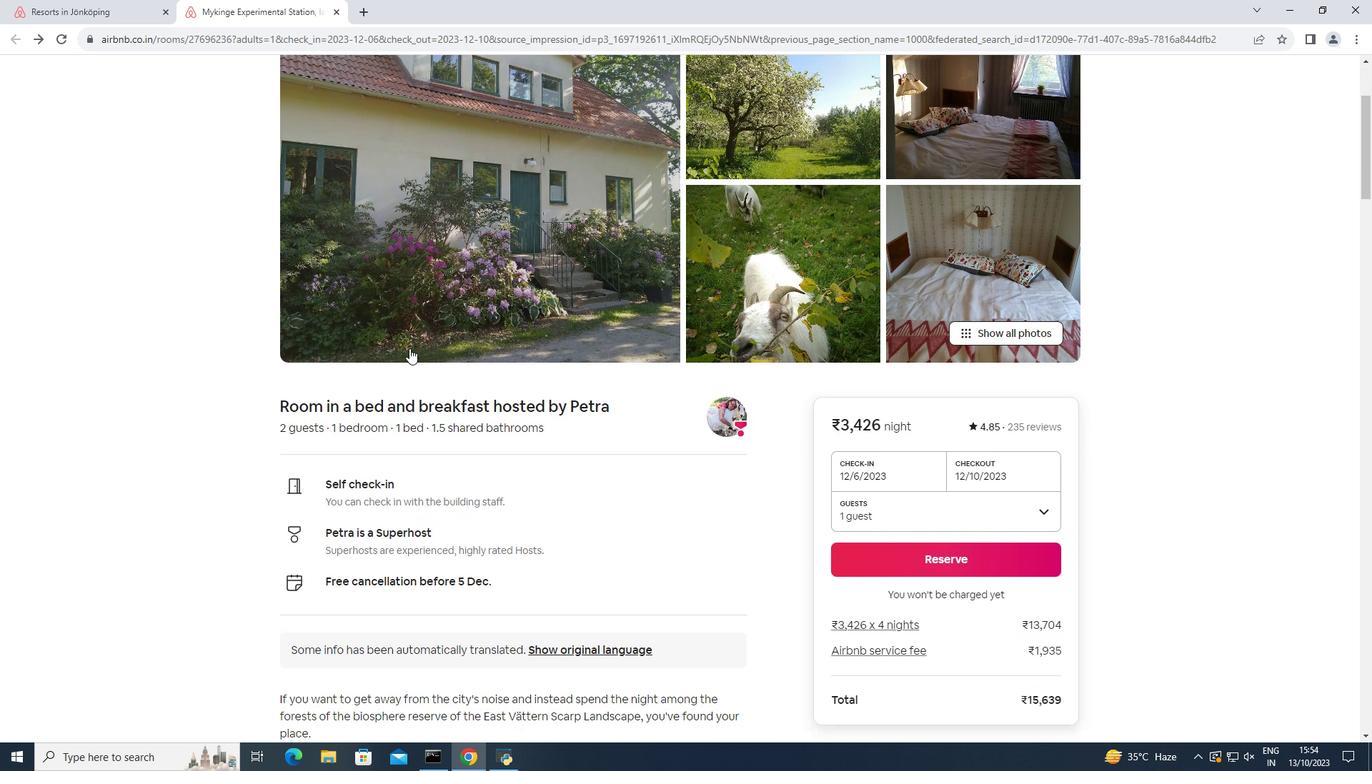 
Action: Mouse scrolled (409, 348) with delta (0, 0)
Screenshot: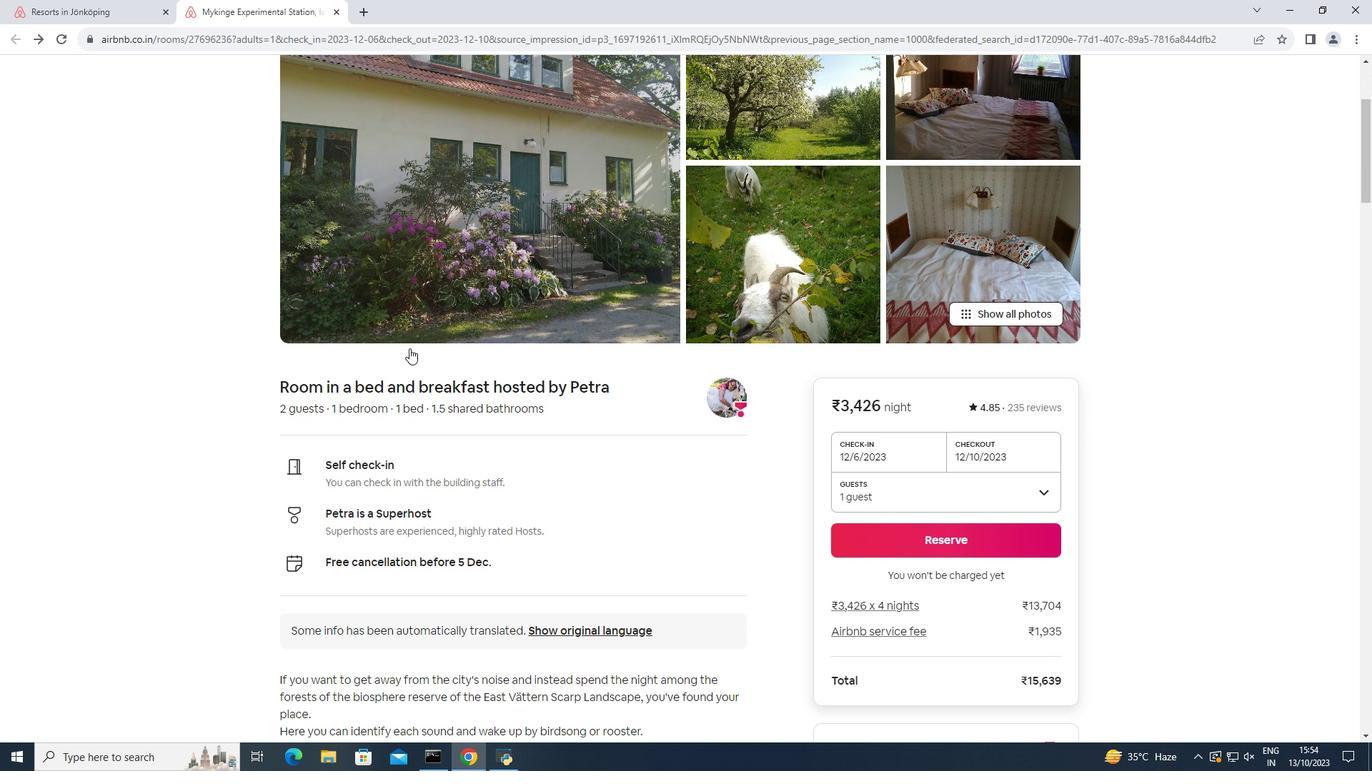 
Action: Mouse scrolled (409, 348) with delta (0, 0)
Screenshot: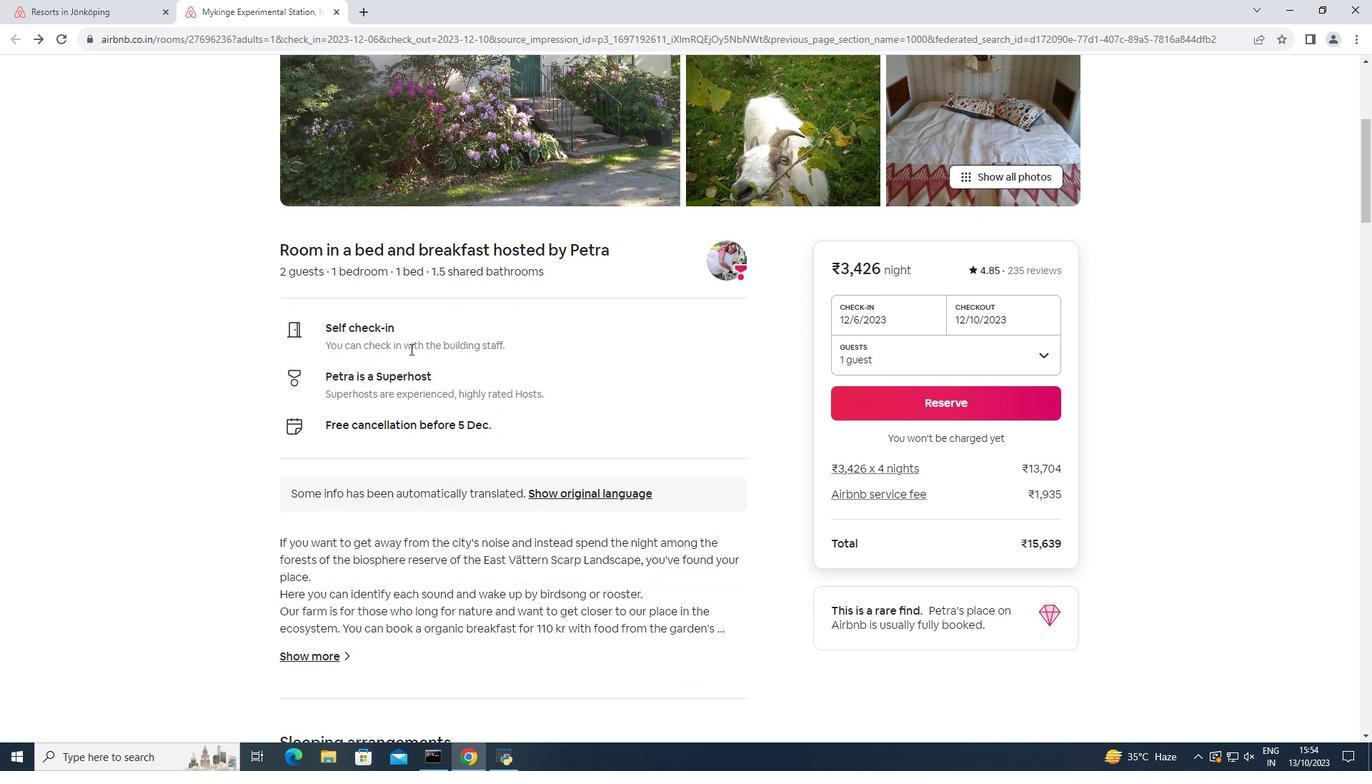 
Action: Mouse moved to (410, 349)
Screenshot: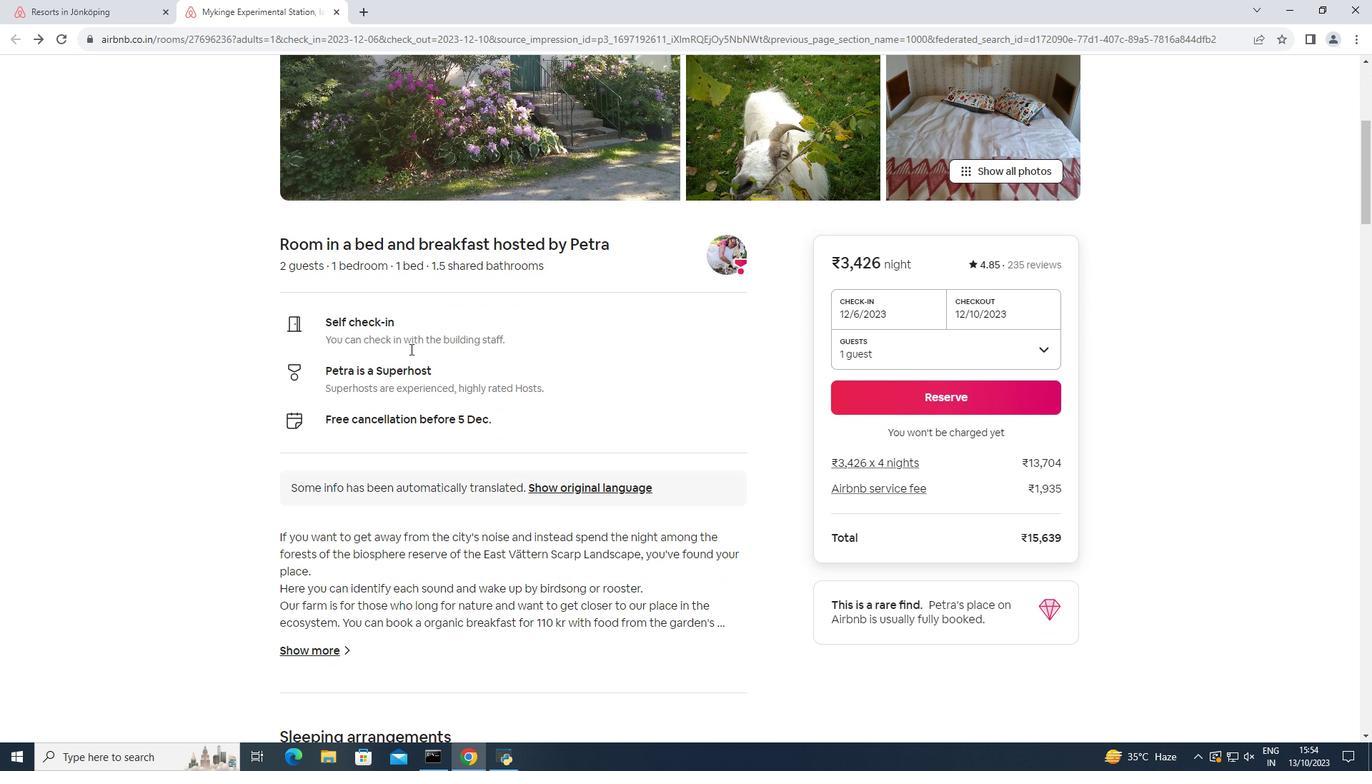 
Action: Mouse scrolled (410, 348) with delta (0, 0)
Screenshot: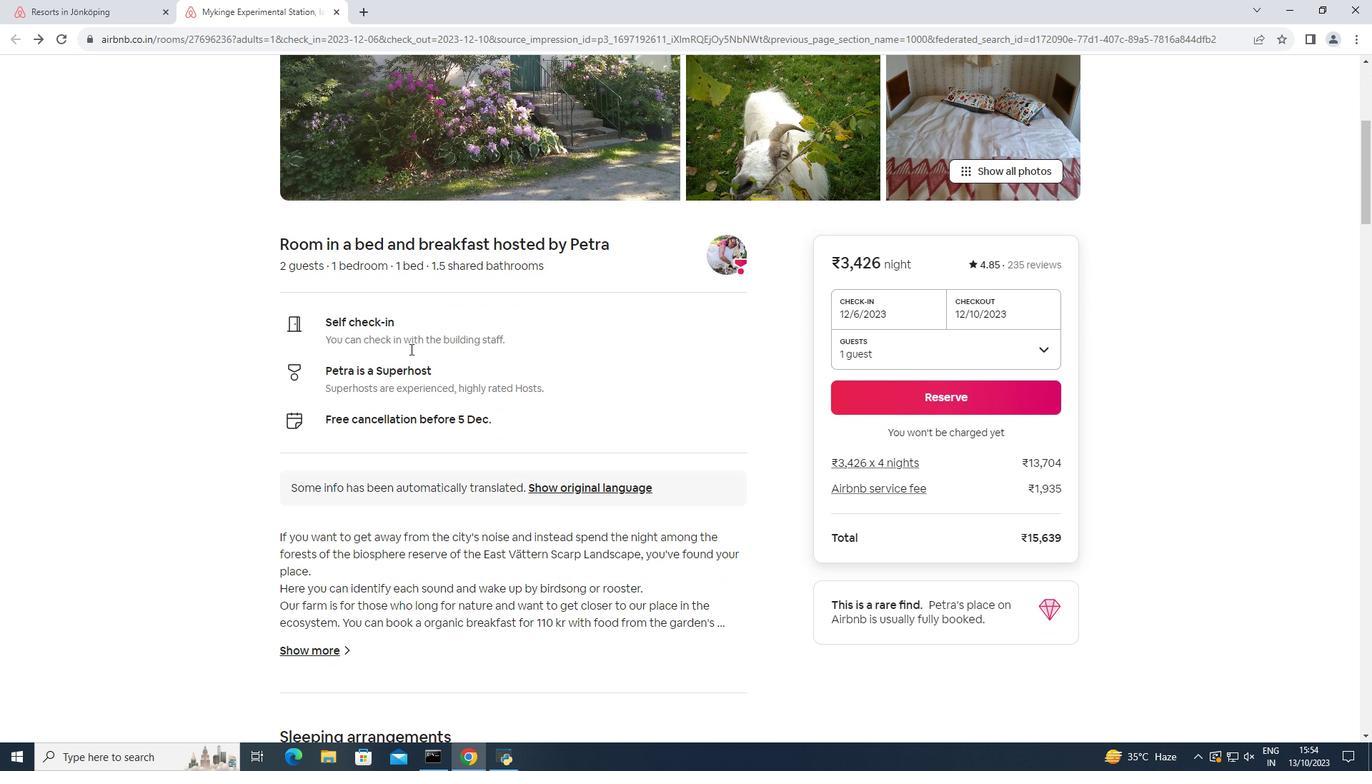 
Action: Mouse scrolled (410, 348) with delta (0, 0)
Screenshot: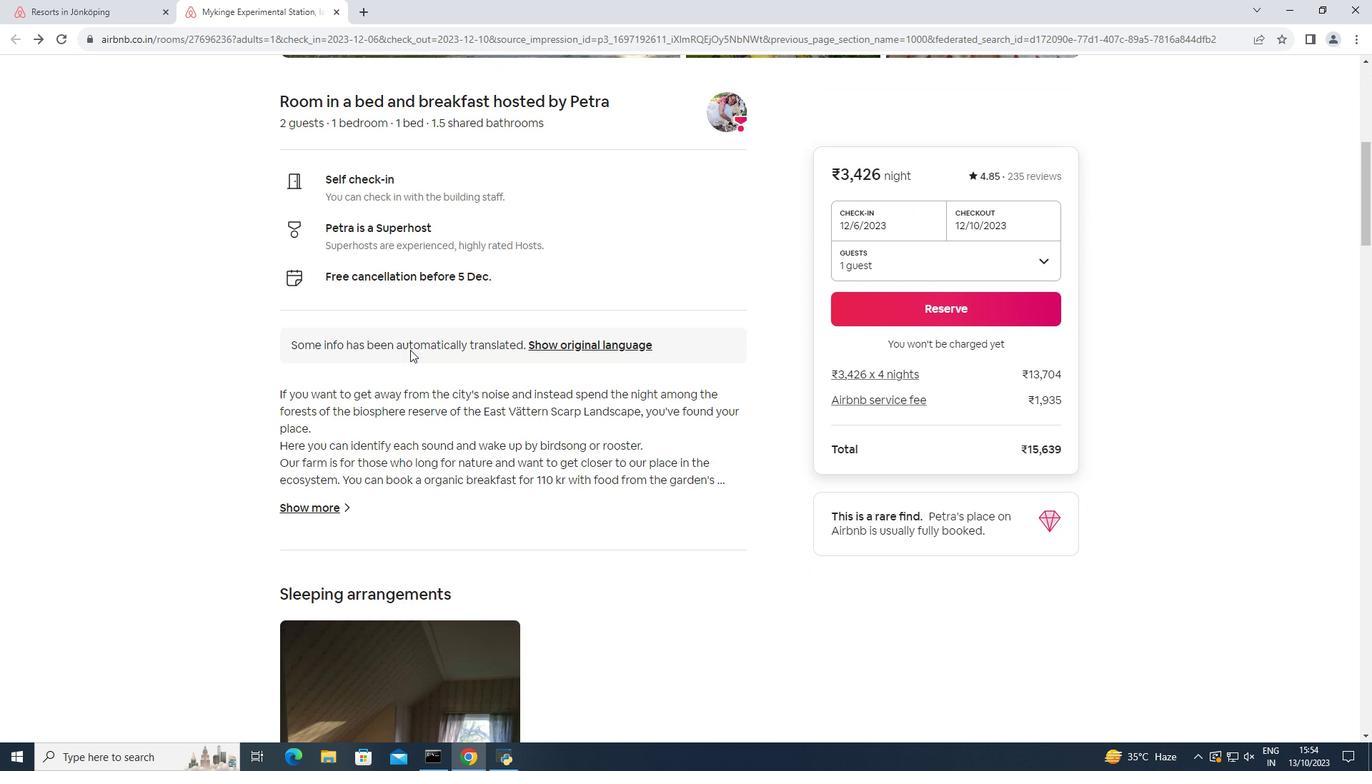 
Action: Mouse moved to (410, 350)
Screenshot: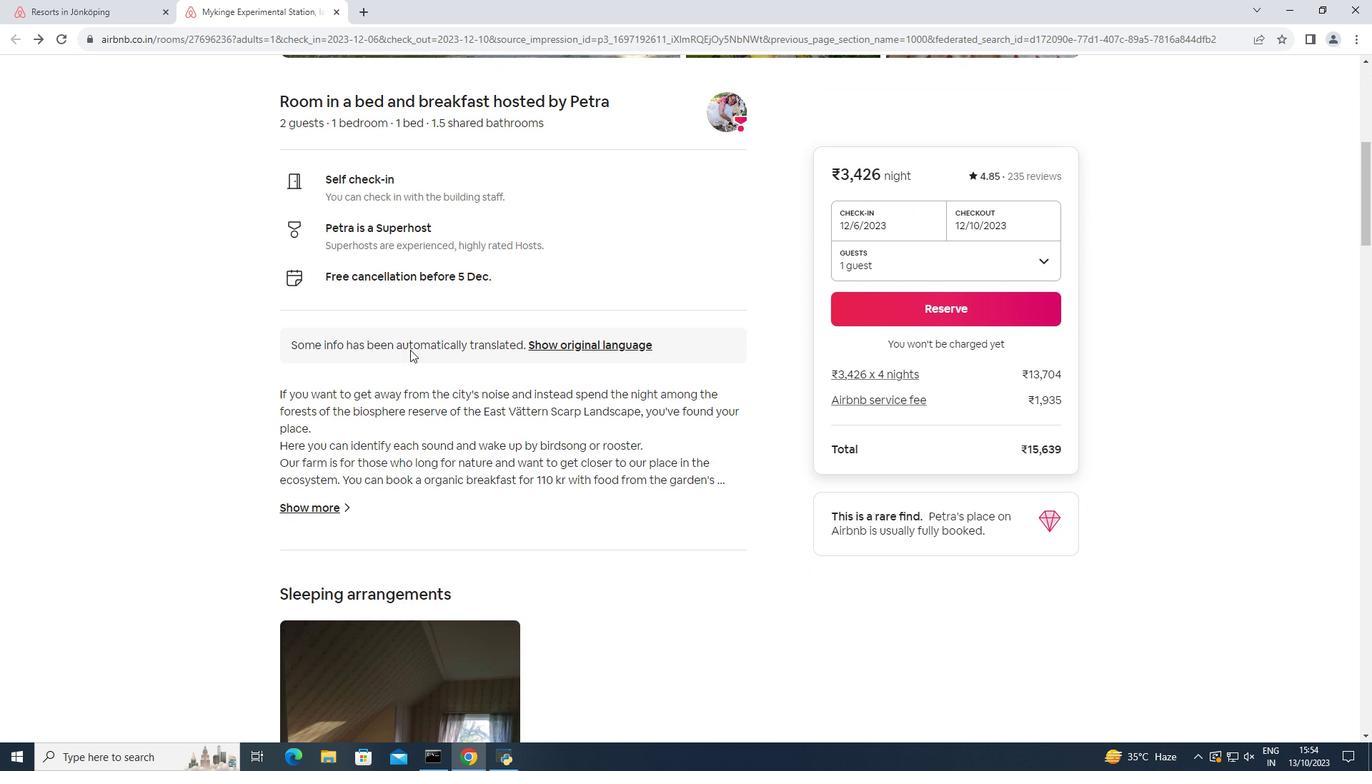 
Action: Mouse scrolled (410, 349) with delta (0, 0)
Screenshot: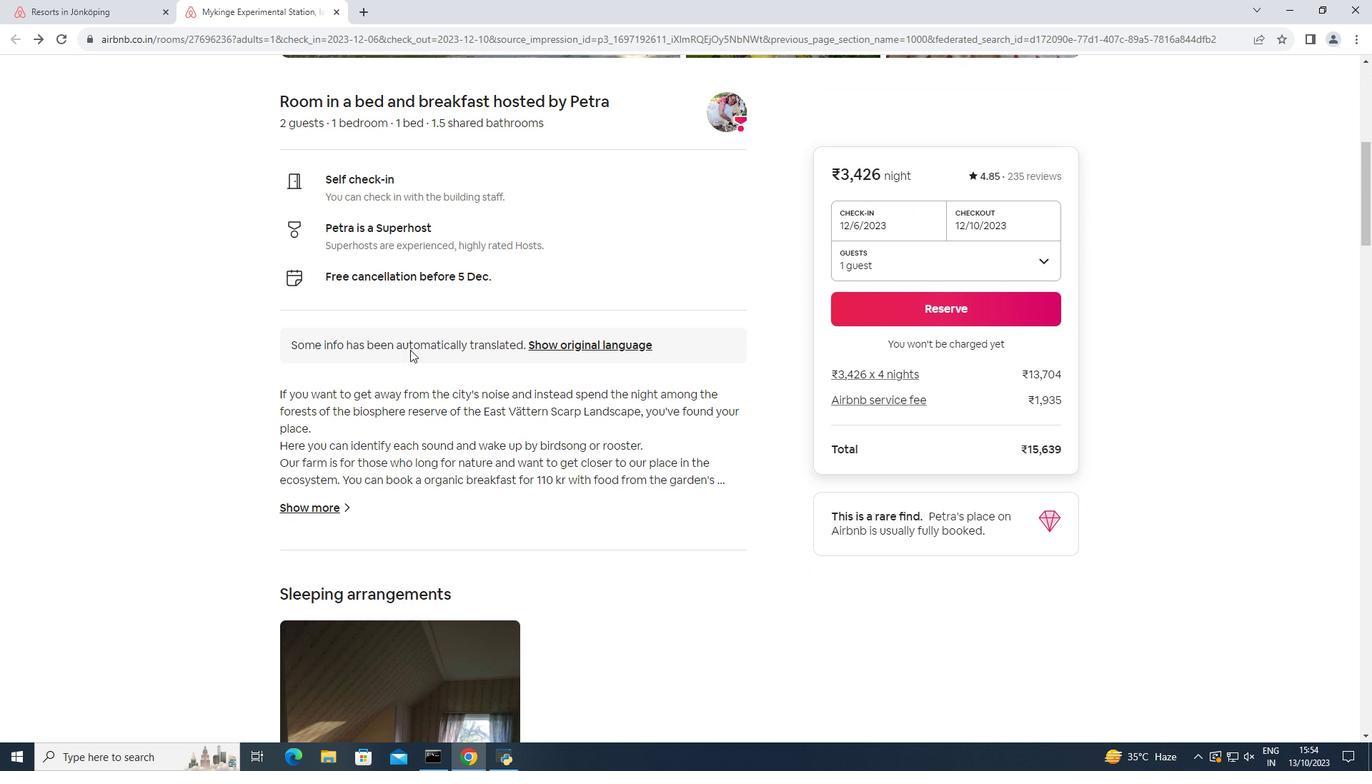 
Action: Mouse scrolled (410, 349) with delta (0, 0)
Screenshot: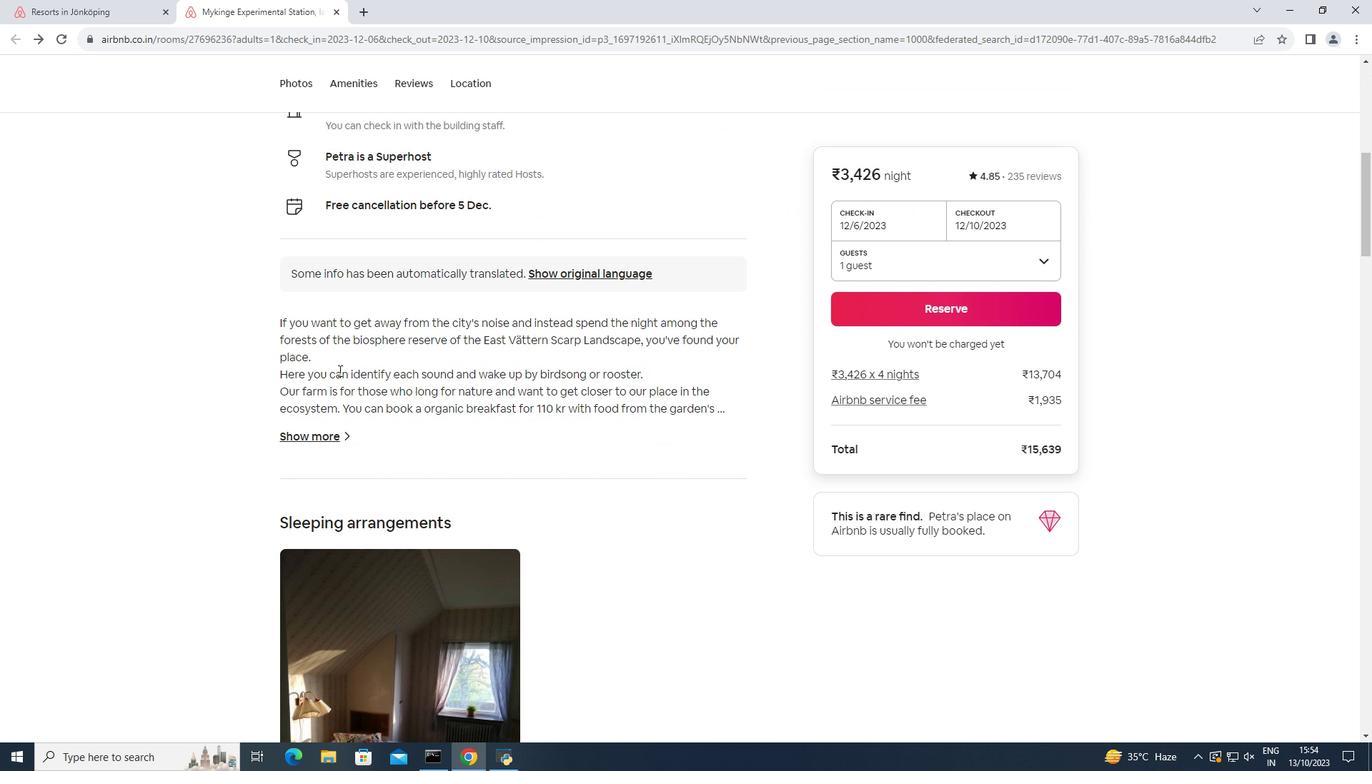 
Action: Mouse moved to (304, 443)
Screenshot: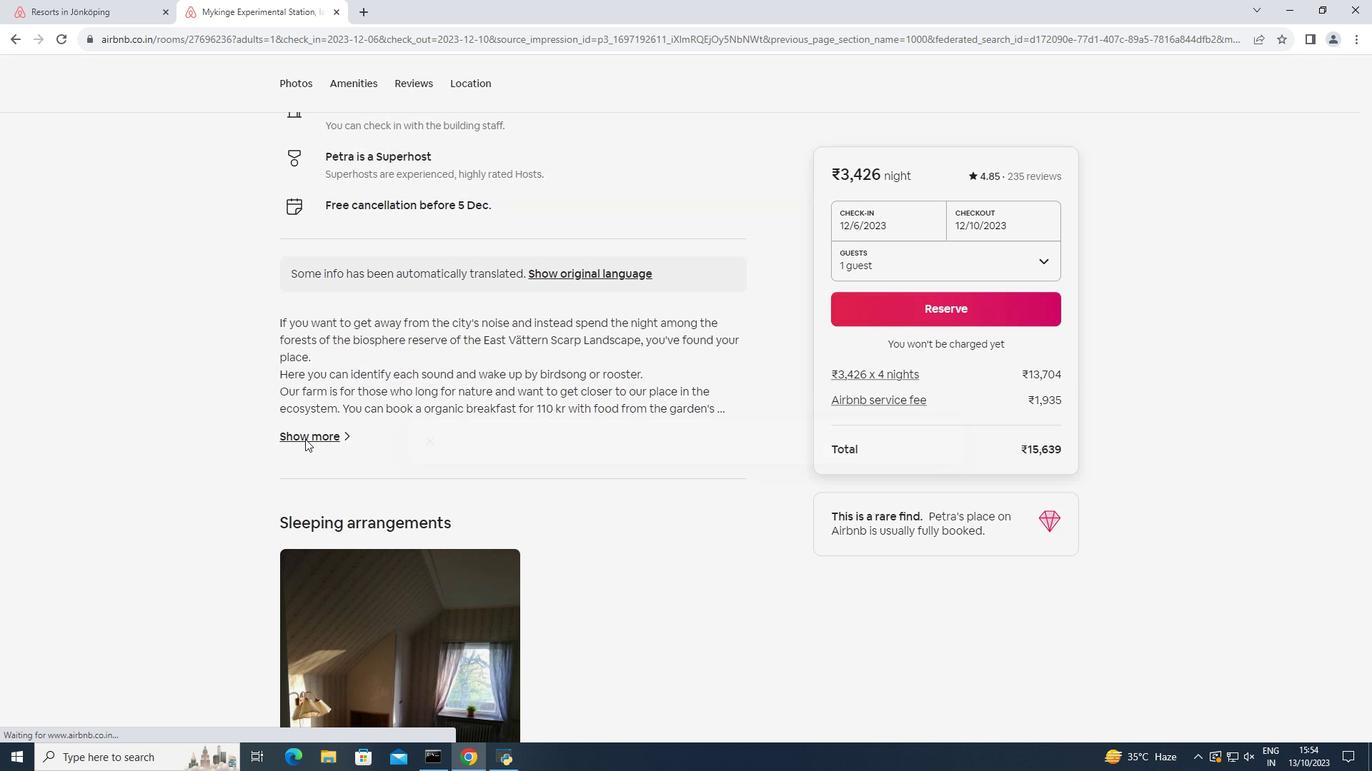 
Action: Mouse pressed left at (304, 443)
Screenshot: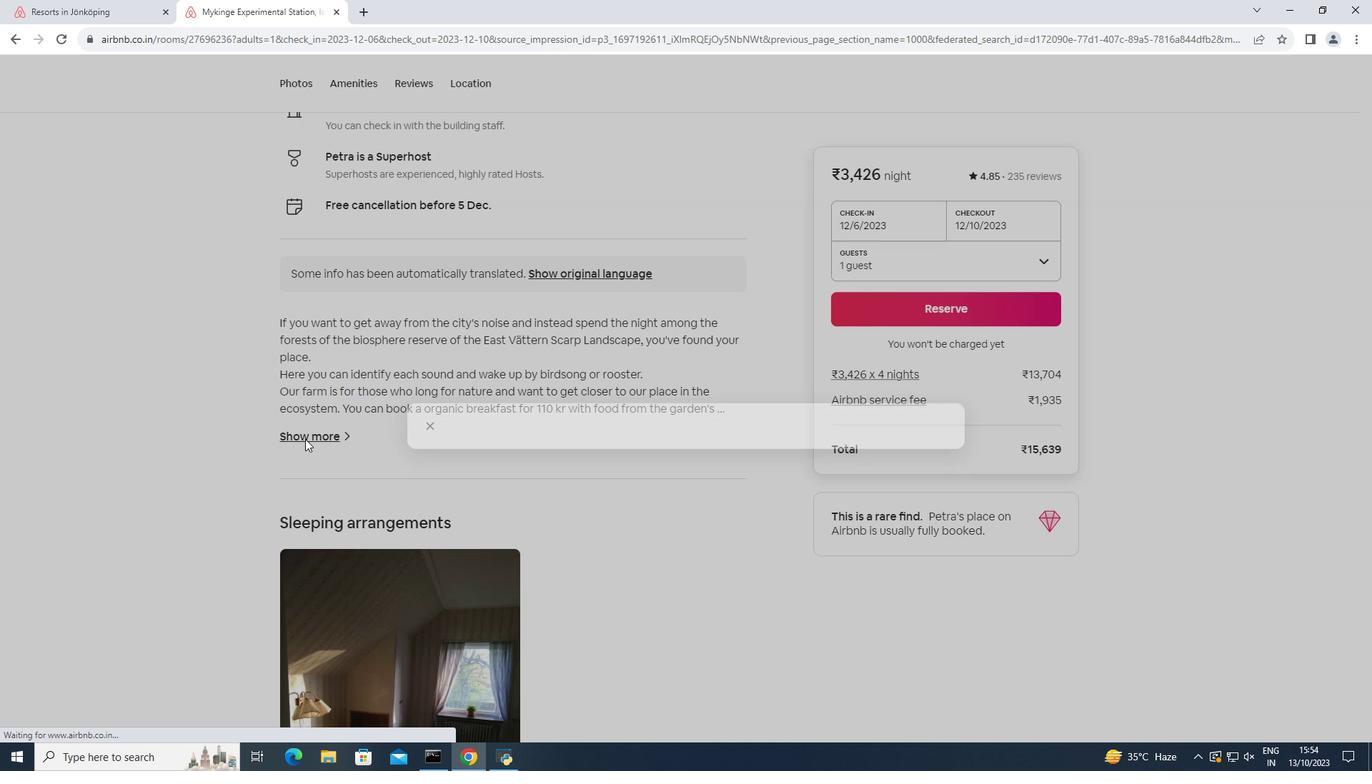 
Action: Mouse moved to (430, 120)
Screenshot: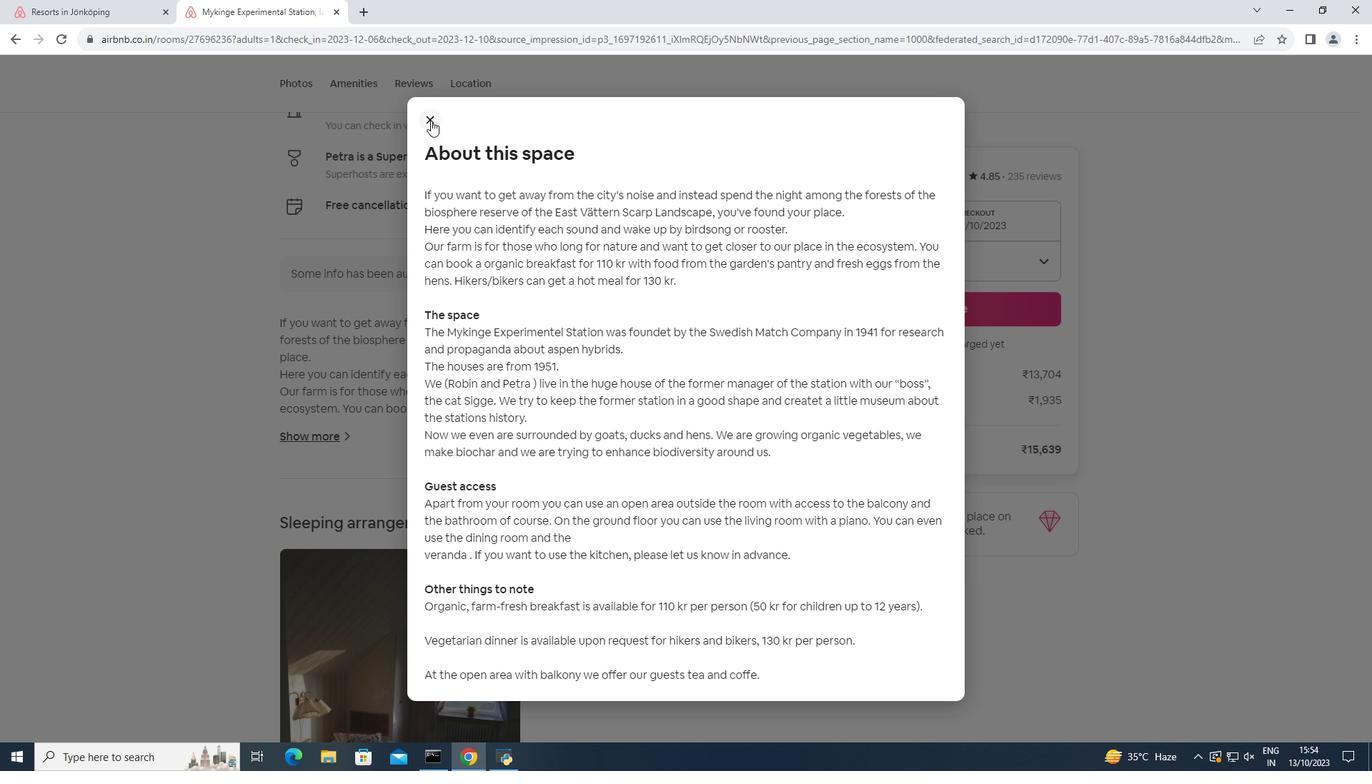 
Action: Mouse pressed left at (430, 120)
Screenshot: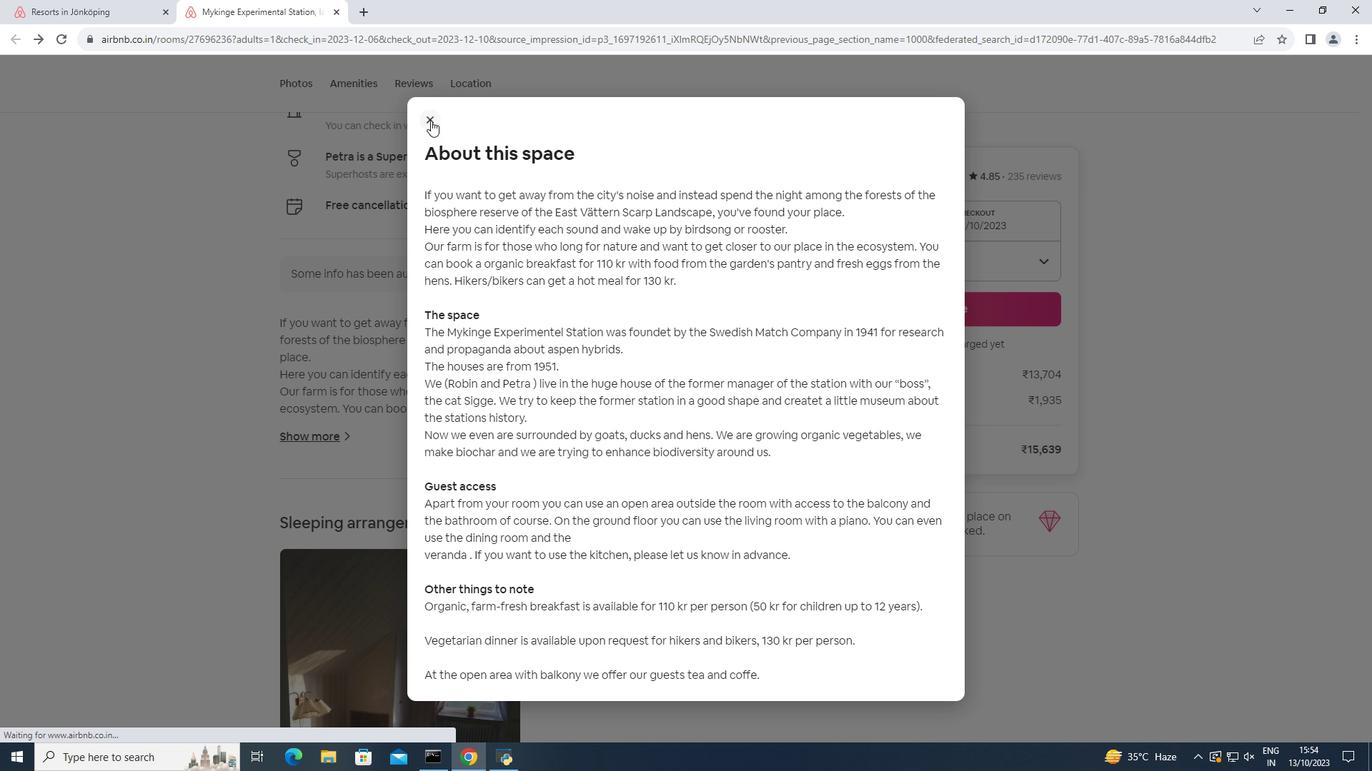 
Action: Mouse moved to (423, 258)
Screenshot: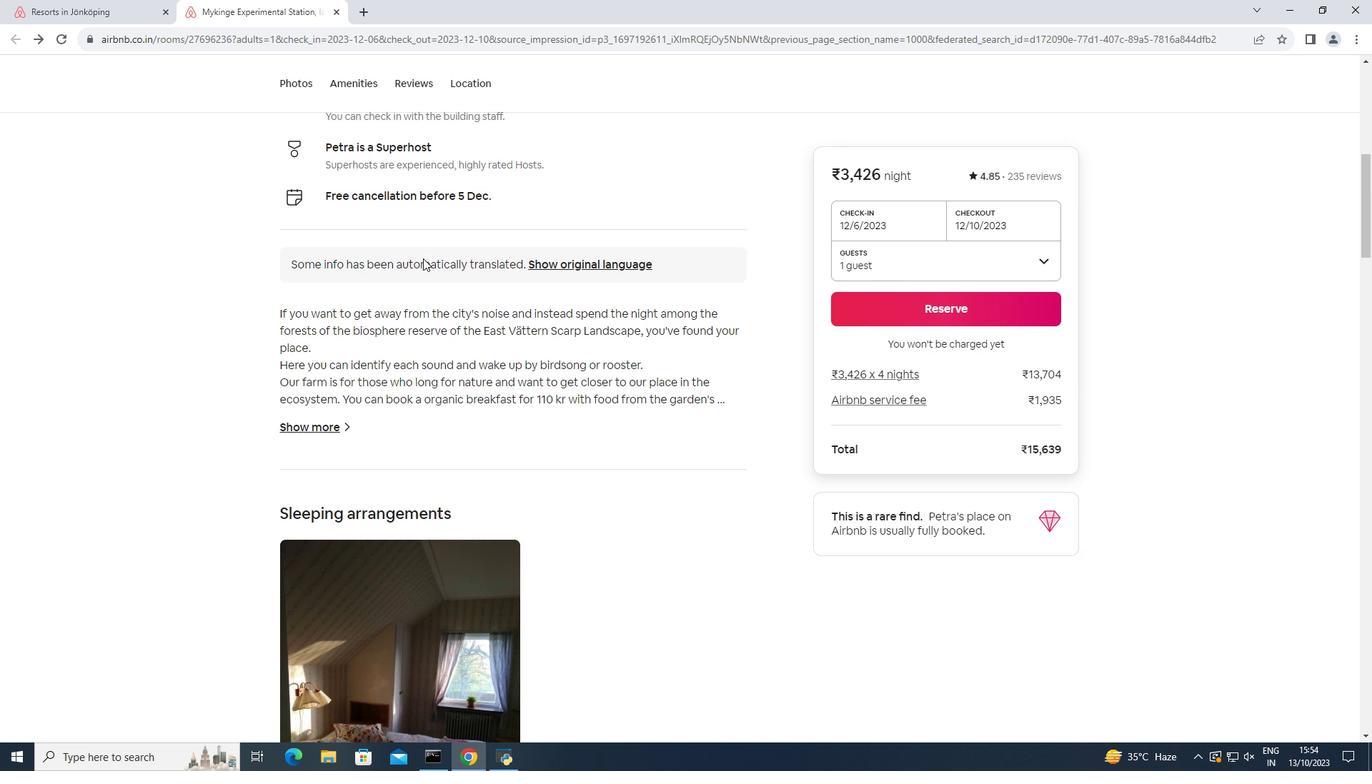 
Action: Mouse scrolled (423, 258) with delta (0, 0)
Screenshot: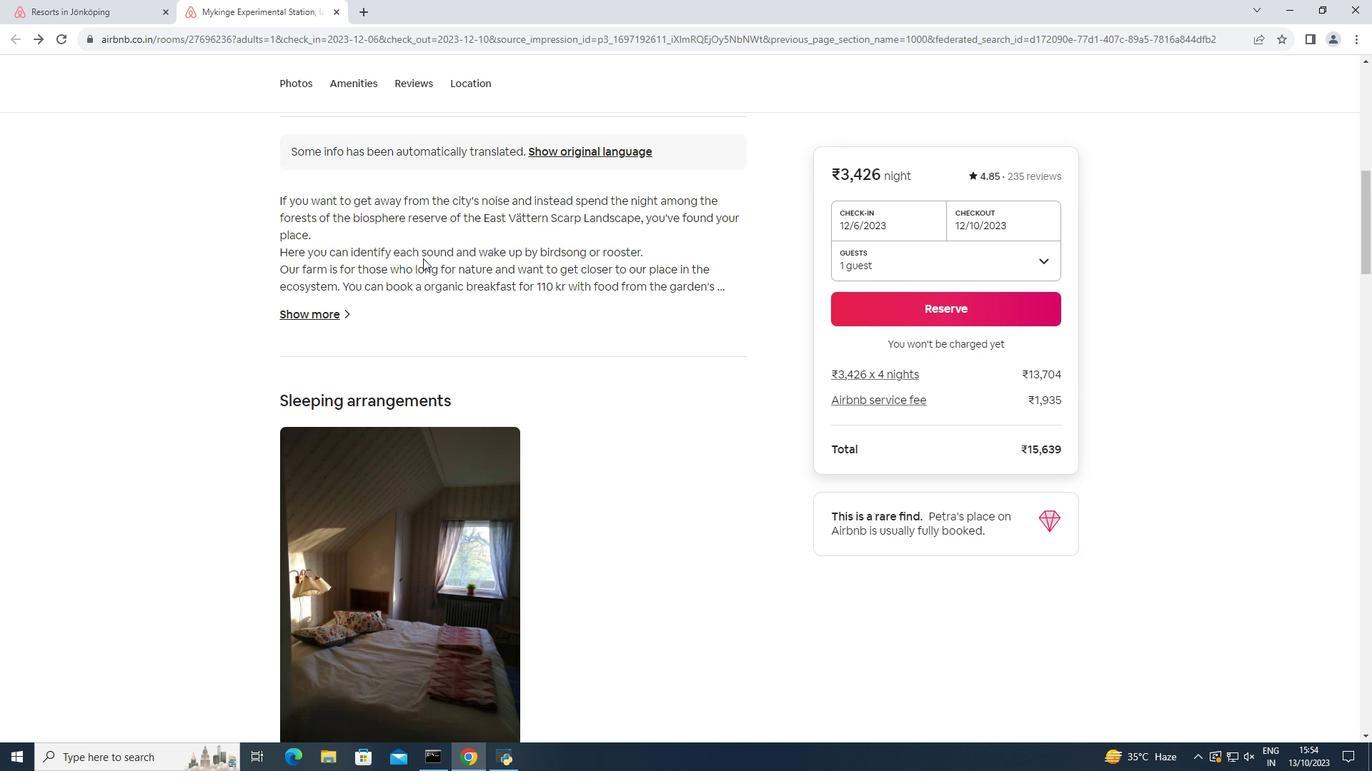 
Action: Mouse scrolled (423, 258) with delta (0, 0)
Screenshot: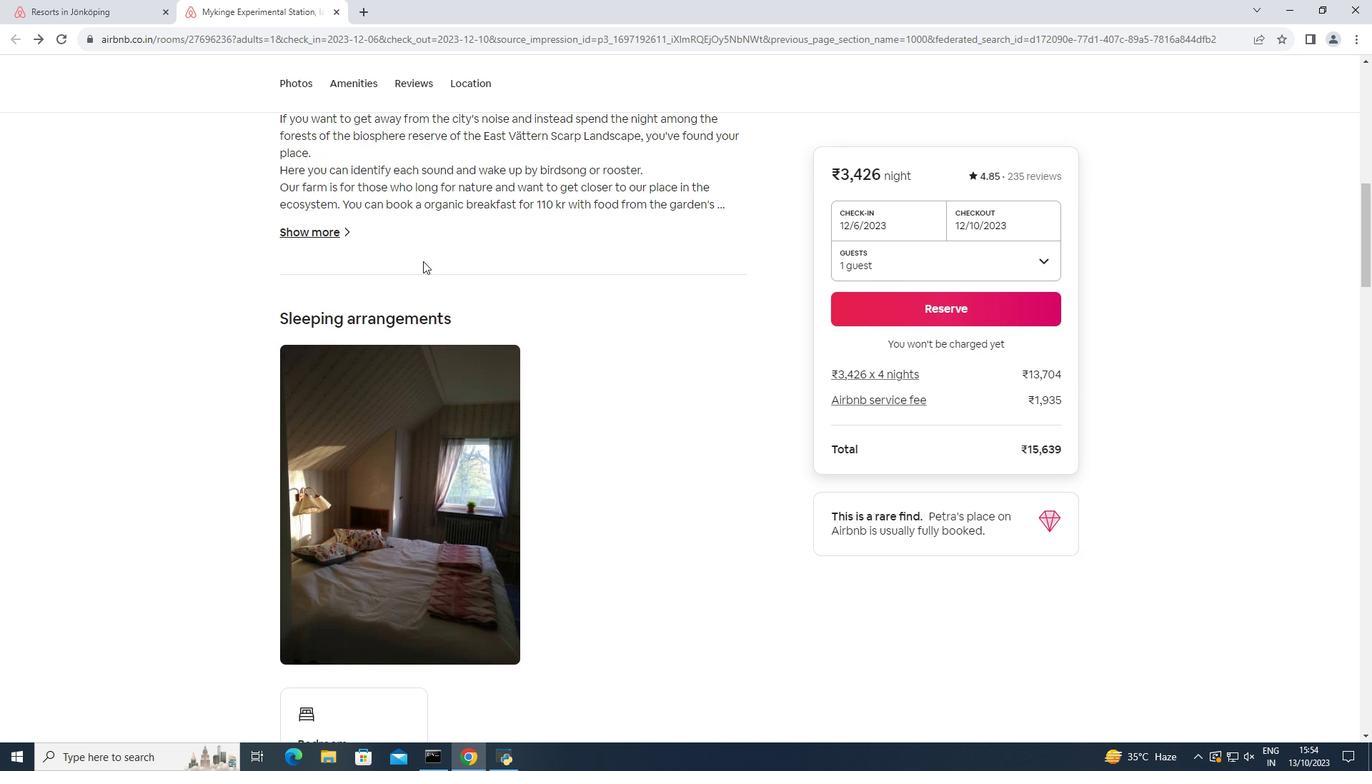 
Action: Mouse moved to (423, 258)
Screenshot: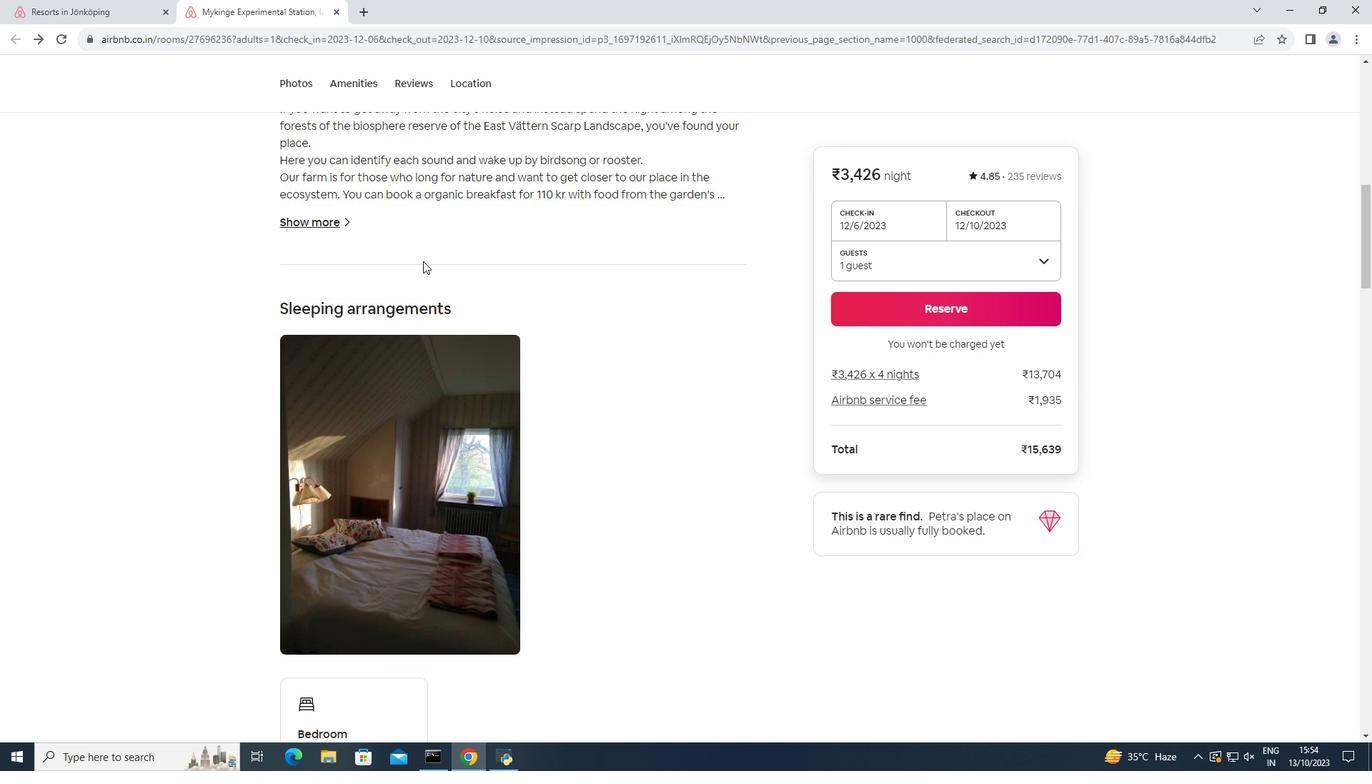 
Action: Mouse scrolled (423, 258) with delta (0, 0)
Screenshot: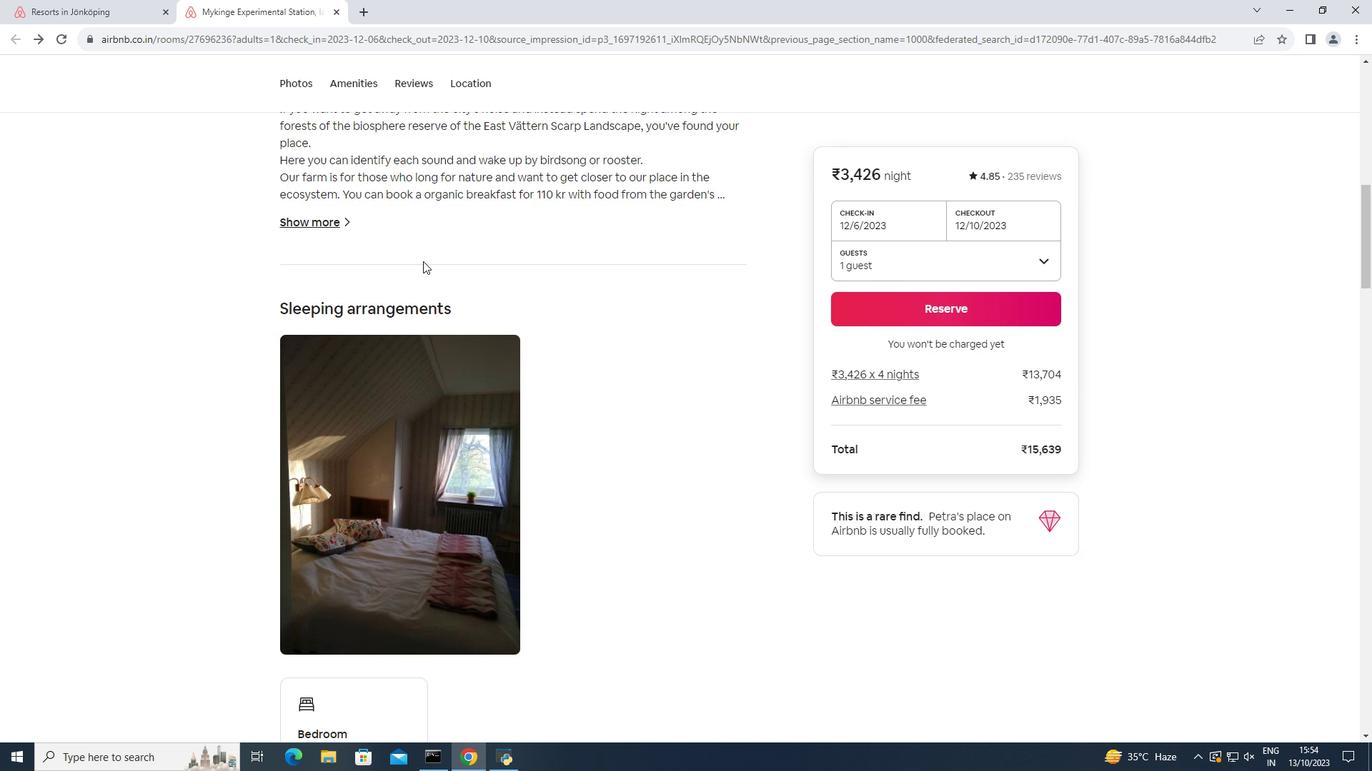 
Action: Mouse moved to (423, 261)
Screenshot: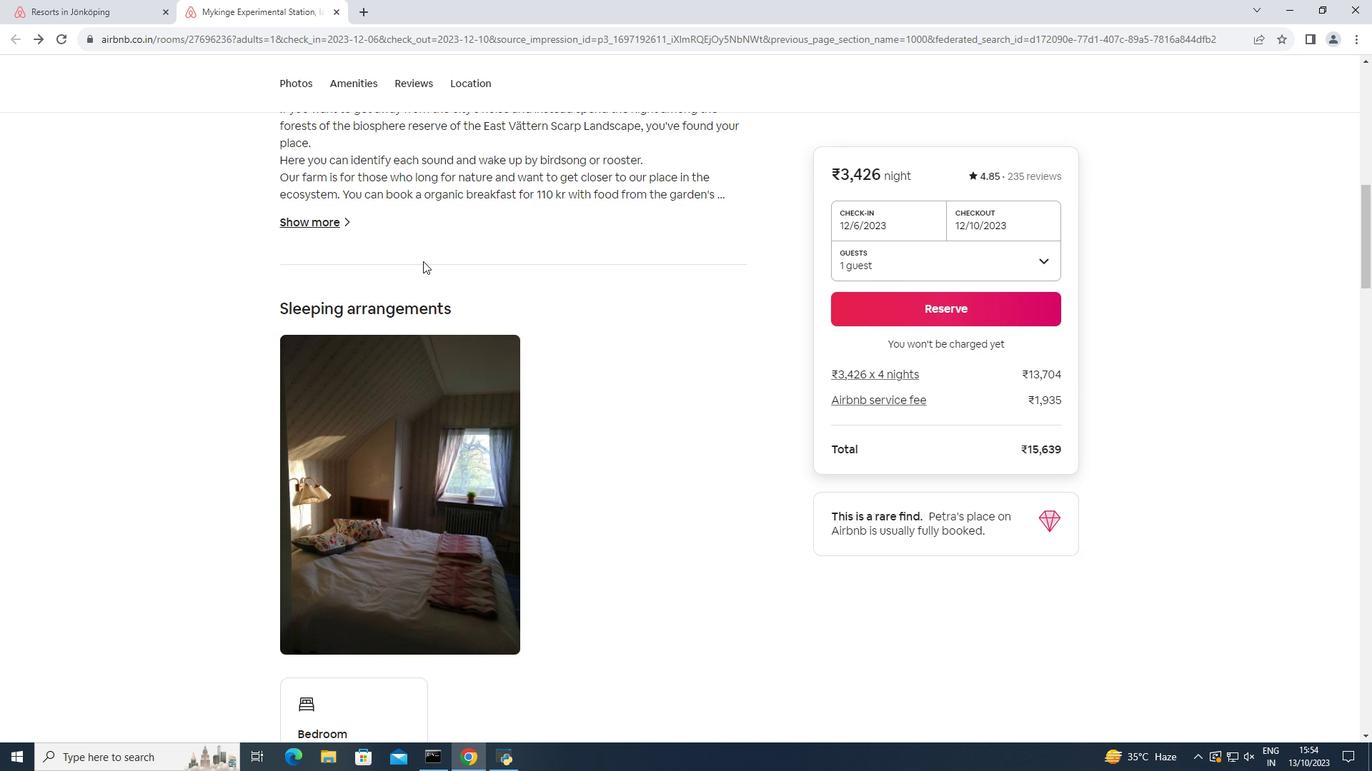 
Action: Mouse scrolled (423, 260) with delta (0, 0)
Screenshot: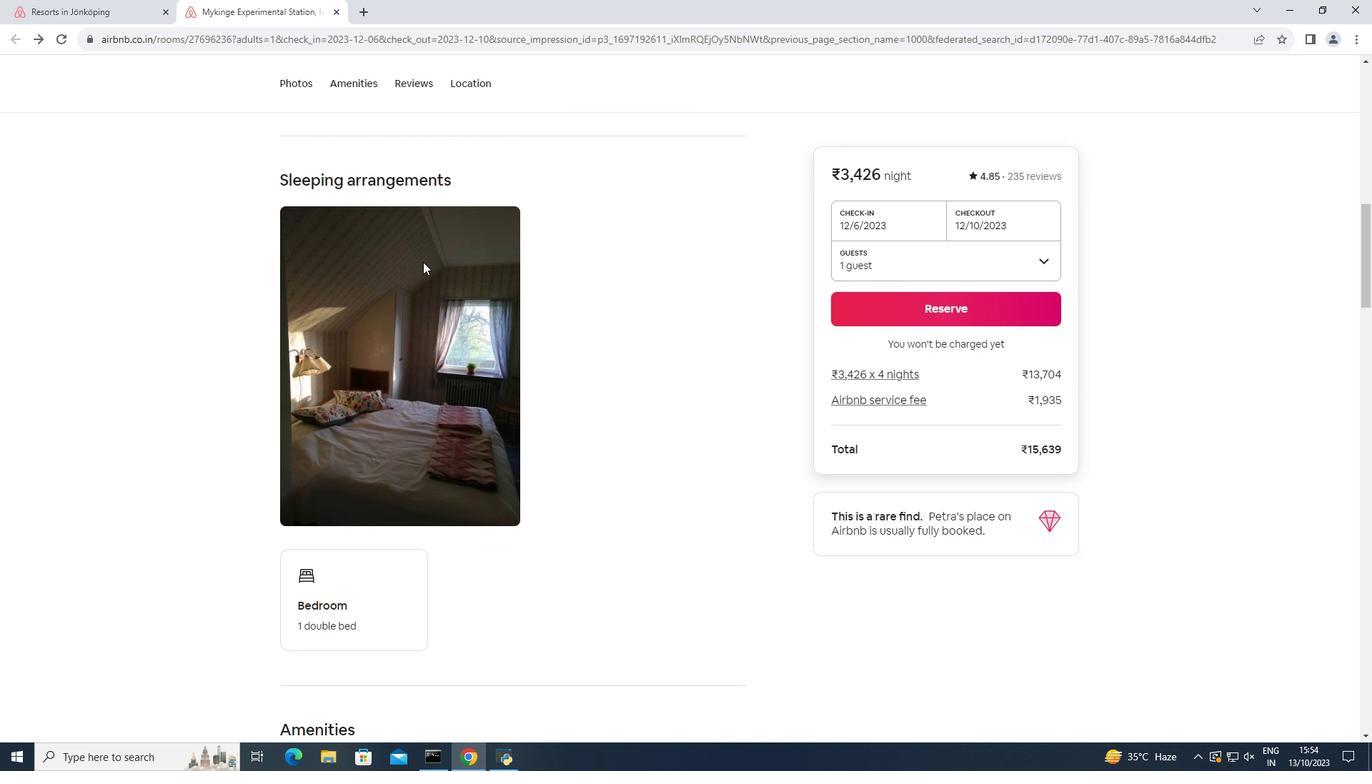 
Action: Mouse scrolled (423, 260) with delta (0, 0)
Screenshot: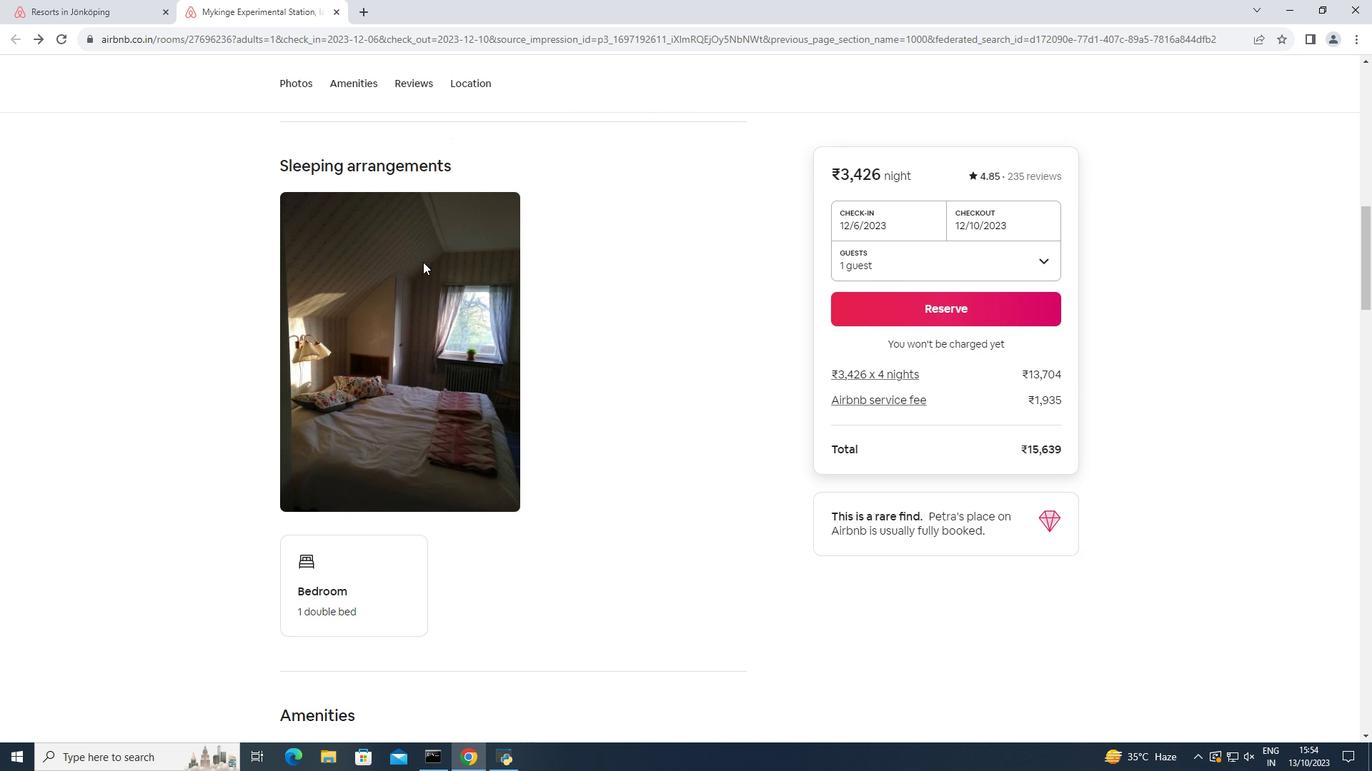 
Action: Mouse moved to (423, 262)
Screenshot: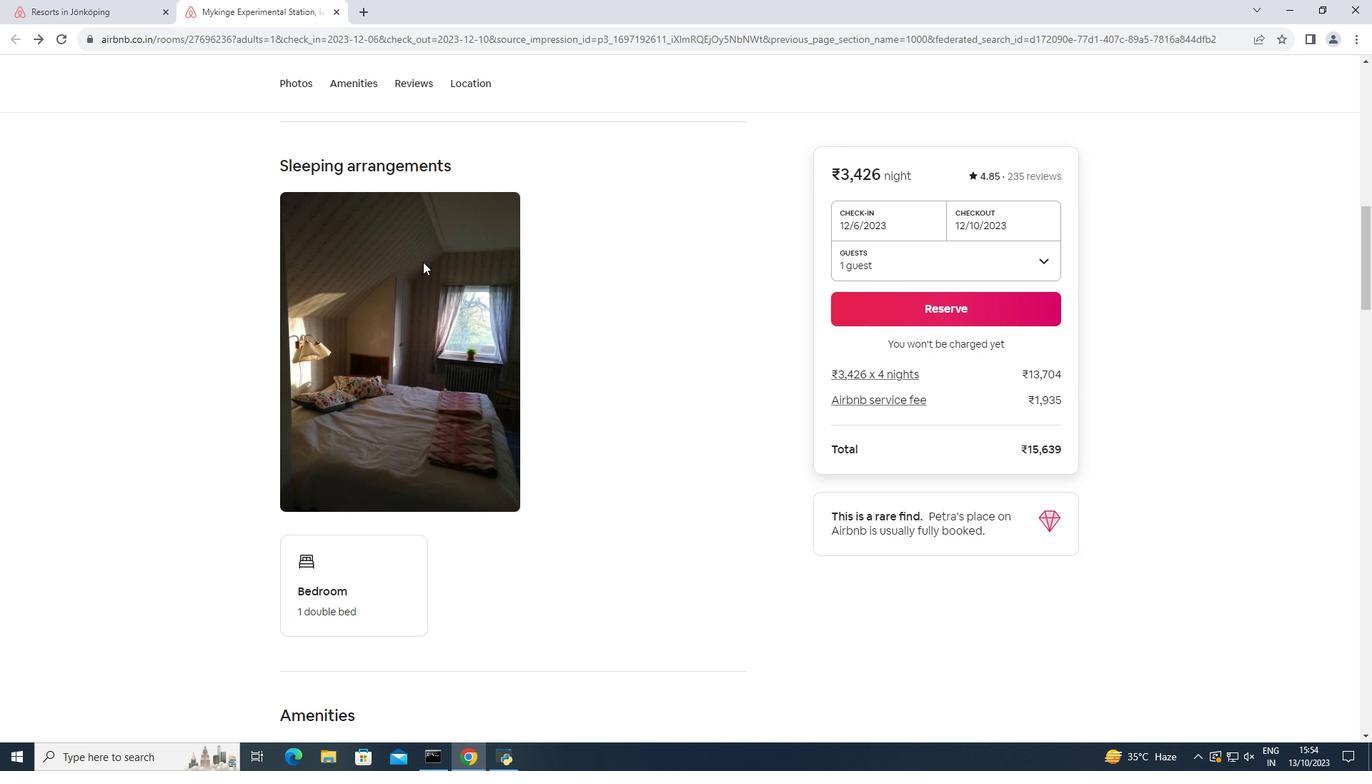 
Action: Mouse scrolled (423, 261) with delta (0, 0)
Screenshot: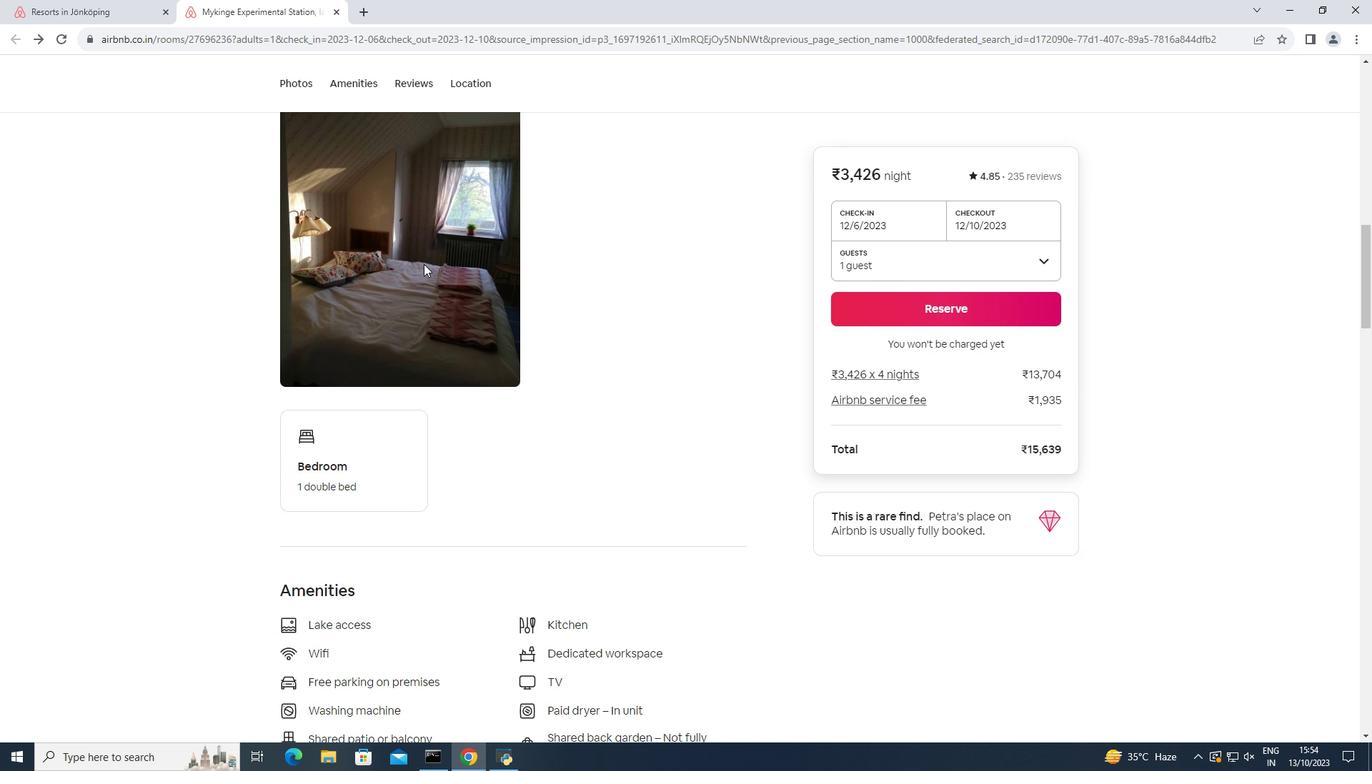
Action: Mouse scrolled (423, 261) with delta (0, 0)
Screenshot: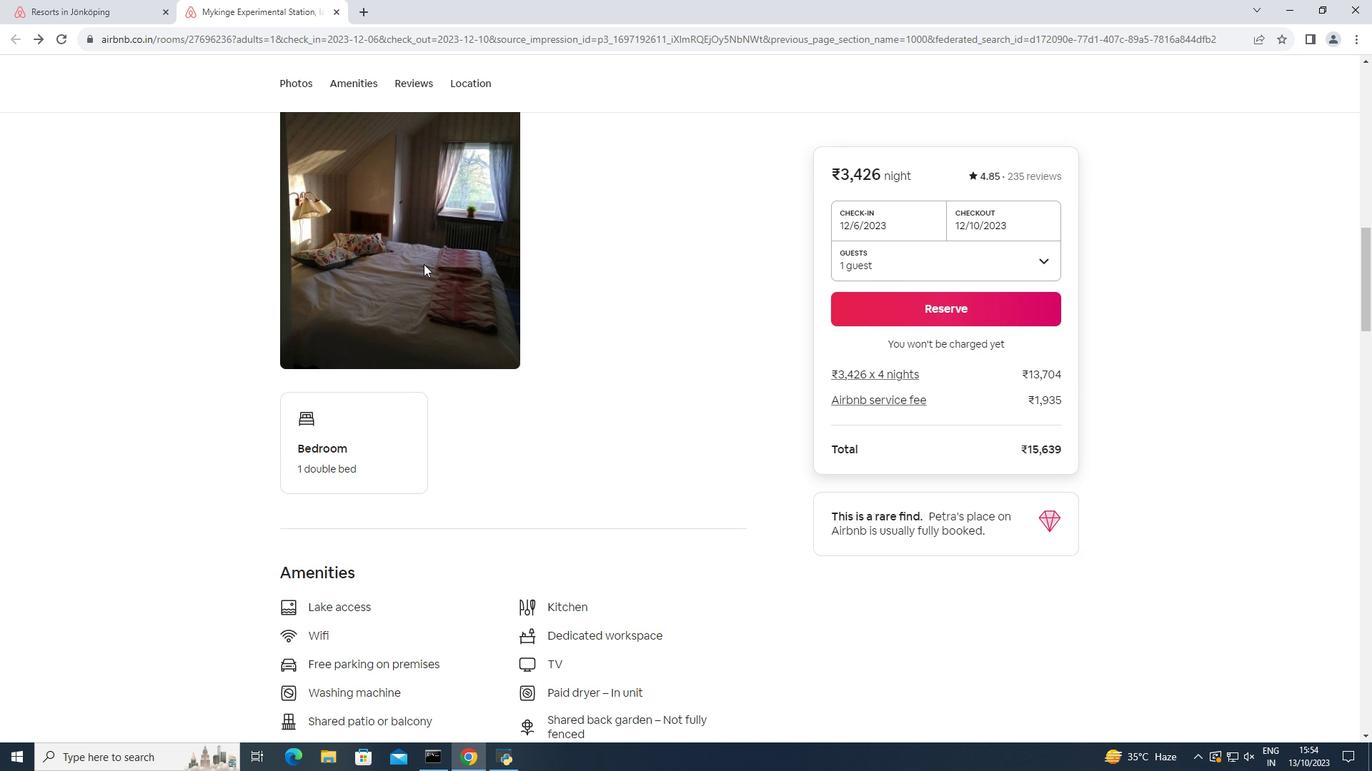 
Action: Mouse moved to (423, 264)
Screenshot: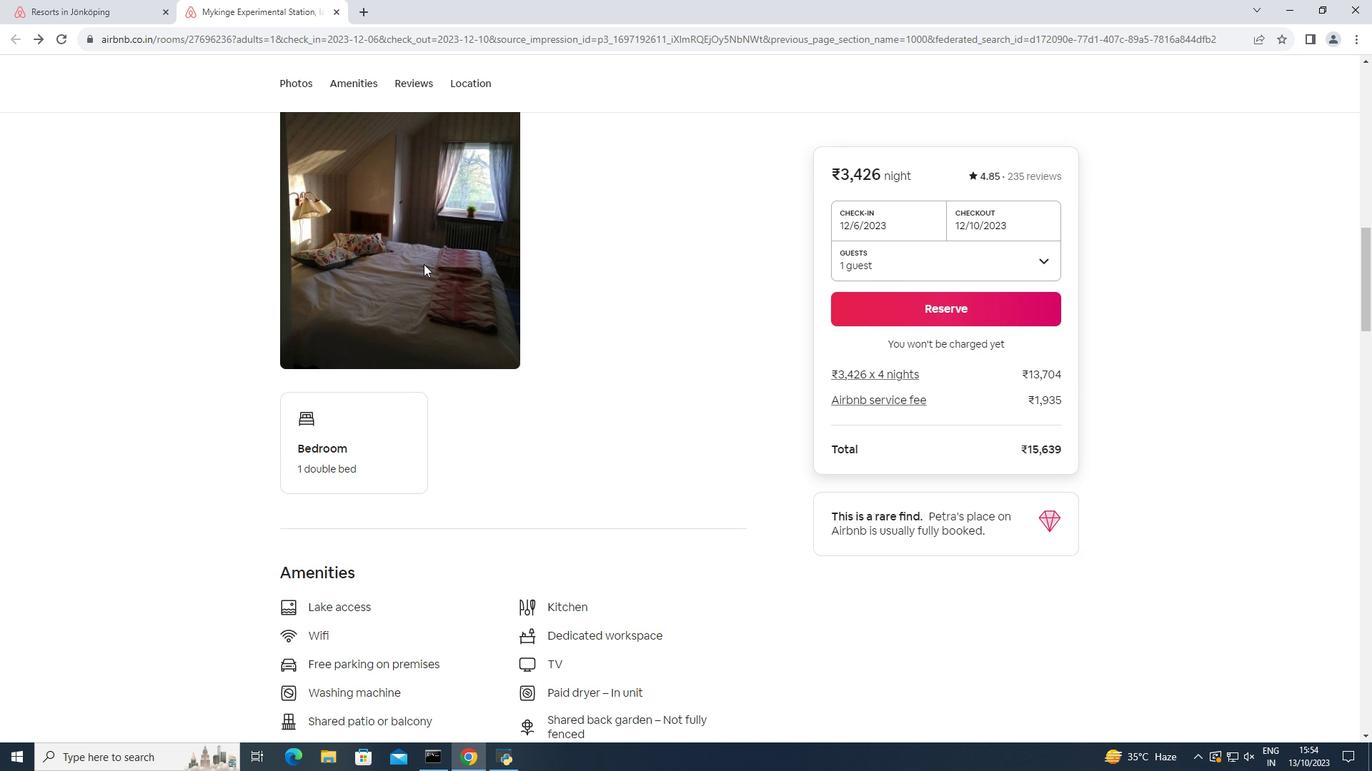 
Action: Mouse scrolled (423, 263) with delta (0, 0)
Screenshot: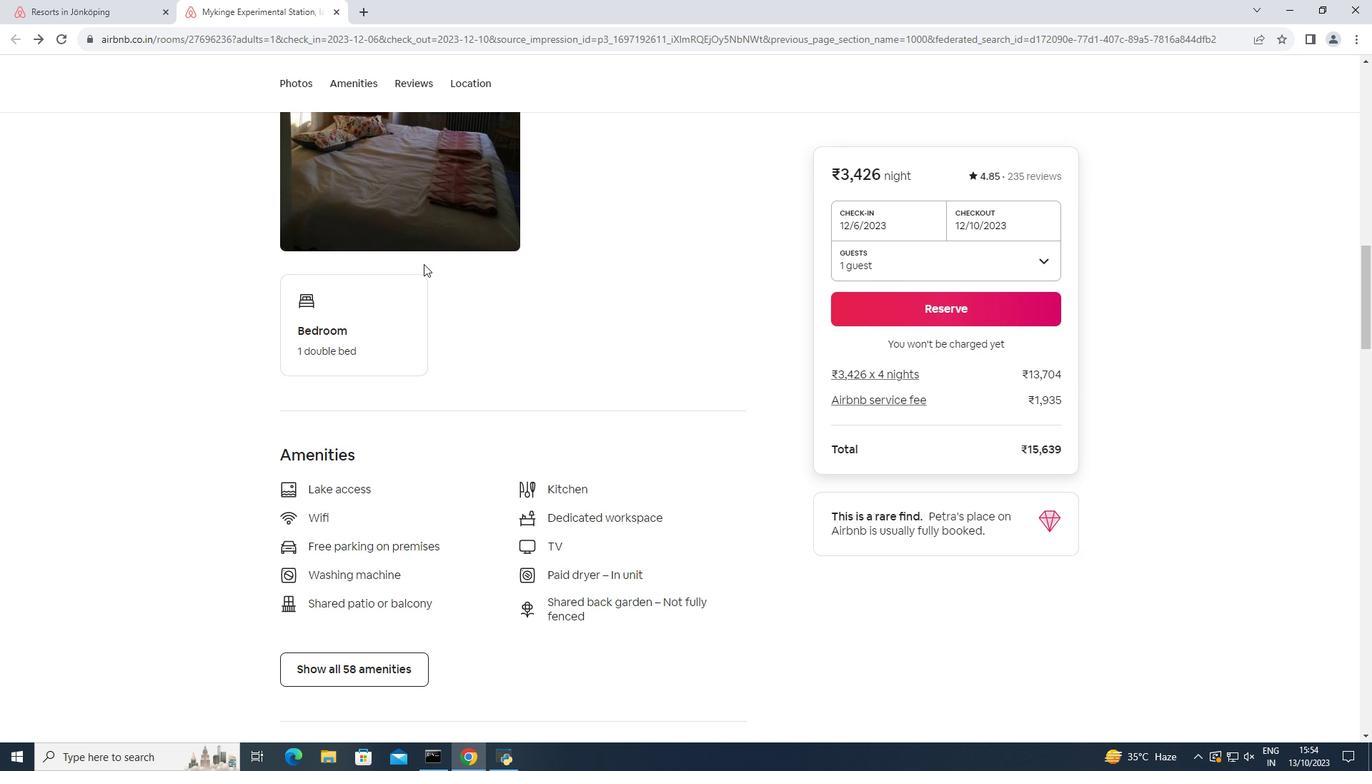 
Action: Mouse scrolled (423, 263) with delta (0, 0)
Screenshot: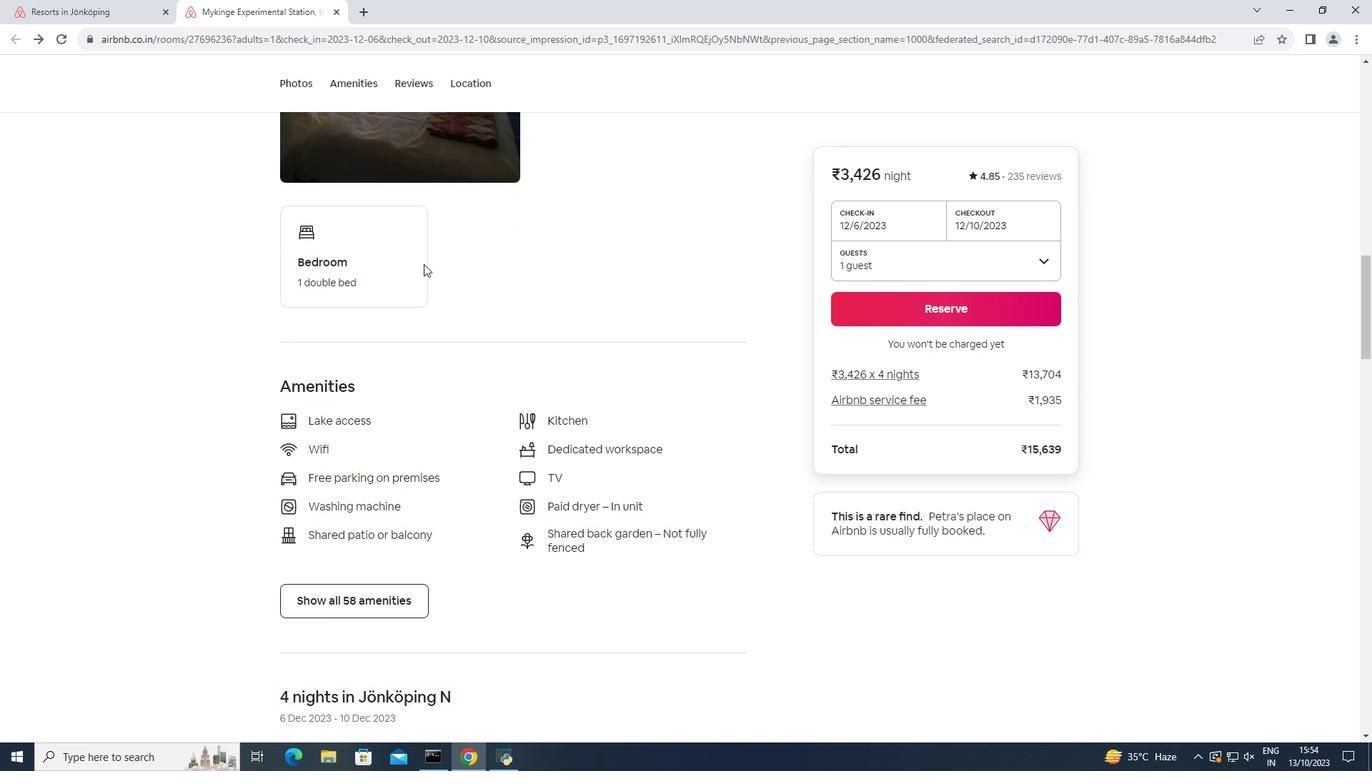 
Action: Mouse scrolled (423, 263) with delta (0, 0)
Screenshot: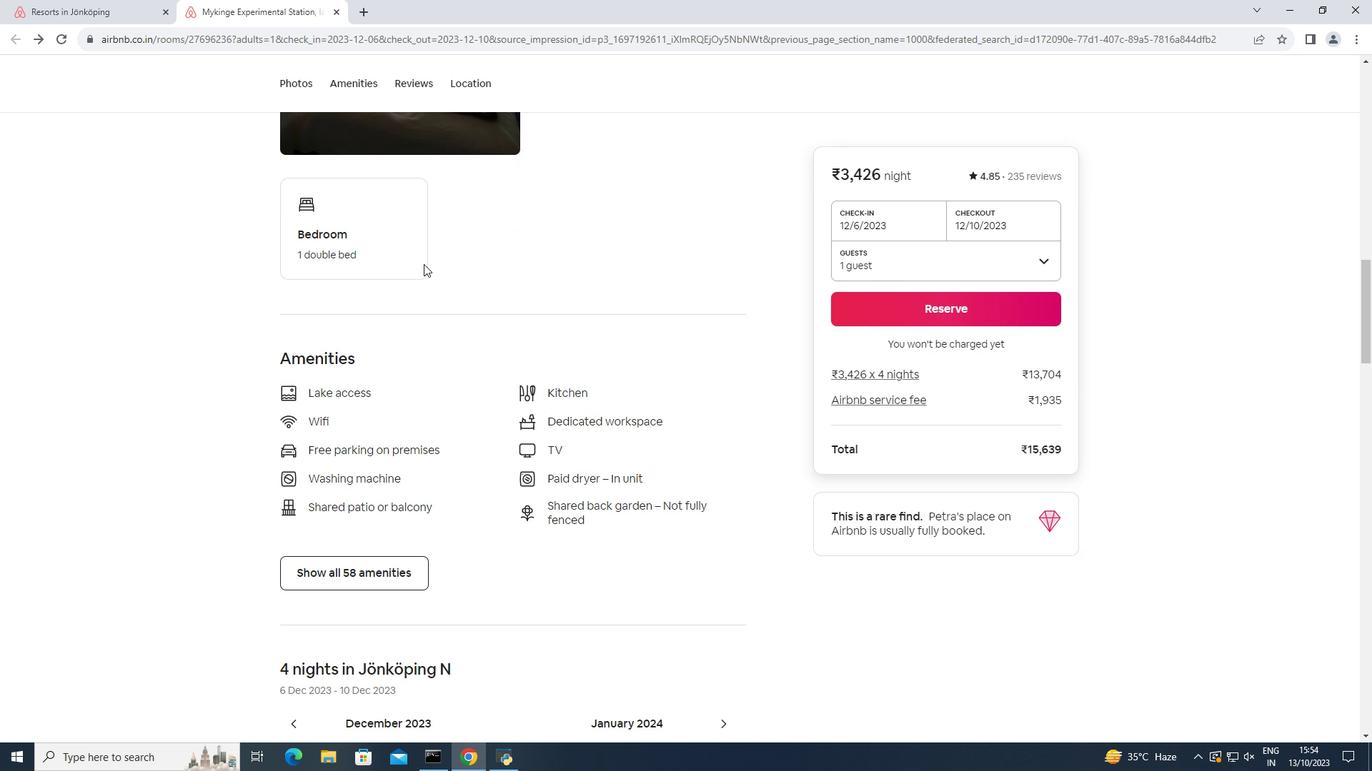 
Action: Mouse scrolled (423, 263) with delta (0, 0)
Screenshot: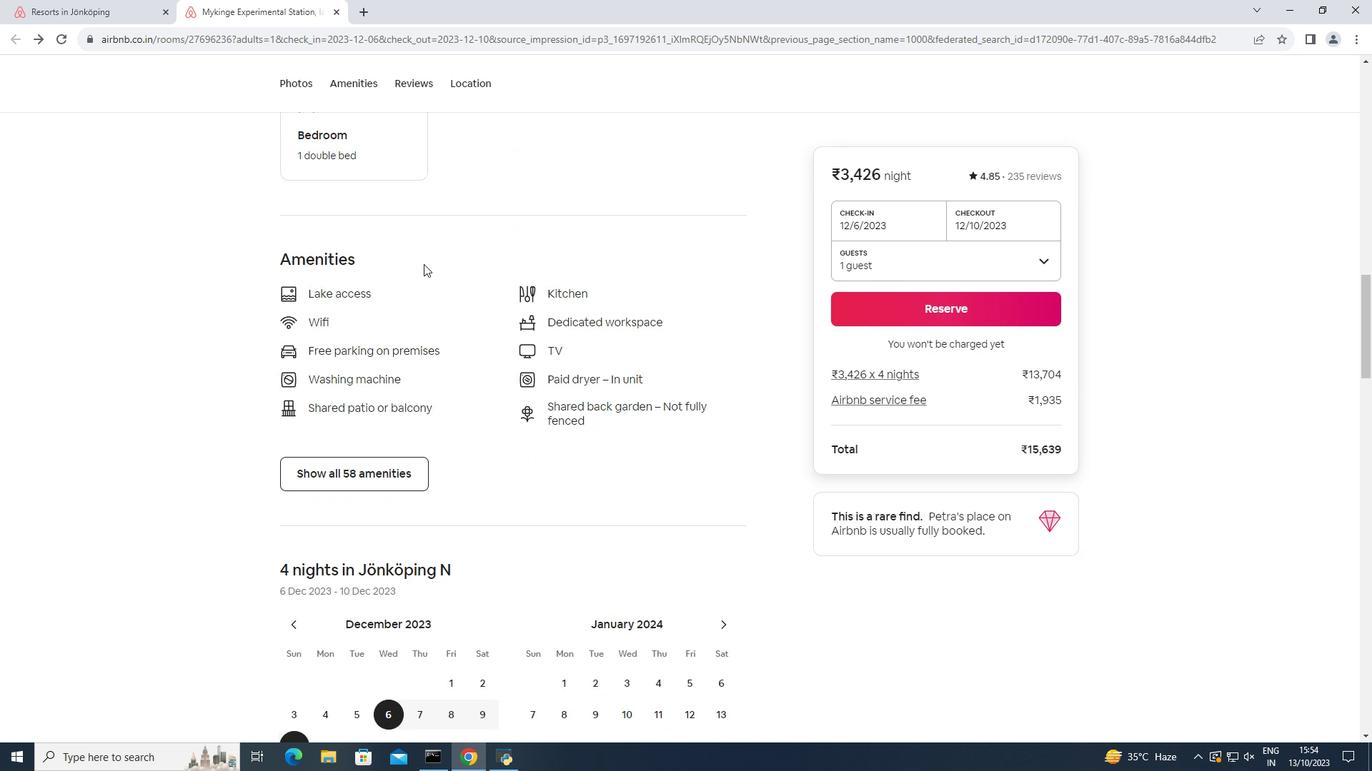 
Action: Mouse scrolled (423, 263) with delta (0, 0)
Screenshot: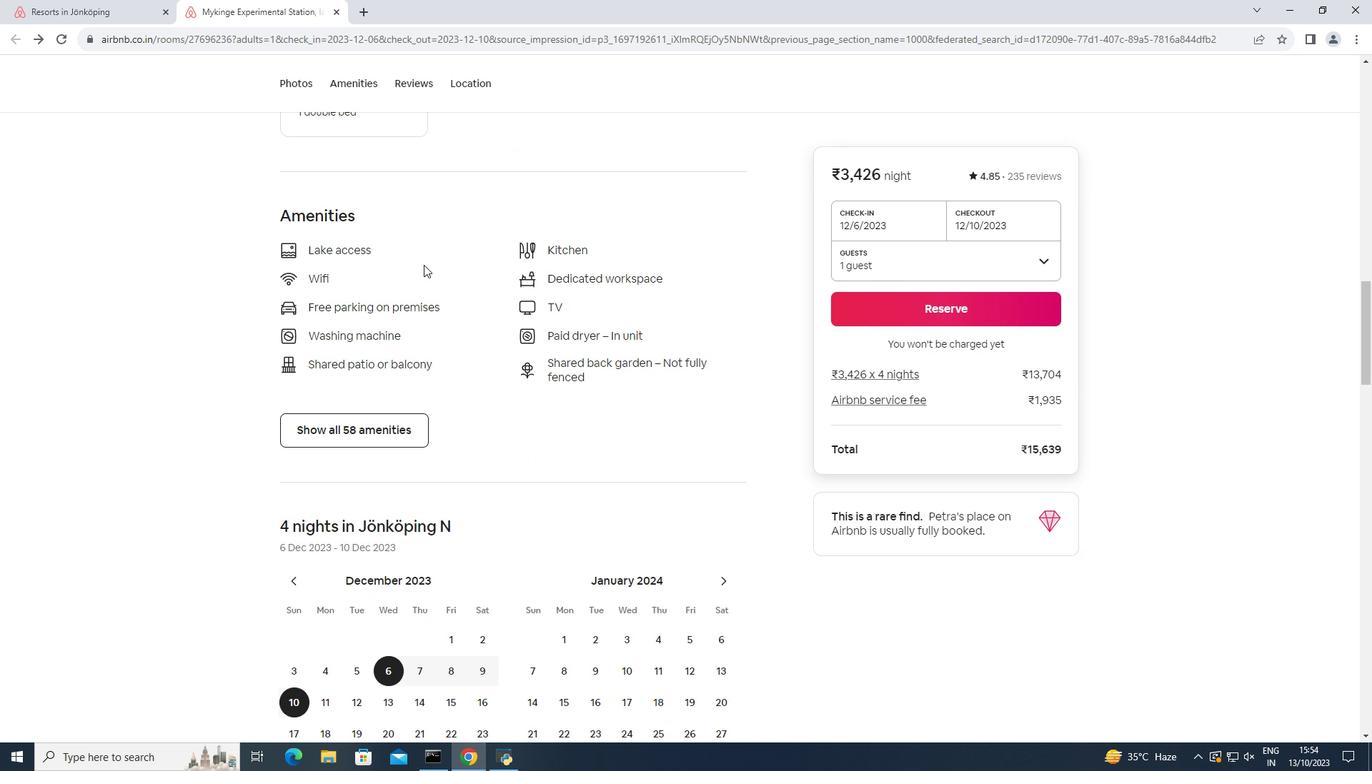 
Action: Mouse moved to (423, 265)
Screenshot: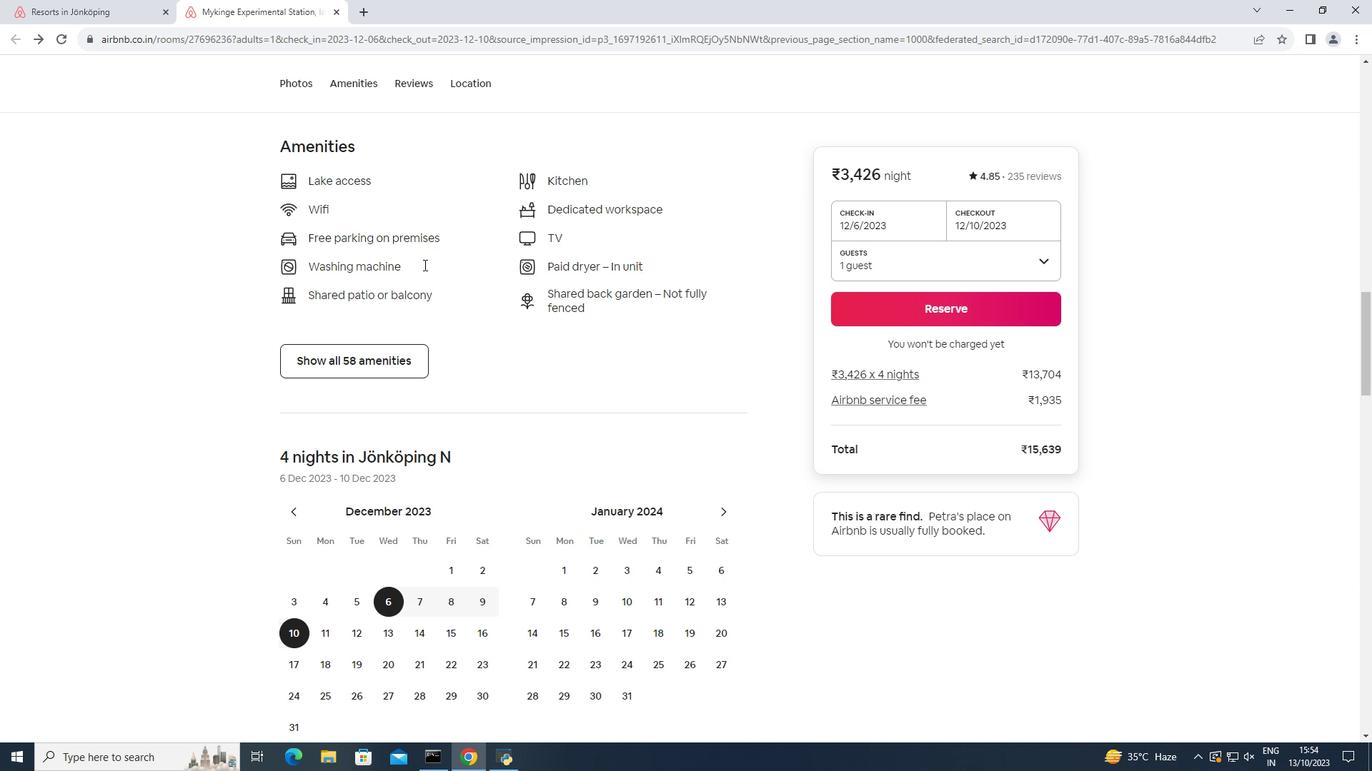 
Action: Mouse scrolled (423, 264) with delta (0, 0)
Screenshot: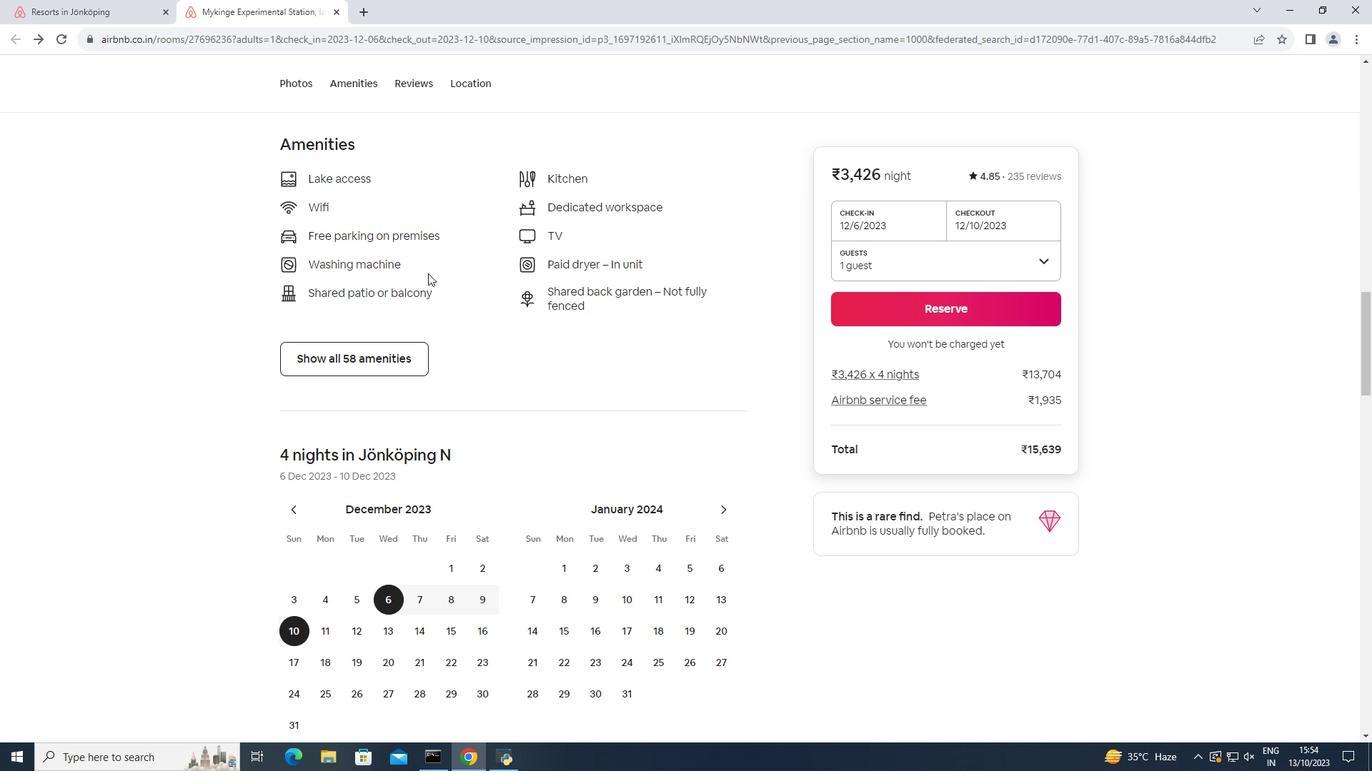 
Action: Mouse moved to (378, 356)
Screenshot: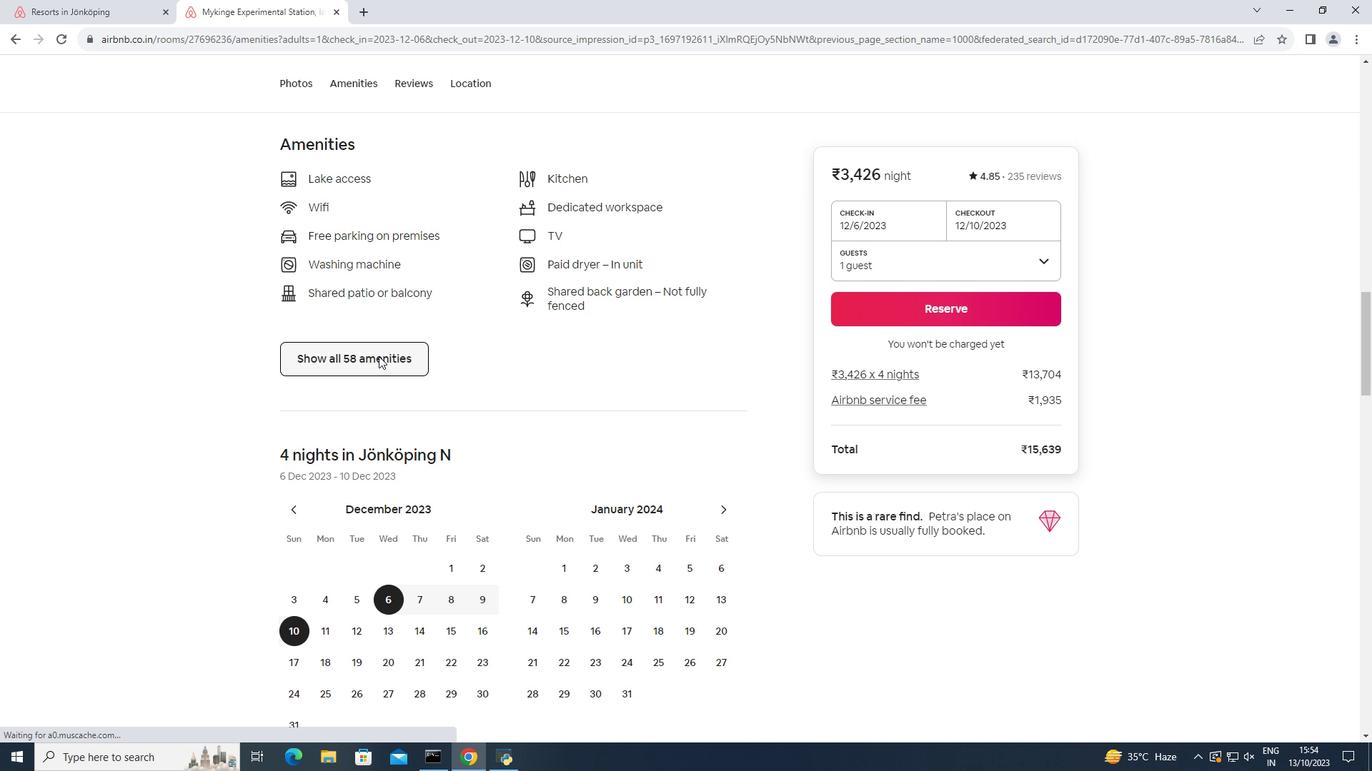 
Action: Mouse pressed left at (378, 356)
Screenshot: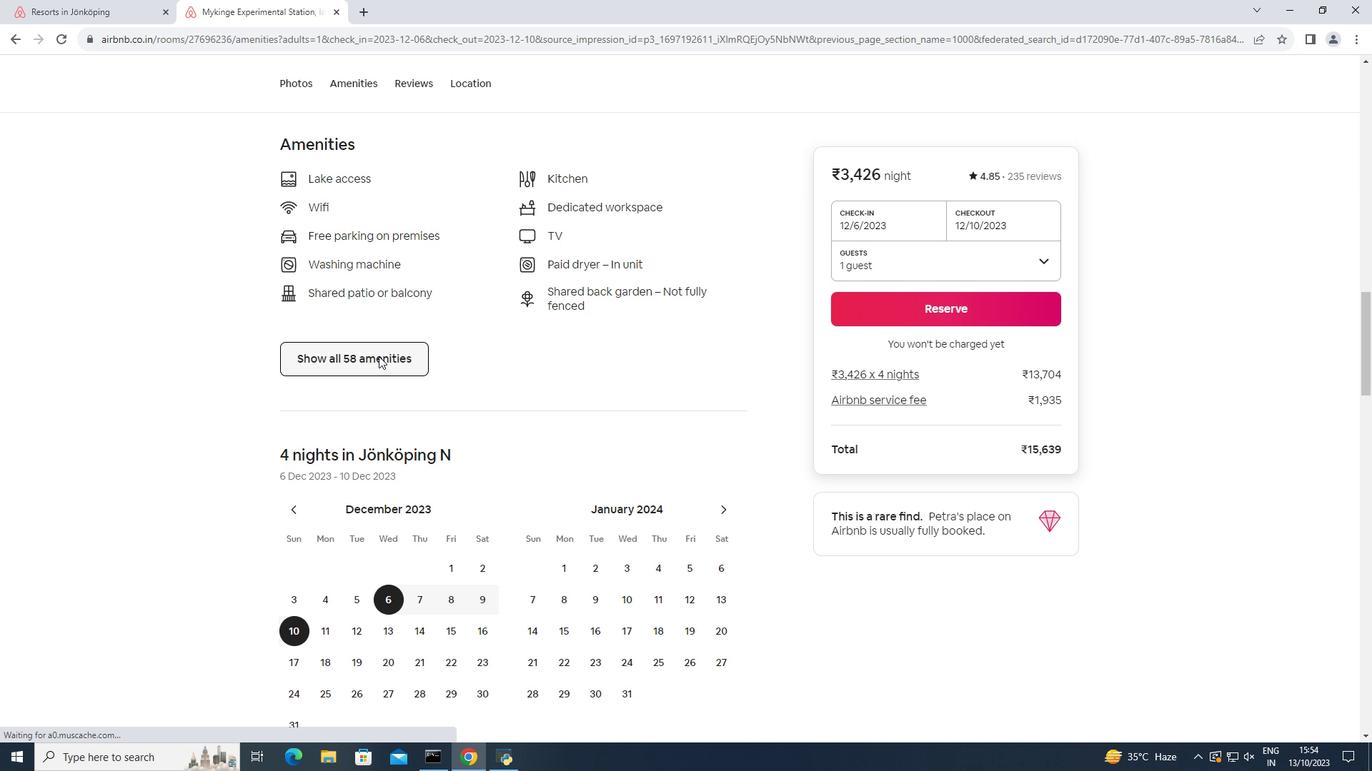 
Action: Mouse moved to (501, 358)
Screenshot: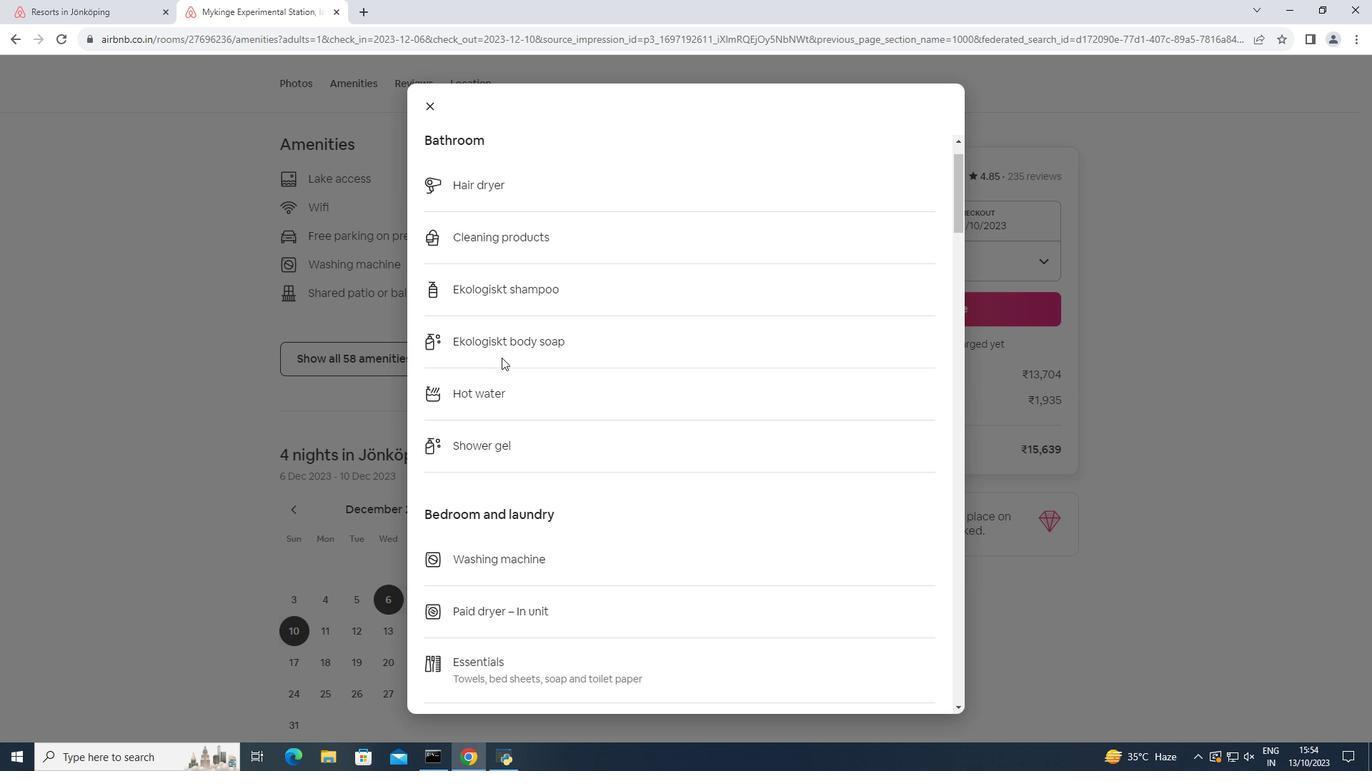 
Action: Mouse scrolled (501, 357) with delta (0, 0)
Screenshot: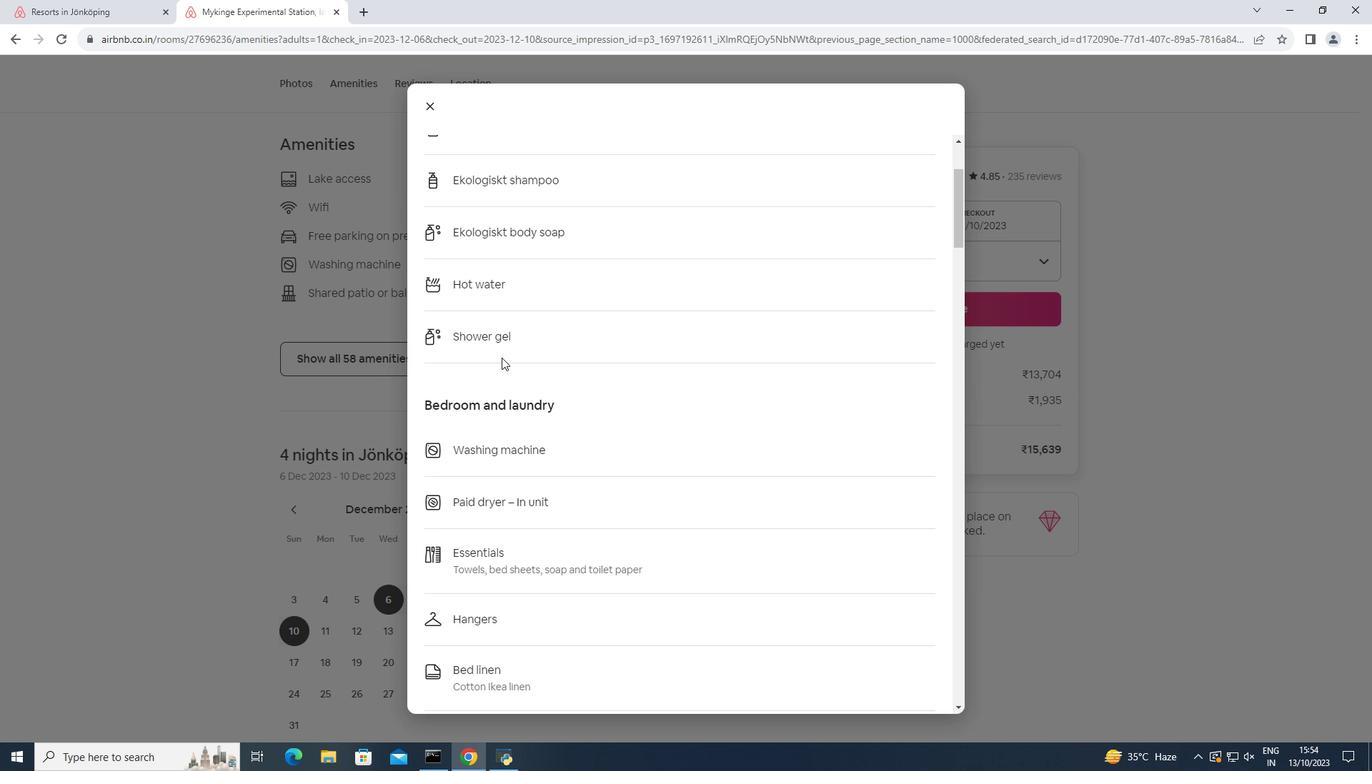 
Action: Mouse scrolled (501, 357) with delta (0, 0)
Screenshot: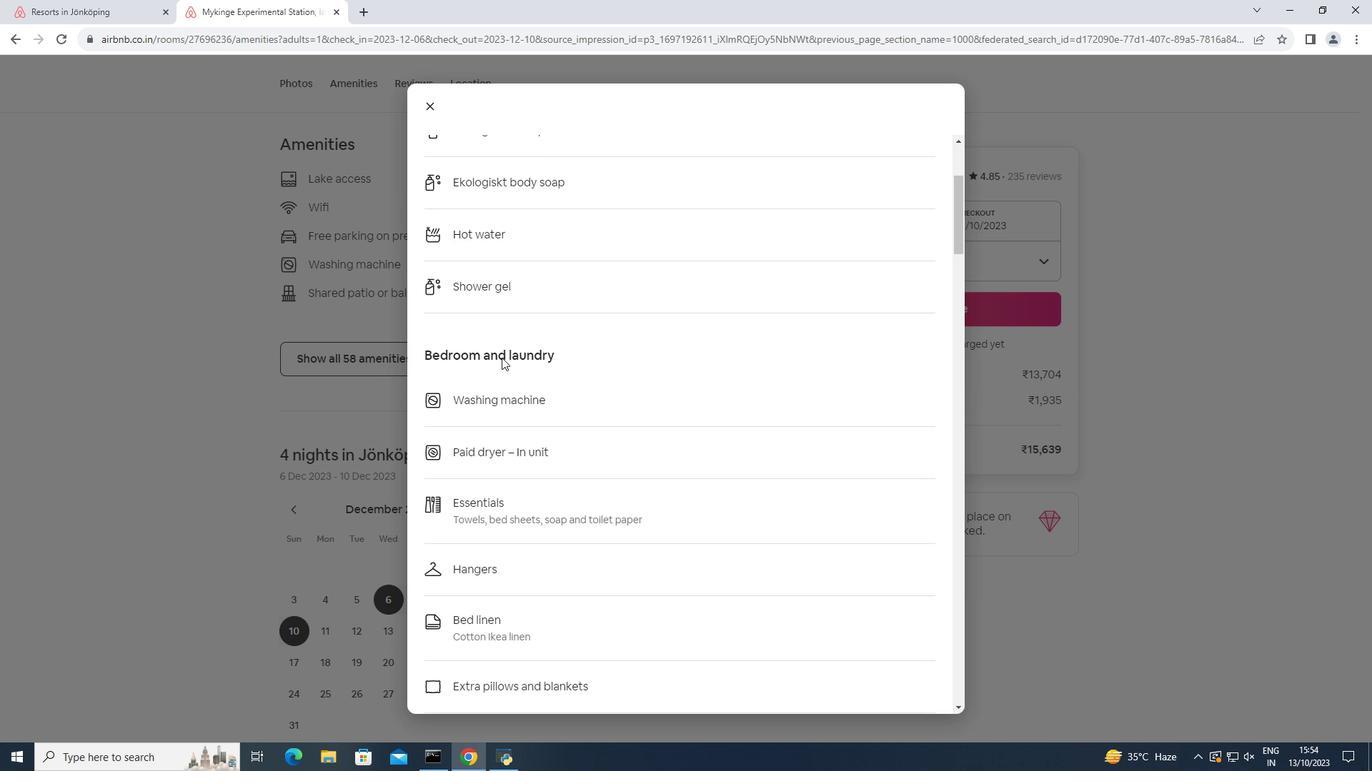 
Action: Mouse scrolled (501, 357) with delta (0, 0)
Screenshot: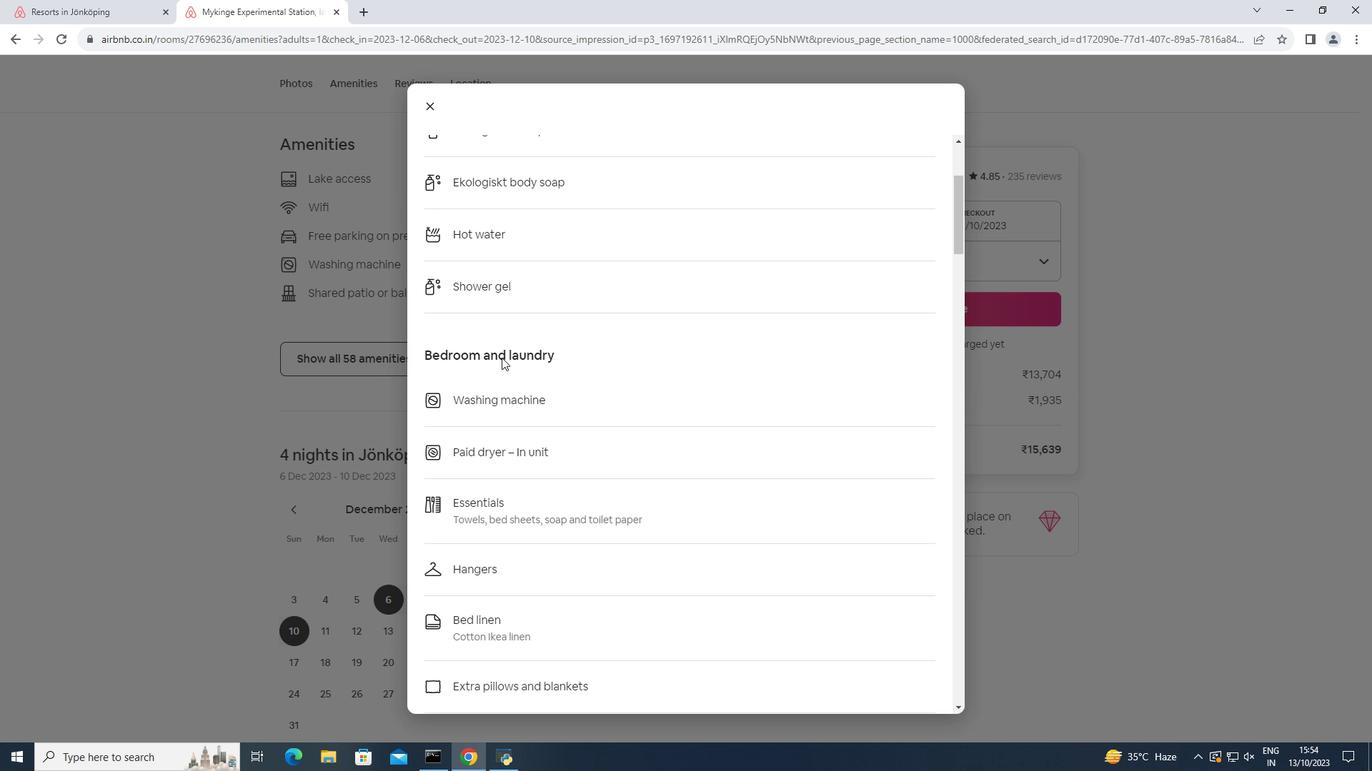 
Action: Mouse scrolled (501, 357) with delta (0, 0)
Screenshot: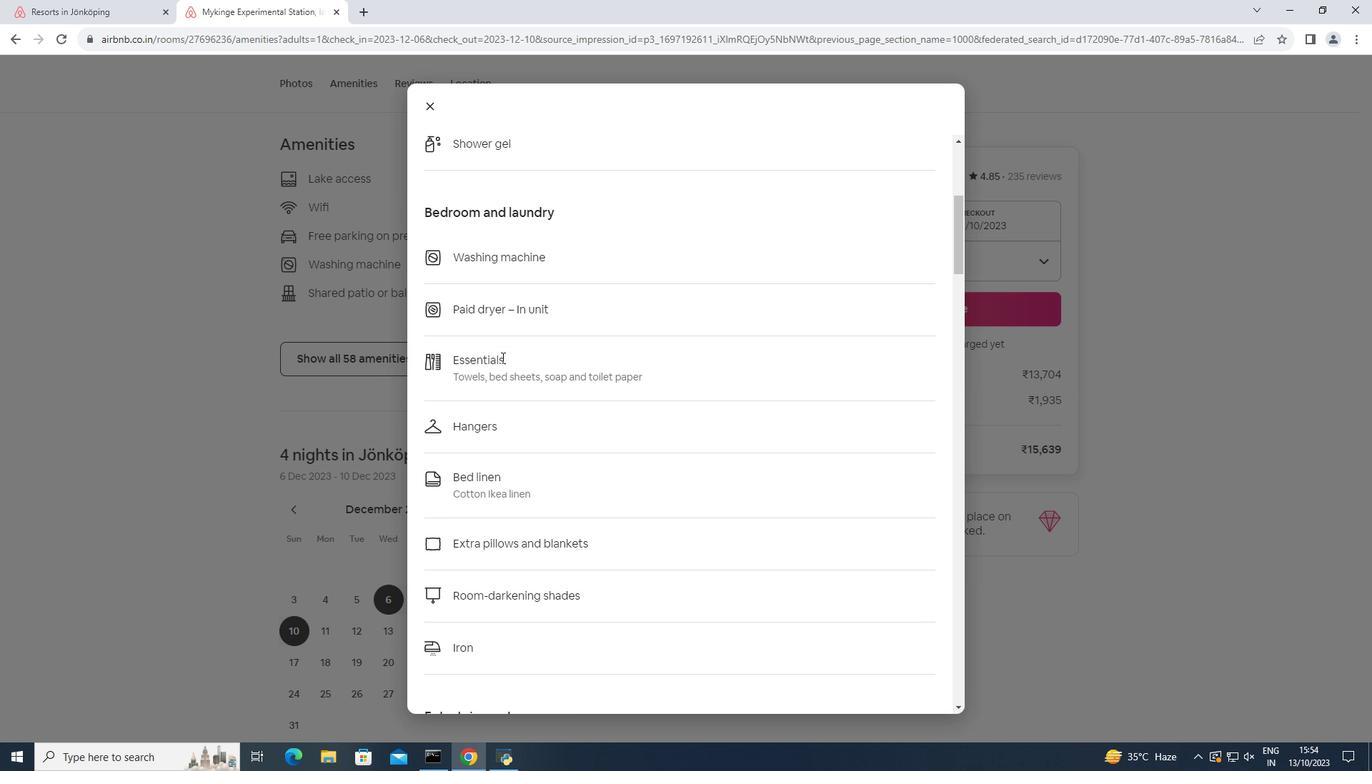 
Action: Mouse scrolled (501, 357) with delta (0, 0)
Screenshot: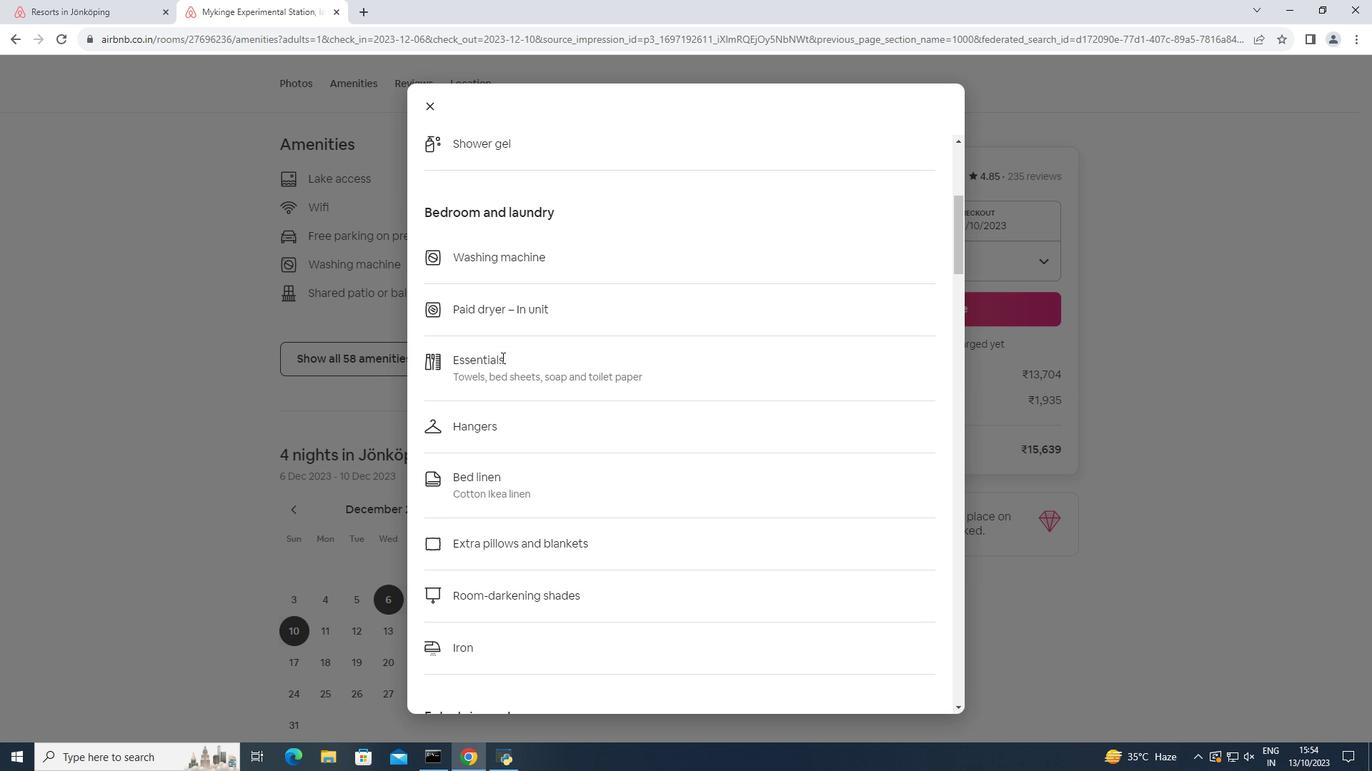 
Action: Mouse scrolled (501, 357) with delta (0, 0)
Screenshot: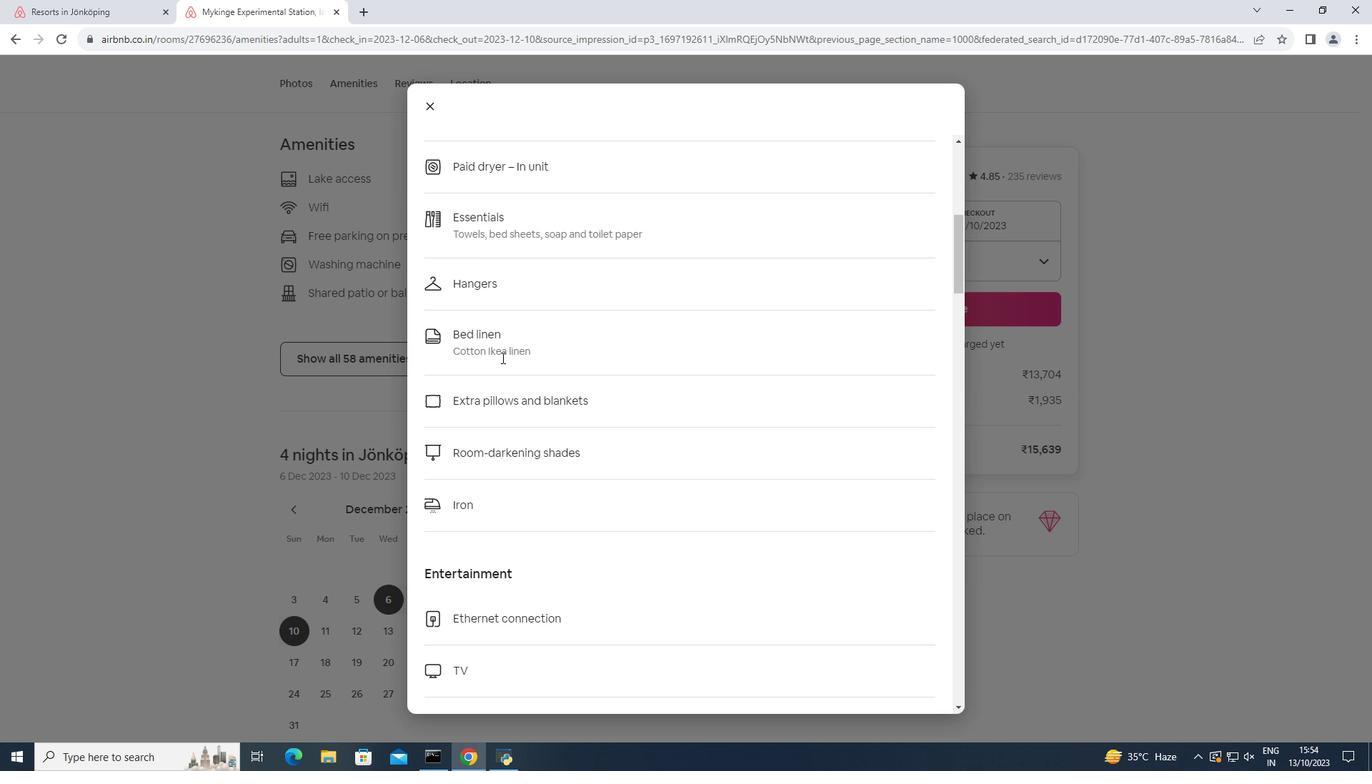 
Action: Mouse scrolled (501, 357) with delta (0, 0)
Screenshot: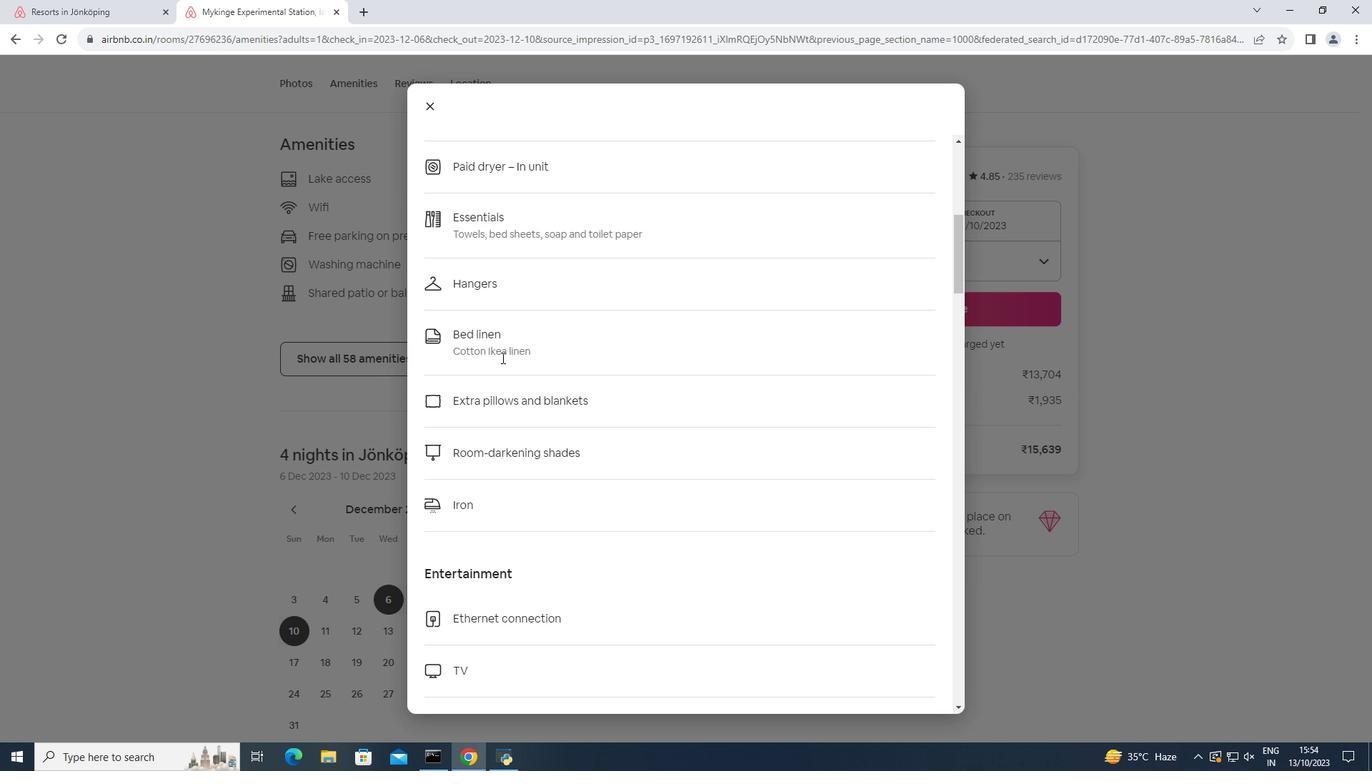 
Action: Mouse scrolled (501, 357) with delta (0, 0)
Screenshot: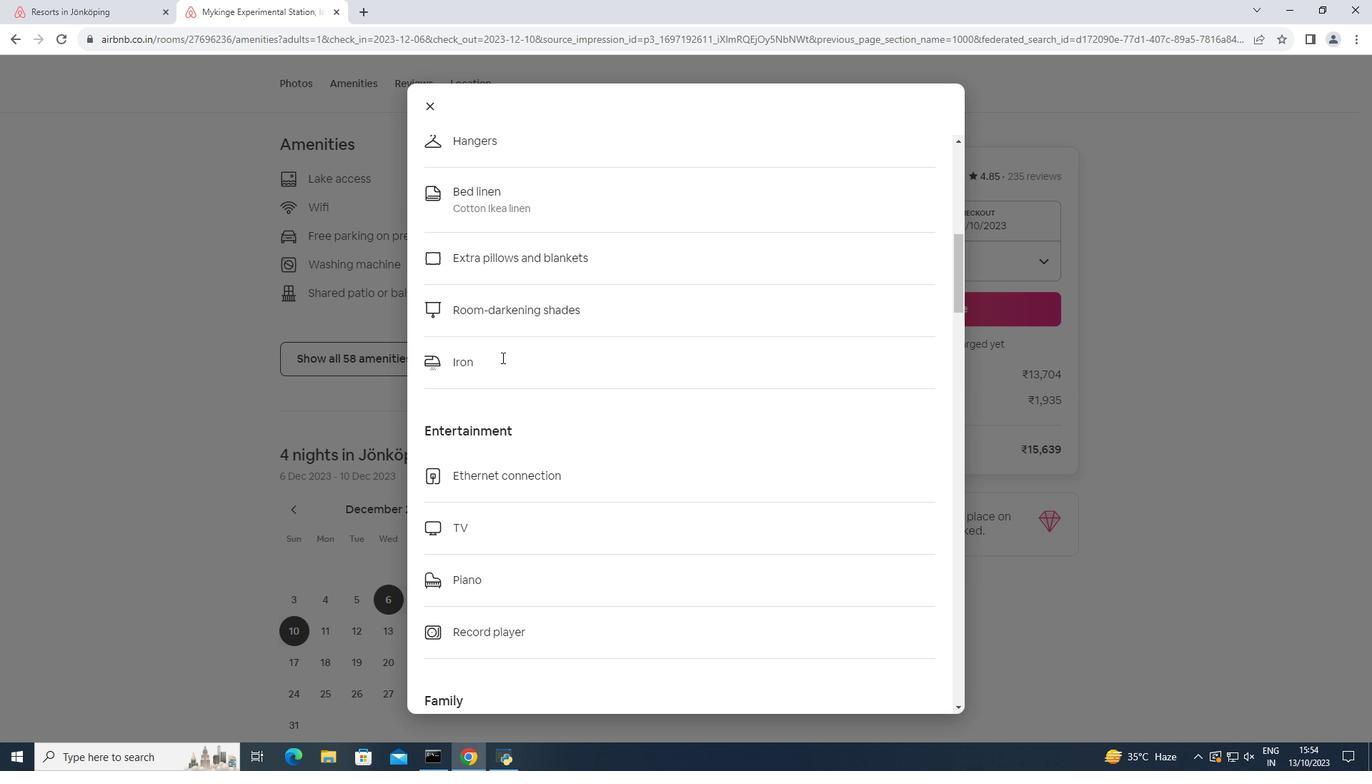 
Action: Mouse scrolled (501, 357) with delta (0, 0)
Screenshot: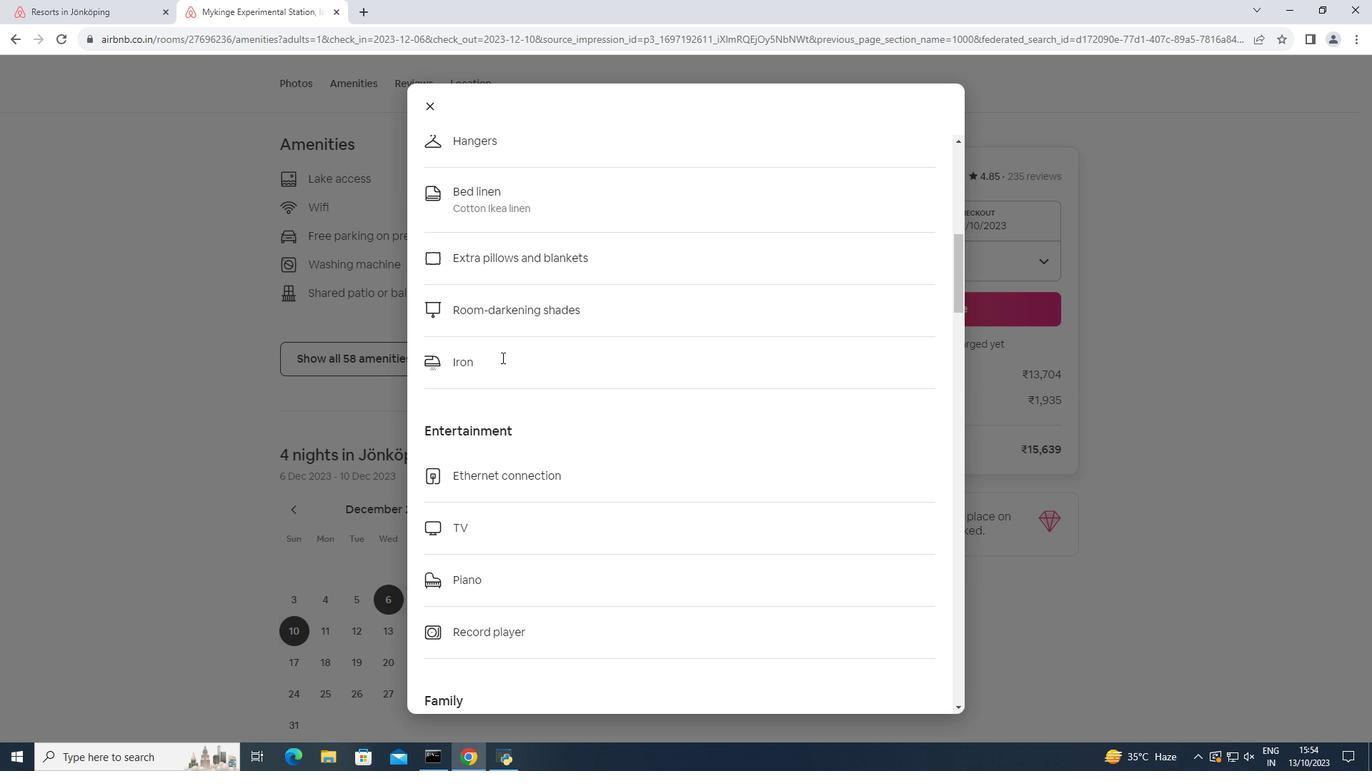 
Action: Mouse scrolled (501, 357) with delta (0, 0)
Screenshot: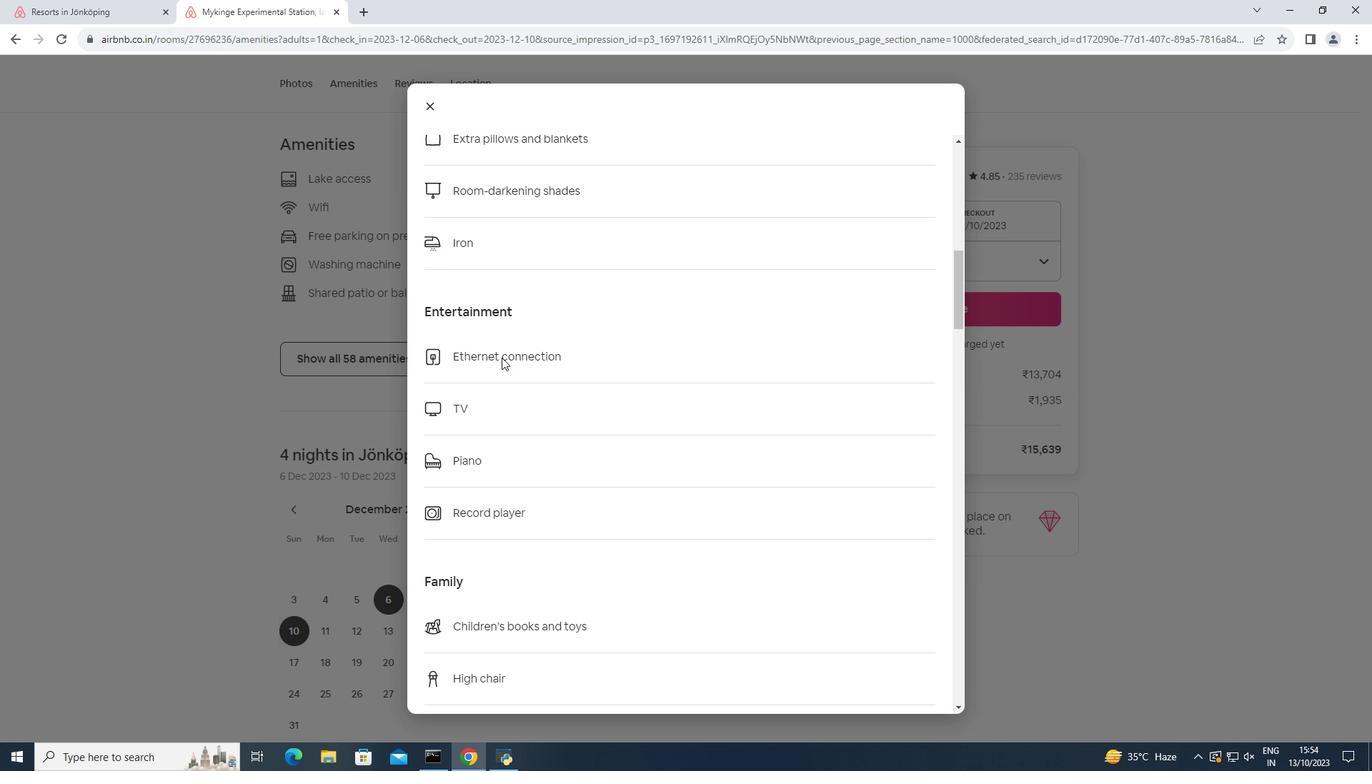 
Action: Mouse scrolled (501, 357) with delta (0, 0)
Screenshot: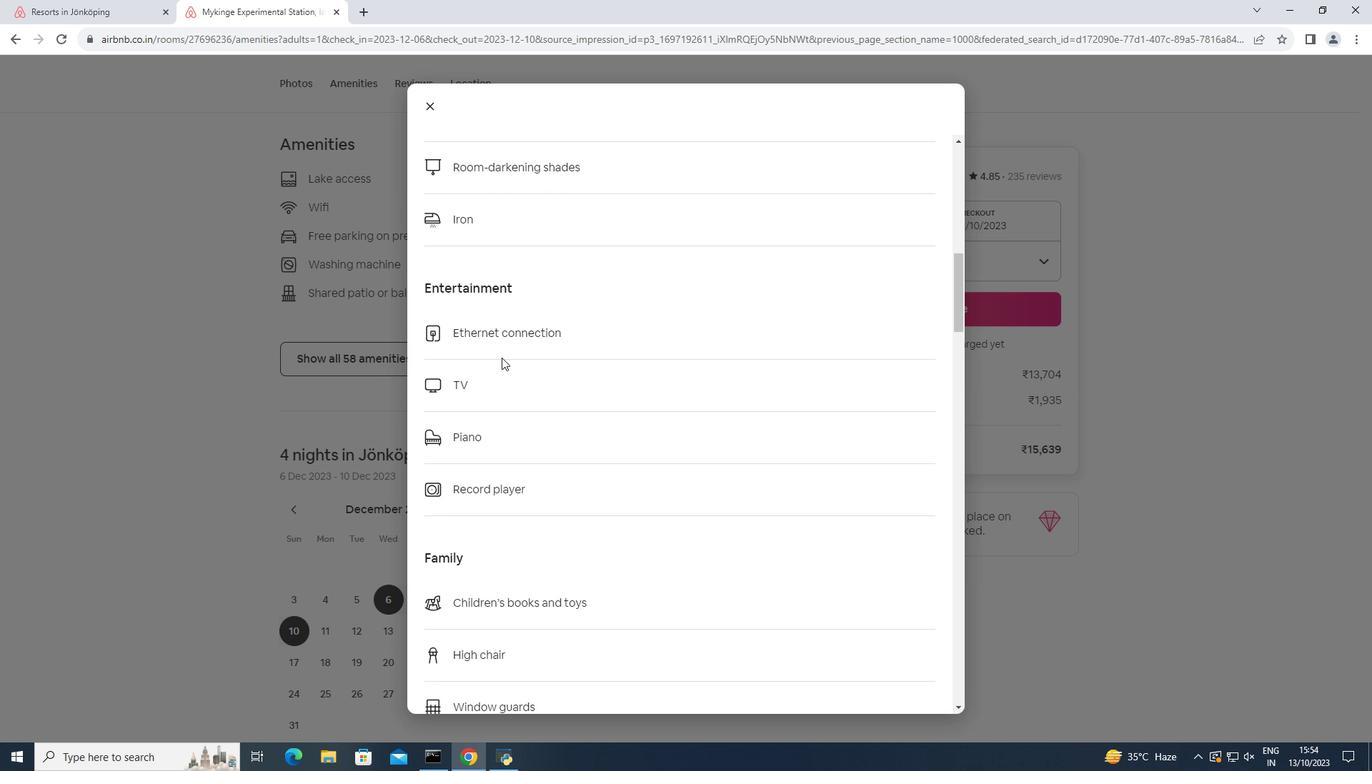 
Action: Mouse scrolled (501, 357) with delta (0, 0)
Screenshot: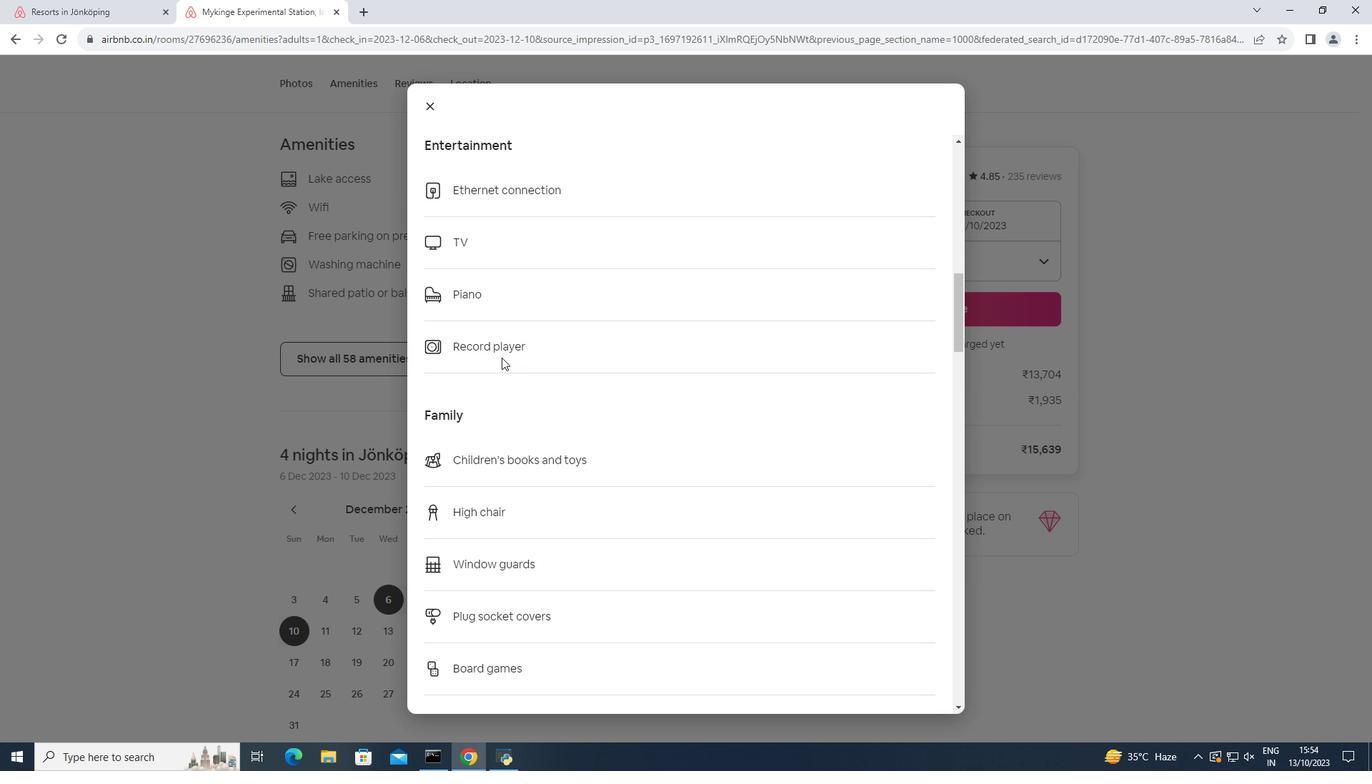
Action: Mouse scrolled (501, 357) with delta (0, 0)
Screenshot: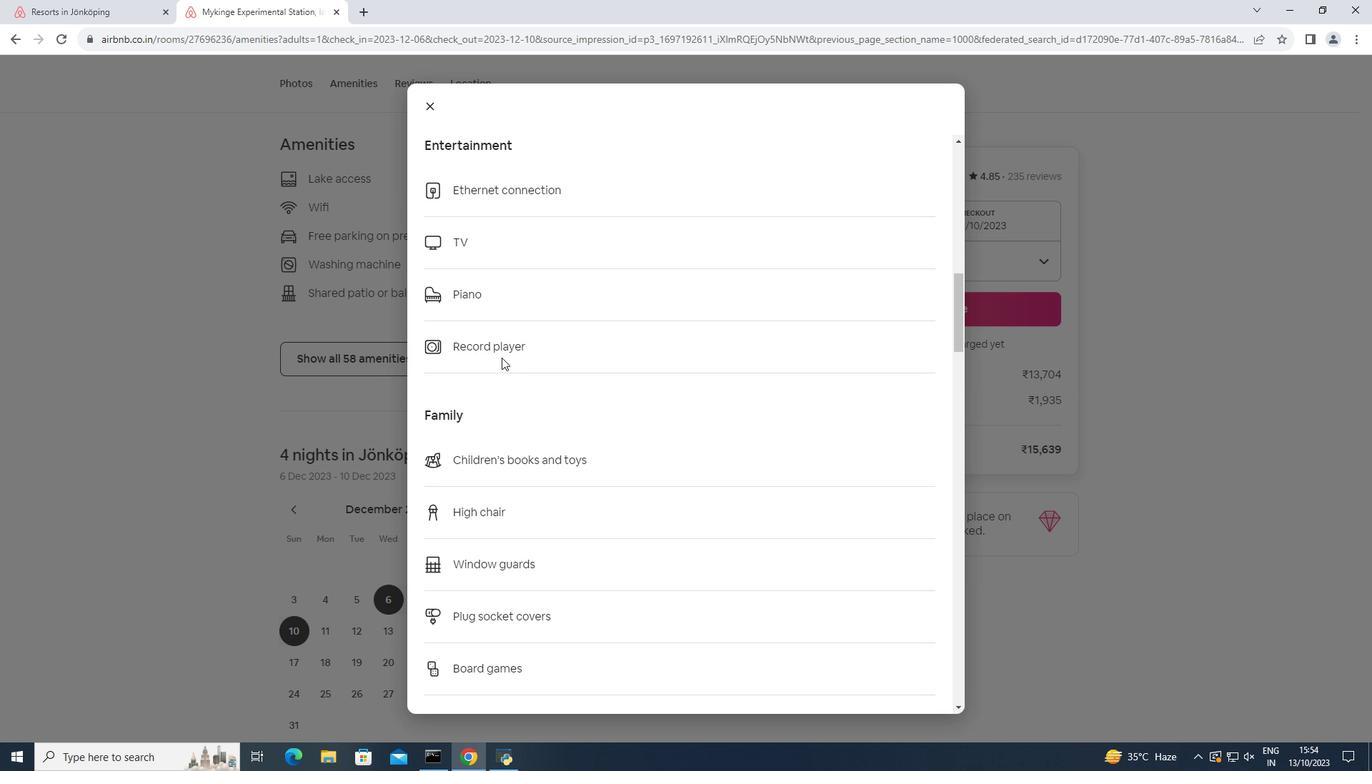 
Action: Mouse scrolled (501, 357) with delta (0, 0)
Screenshot: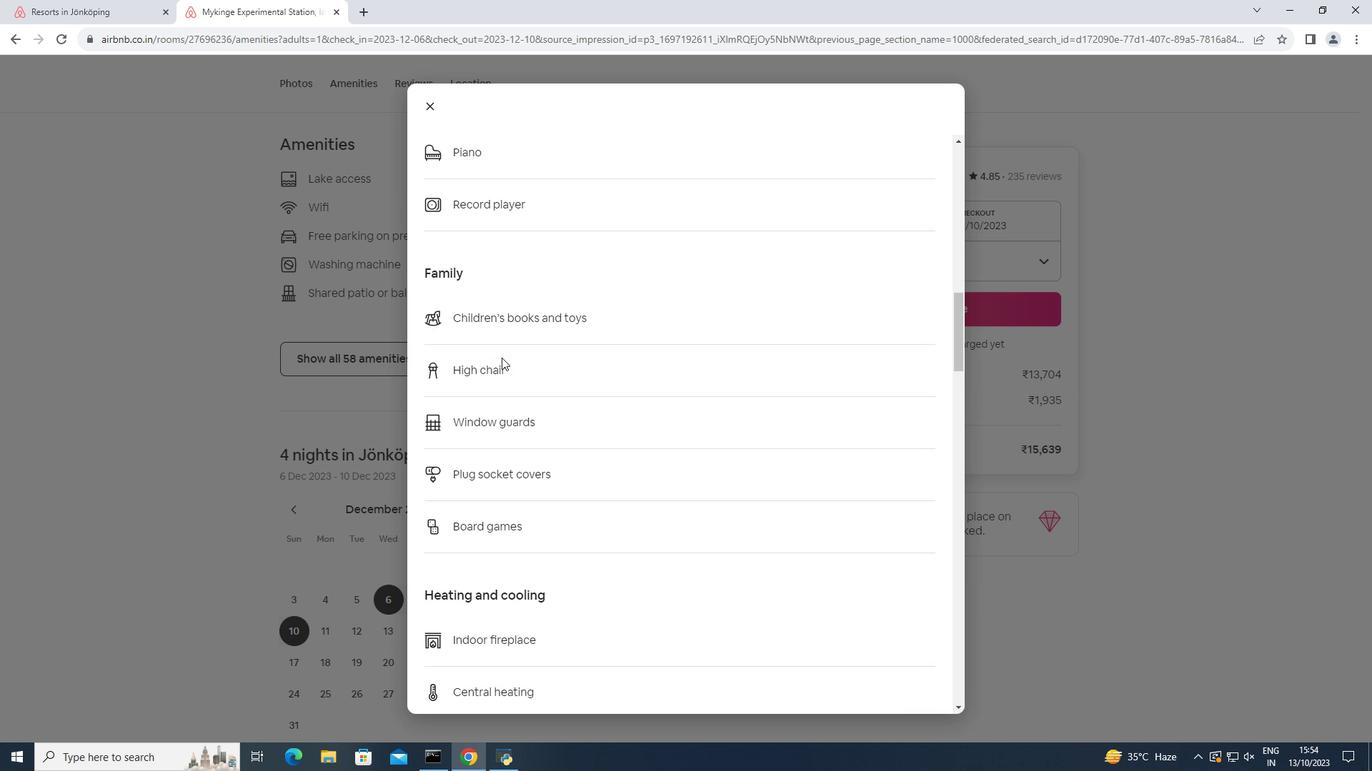 
Action: Mouse scrolled (501, 357) with delta (0, 0)
Screenshot: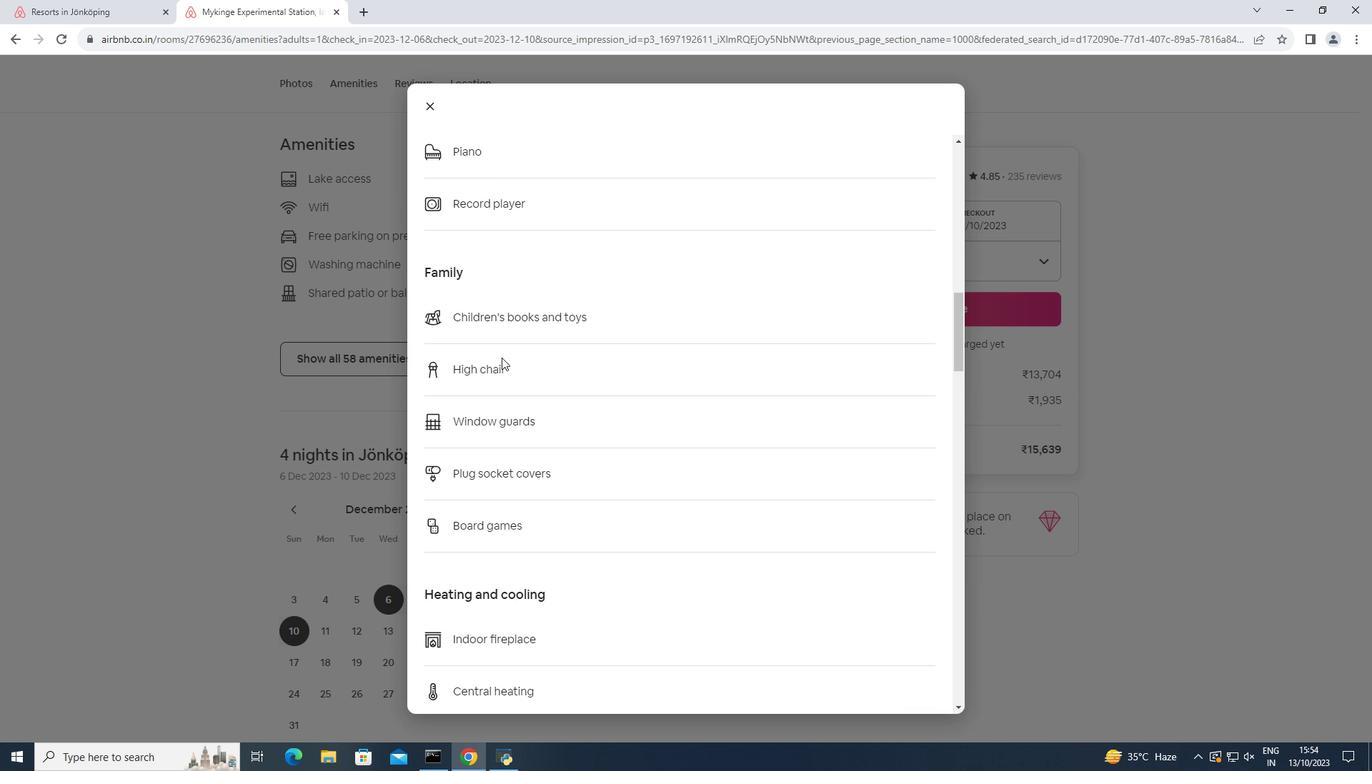 
Action: Mouse scrolled (501, 357) with delta (0, 0)
Screenshot: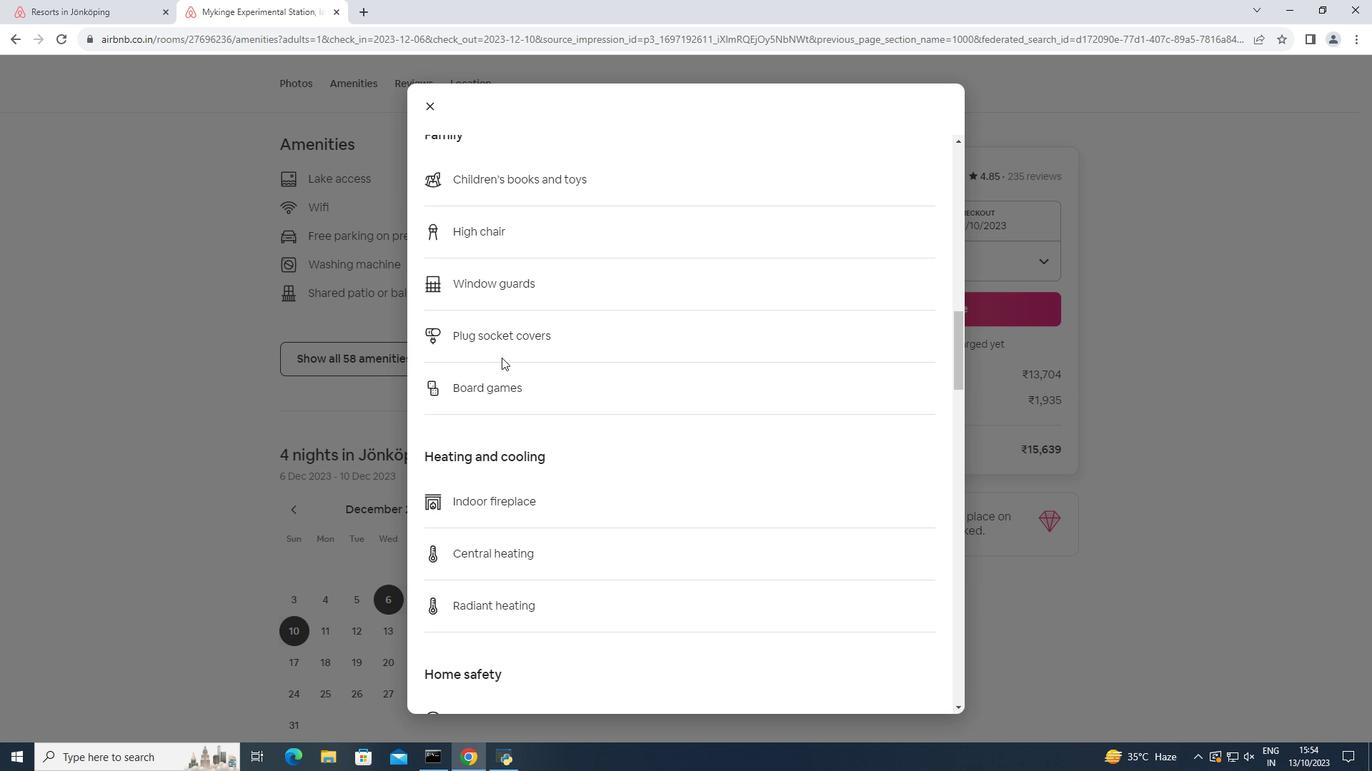 
Action: Mouse scrolled (501, 357) with delta (0, 0)
Screenshot: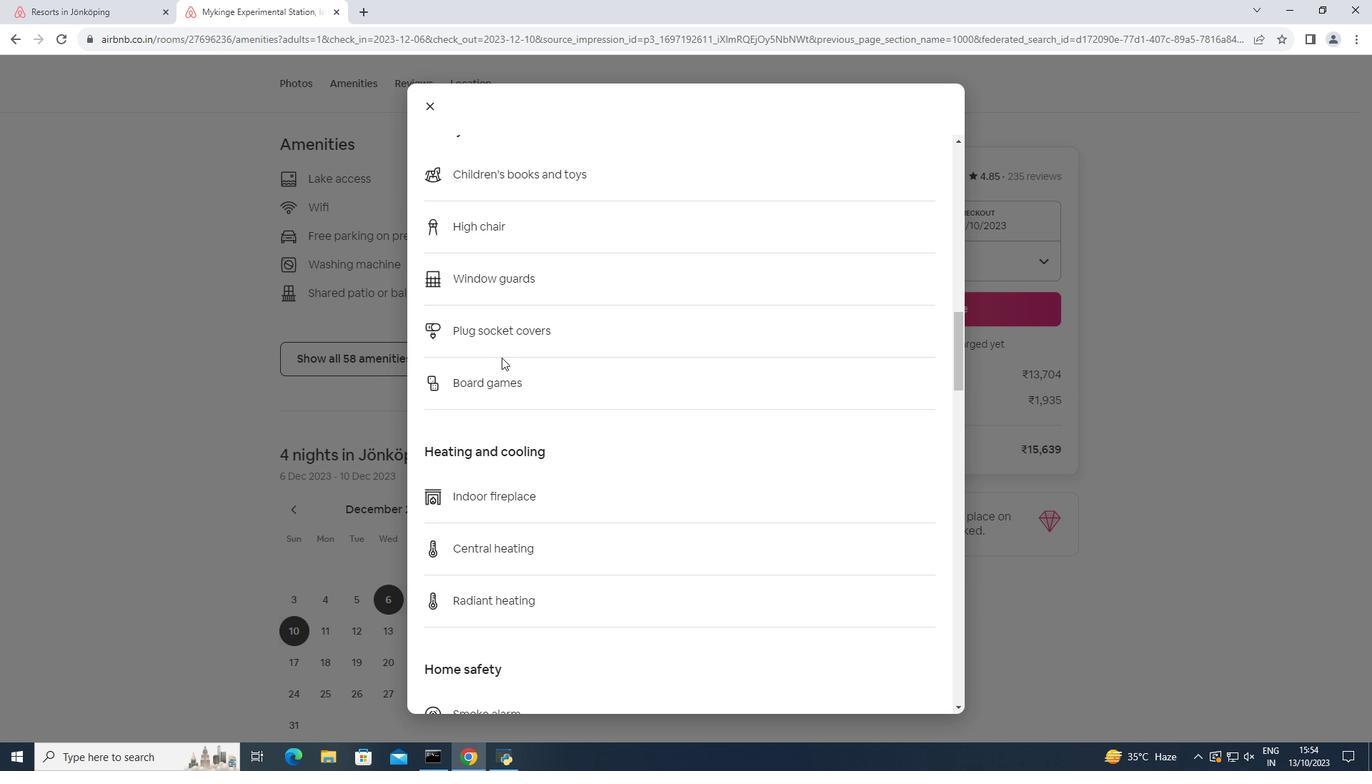 
Action: Mouse scrolled (501, 357) with delta (0, 0)
Screenshot: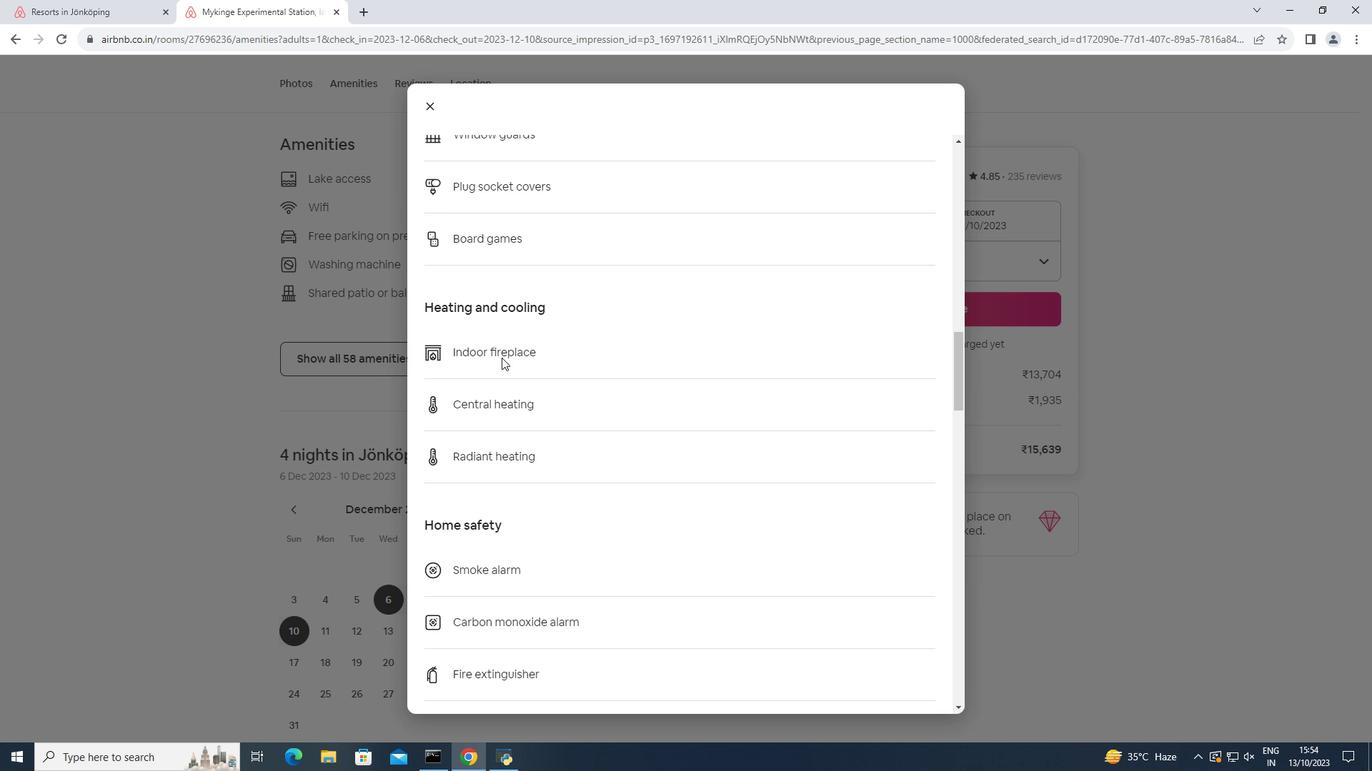 
Action: Mouse scrolled (501, 357) with delta (0, 0)
Screenshot: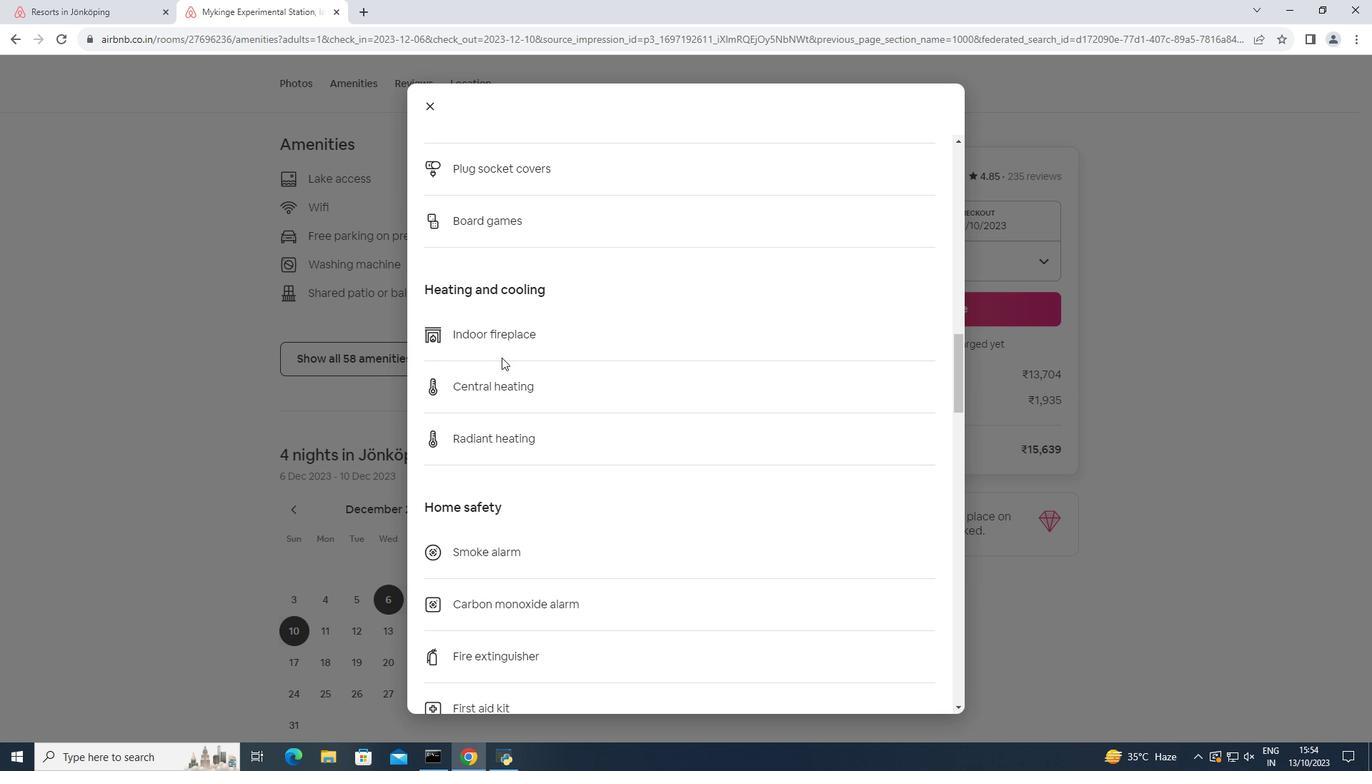 
Action: Mouse scrolled (501, 357) with delta (0, 0)
Screenshot: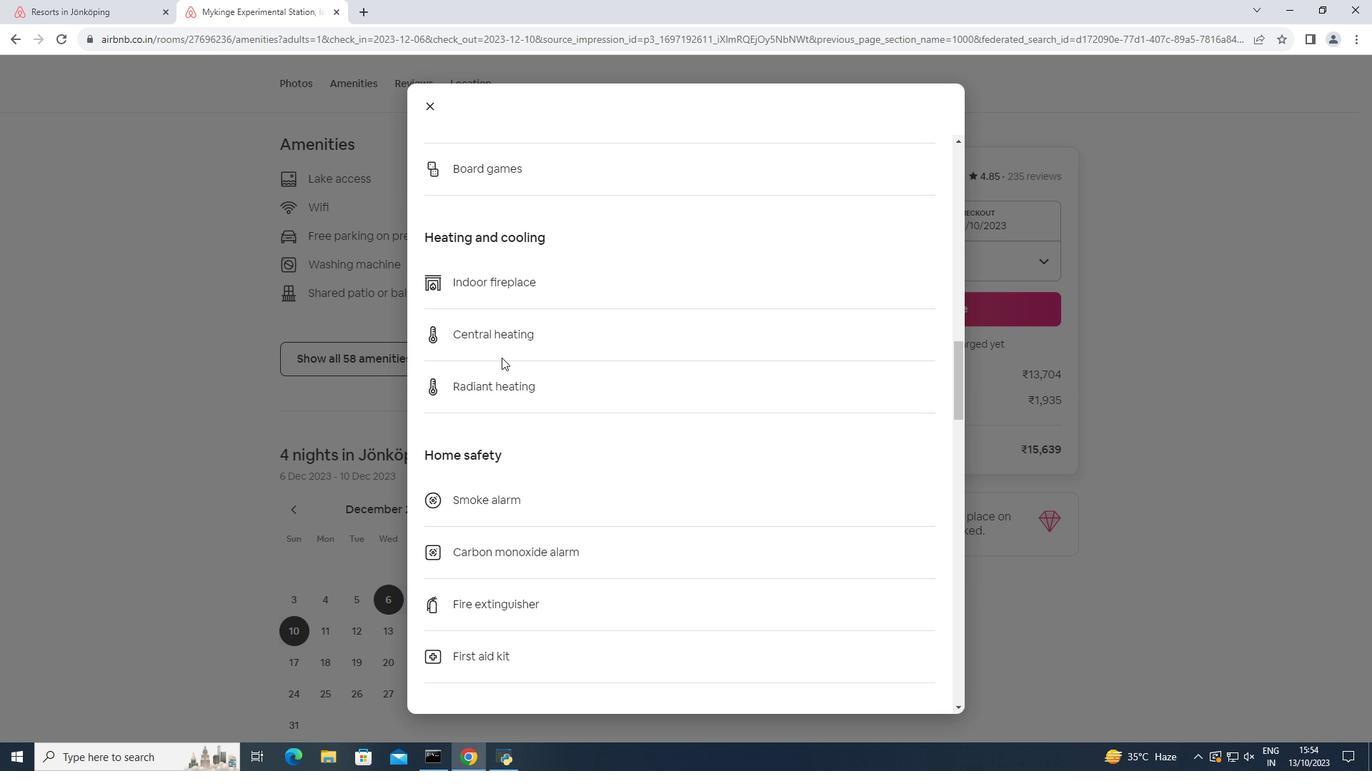 
Action: Mouse scrolled (501, 357) with delta (0, 0)
Screenshot: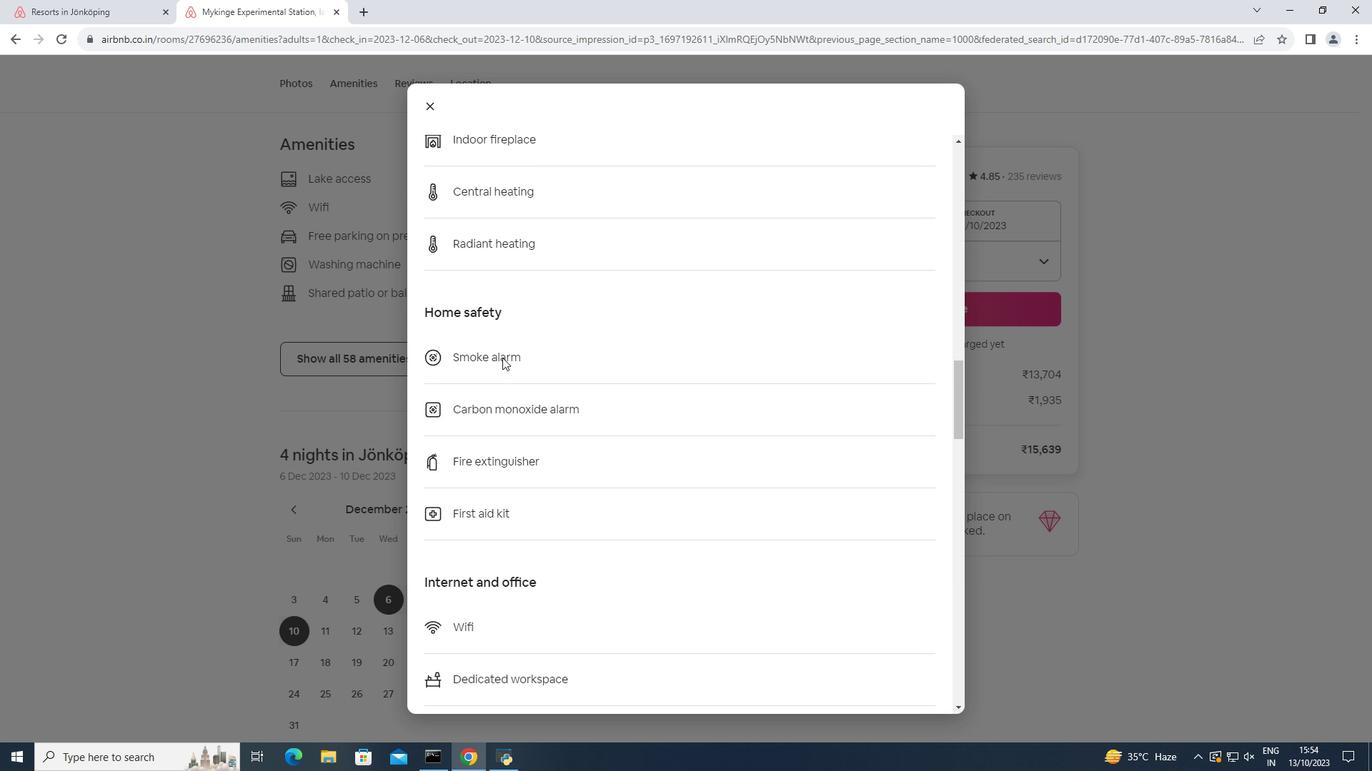 
Action: Mouse moved to (502, 358)
Screenshot: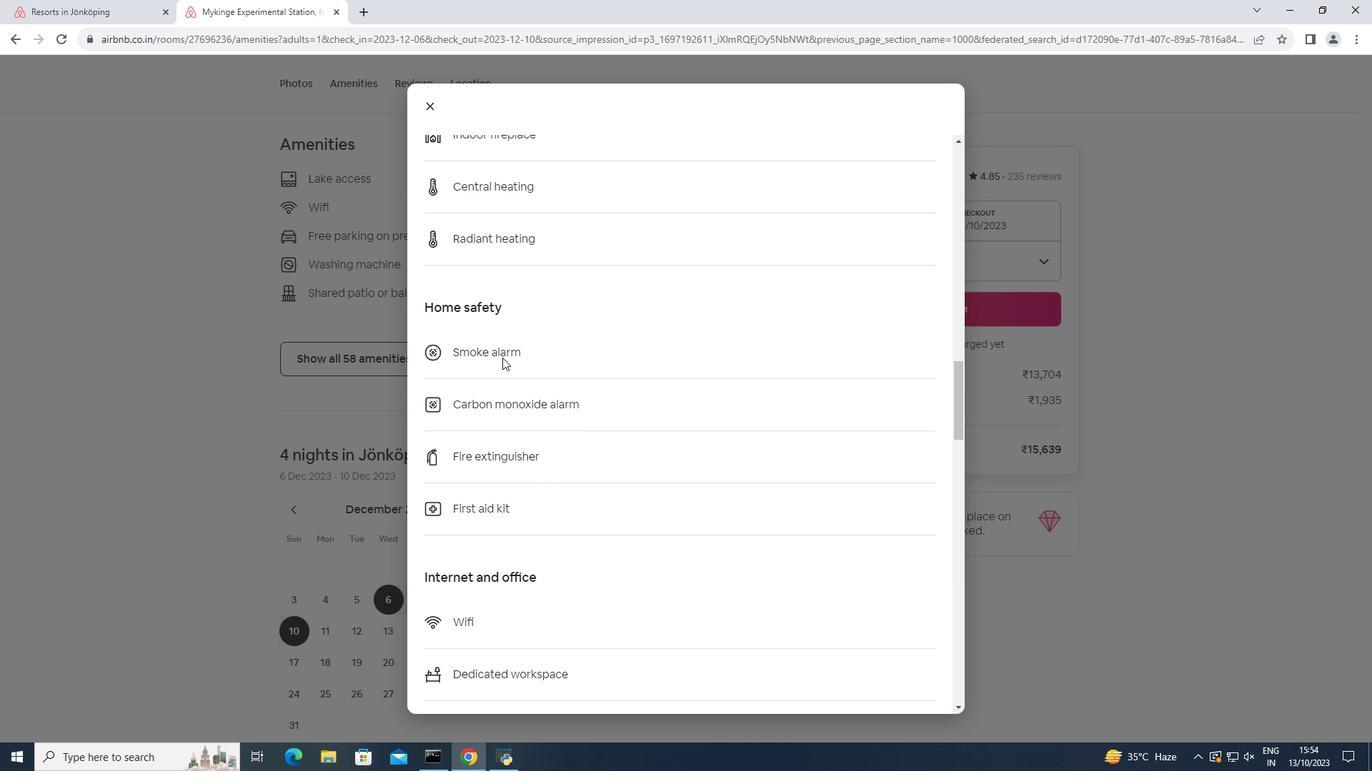 
Action: Mouse scrolled (502, 357) with delta (0, 0)
Screenshot: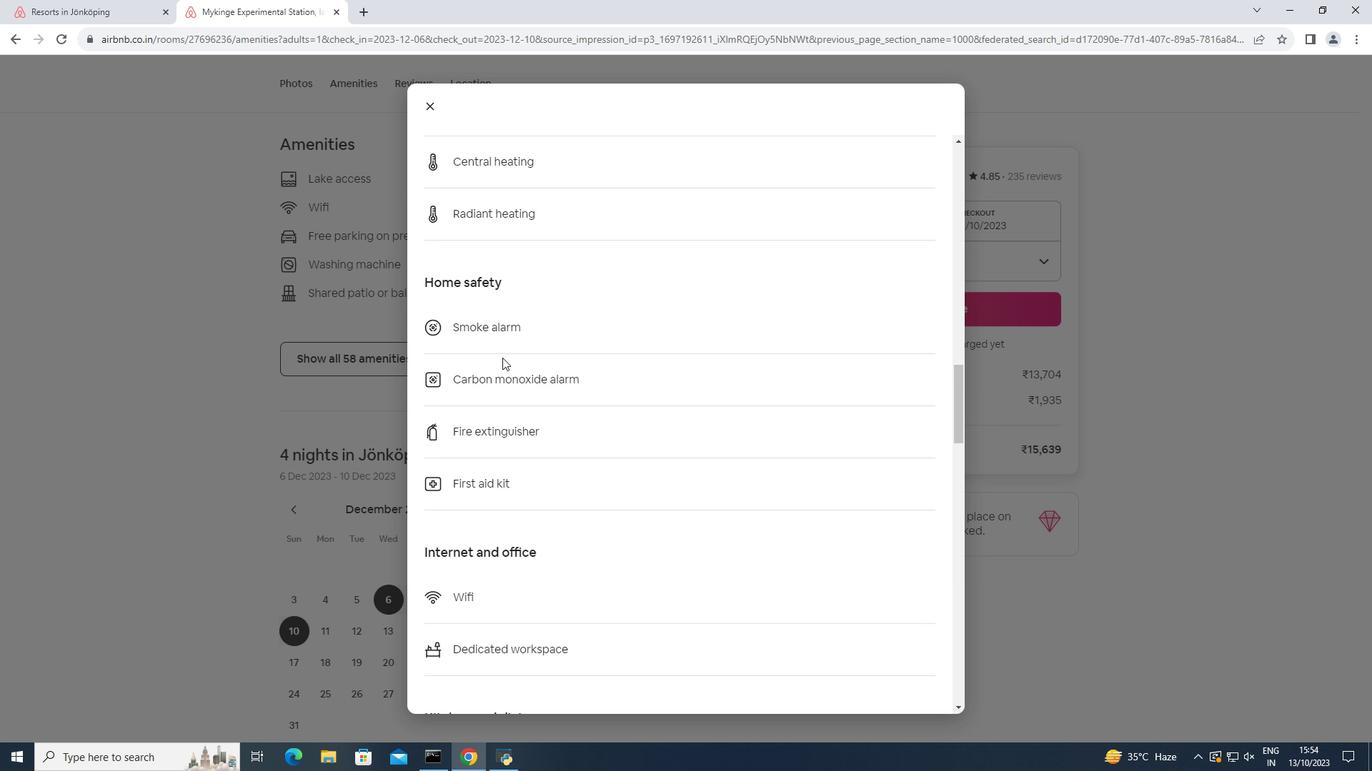 
Action: Mouse moved to (502, 358)
Screenshot: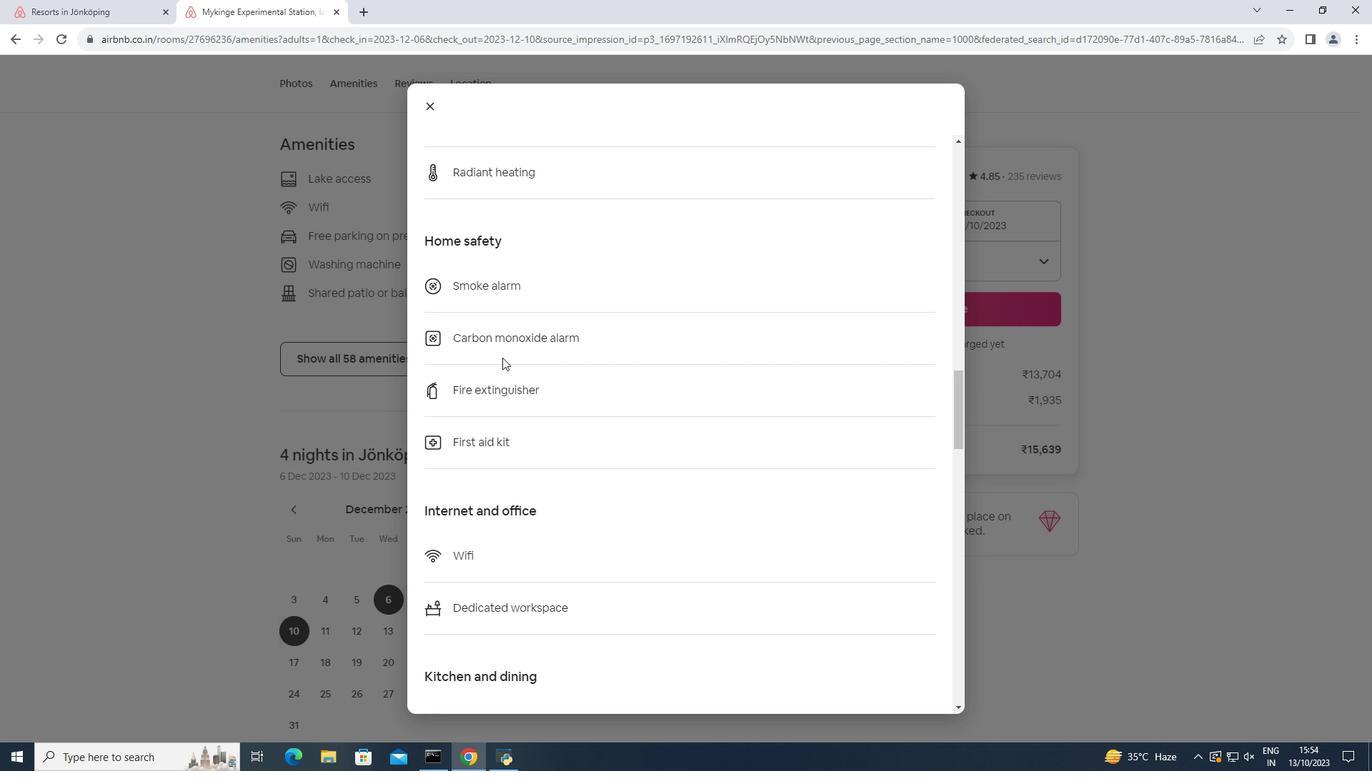 
Action: Mouse scrolled (502, 357) with delta (0, 0)
Screenshot: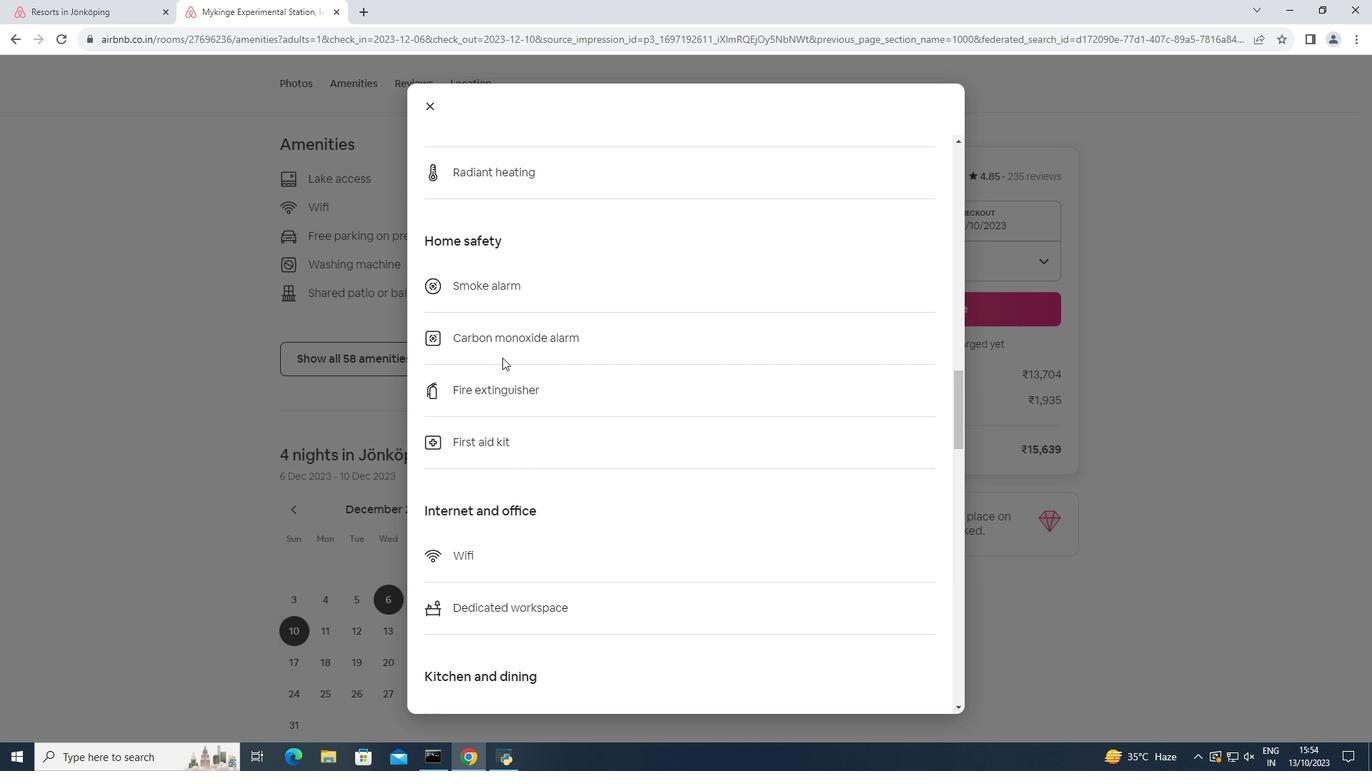 
Action: Mouse scrolled (502, 357) with delta (0, 0)
Screenshot: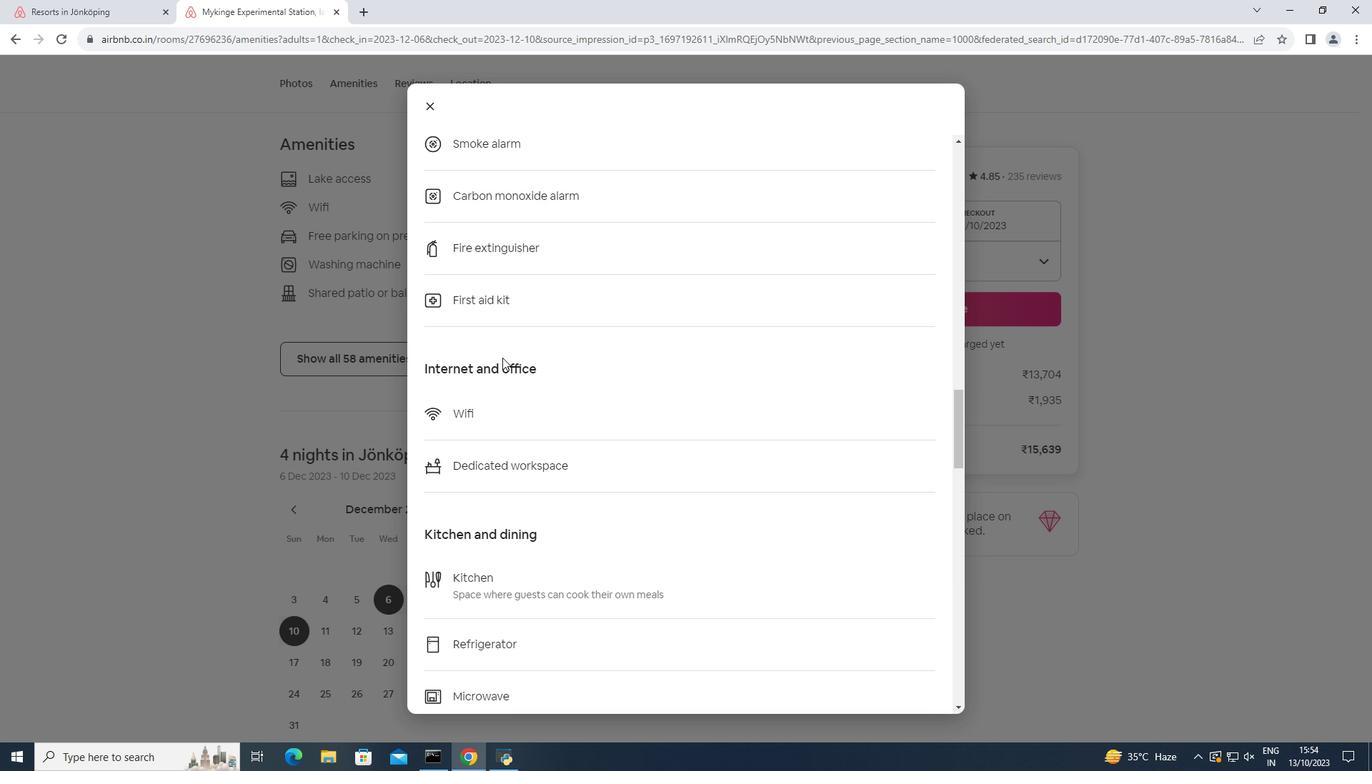 
Action: Mouse scrolled (502, 357) with delta (0, 0)
Screenshot: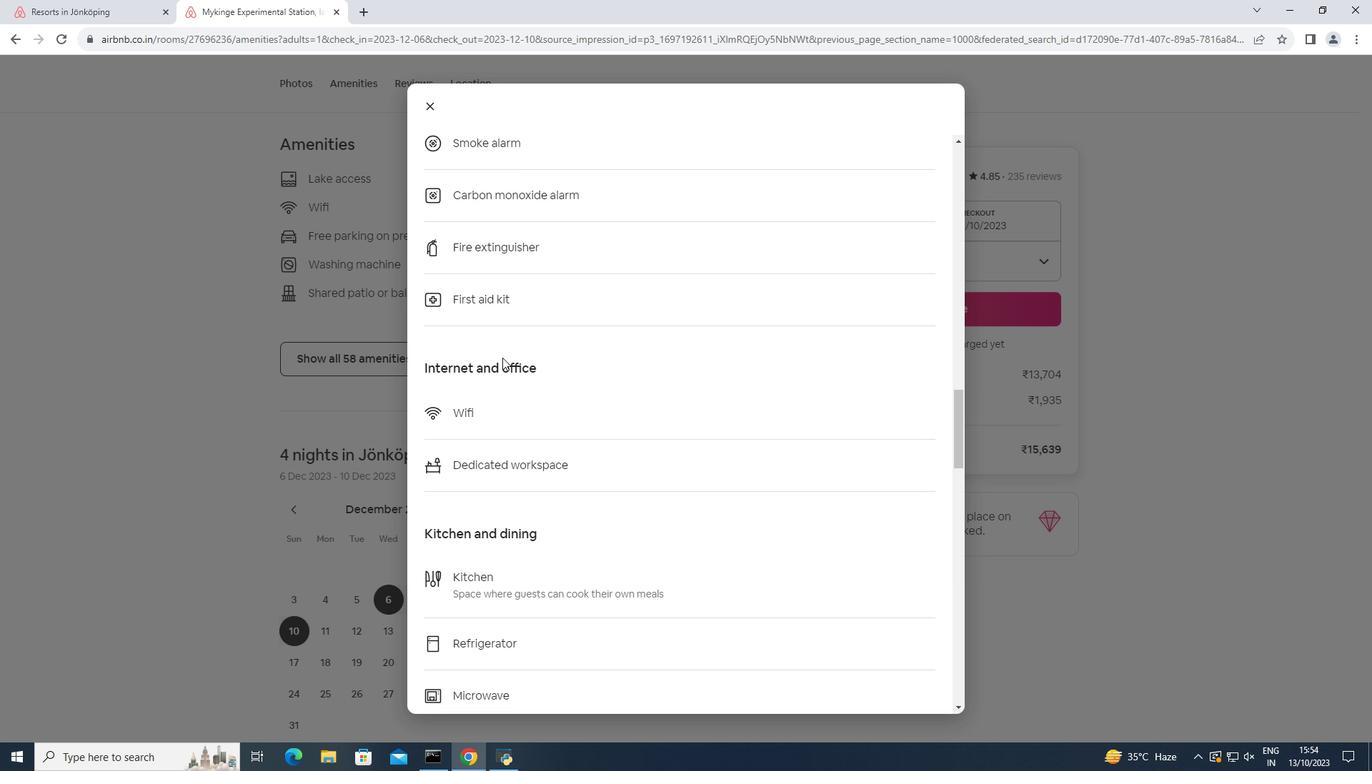 
Action: Mouse scrolled (502, 357) with delta (0, 0)
Screenshot: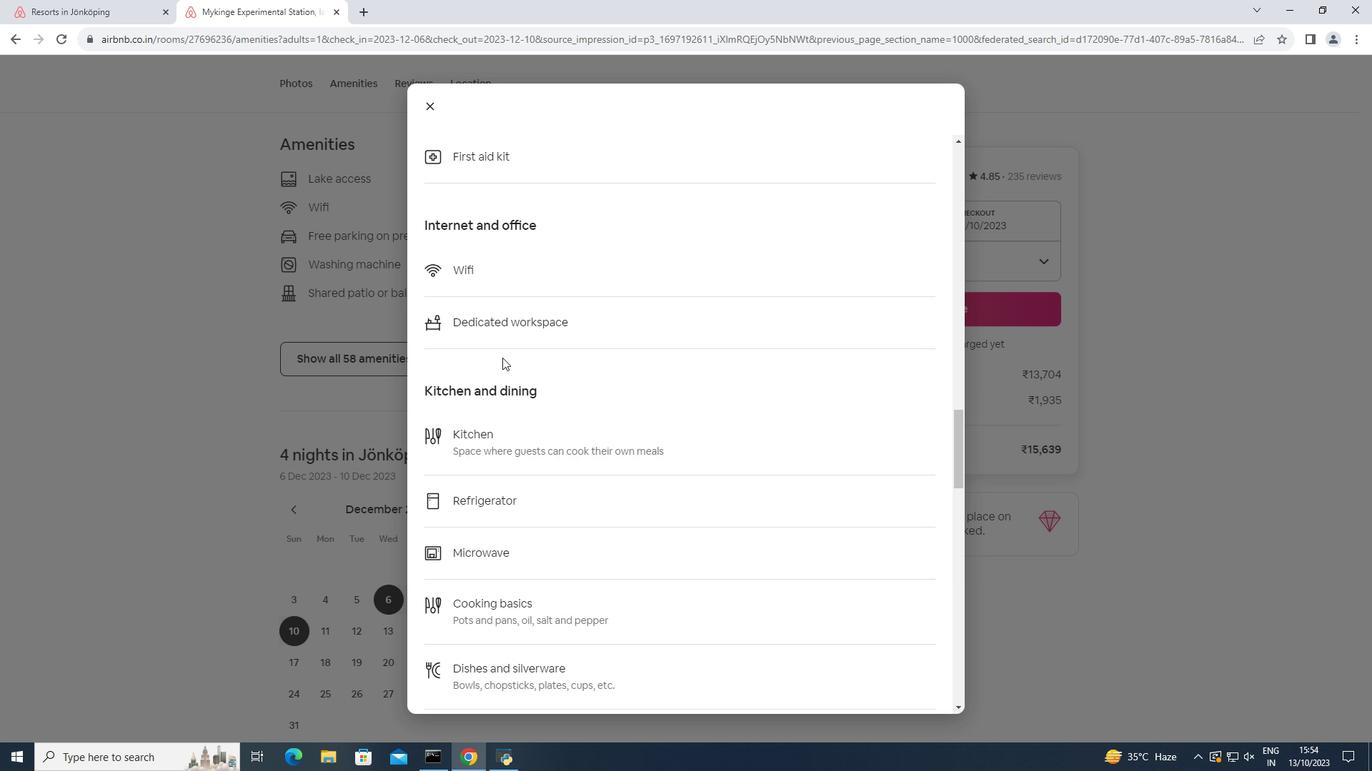 
Action: Mouse scrolled (502, 357) with delta (0, 0)
Screenshot: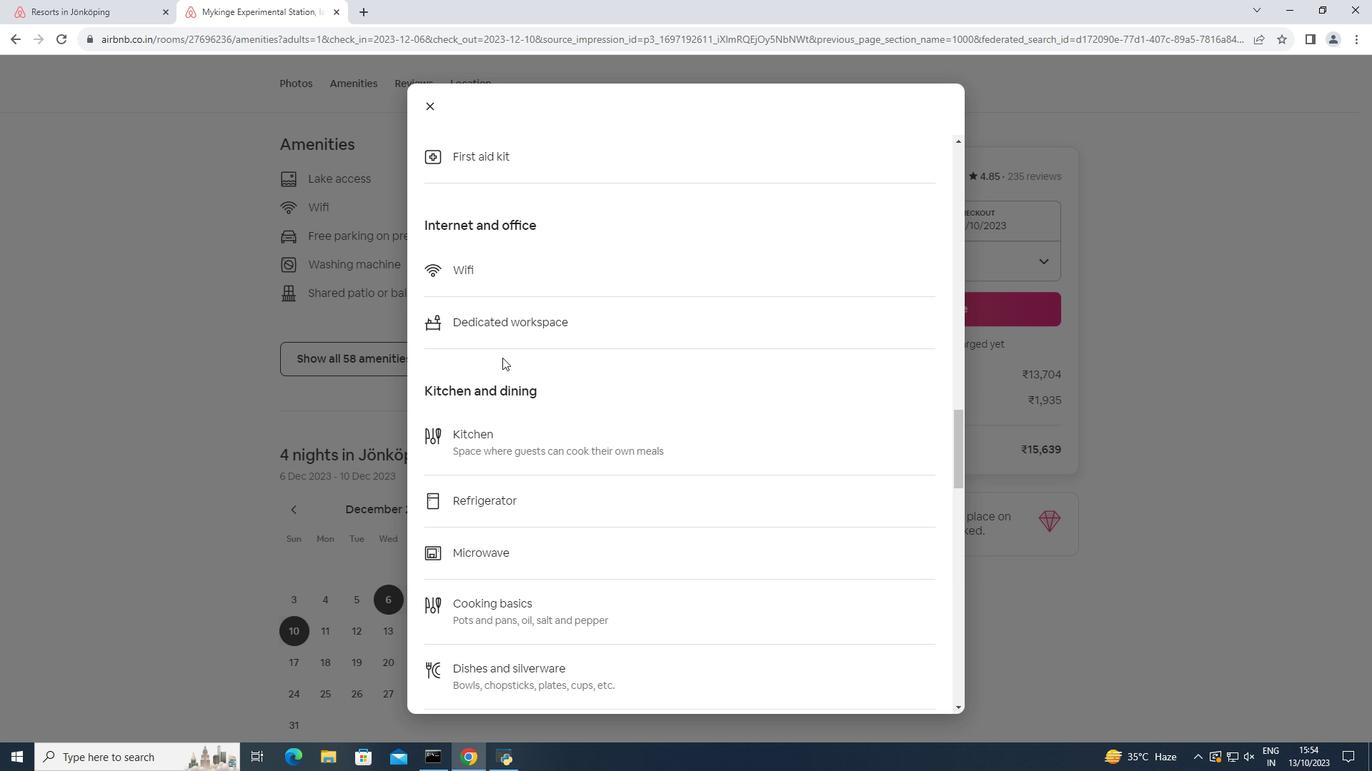 
Action: Mouse scrolled (502, 357) with delta (0, 0)
Screenshot: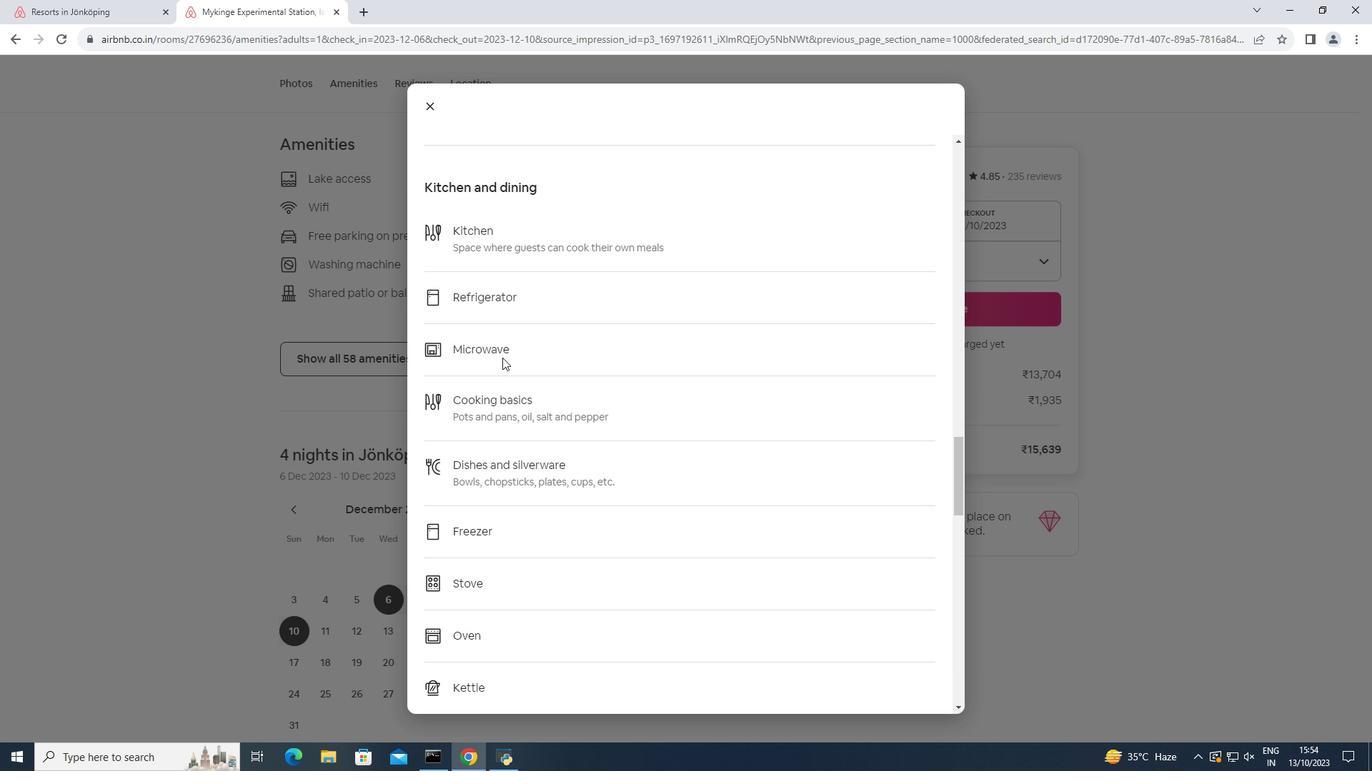 
Action: Mouse scrolled (502, 357) with delta (0, 0)
Screenshot: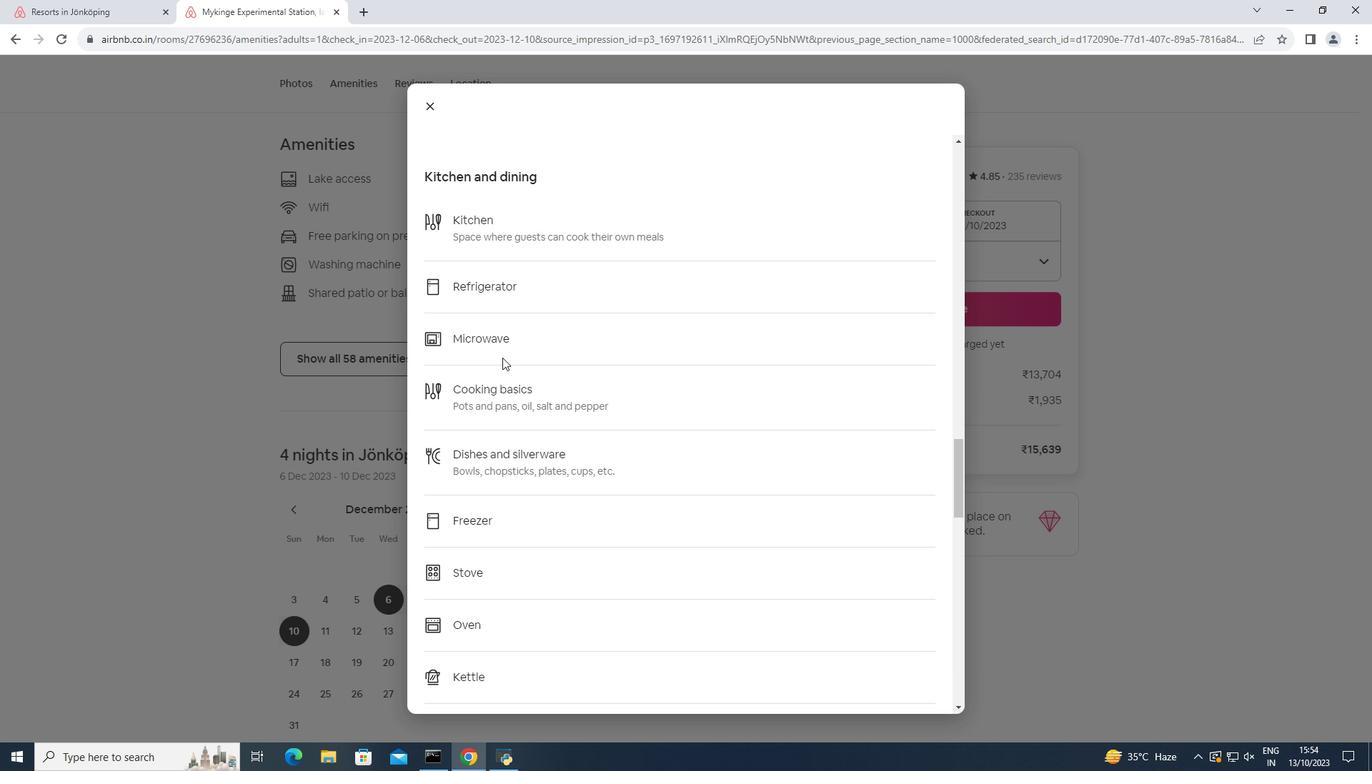 
Action: Mouse scrolled (502, 357) with delta (0, 0)
Screenshot: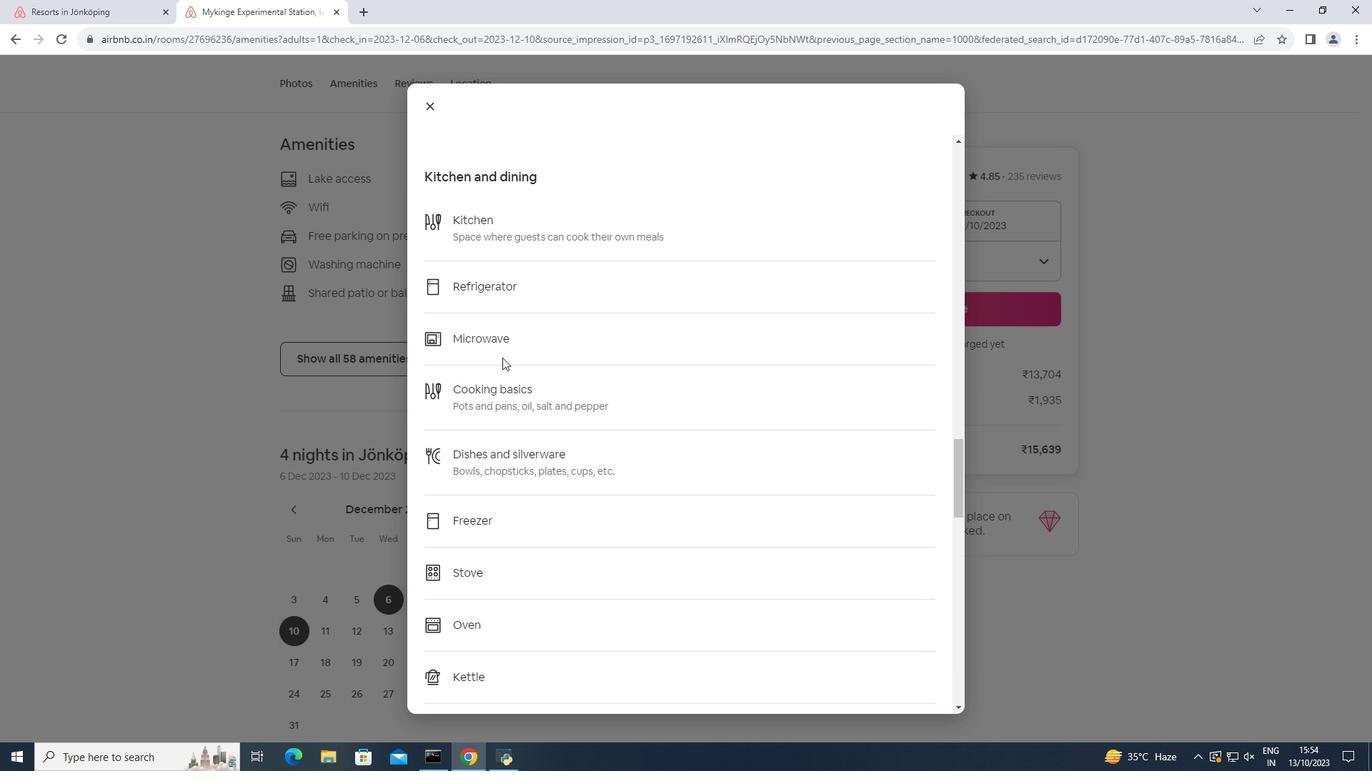 
Action: Mouse scrolled (502, 357) with delta (0, 0)
Screenshot: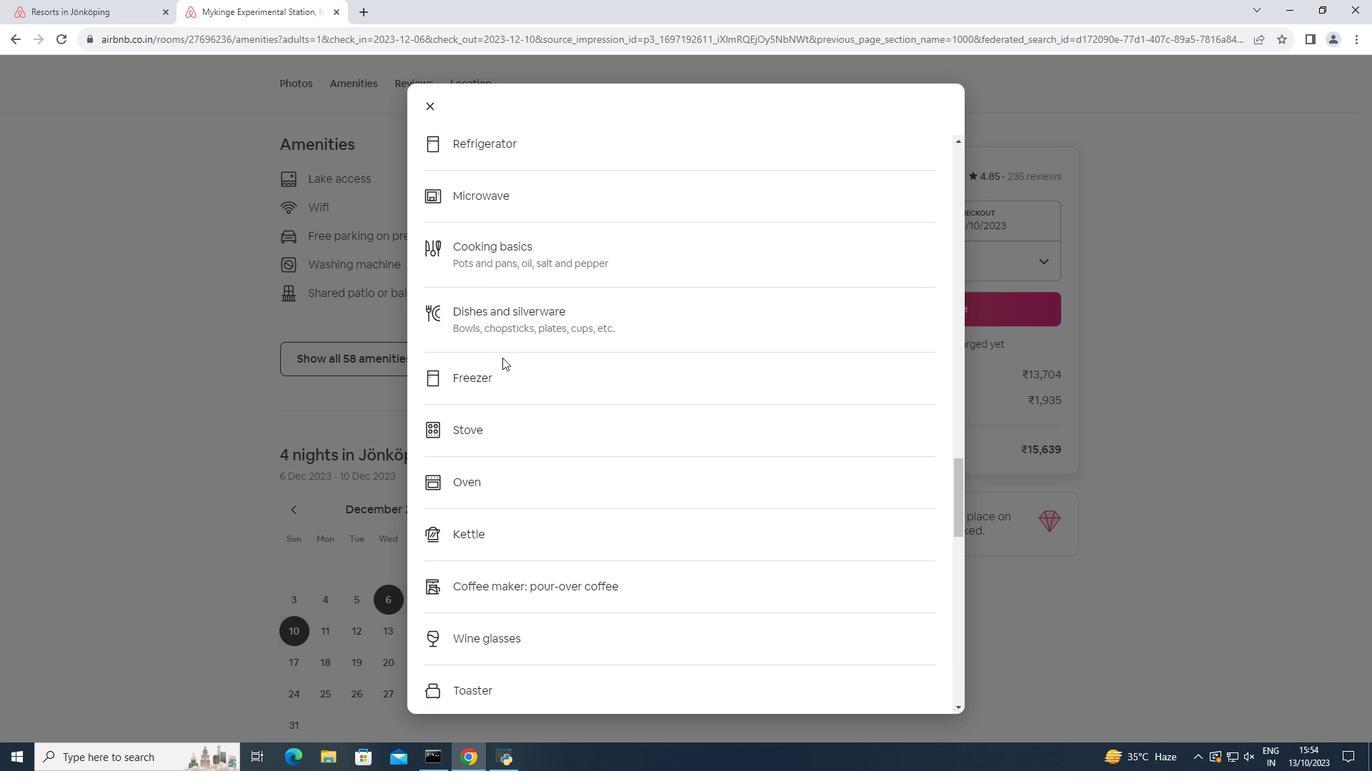 
Action: Mouse scrolled (502, 357) with delta (0, 0)
Screenshot: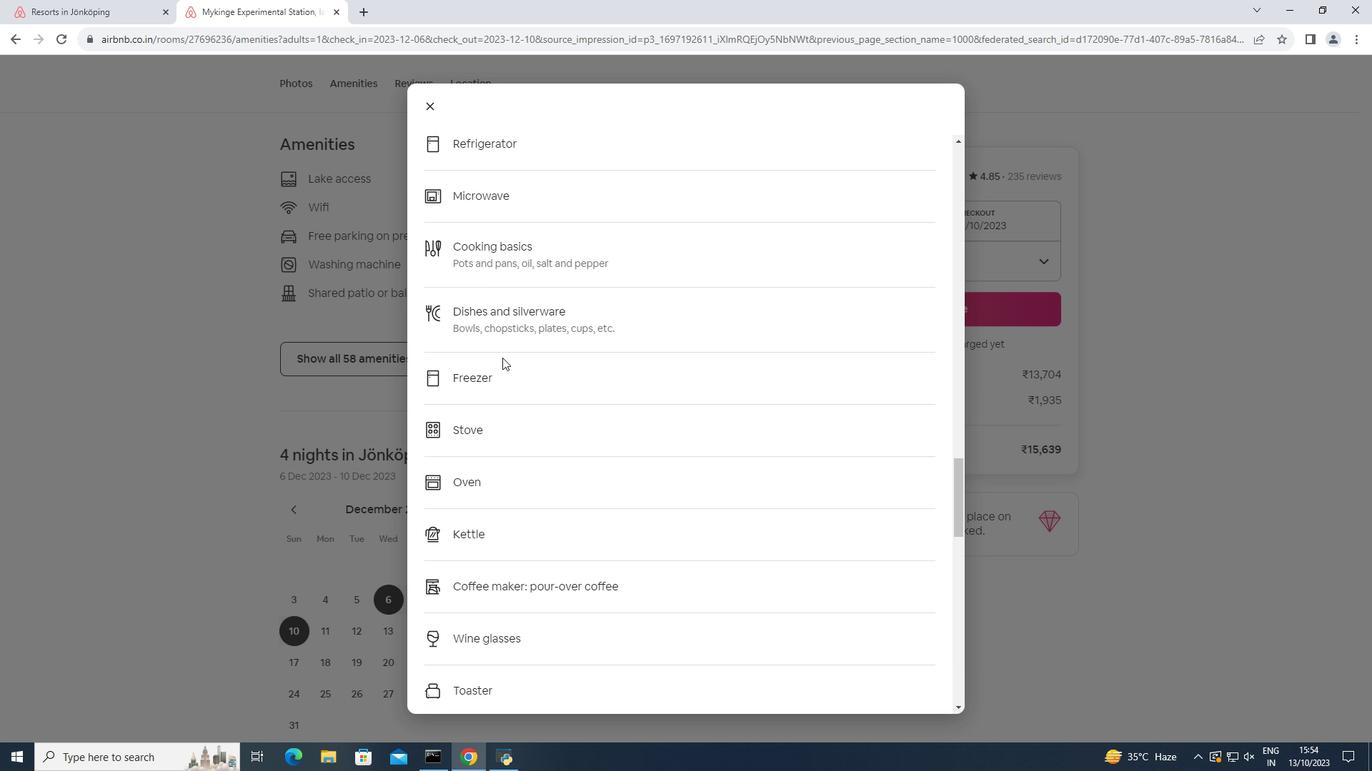 
Action: Mouse scrolled (502, 357) with delta (0, 0)
Screenshot: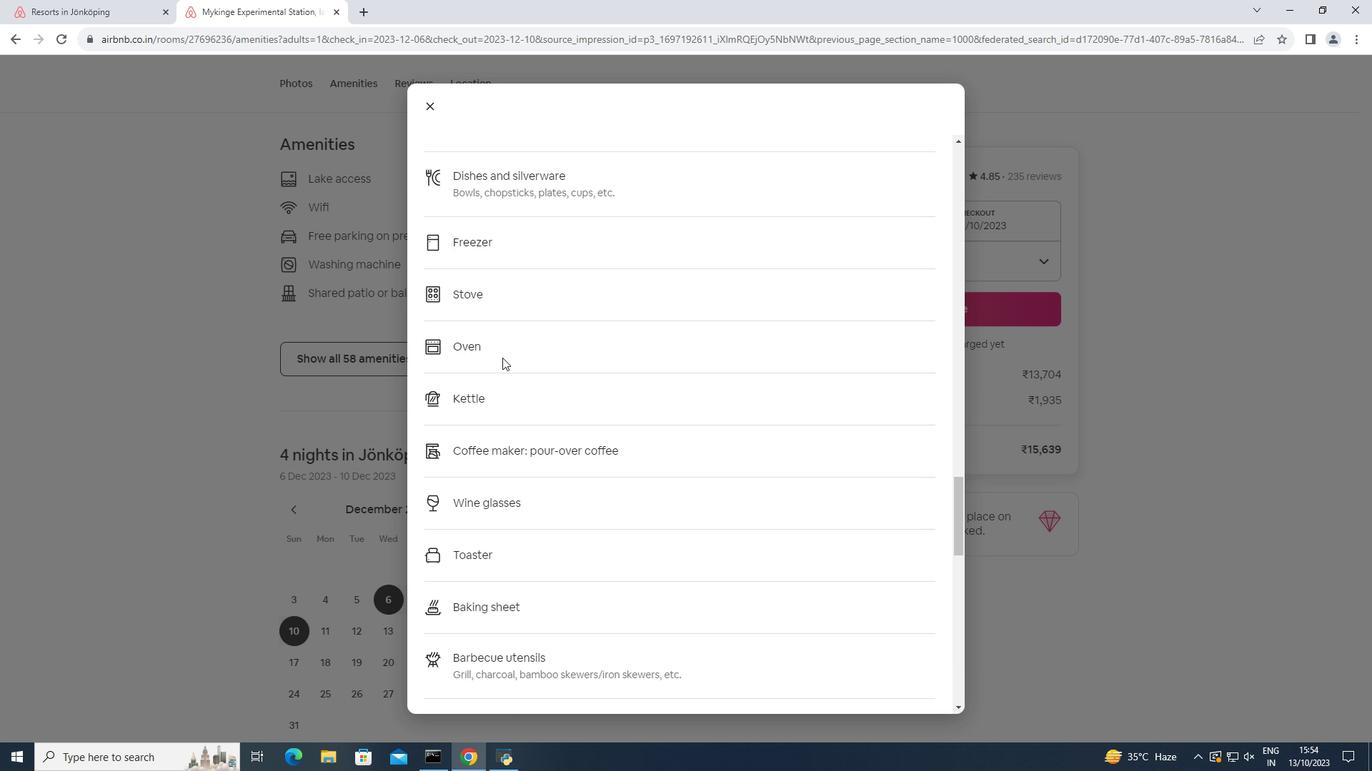 
Action: Mouse scrolled (502, 357) with delta (0, 0)
Screenshot: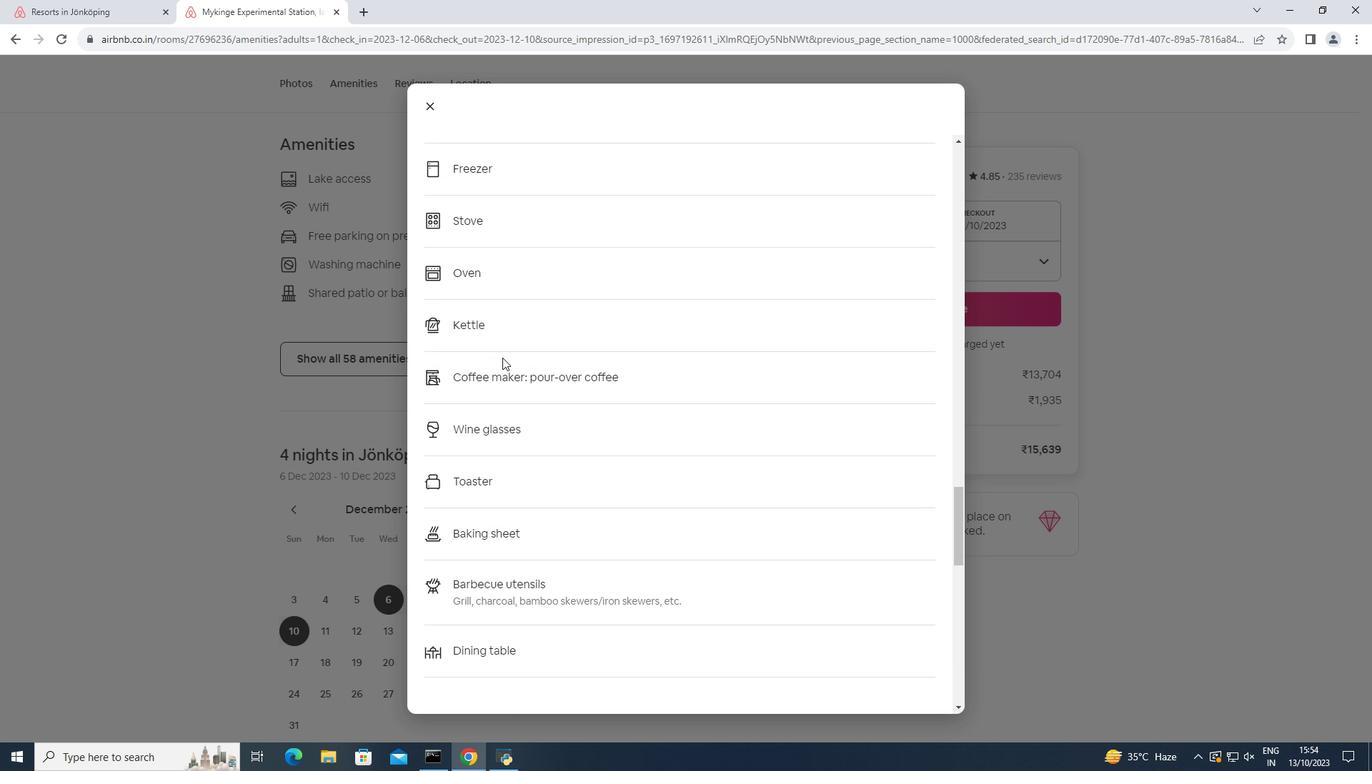 
Action: Mouse scrolled (502, 357) with delta (0, 0)
Screenshot: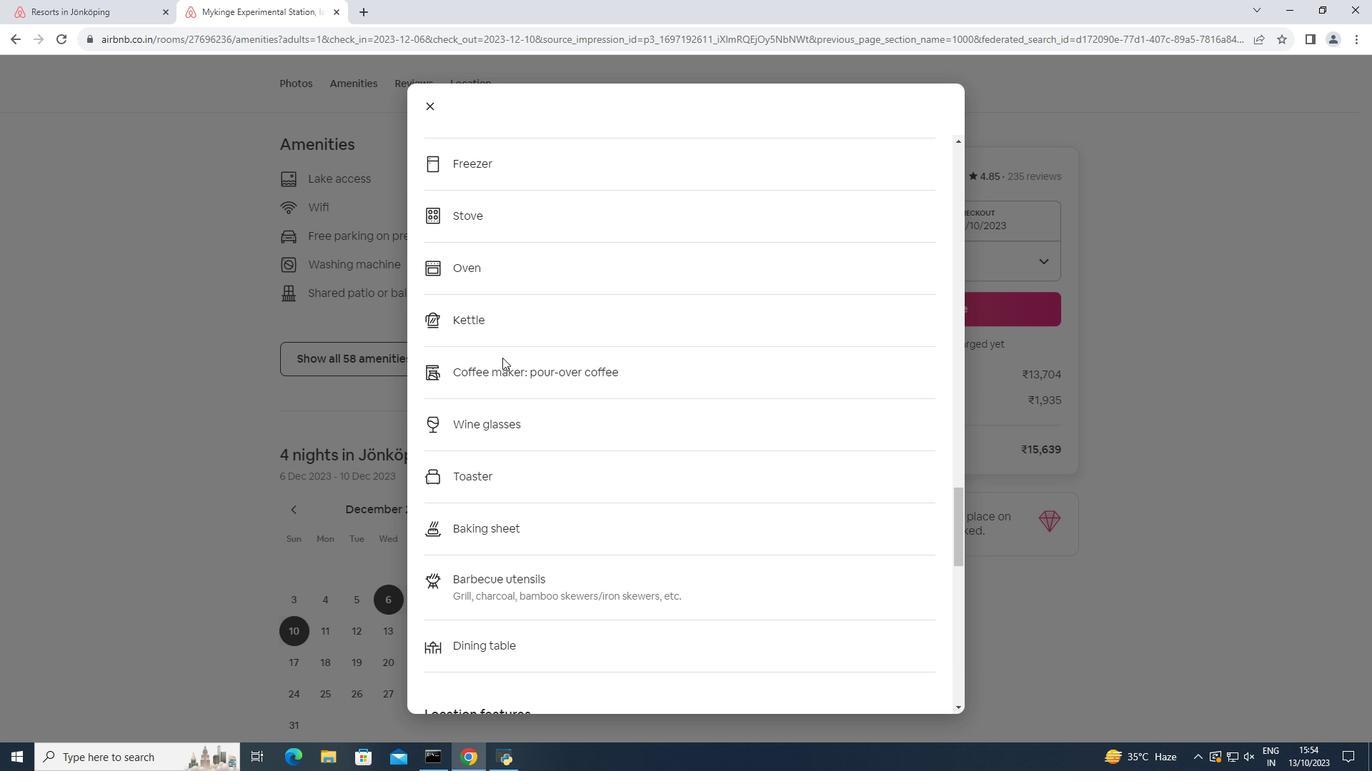 
Action: Mouse scrolled (502, 357) with delta (0, 0)
Screenshot: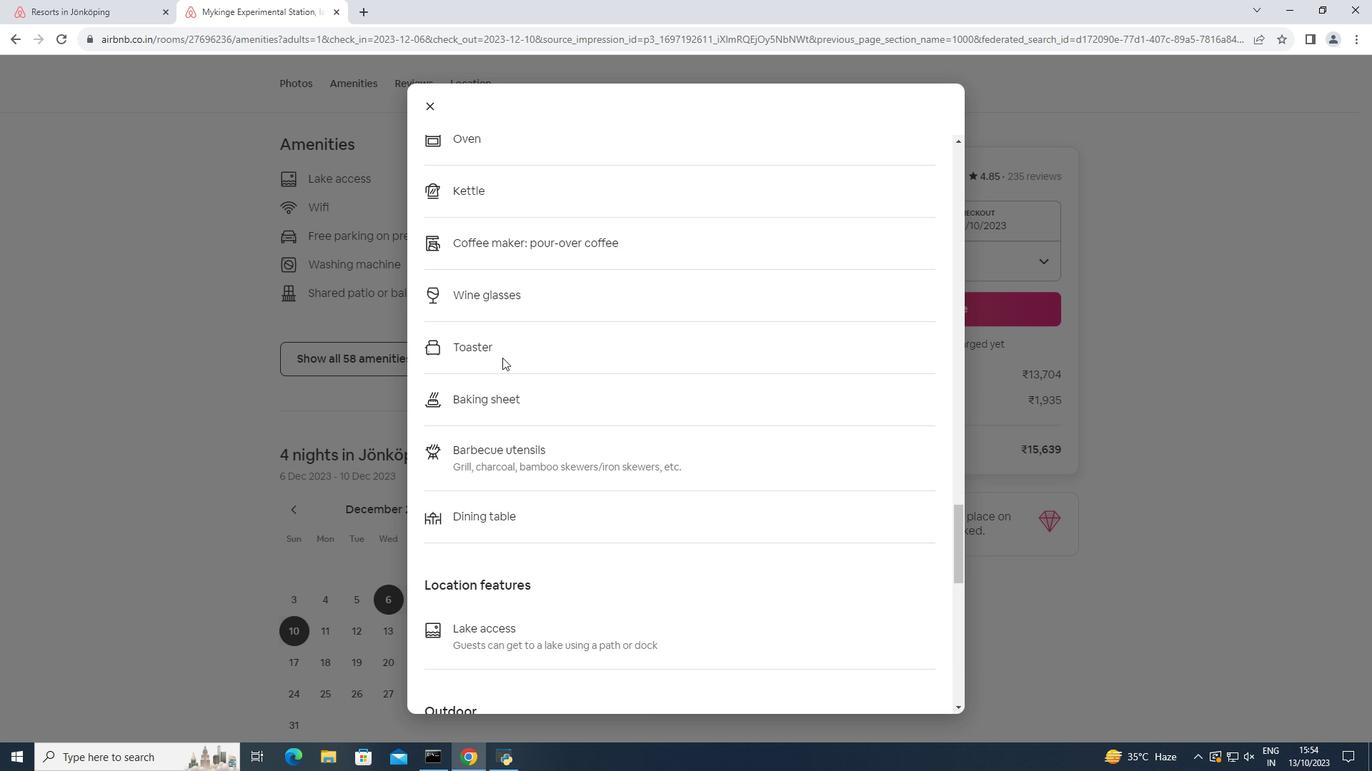 
Action: Mouse scrolled (502, 357) with delta (0, 0)
Screenshot: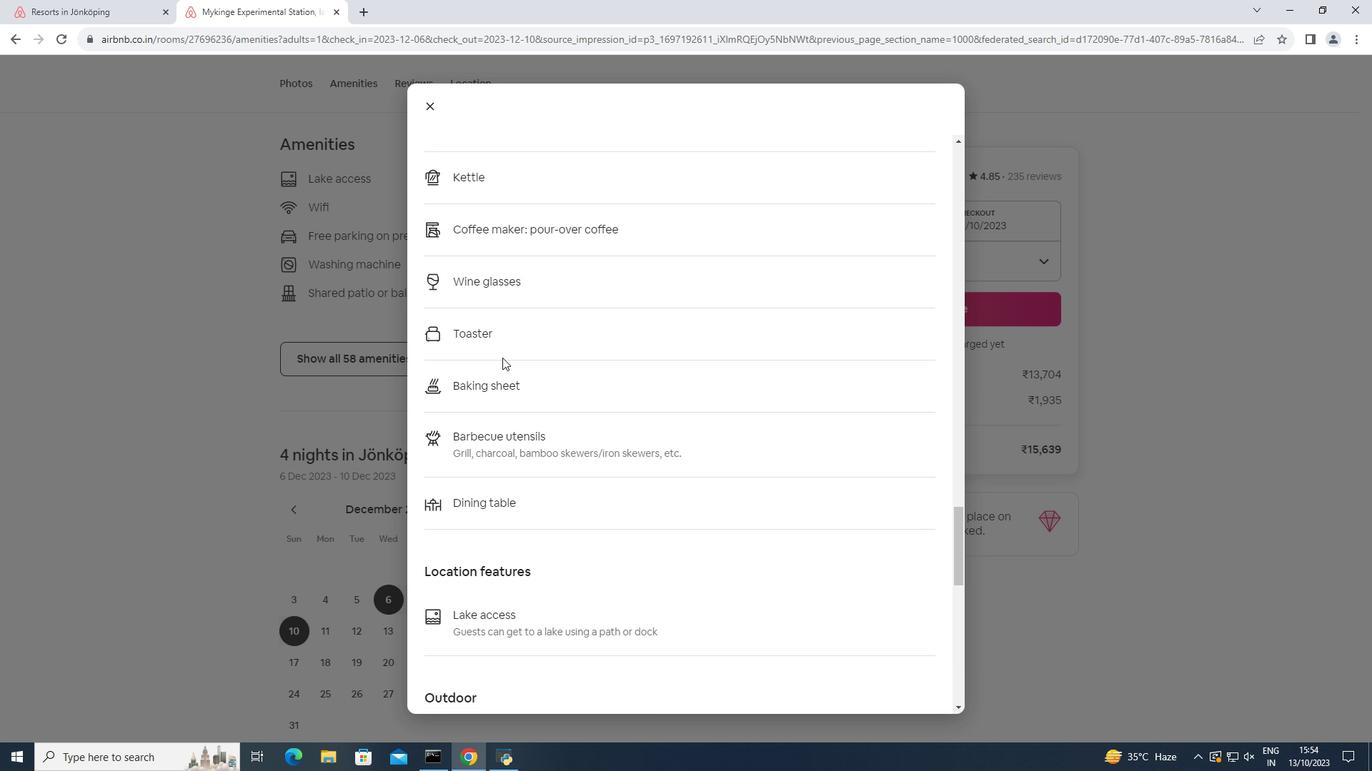 
Action: Mouse scrolled (502, 357) with delta (0, 0)
Screenshot: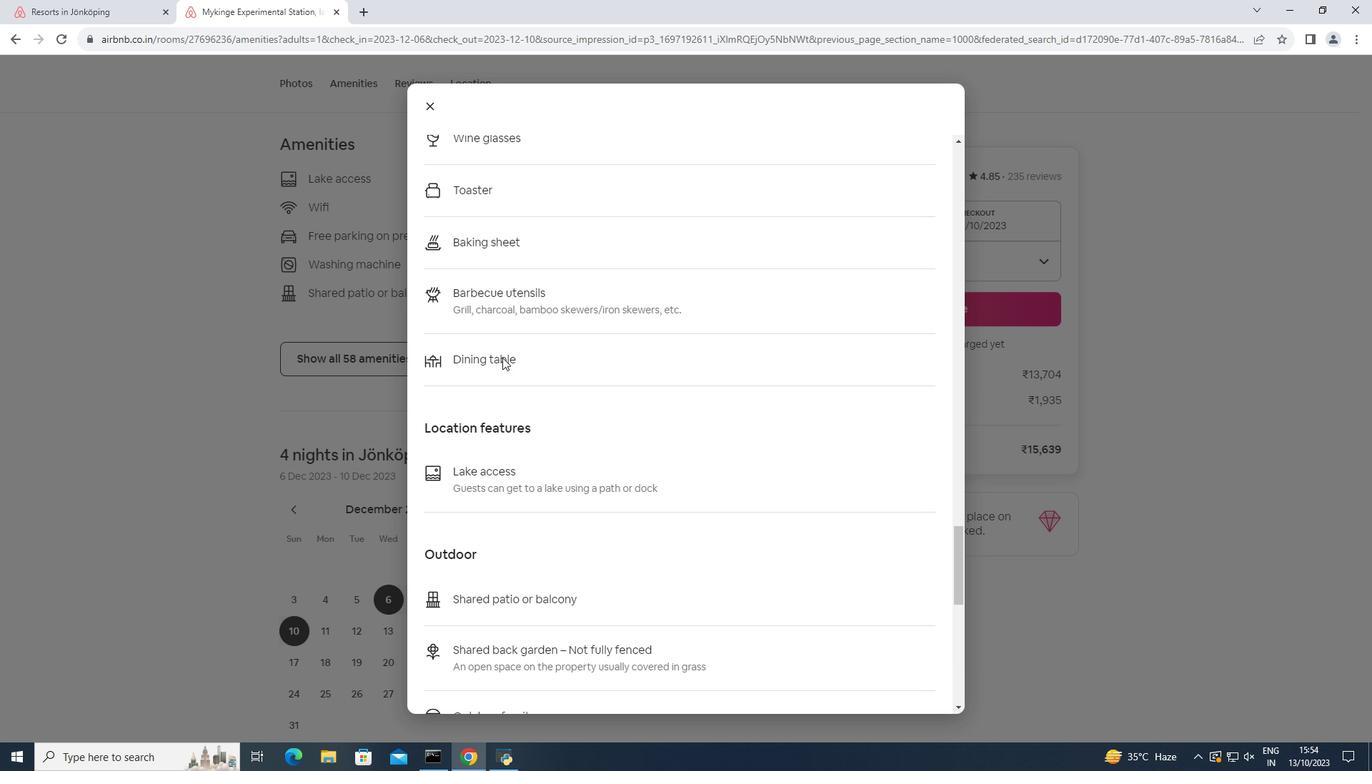 
Action: Mouse scrolled (502, 357) with delta (0, 0)
Screenshot: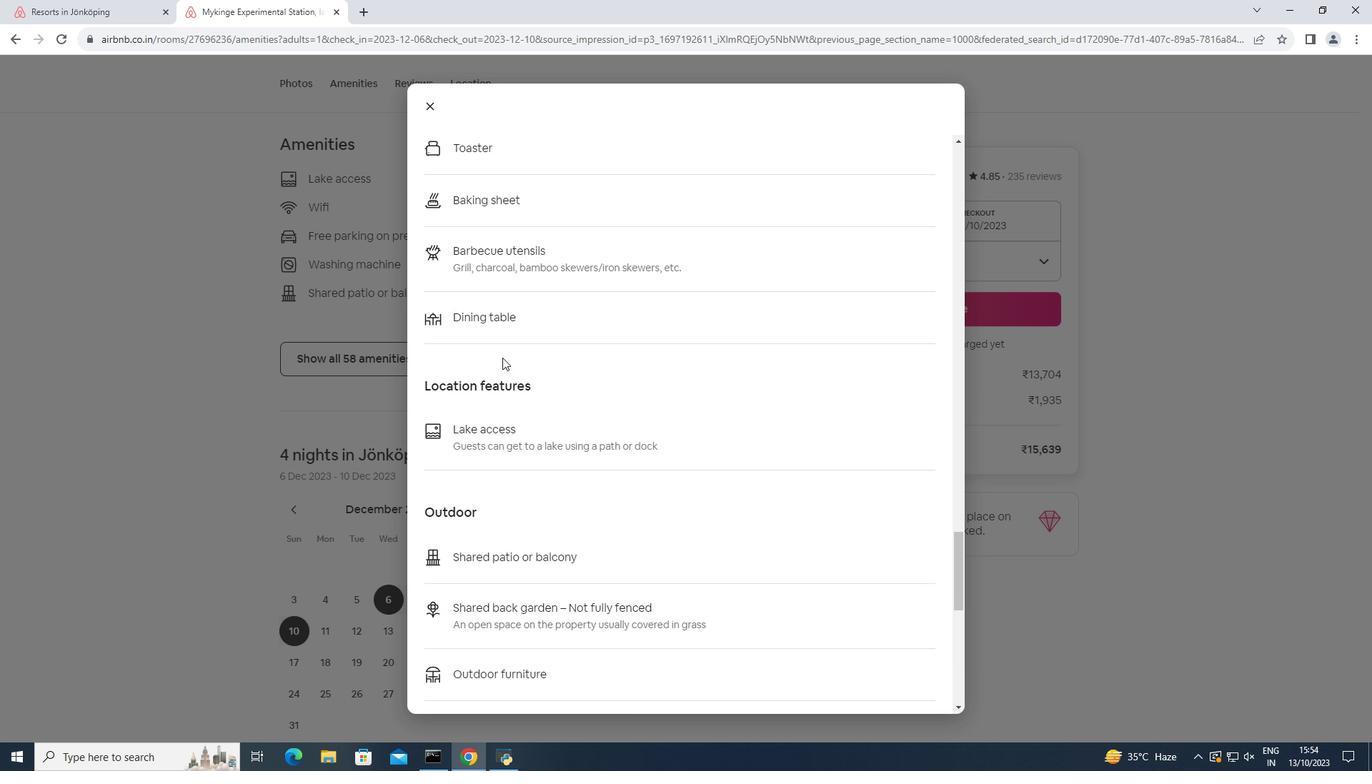 
Action: Mouse scrolled (502, 357) with delta (0, 0)
Screenshot: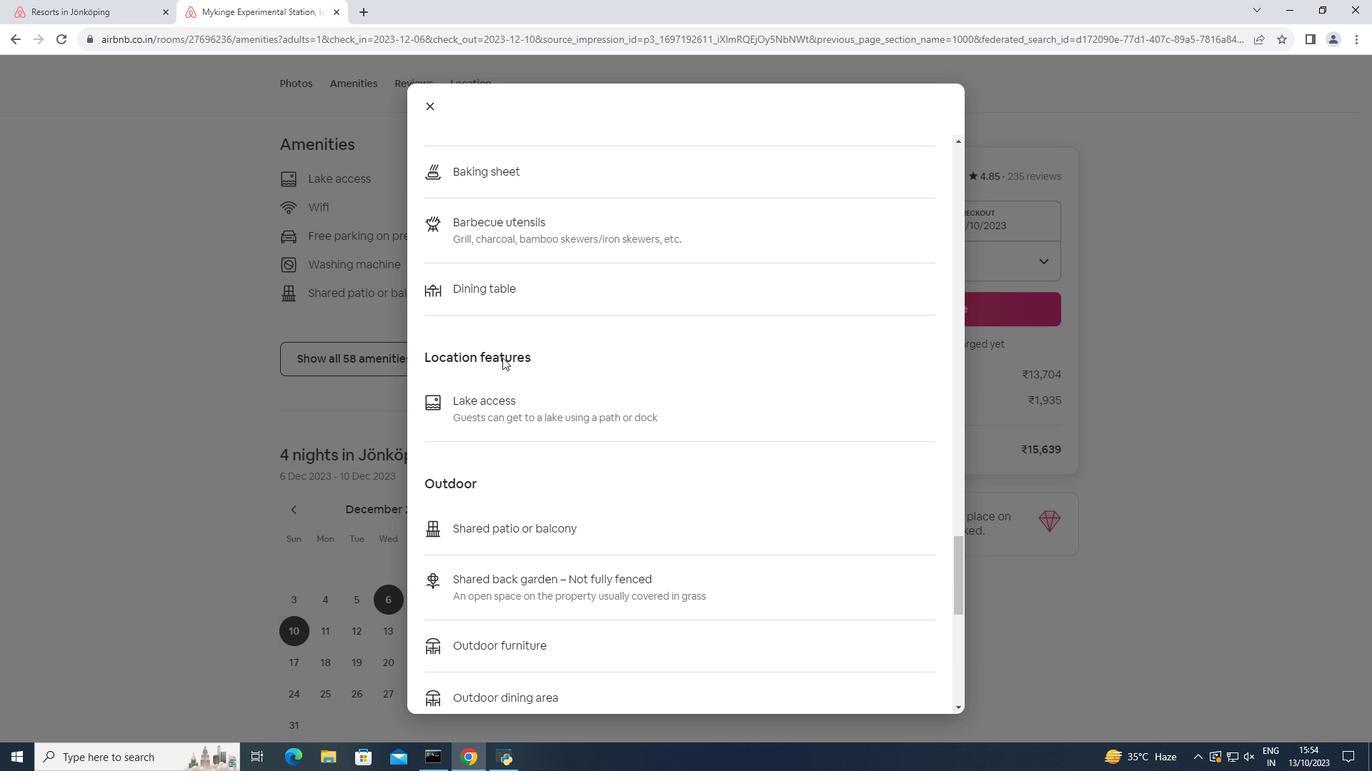 
Action: Mouse scrolled (502, 357) with delta (0, 0)
Screenshot: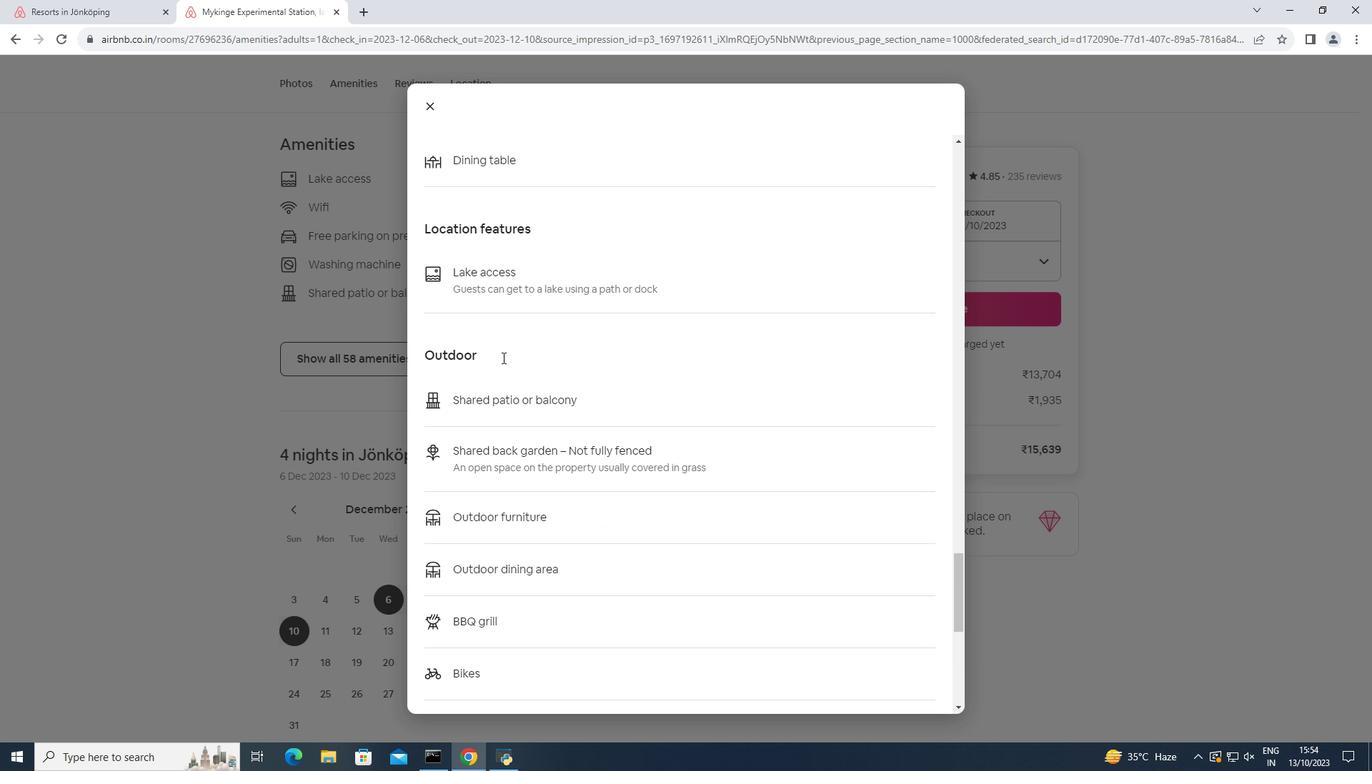 
Action: Mouse scrolled (502, 357) with delta (0, 0)
Screenshot: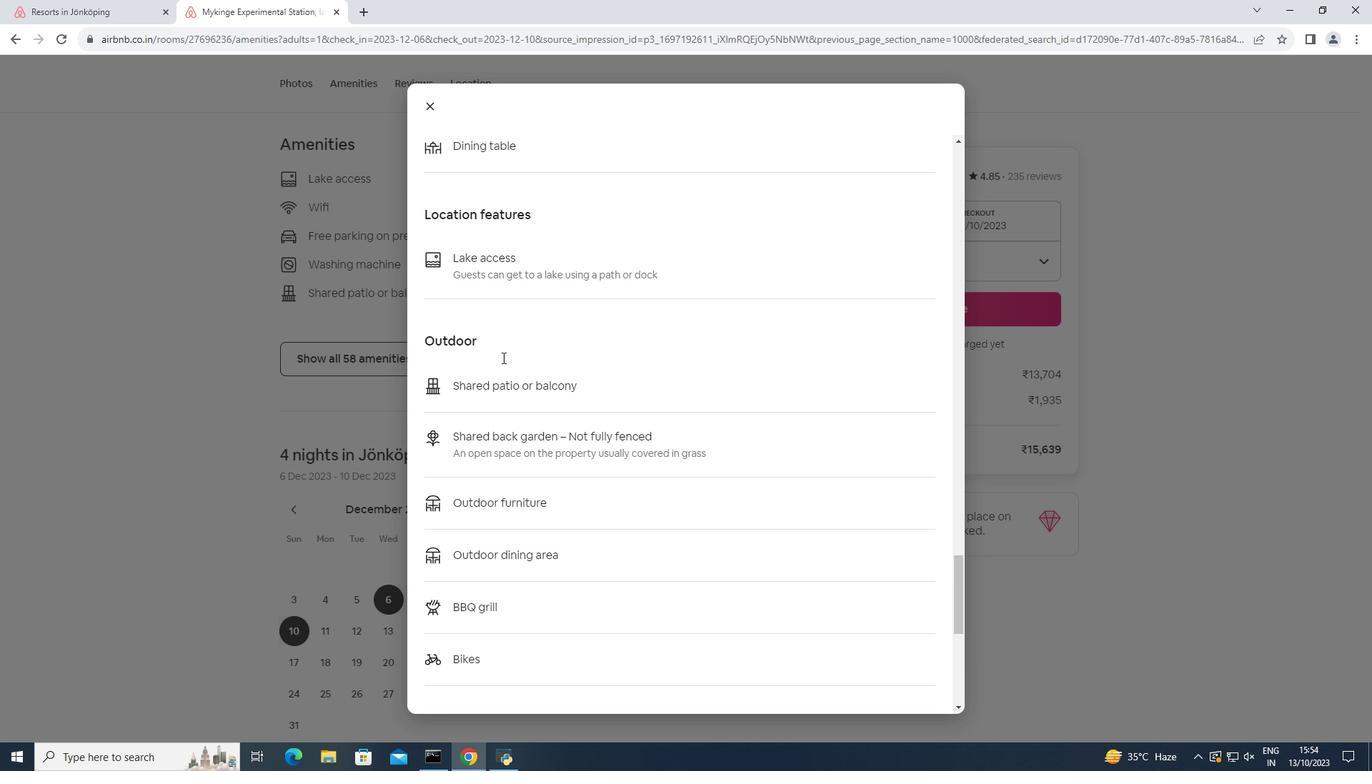 
Action: Mouse scrolled (502, 357) with delta (0, 0)
Screenshot: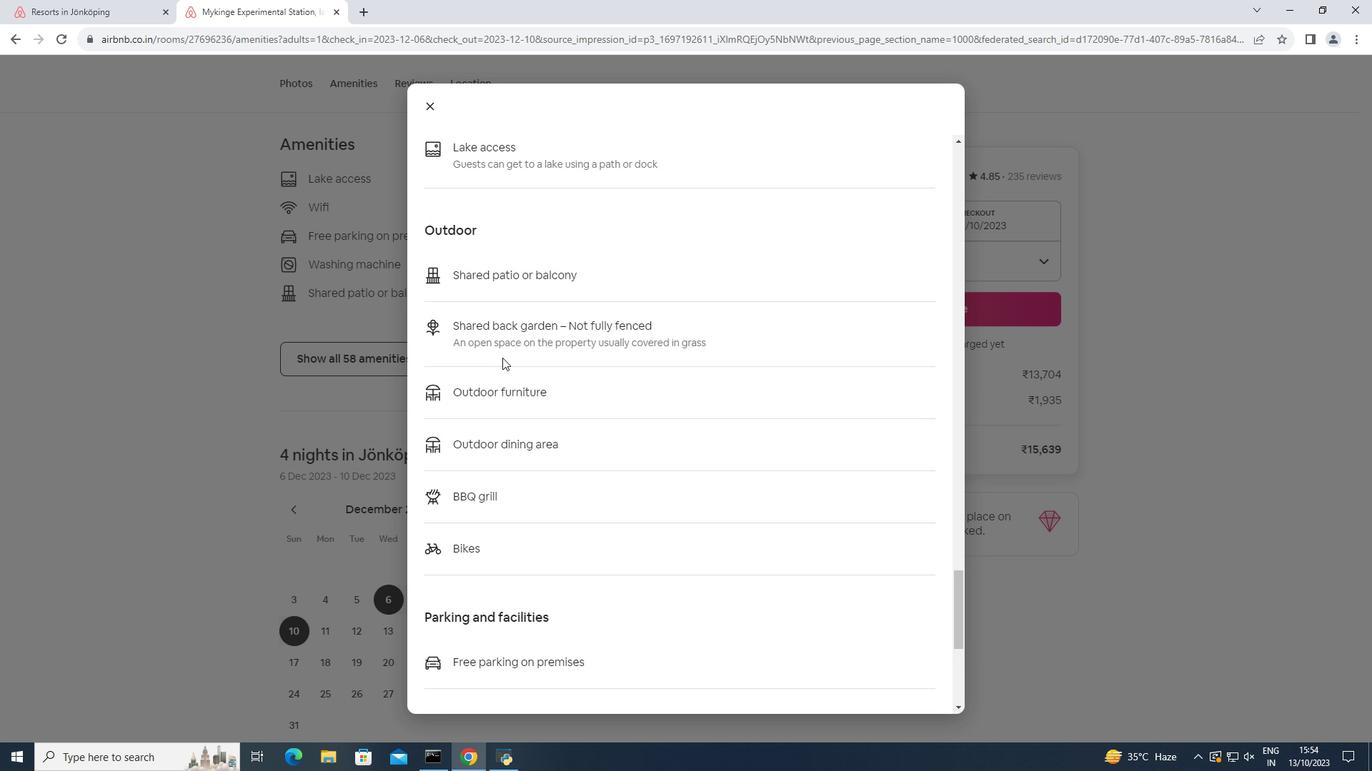 
Action: Mouse scrolled (502, 357) with delta (0, 0)
Screenshot: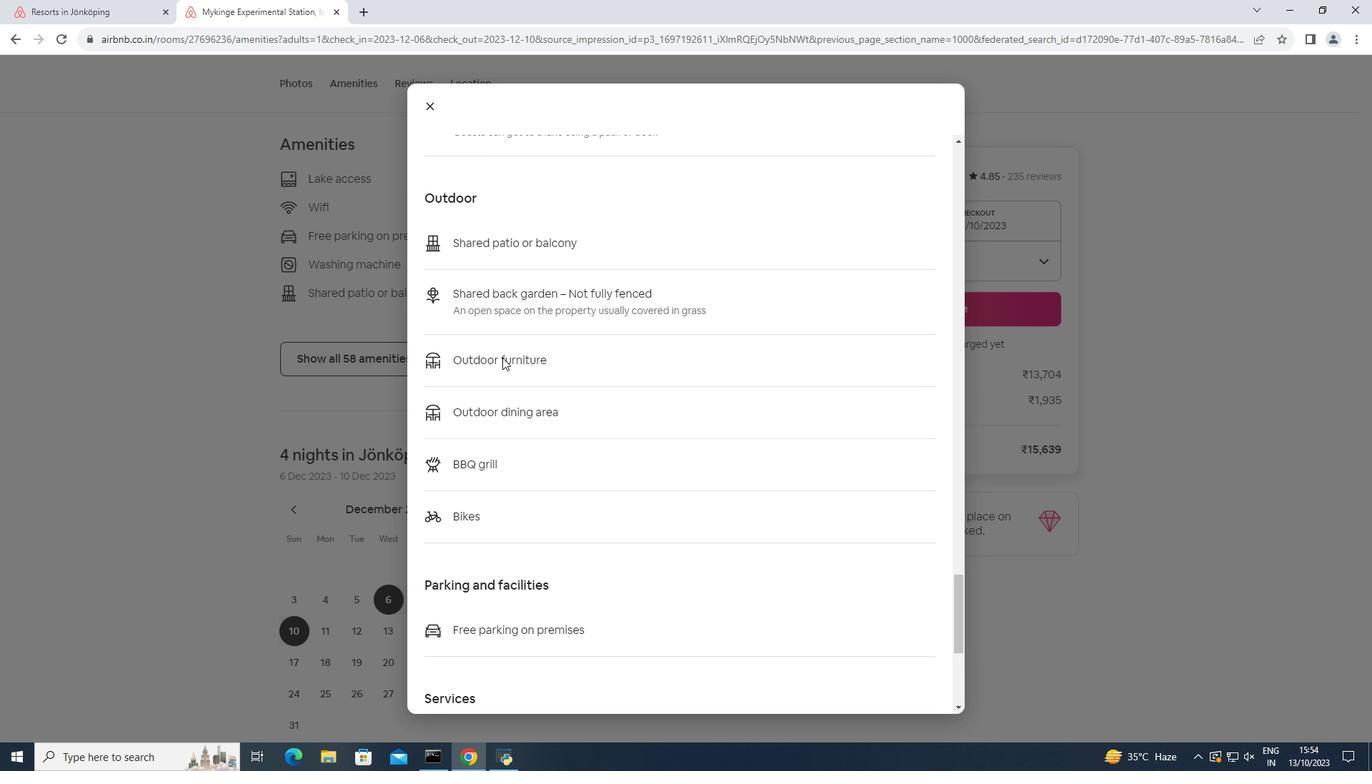 
Action: Mouse moved to (503, 358)
Screenshot: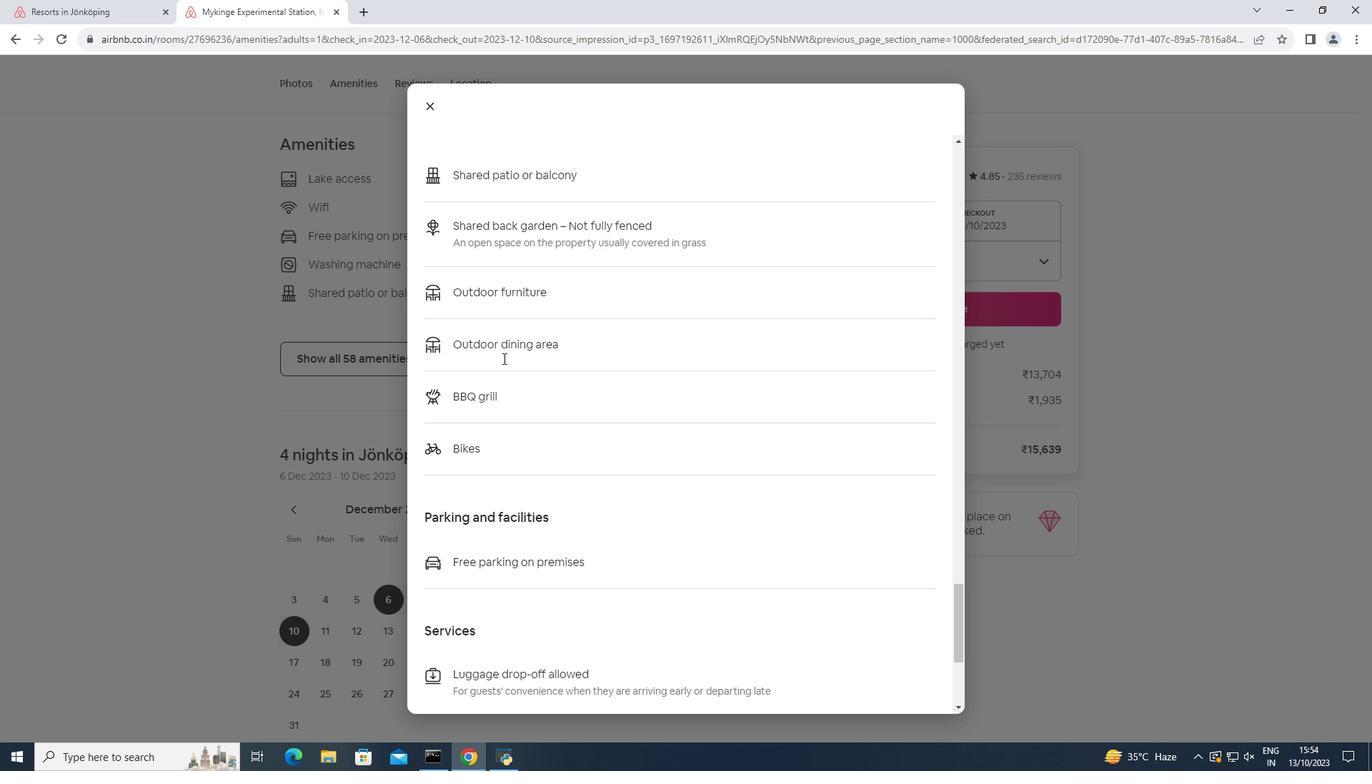 
Action: Mouse scrolled (503, 358) with delta (0, 0)
Screenshot: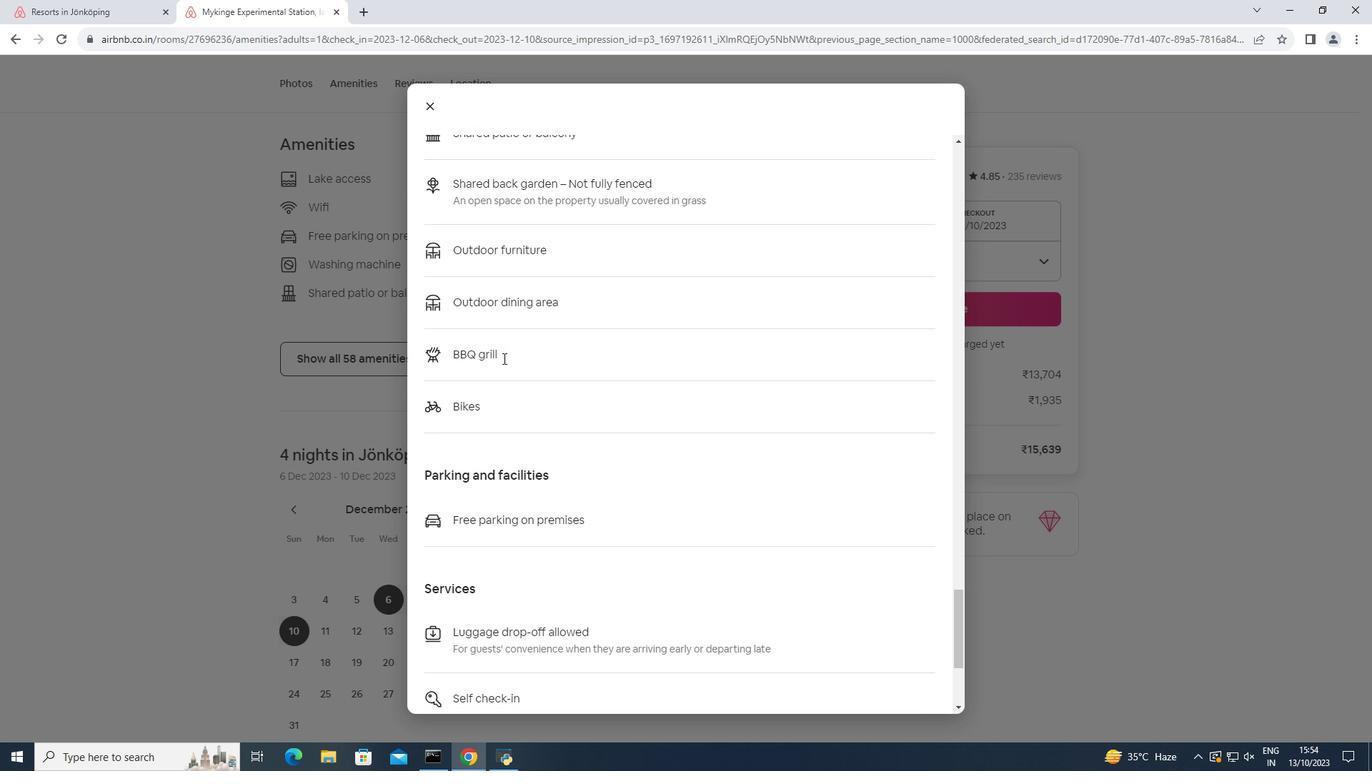 
Action: Mouse scrolled (503, 358) with delta (0, 0)
Screenshot: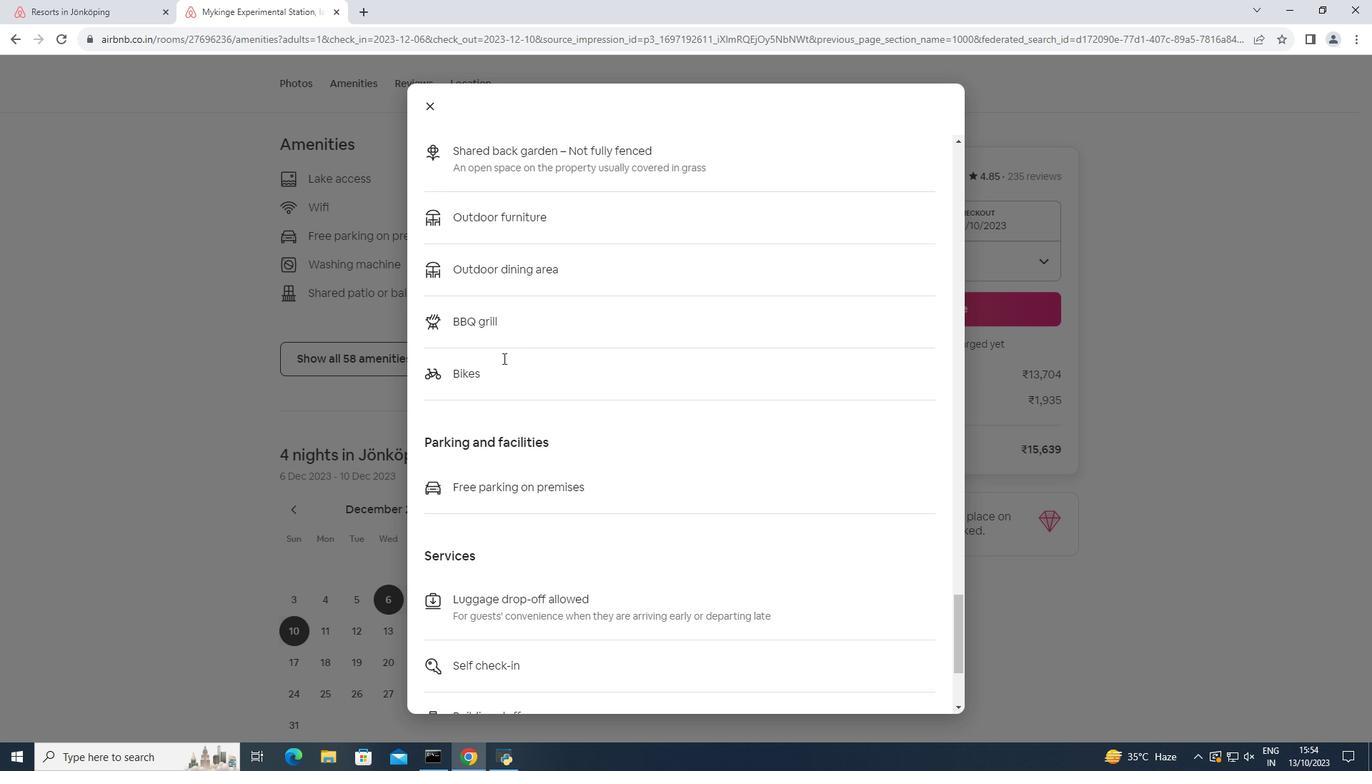
Action: Mouse scrolled (503, 358) with delta (0, 0)
Screenshot: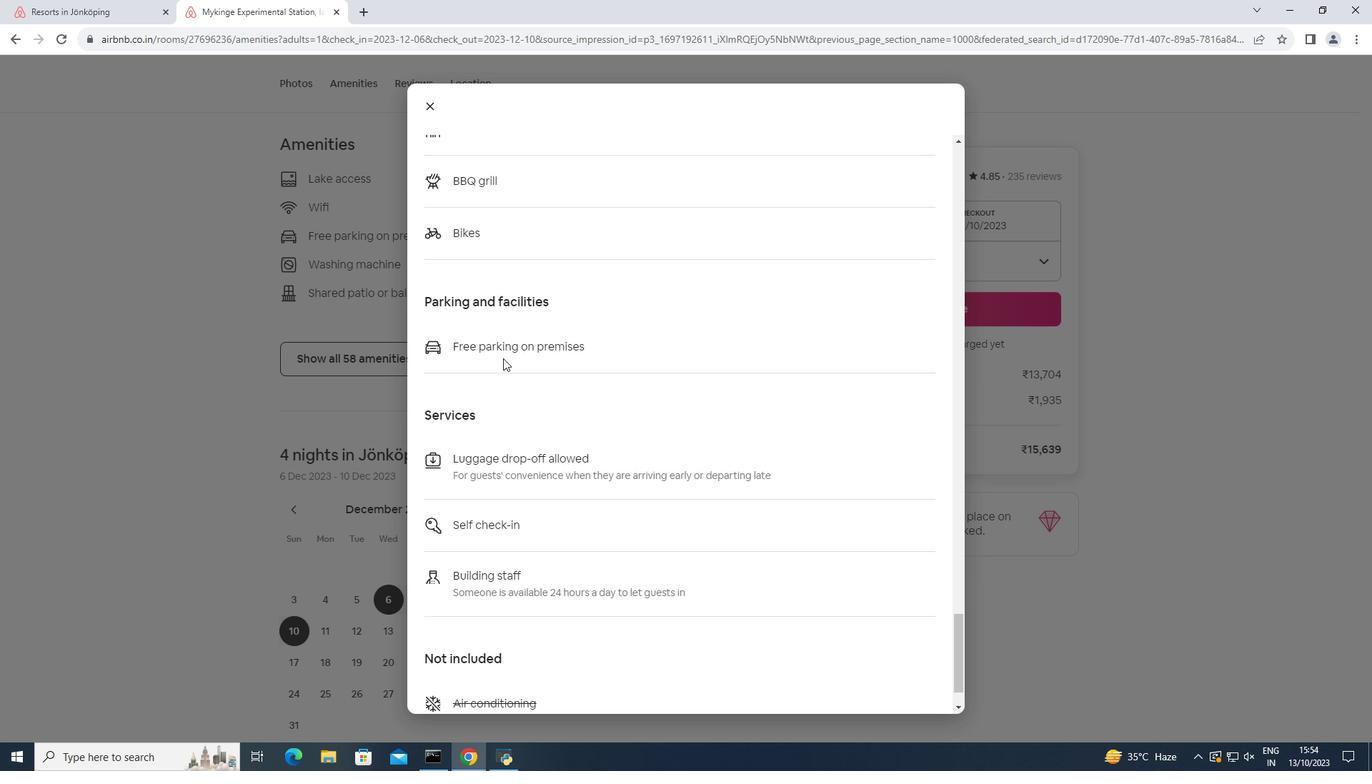 
Action: Mouse scrolled (503, 358) with delta (0, 0)
Screenshot: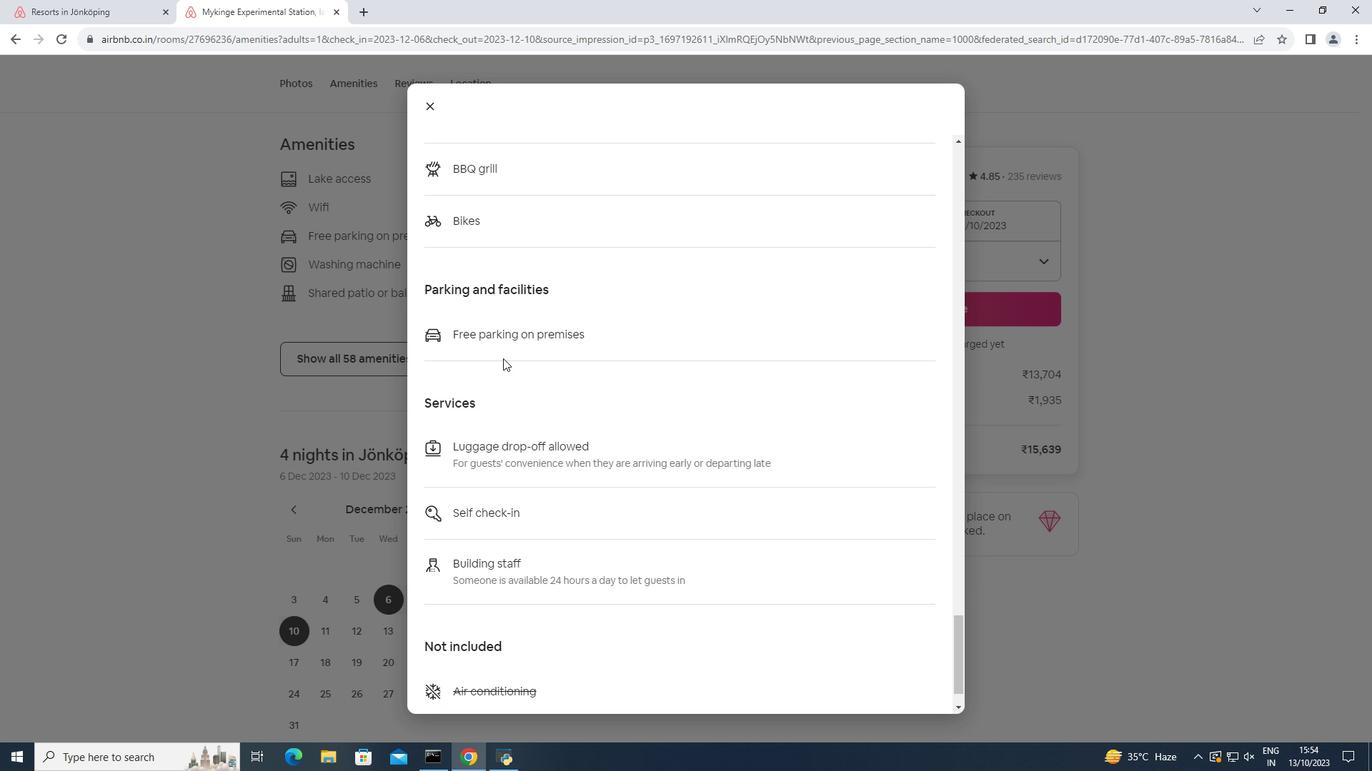 
Action: Mouse scrolled (503, 358) with delta (0, 0)
Screenshot: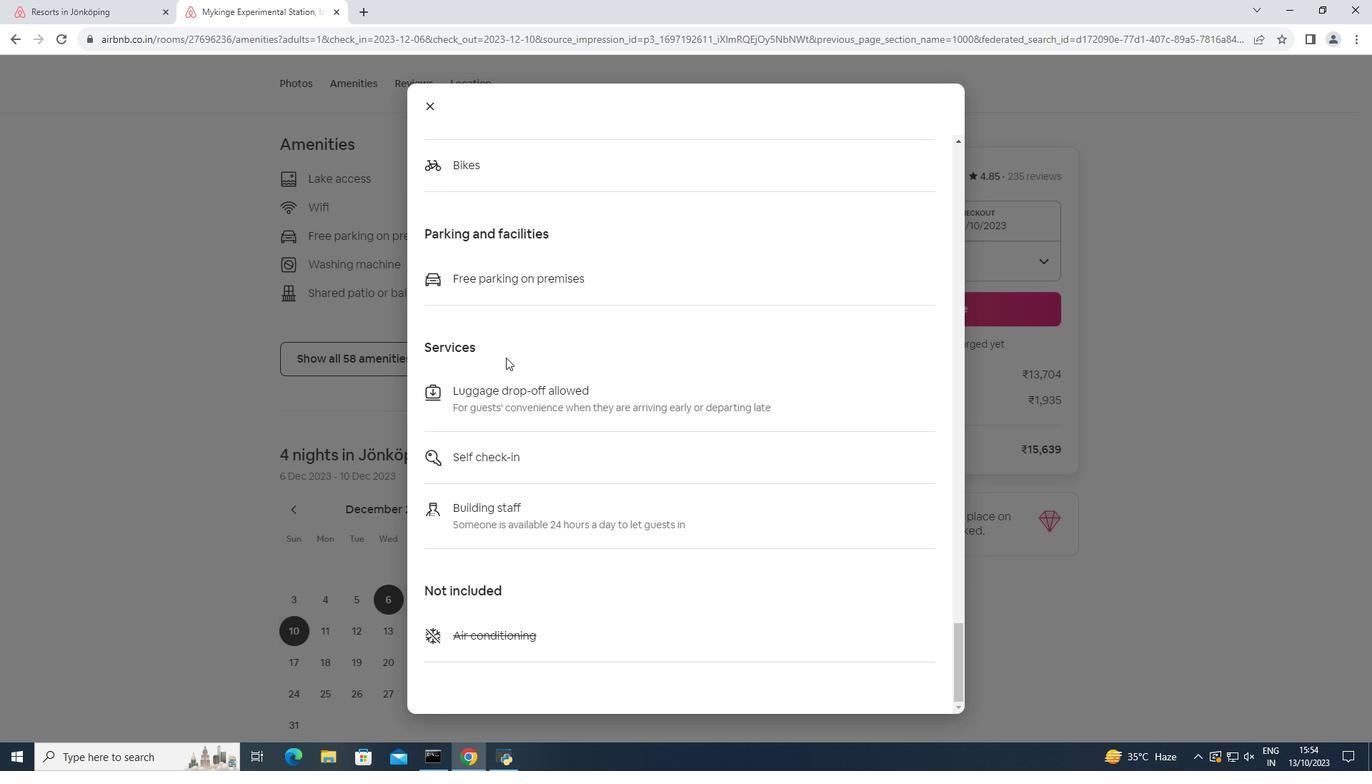 
Action: Mouse moved to (432, 107)
Screenshot: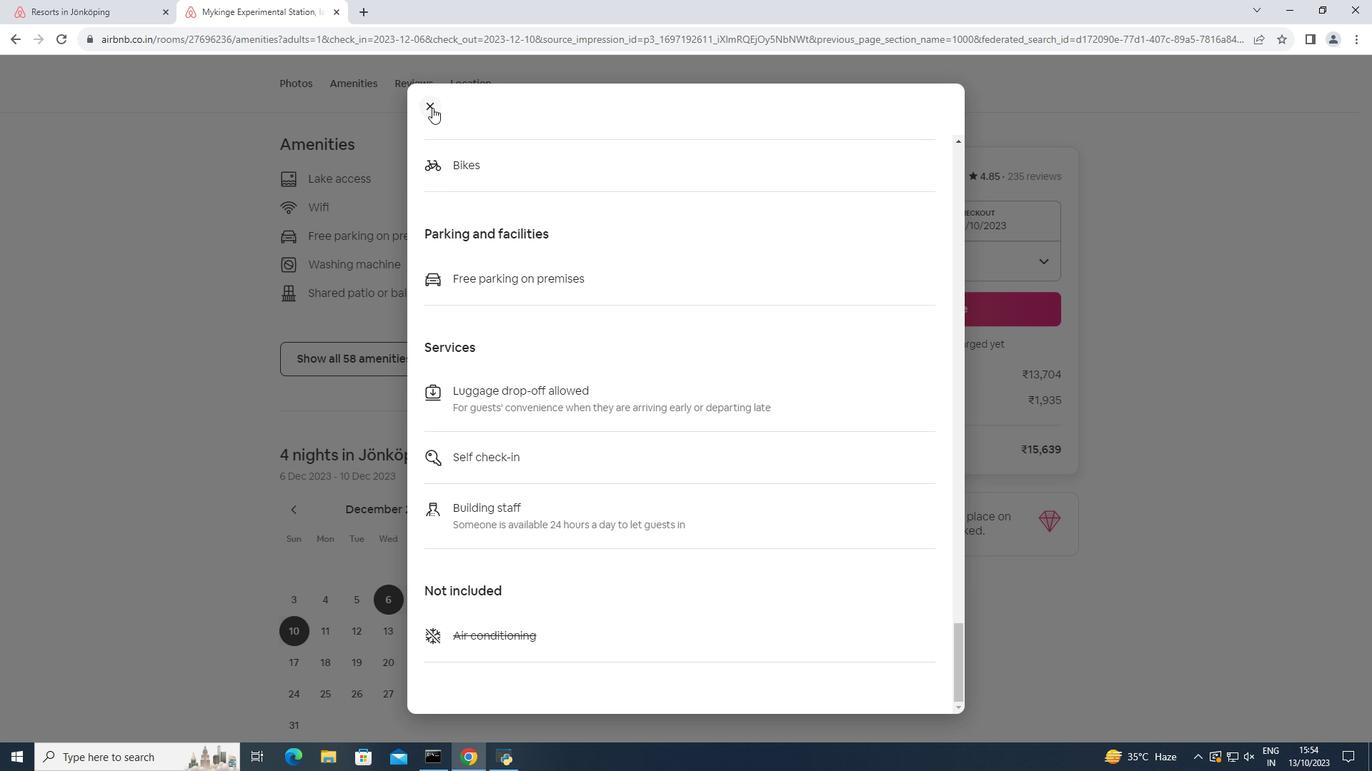 
Action: Mouse pressed left at (432, 107)
Screenshot: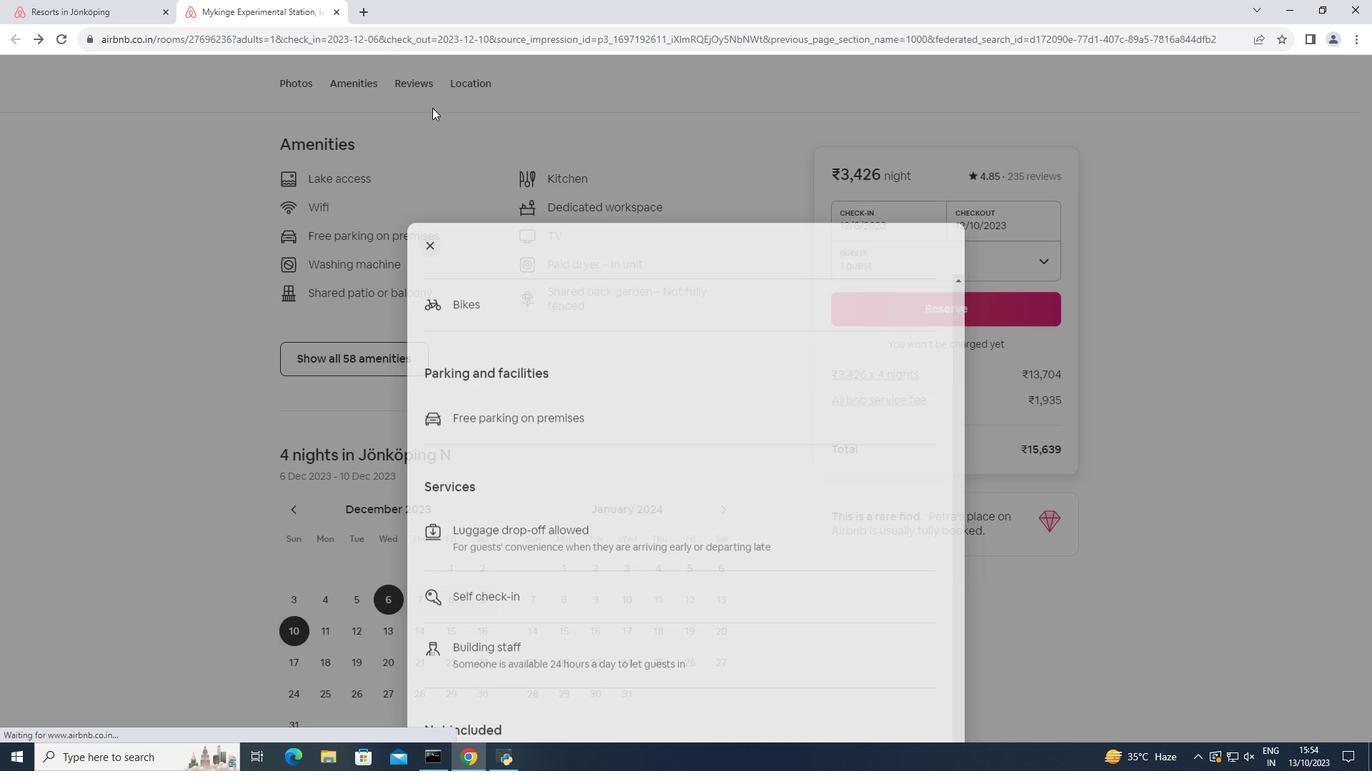 
Action: Mouse moved to (452, 249)
Screenshot: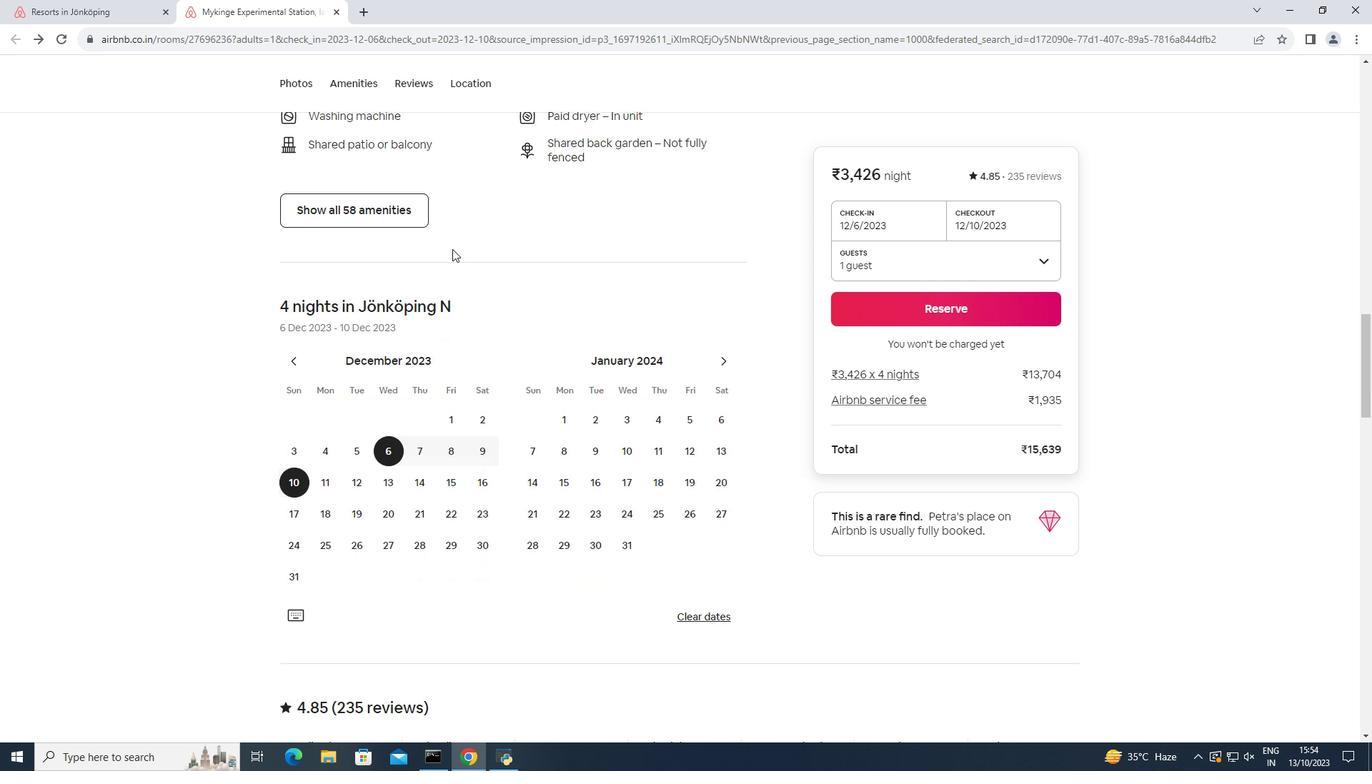 
Action: Mouse scrolled (452, 248) with delta (0, 0)
Screenshot: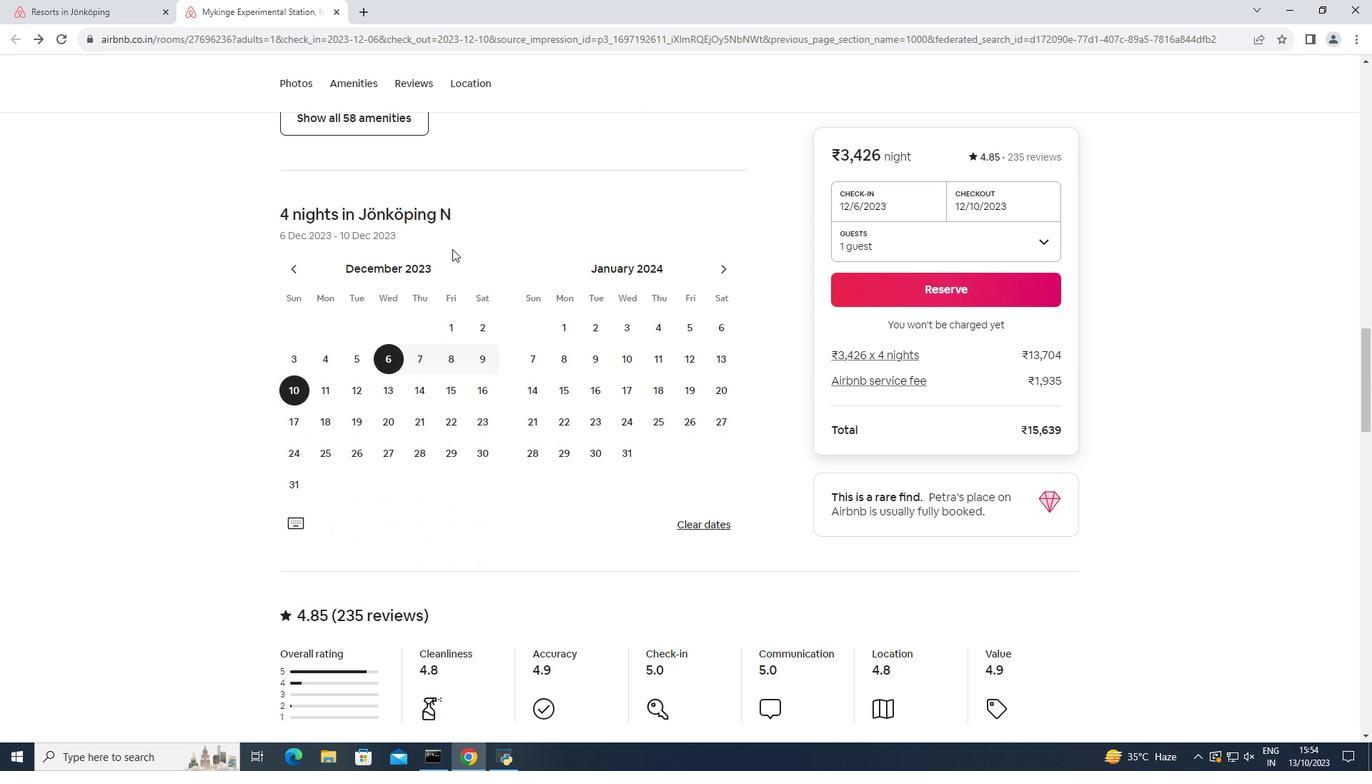 
Action: Mouse scrolled (452, 248) with delta (0, 0)
Screenshot: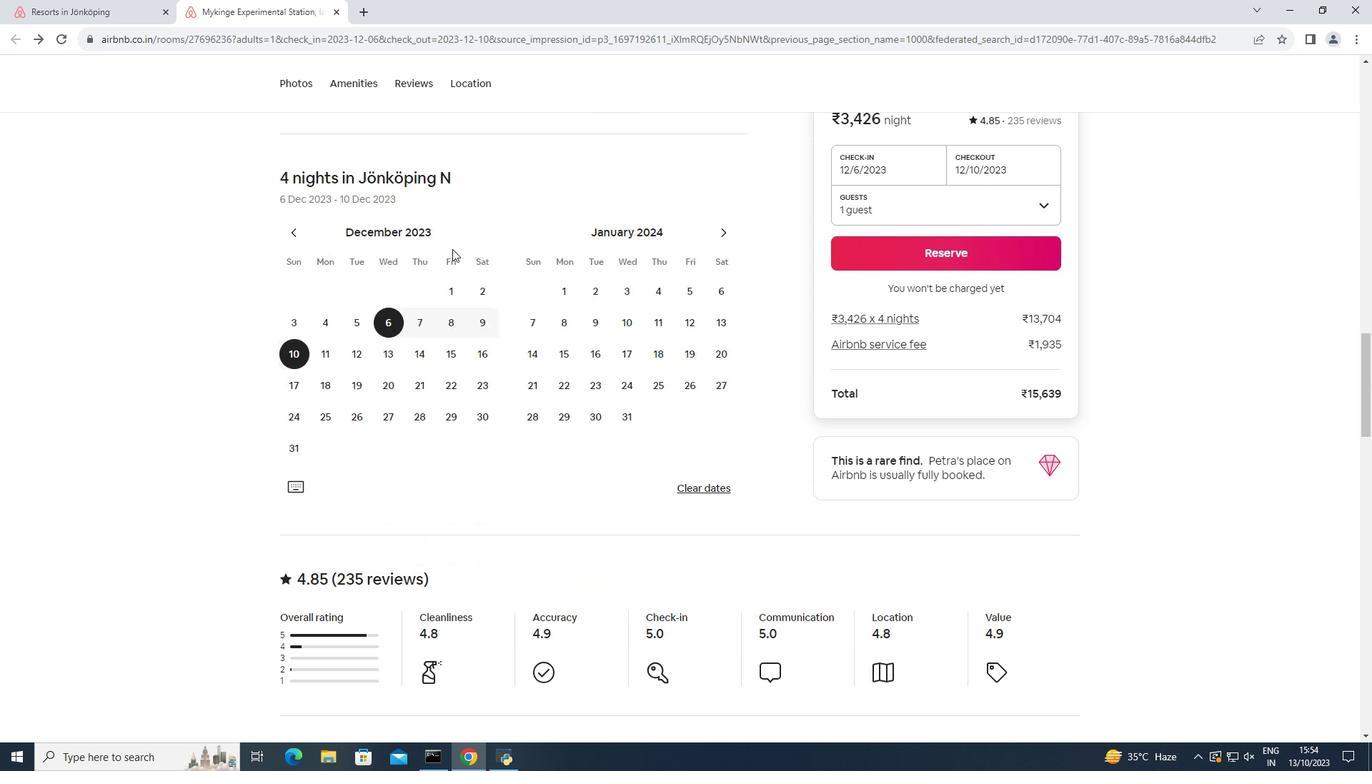 
Action: Mouse scrolled (452, 248) with delta (0, 0)
Screenshot: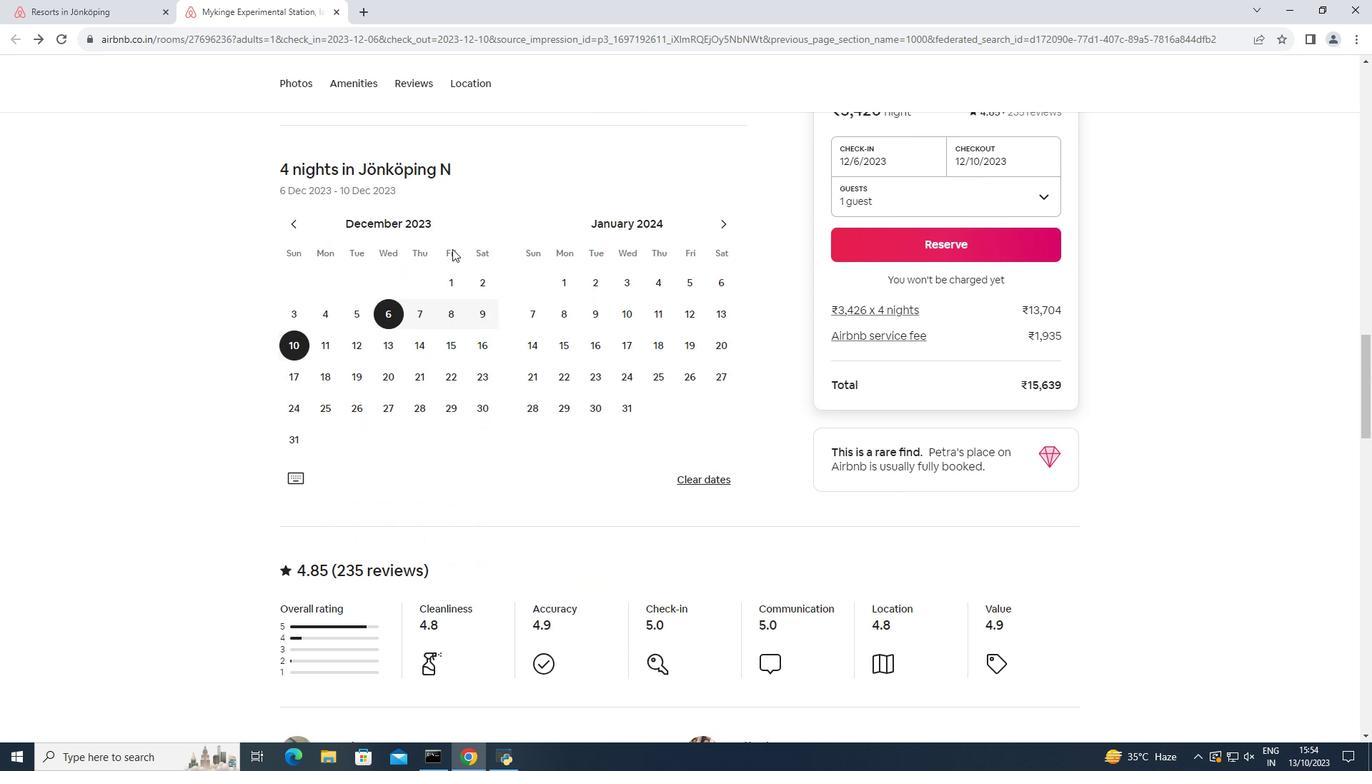 
Action: Mouse scrolled (452, 248) with delta (0, 0)
Screenshot: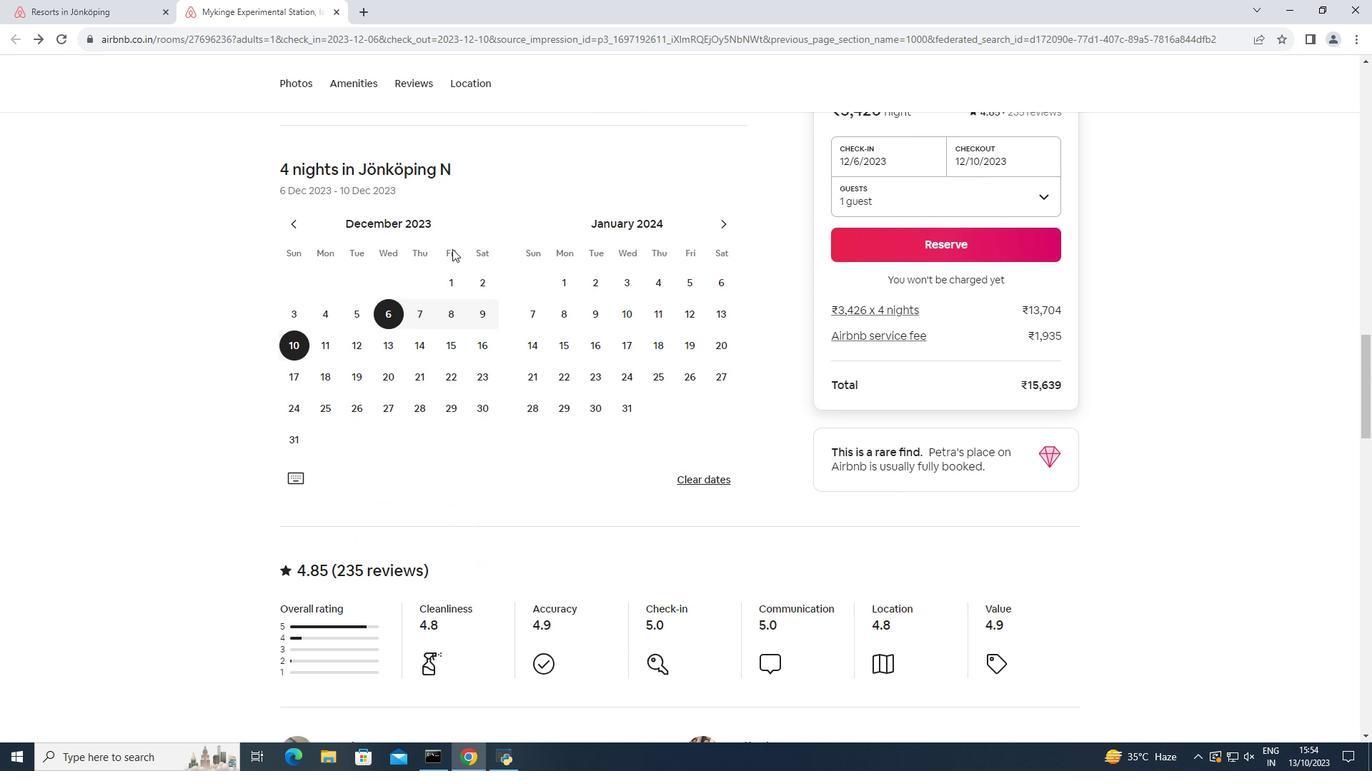 
Action: Mouse scrolled (452, 248) with delta (0, 0)
Screenshot: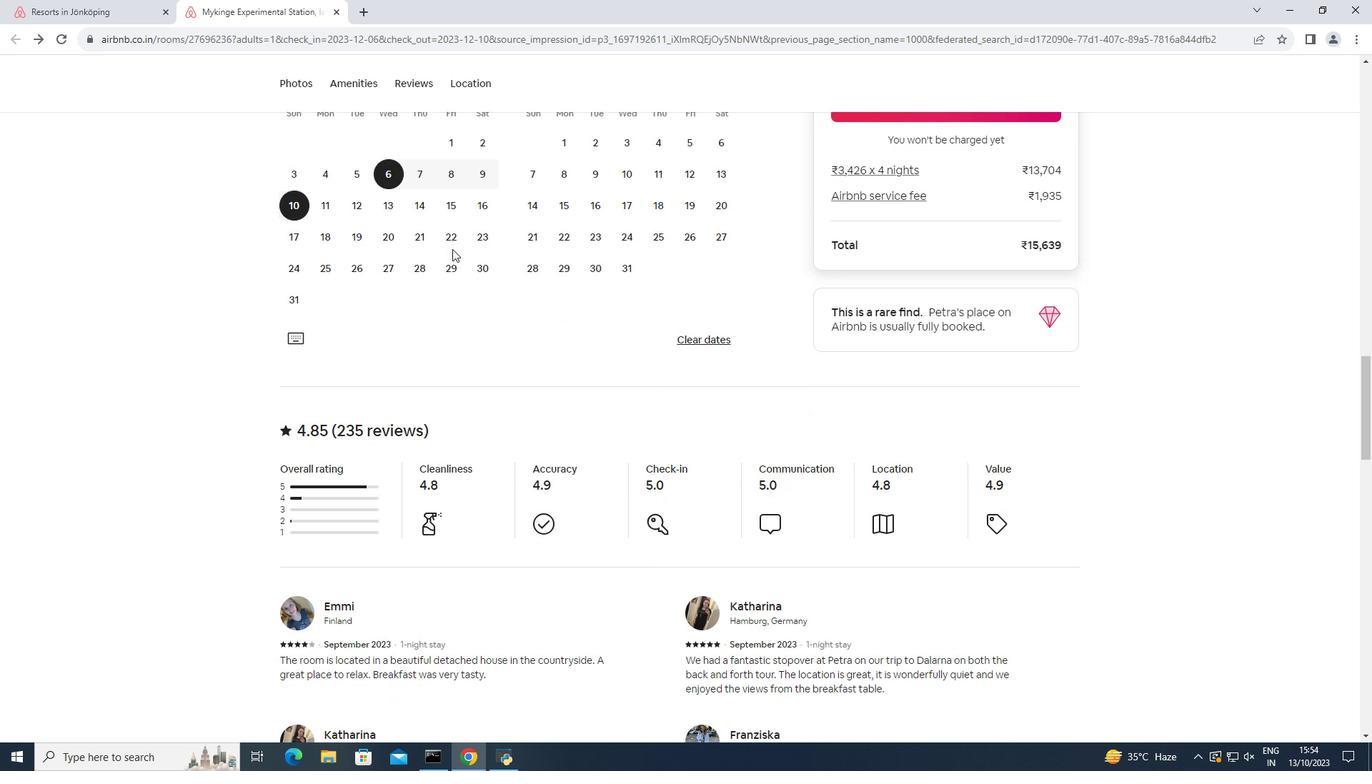 
Action: Mouse scrolled (452, 248) with delta (0, 0)
Screenshot: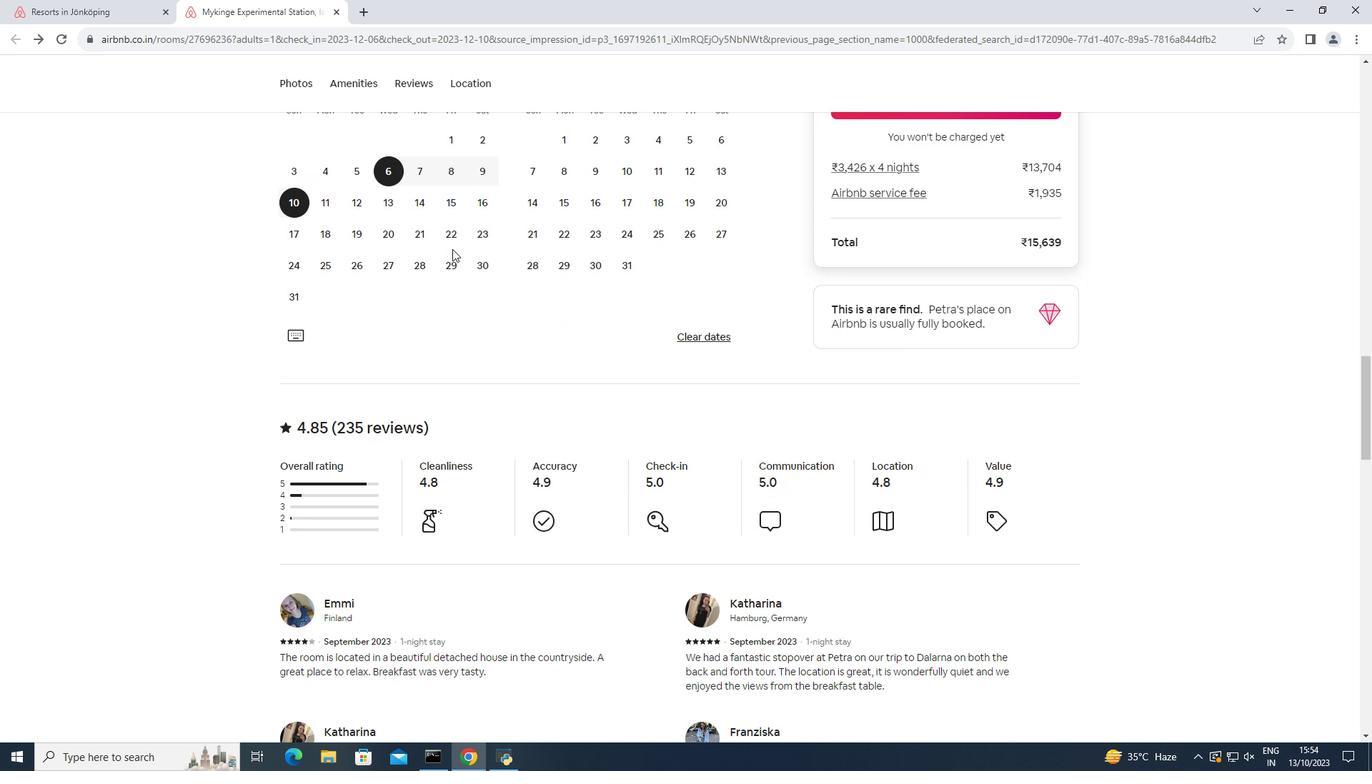 
Action: Mouse scrolled (452, 248) with delta (0, 0)
Screenshot: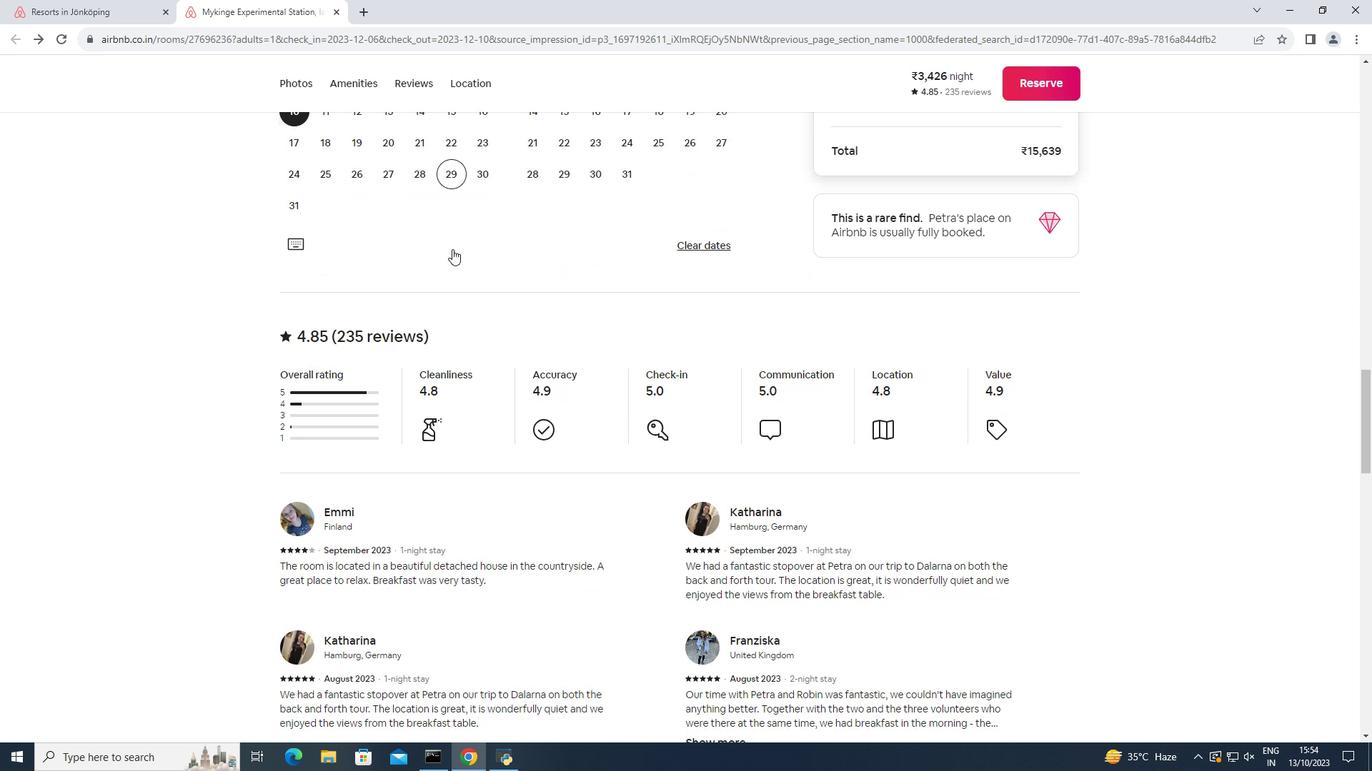 
Action: Mouse scrolled (452, 248) with delta (0, 0)
Screenshot: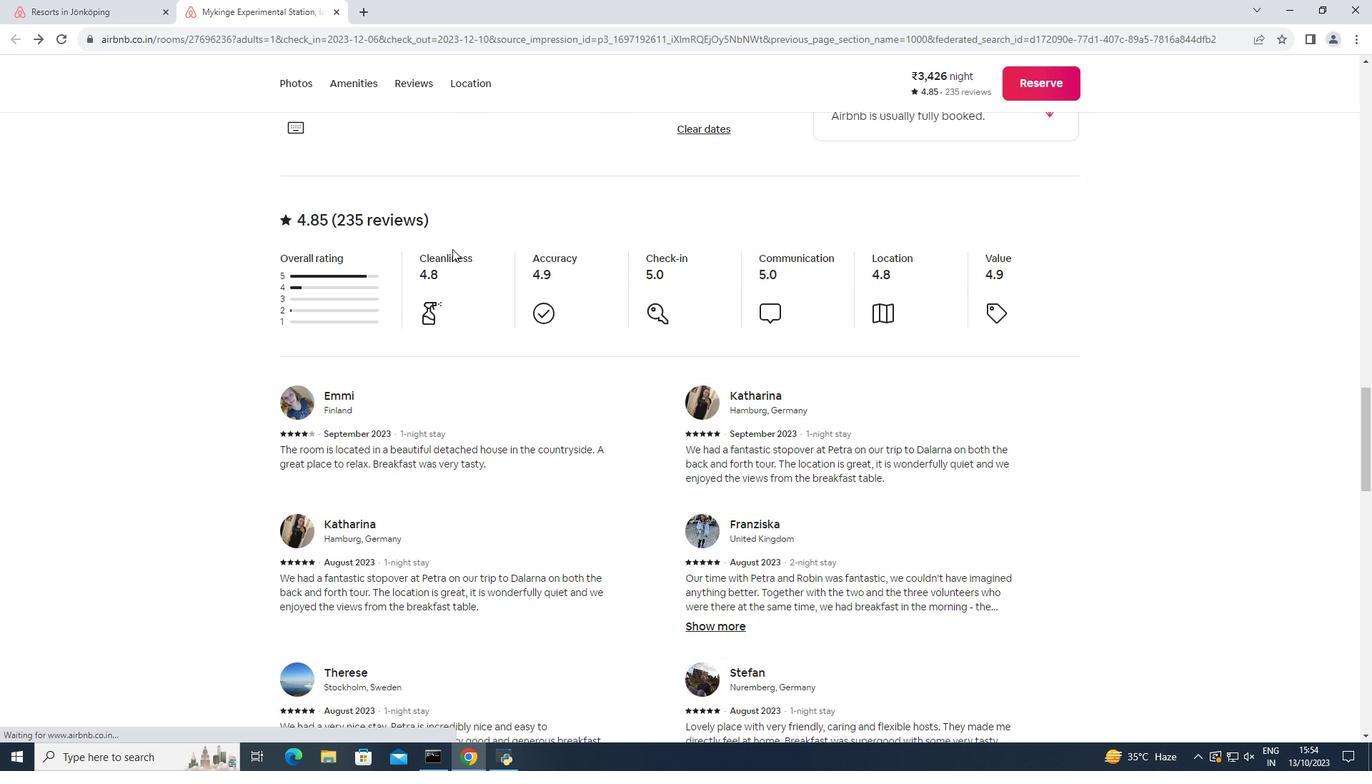 
Action: Mouse scrolled (452, 248) with delta (0, 0)
Screenshot: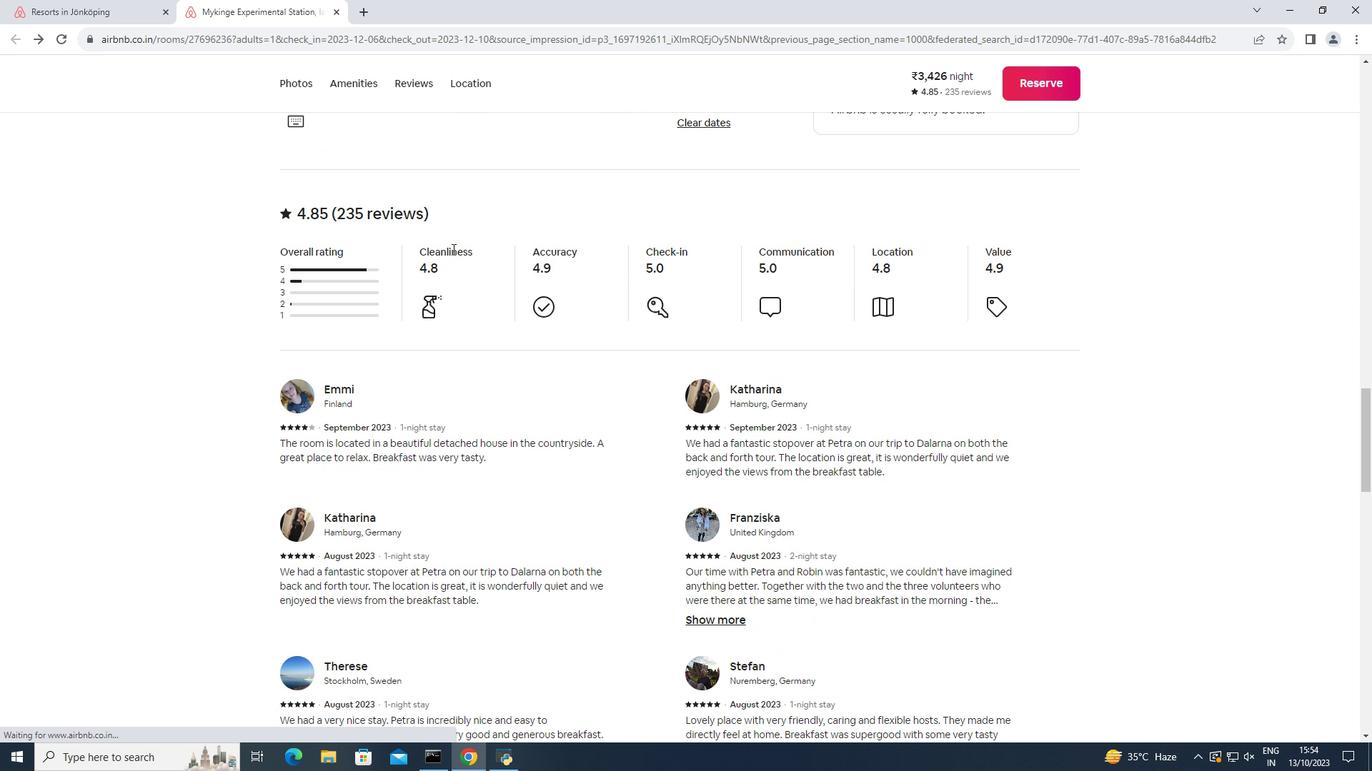 
Action: Mouse scrolled (452, 248) with delta (0, 0)
Screenshot: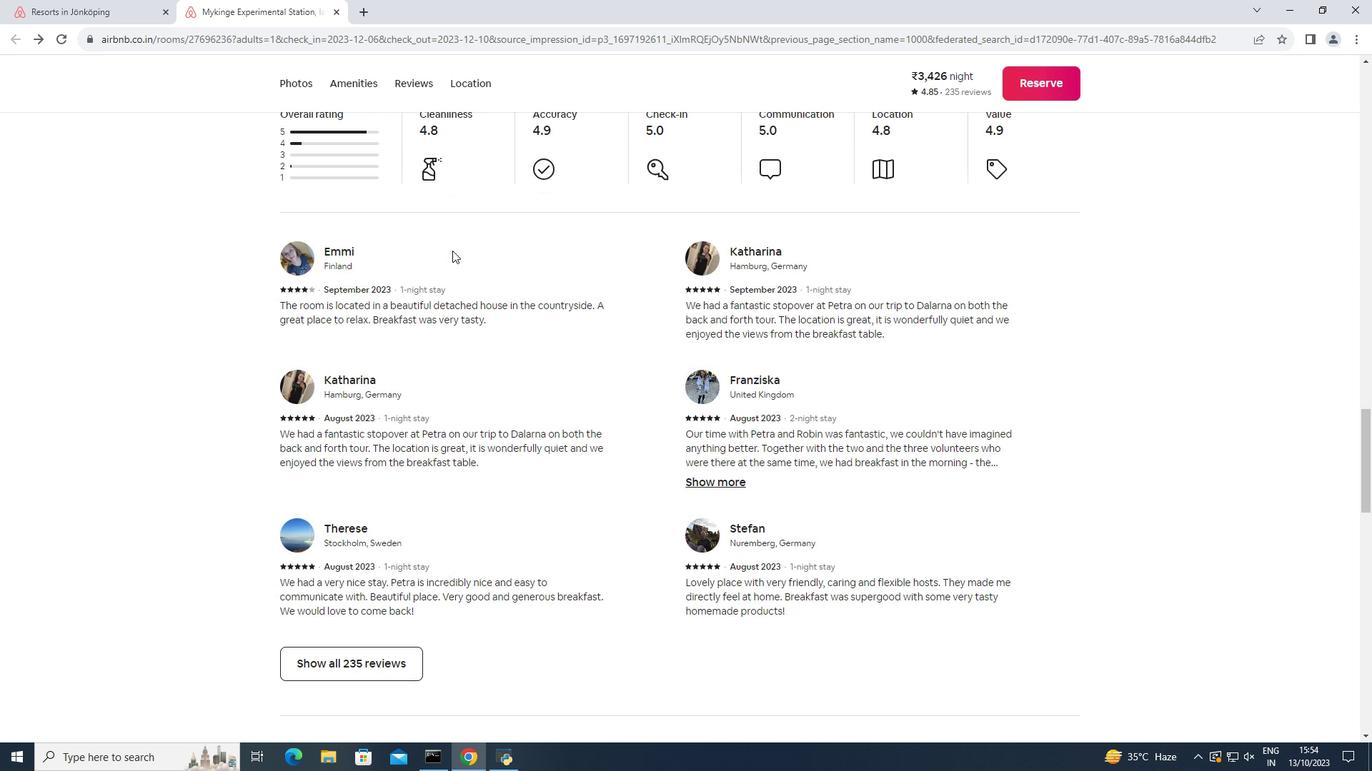 
Action: Mouse moved to (452, 250)
Screenshot: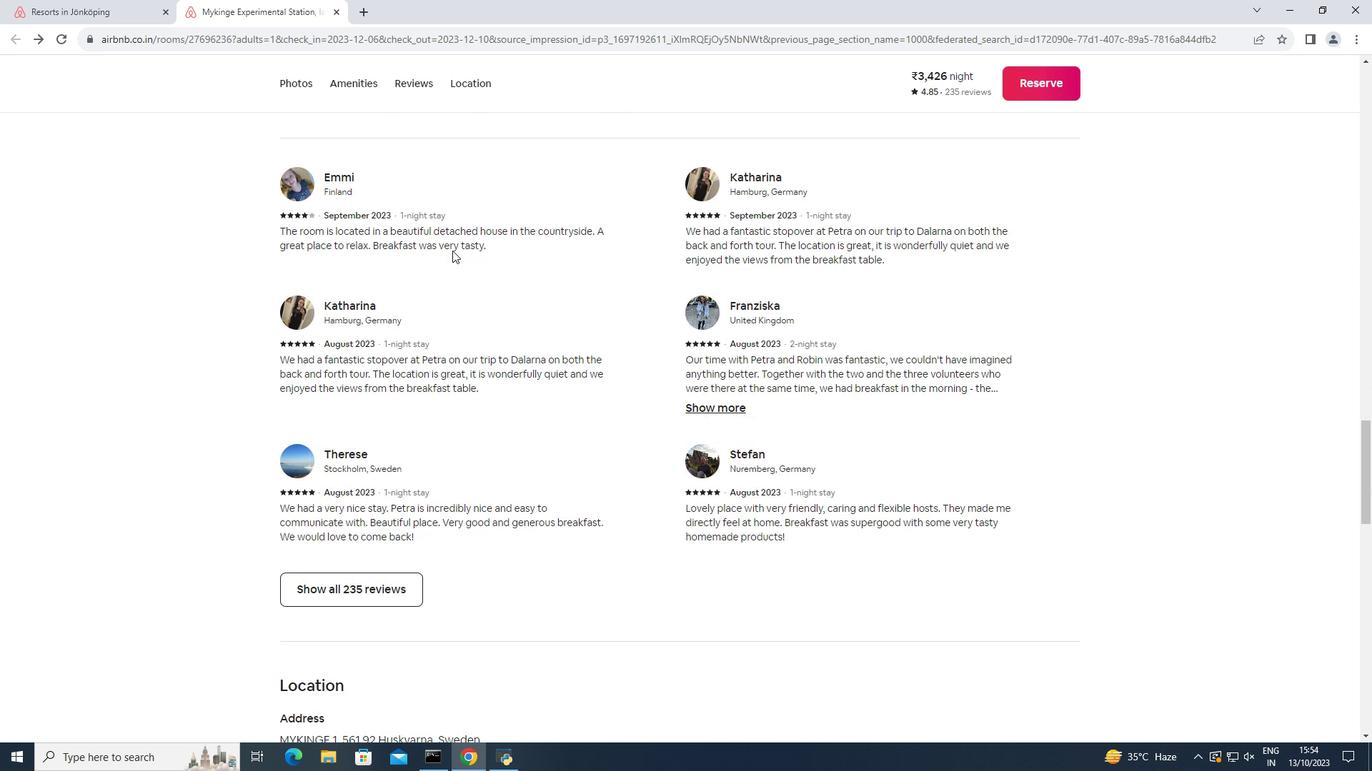 
Action: Mouse scrolled (452, 249) with delta (0, 0)
Screenshot: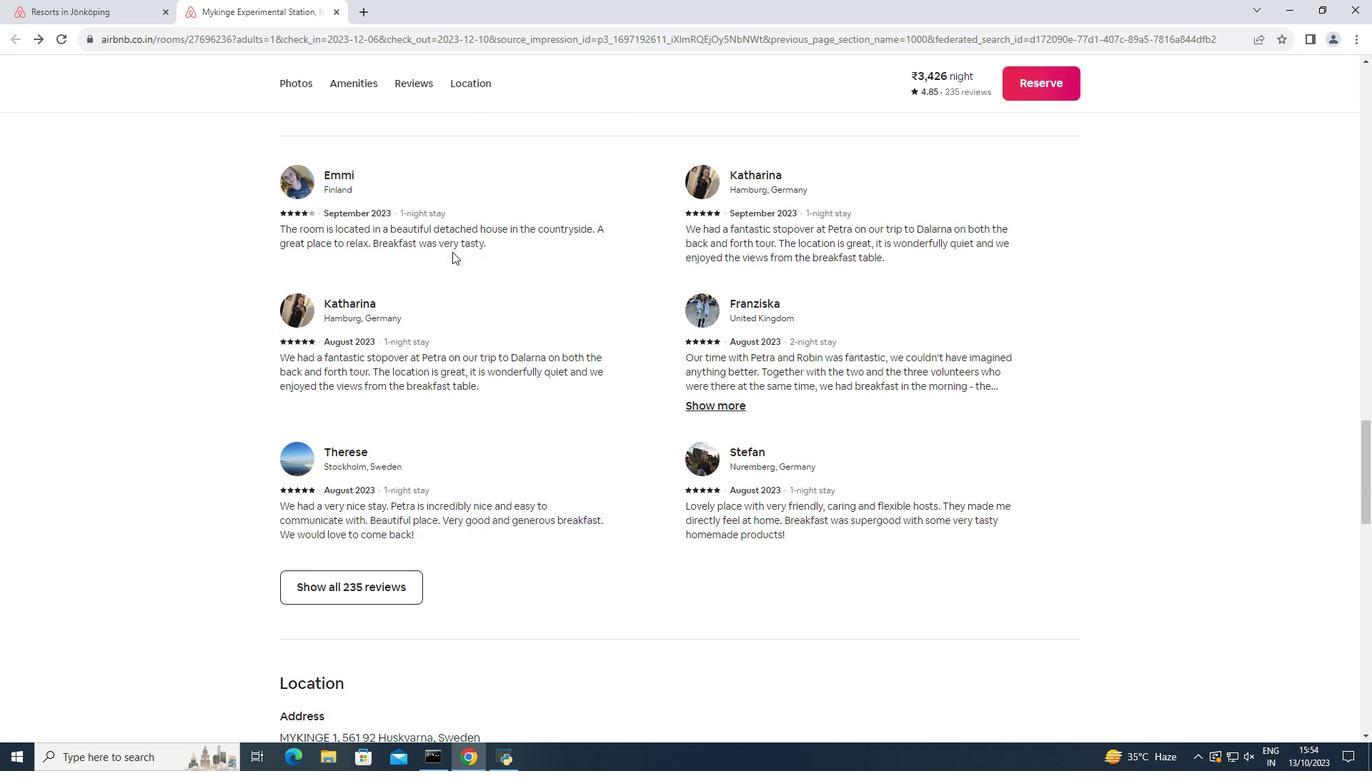 
Action: Mouse moved to (452, 250)
Screenshot: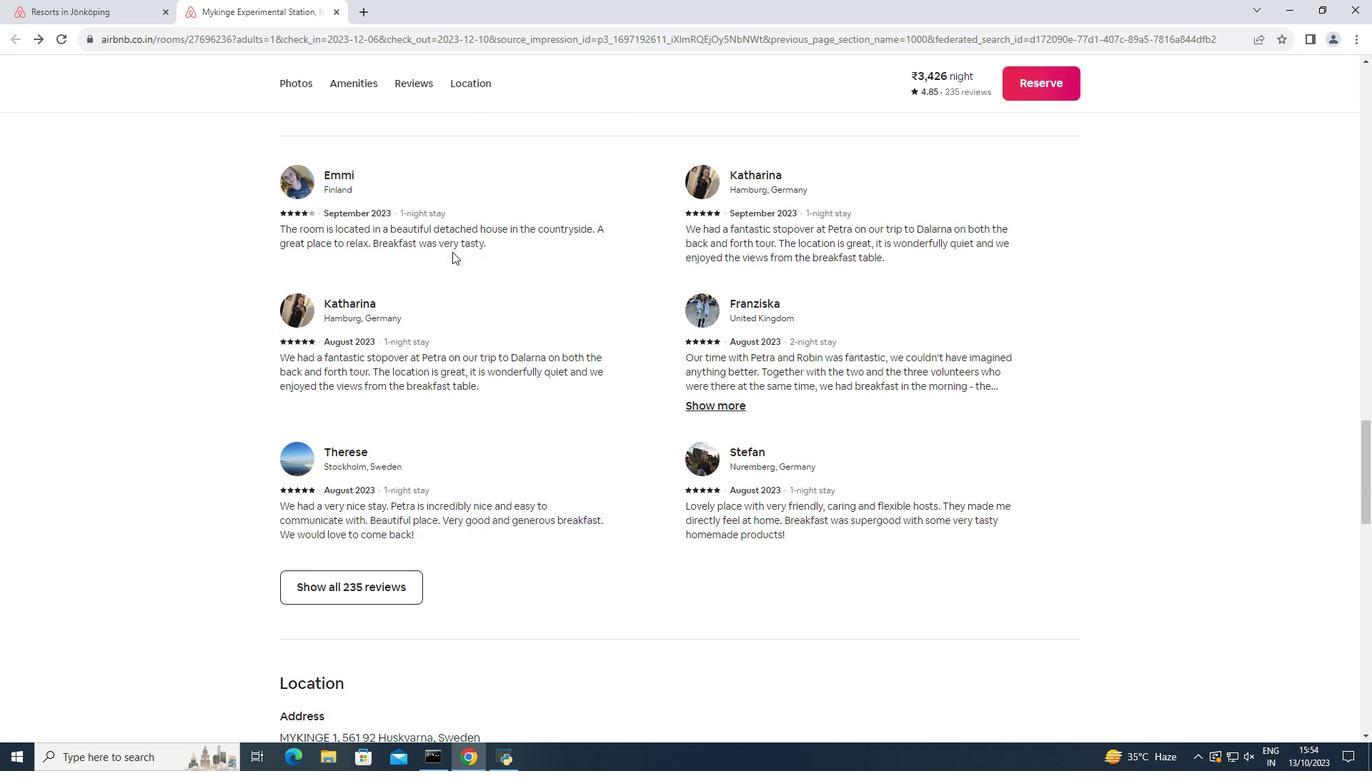 
Action: Mouse scrolled (452, 250) with delta (0, 0)
Screenshot: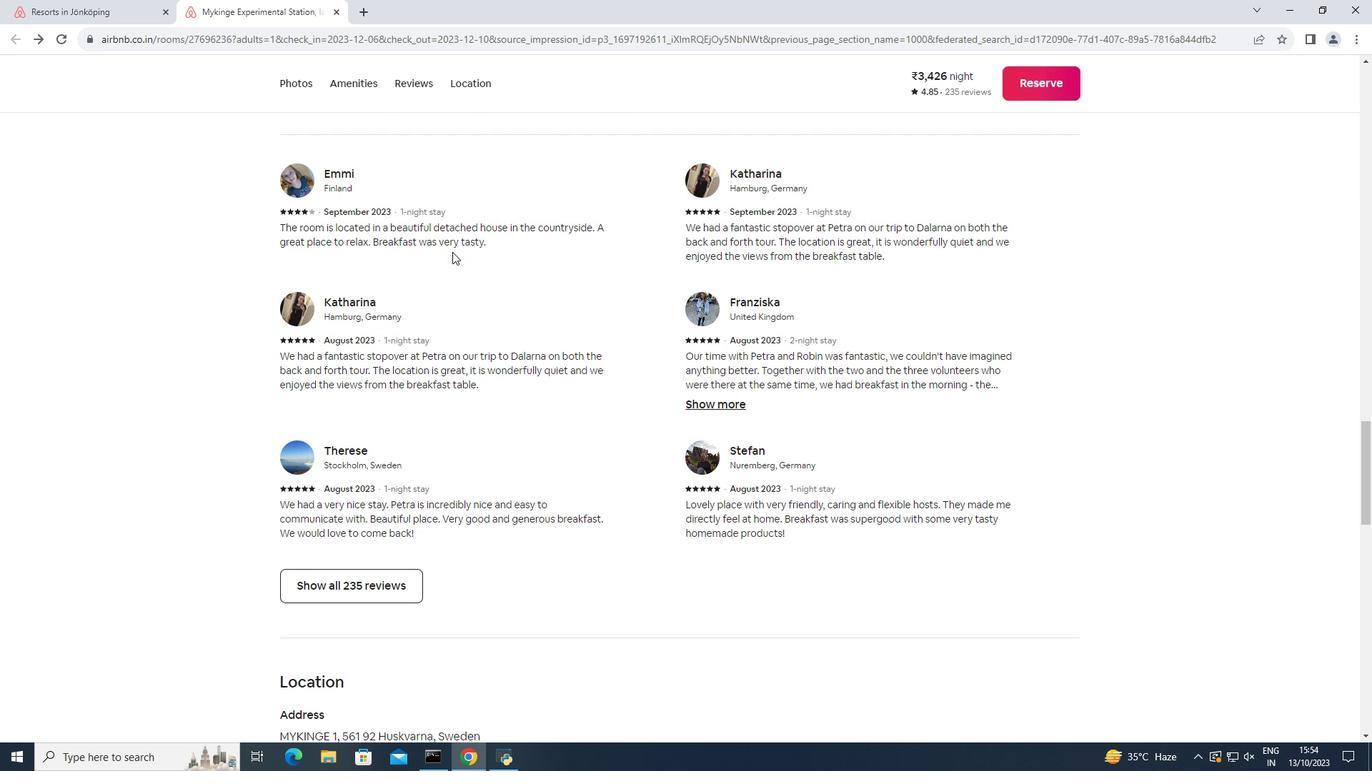 
Action: Mouse moved to (452, 252)
Screenshot: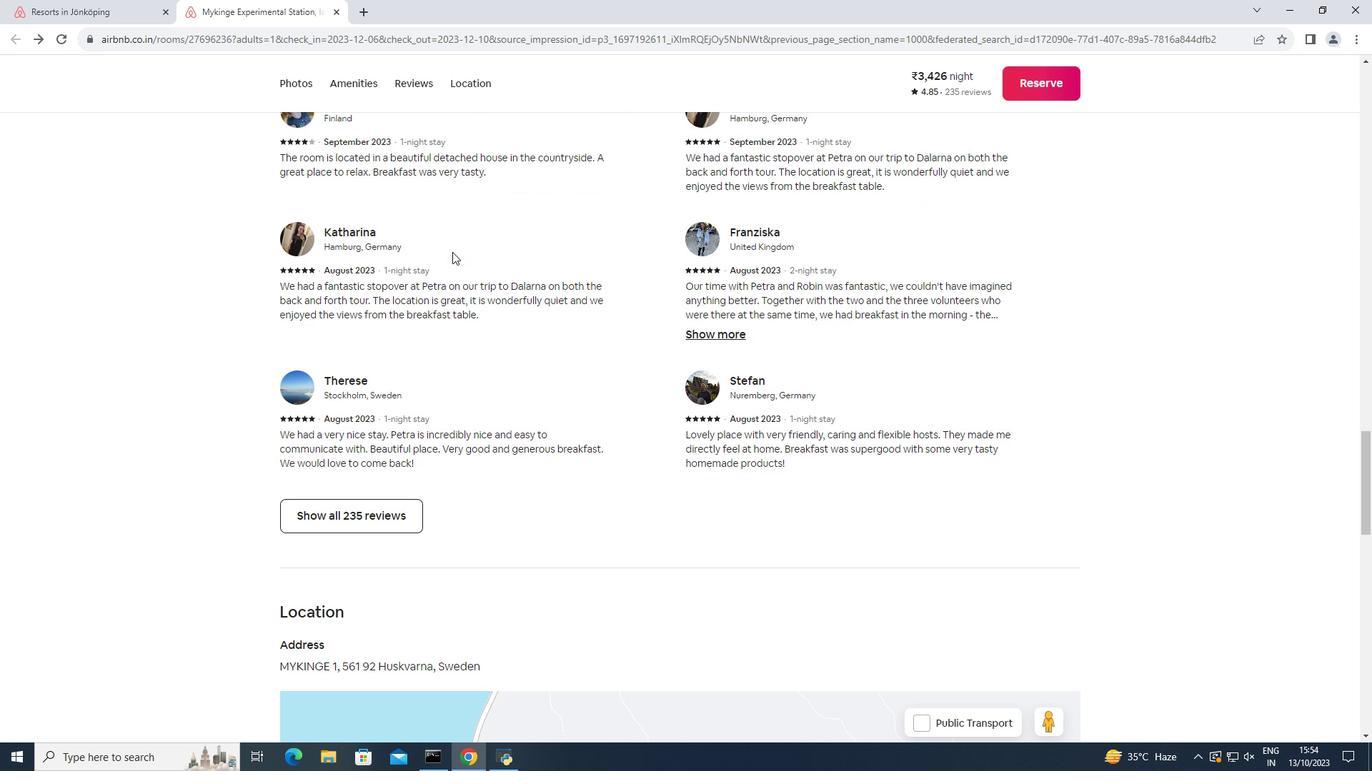 
Action: Mouse scrolled (452, 251) with delta (0, 0)
Screenshot: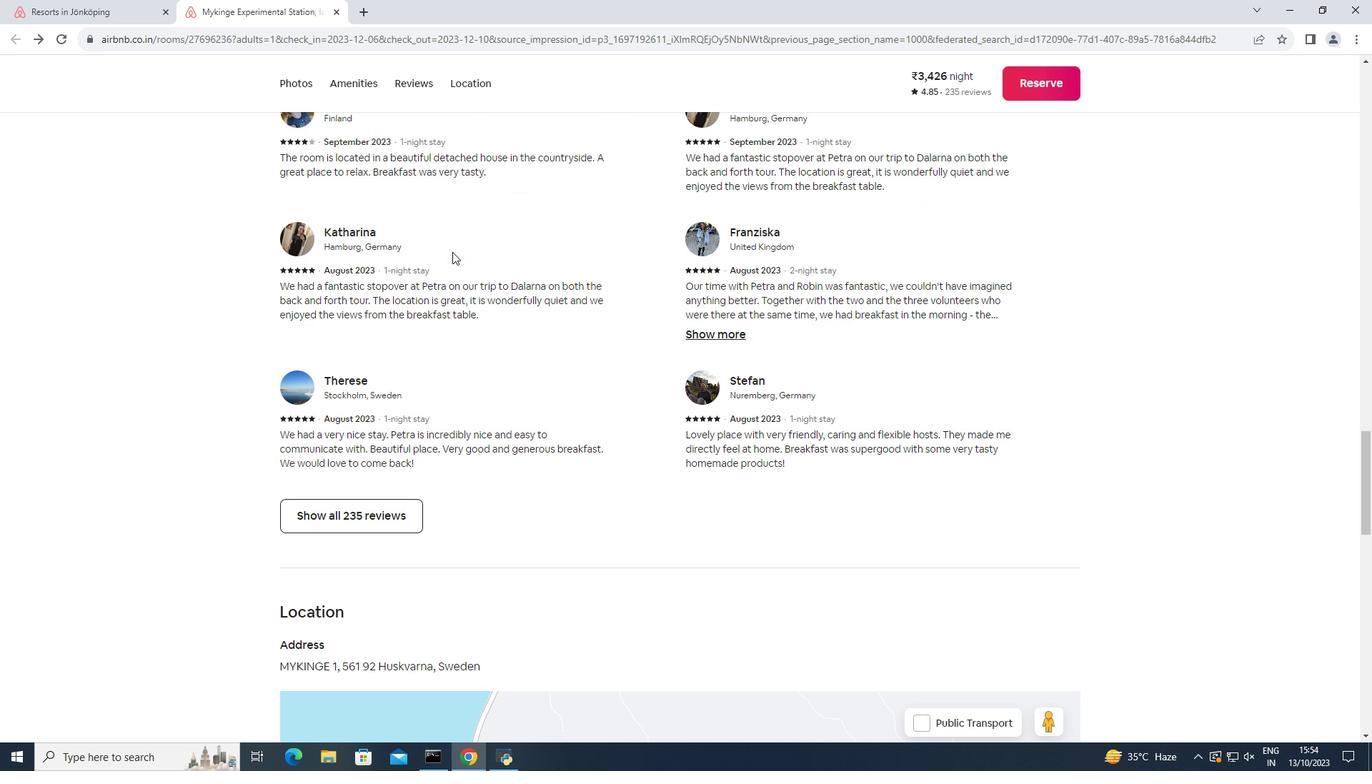 
Action: Mouse scrolled (452, 251) with delta (0, 0)
Screenshot: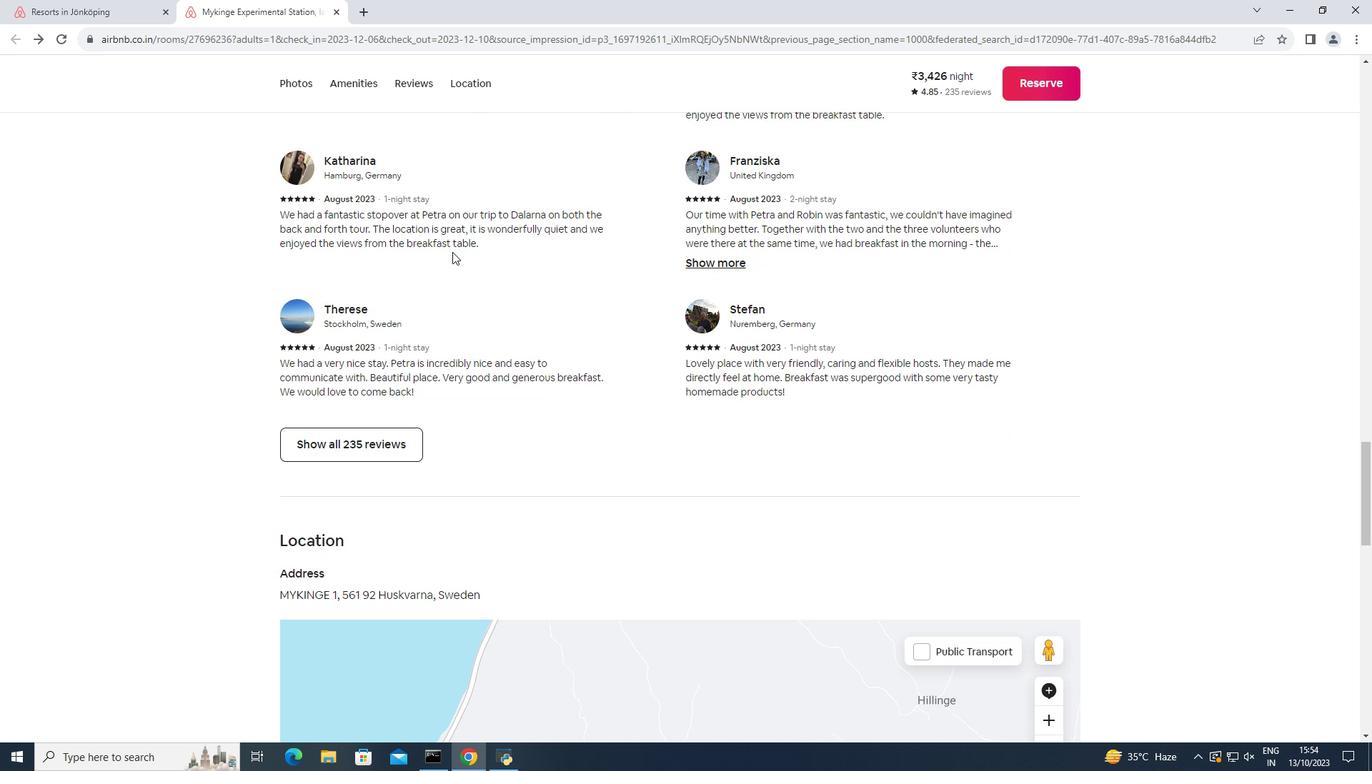
Action: Mouse scrolled (452, 251) with delta (0, 0)
Screenshot: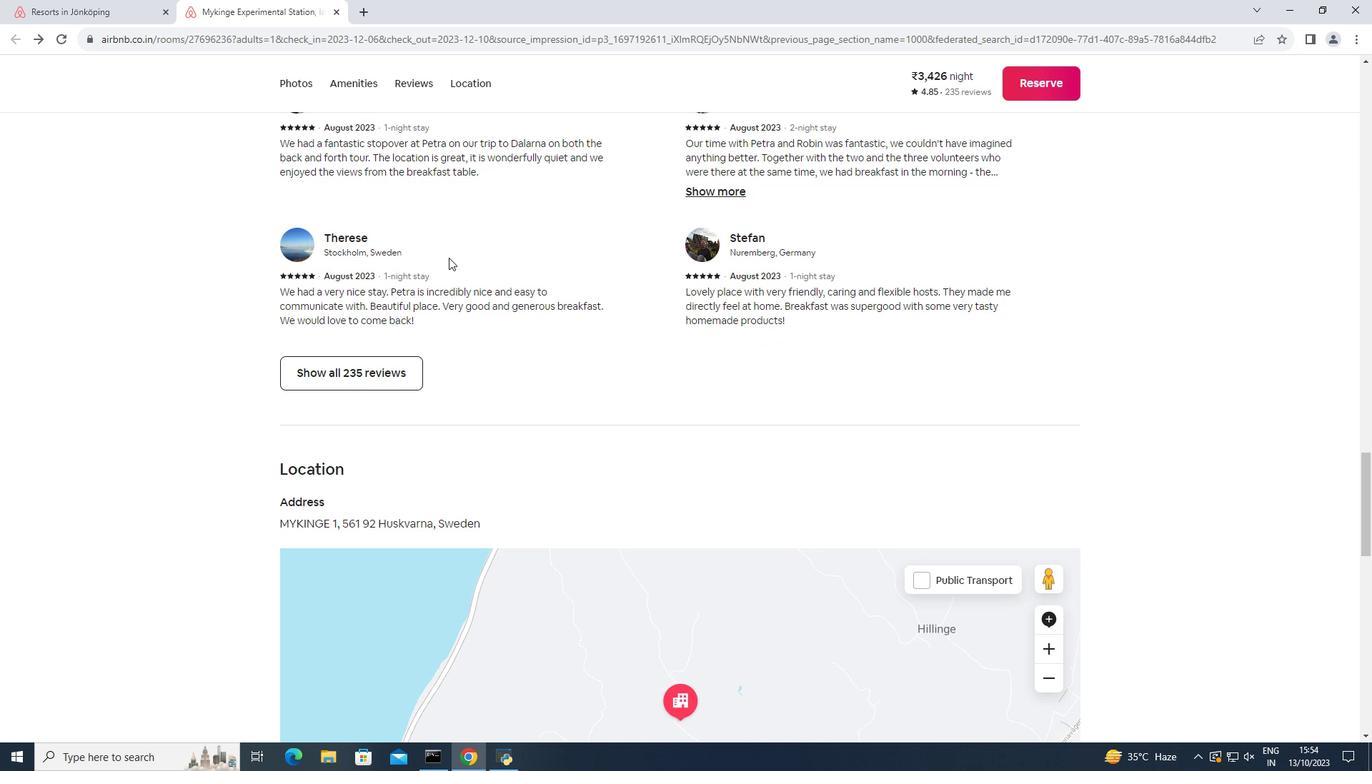 
Action: Mouse moved to (366, 370)
Screenshot: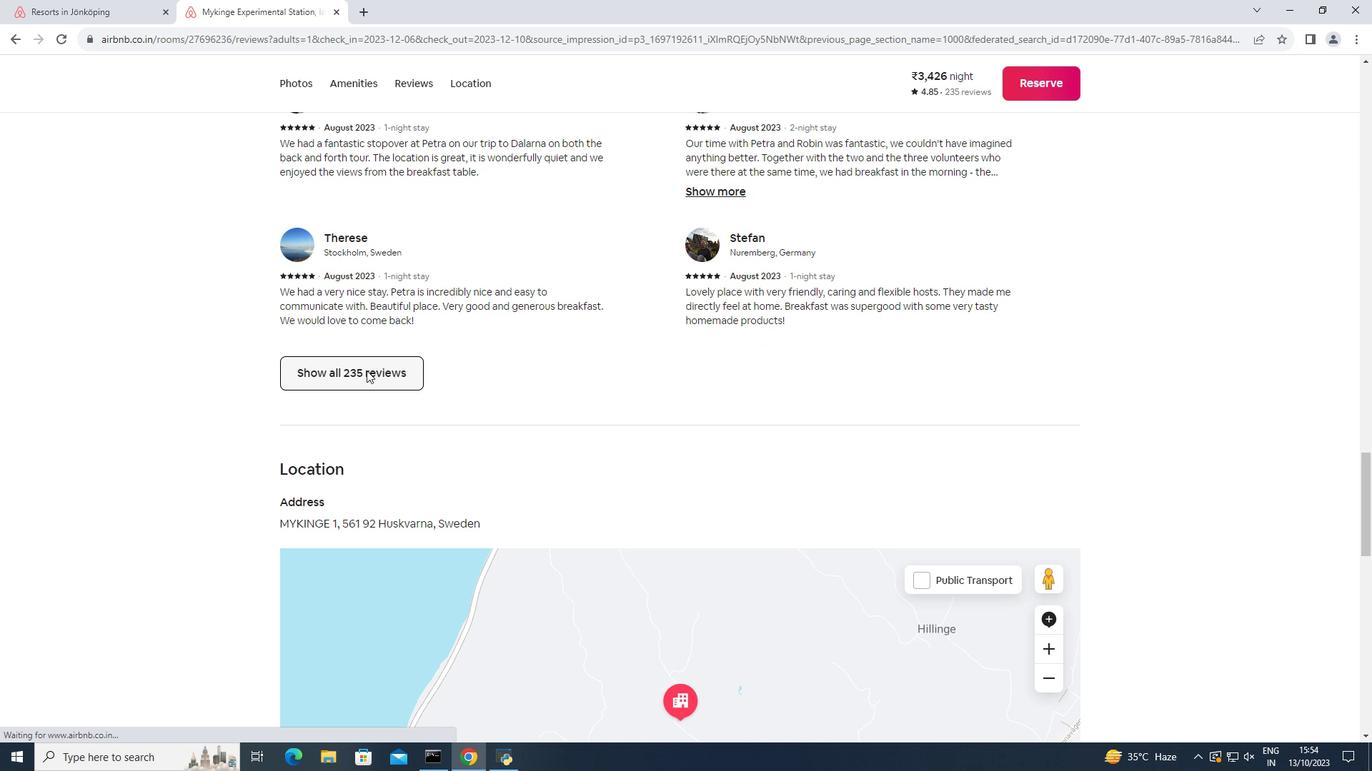 
Action: Mouse pressed left at (366, 370)
Screenshot: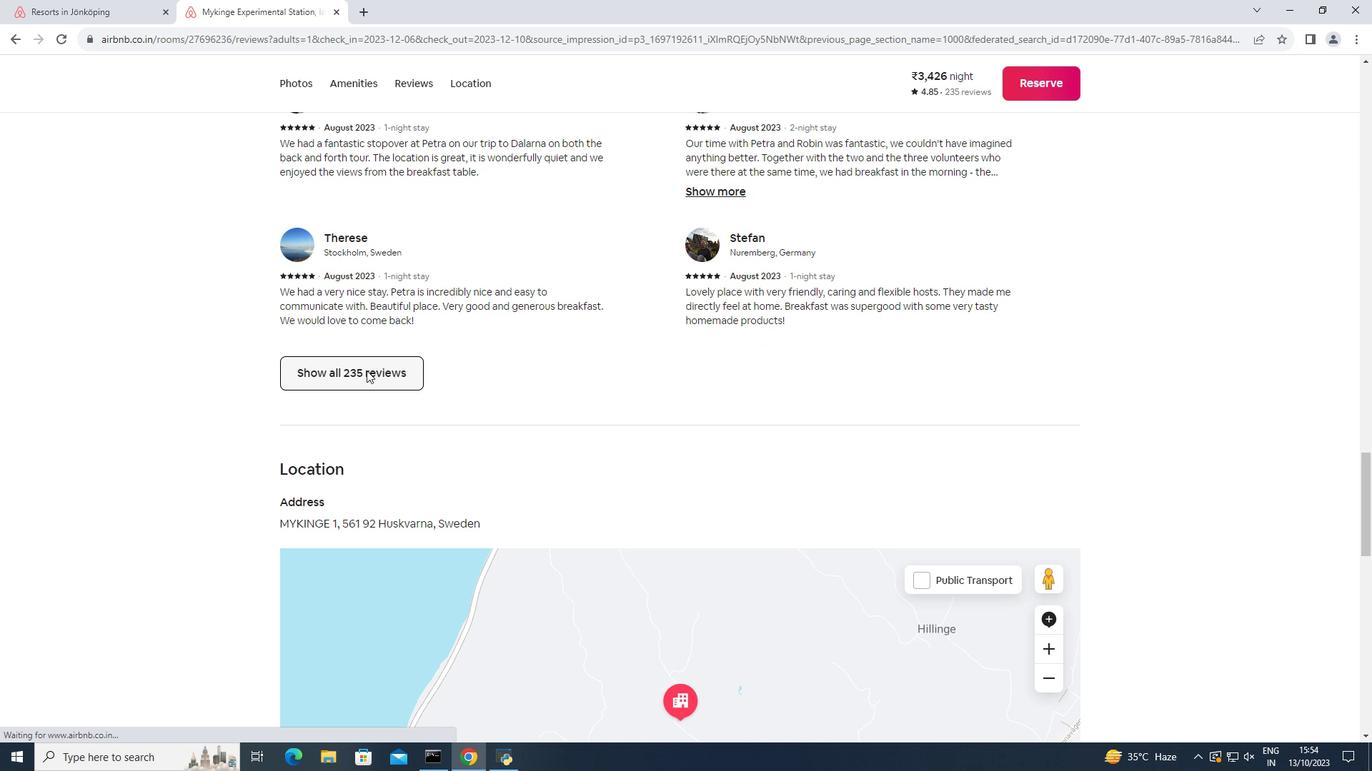 
Action: Mouse moved to (413, 357)
Screenshot: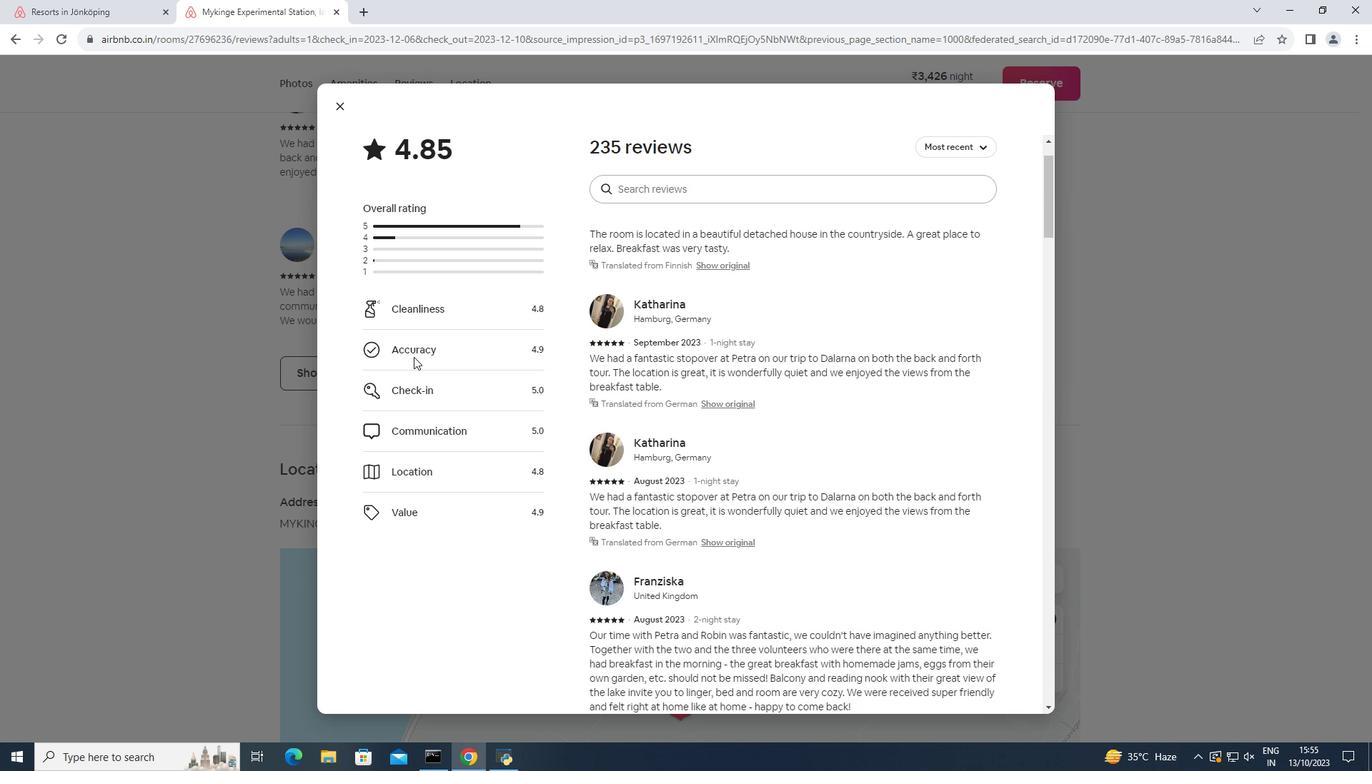 
Action: Mouse scrolled (413, 356) with delta (0, 0)
Screenshot: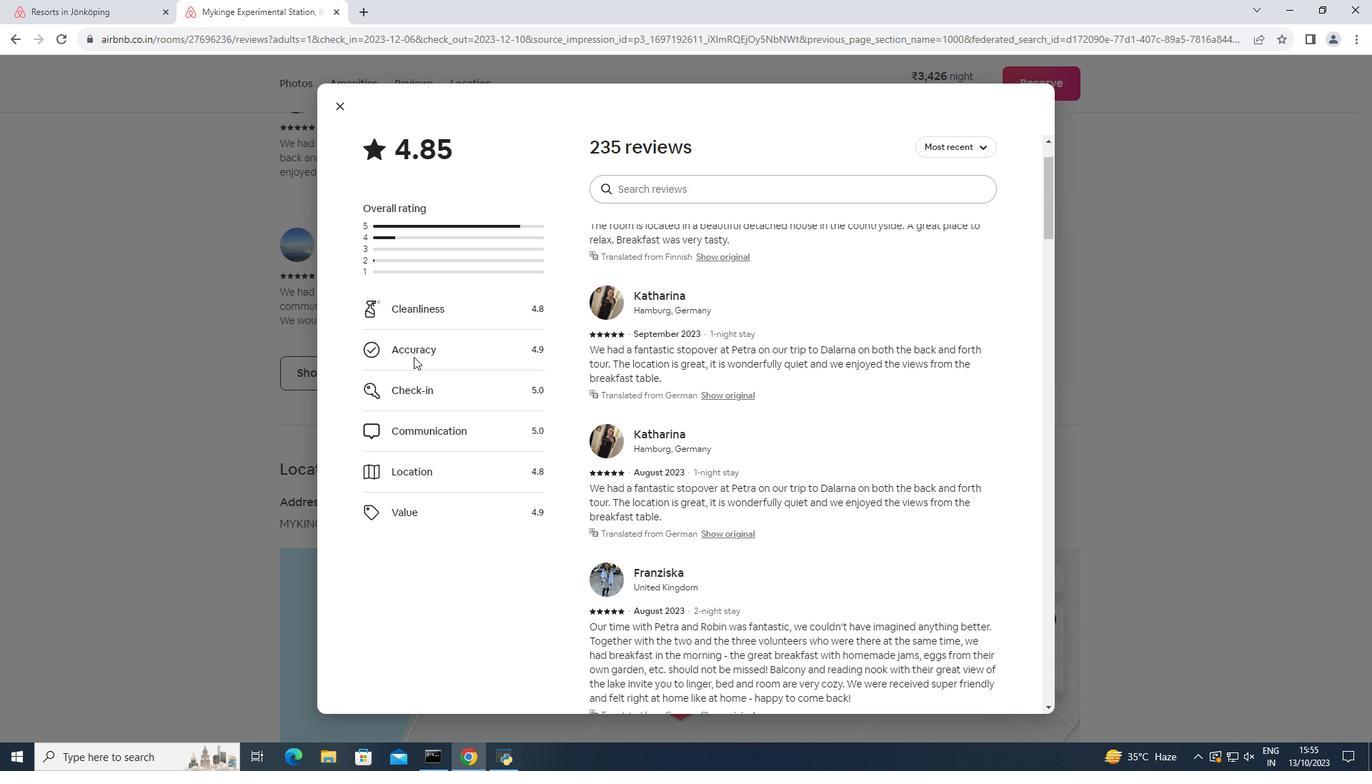 
Action: Mouse scrolled (413, 356) with delta (0, 0)
Screenshot: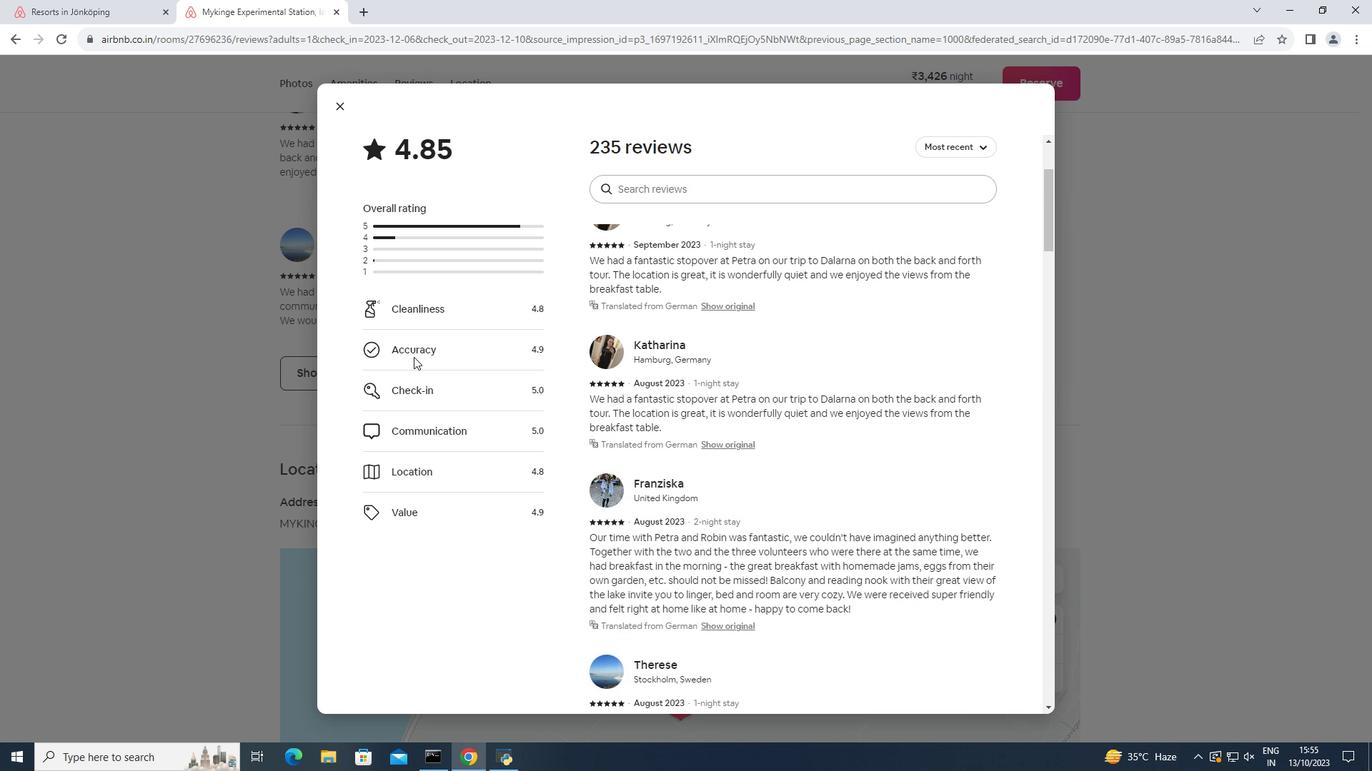 
Action: Mouse scrolled (413, 356) with delta (0, 0)
Screenshot: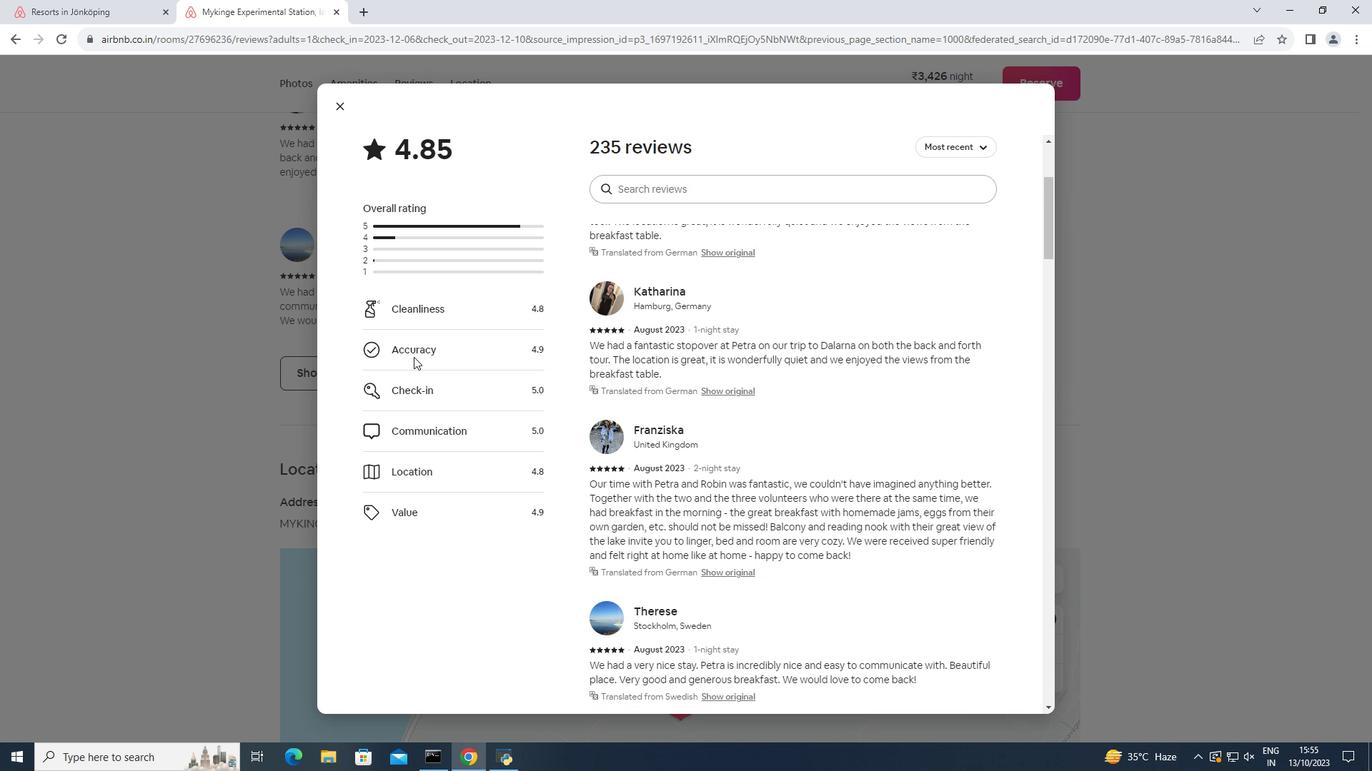 
Action: Mouse scrolled (413, 356) with delta (0, 0)
Screenshot: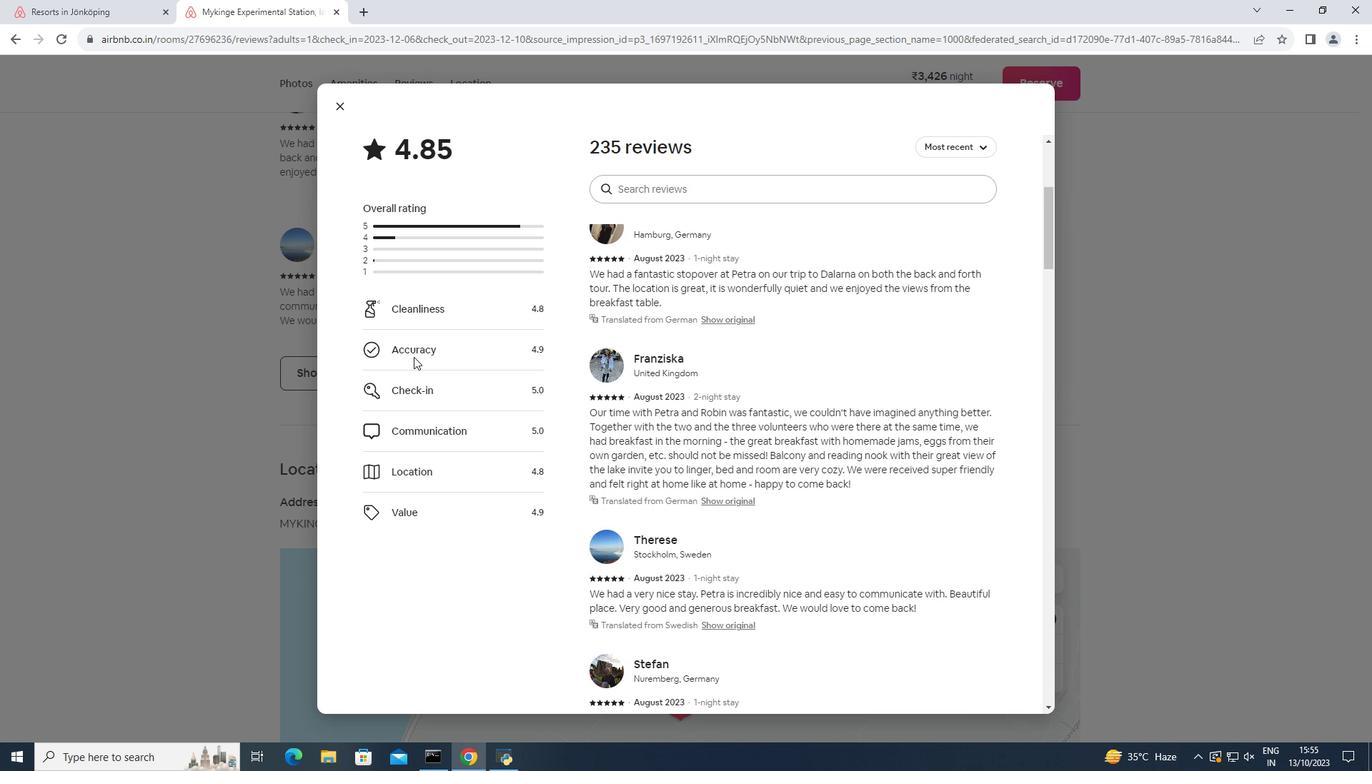 
Action: Mouse scrolled (413, 356) with delta (0, 0)
